 Task: Create a new resident record and set up a validation rule to ensure the Passport ID field is filled.
Action: Mouse moved to (217, 118)
Screenshot: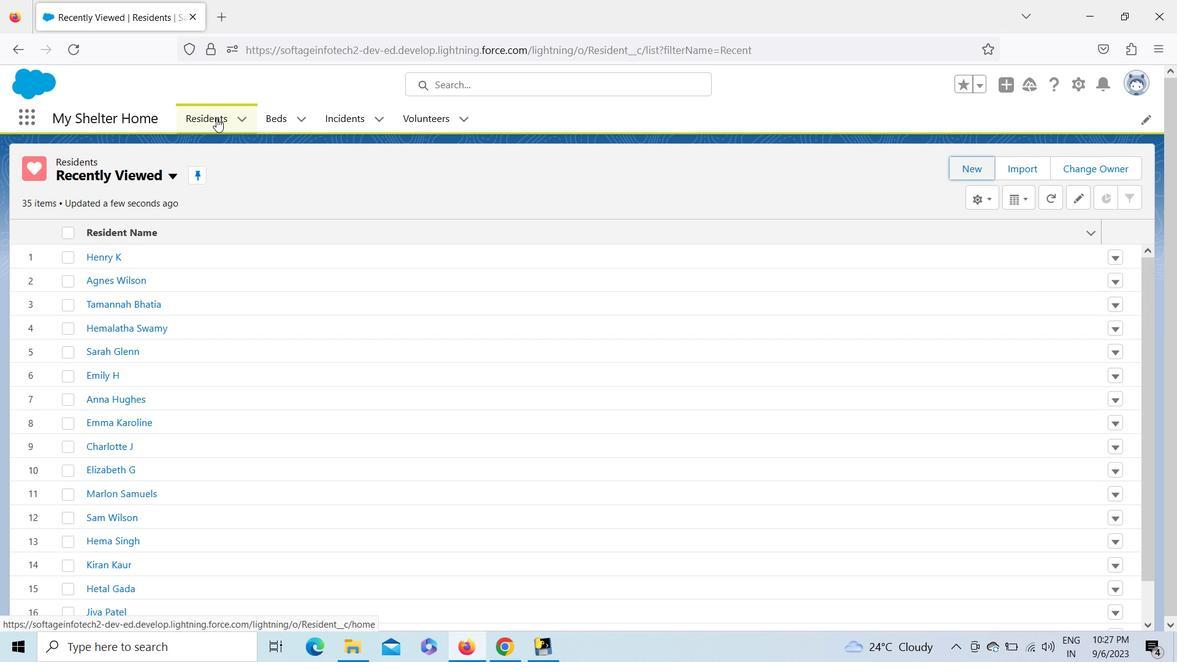 
Action: Mouse pressed left at (217, 118)
Screenshot: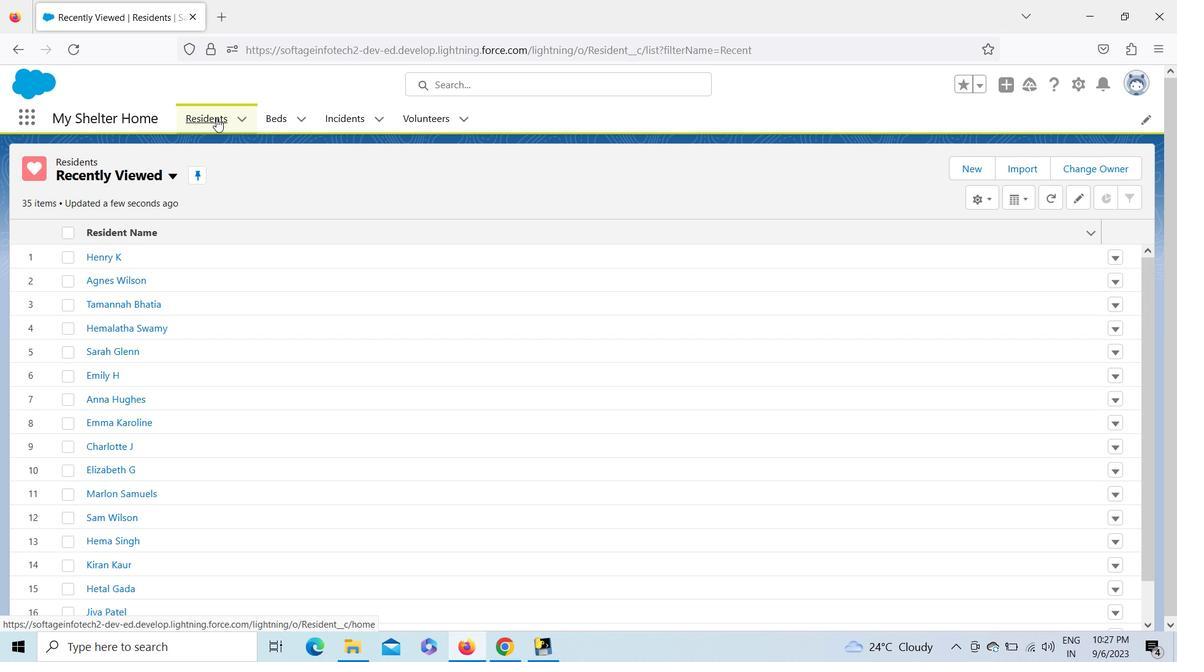 
Action: Mouse moved to (959, 168)
Screenshot: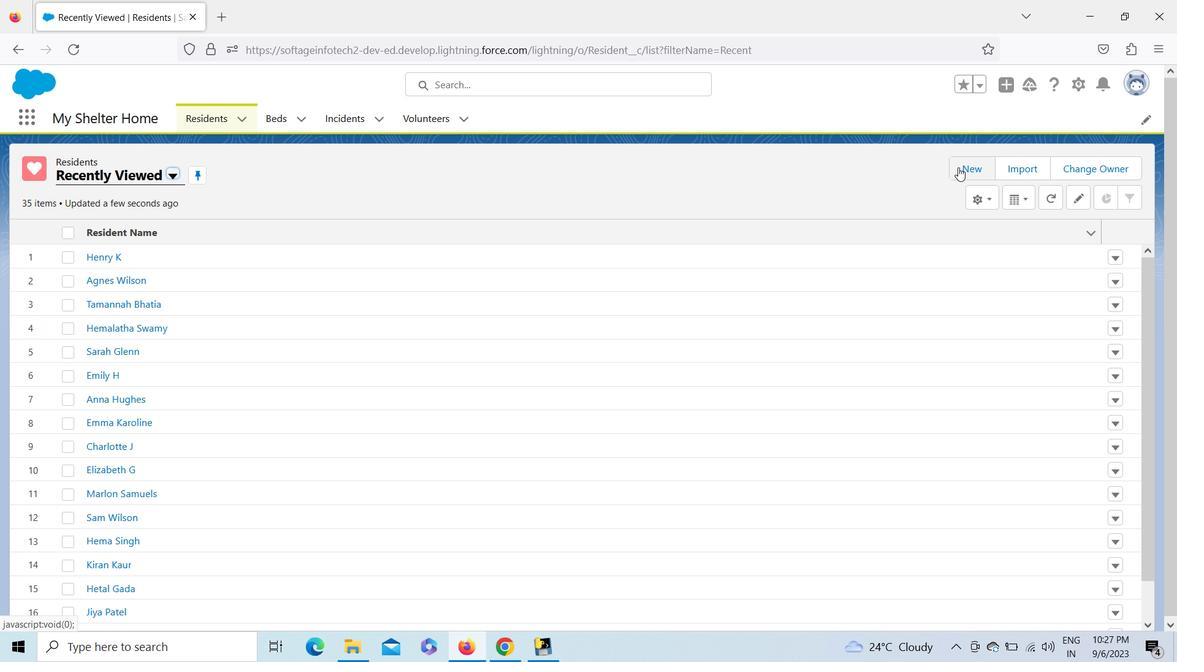 
Action: Mouse pressed left at (959, 168)
Screenshot: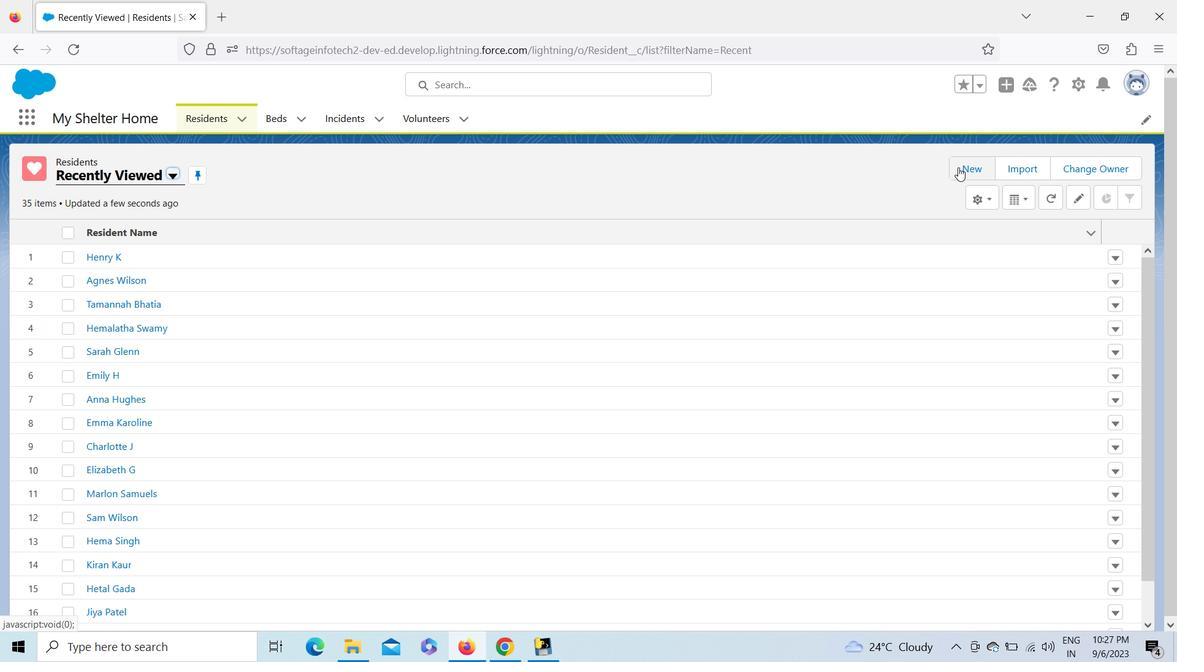 
Action: Mouse moved to (905, 85)
Screenshot: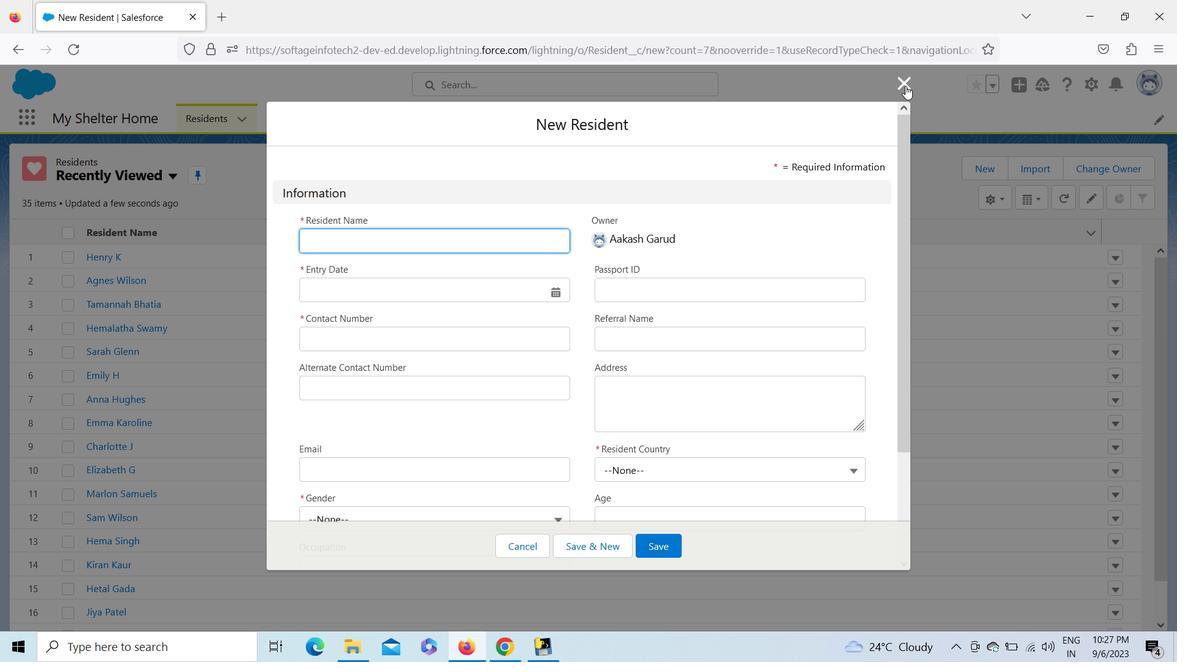 
Action: Mouse pressed left at (905, 85)
Screenshot: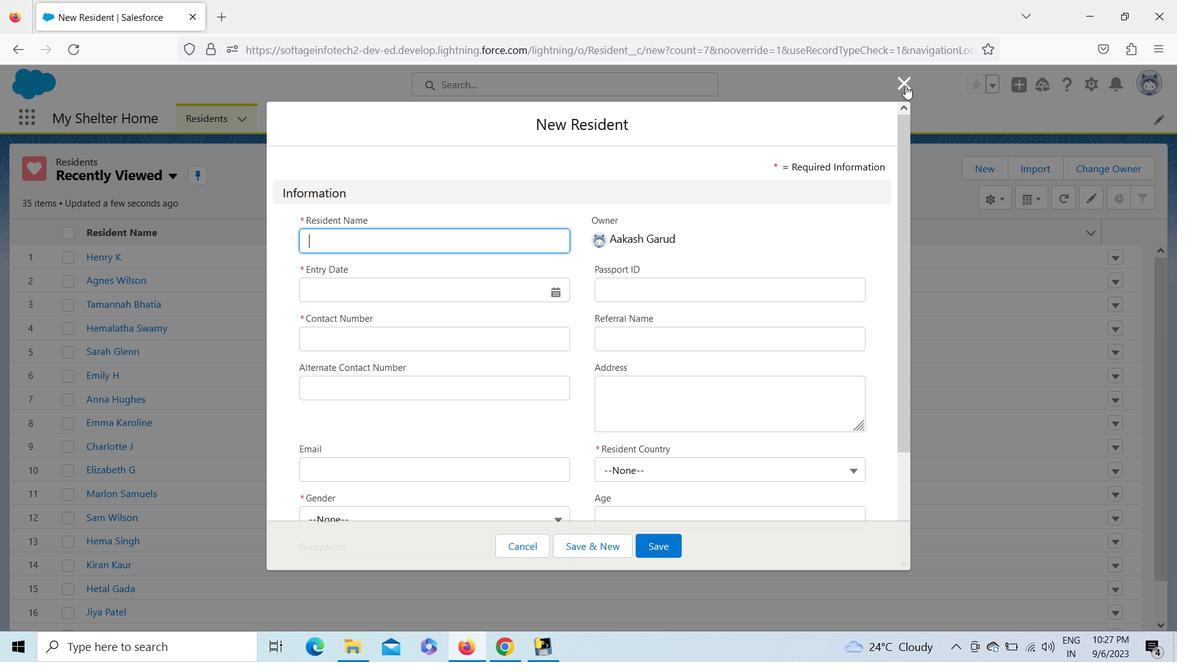 
Action: Mouse moved to (1080, 80)
Screenshot: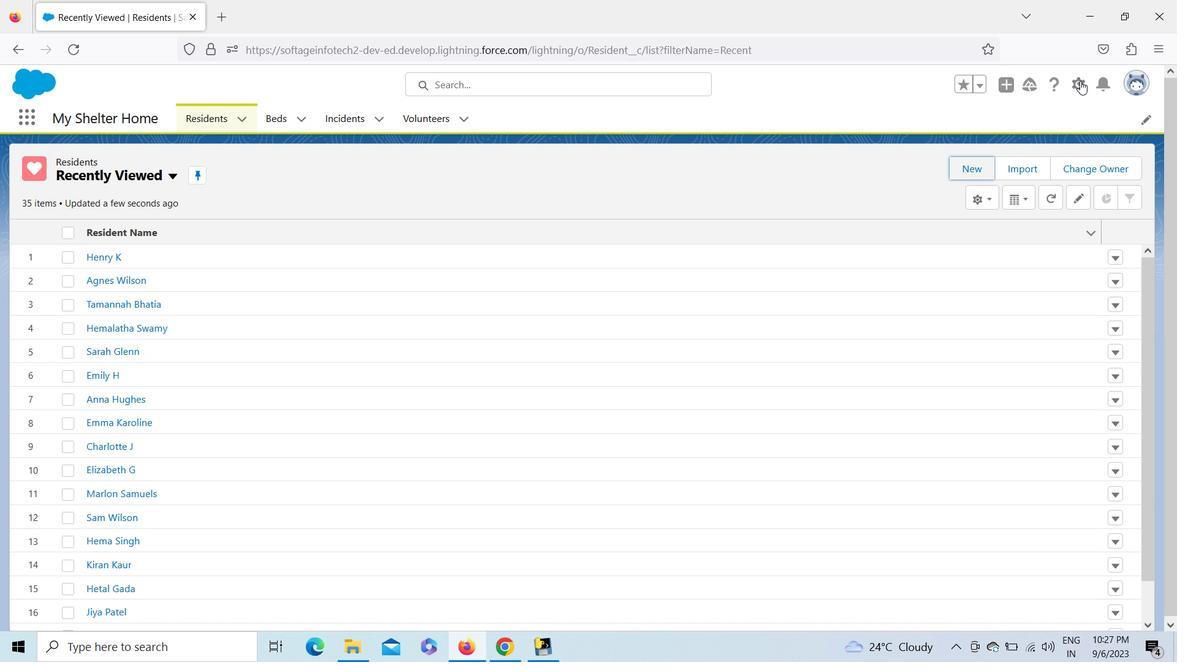 
Action: Mouse pressed left at (1080, 80)
Screenshot: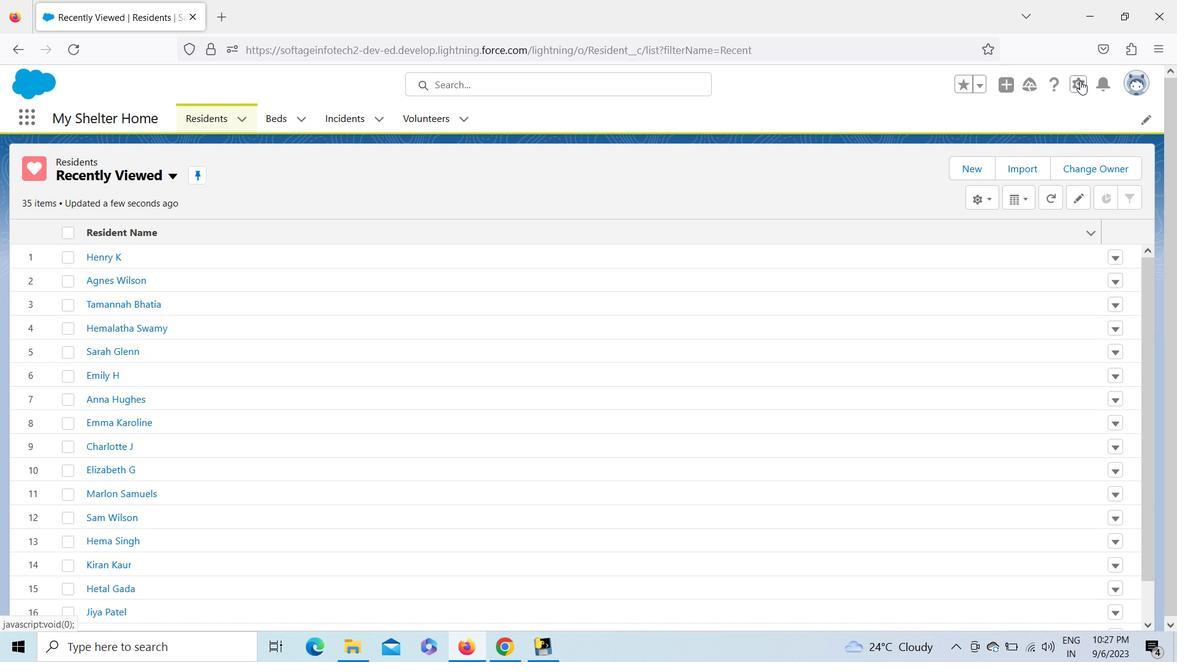 
Action: Mouse moved to (1016, 142)
Screenshot: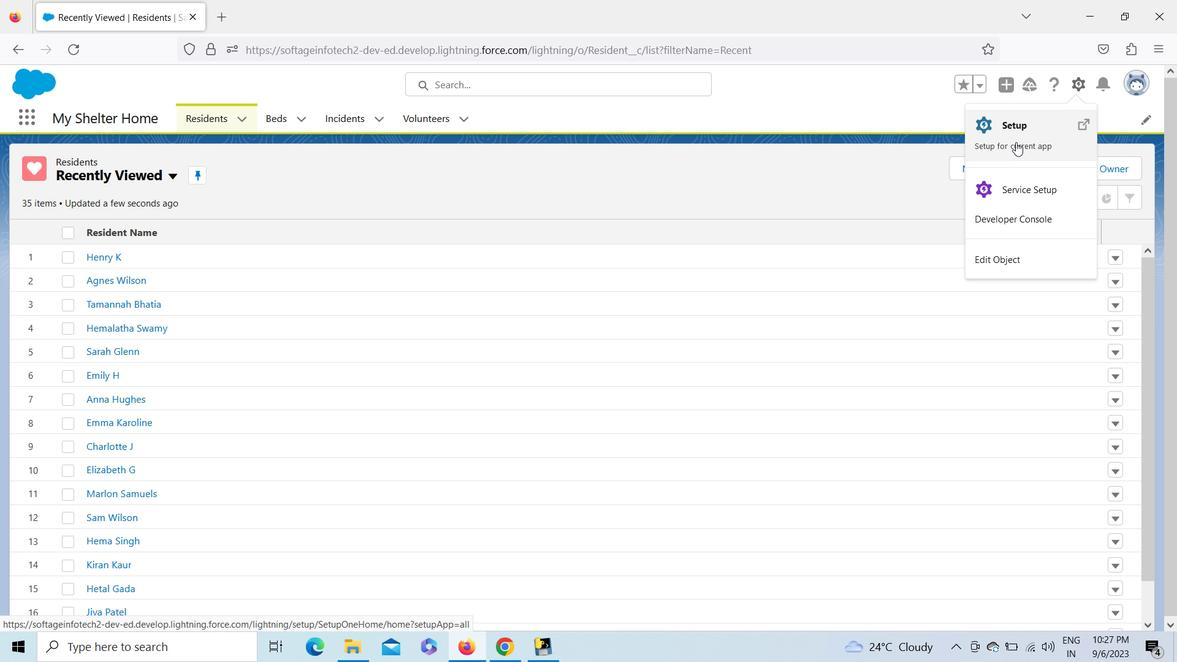 
Action: Mouse pressed left at (1016, 142)
Screenshot: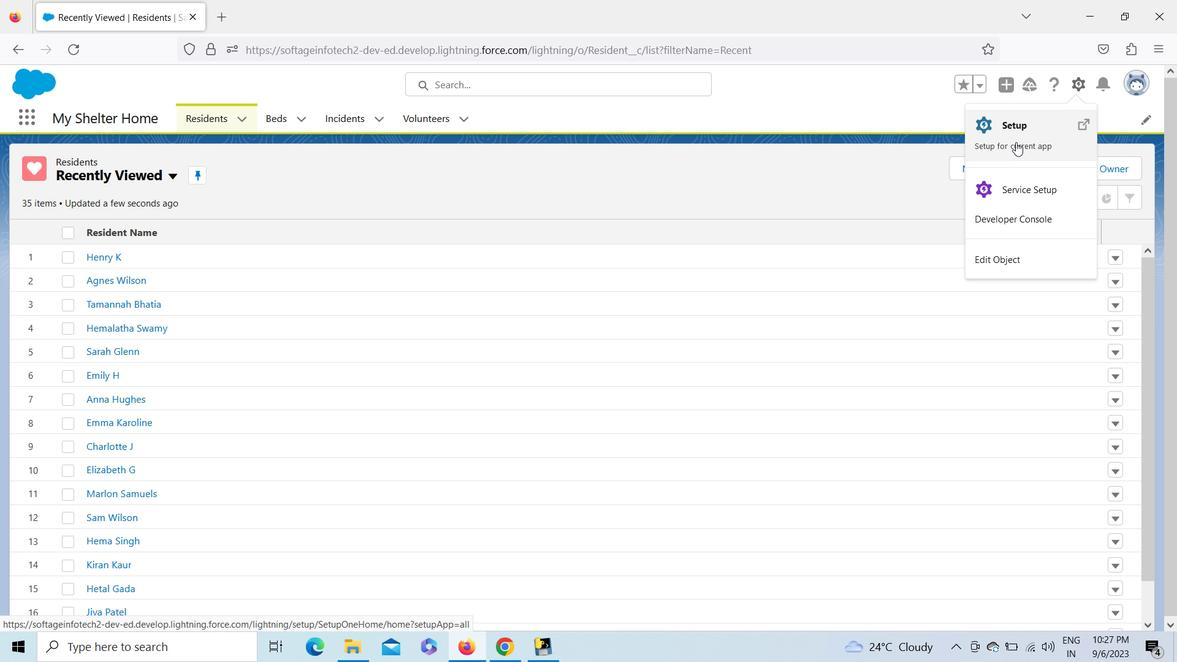 
Action: Mouse moved to (199, 110)
Screenshot: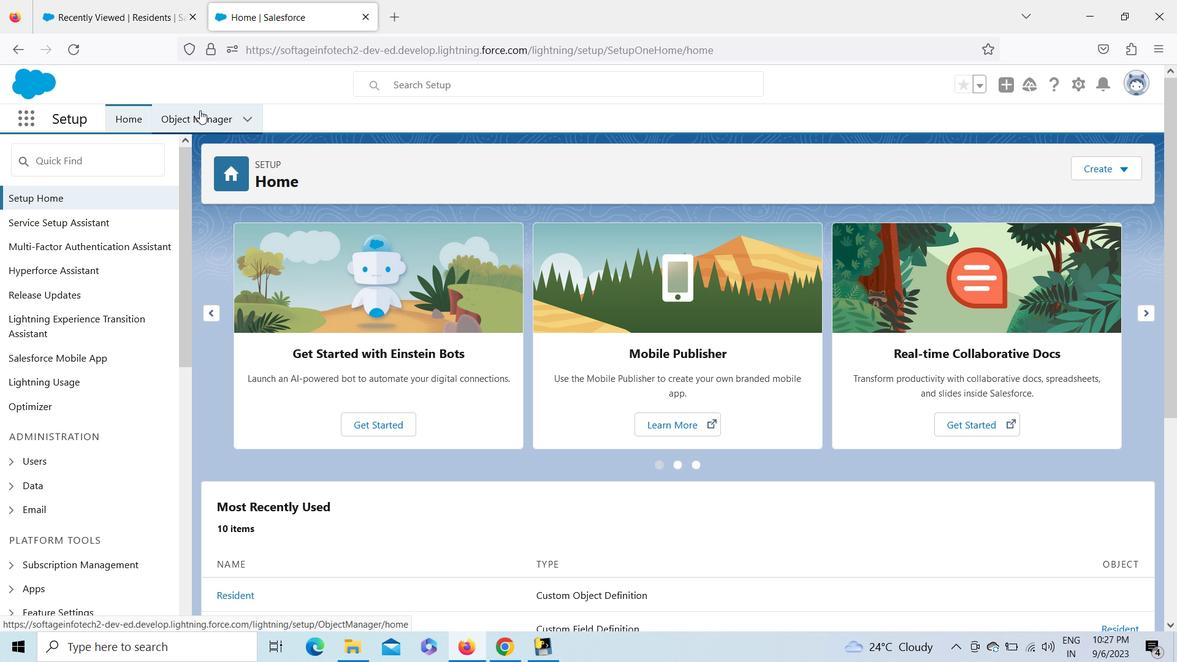 
Action: Mouse pressed left at (199, 110)
Screenshot: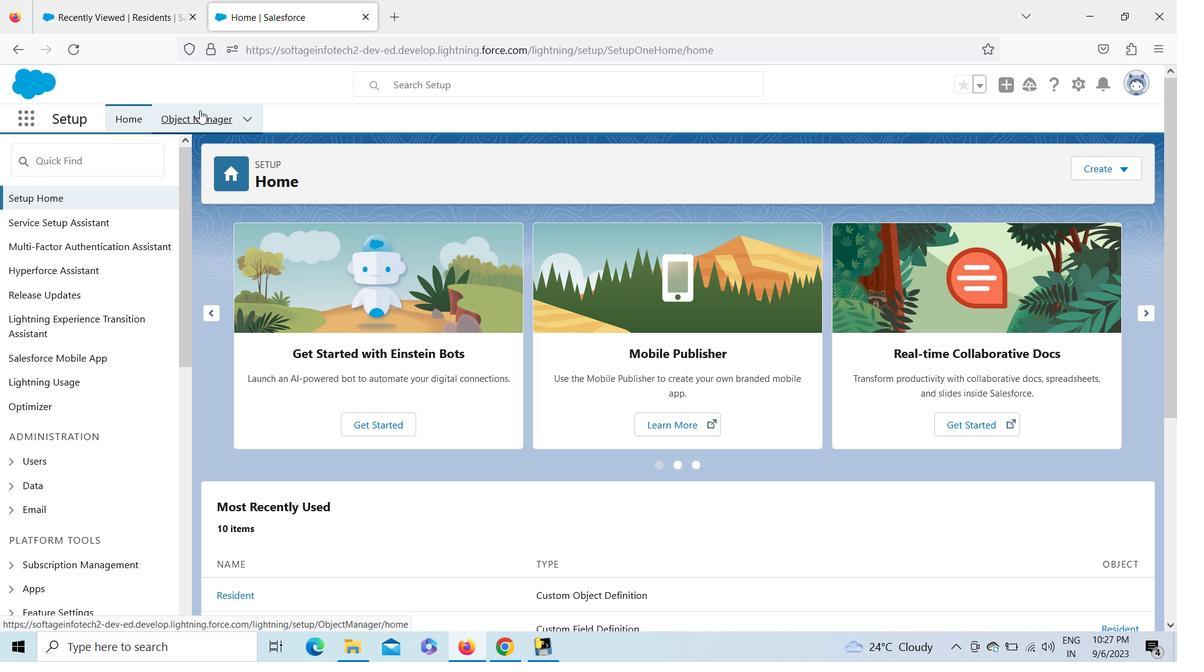 
Action: Mouse moved to (868, 166)
Screenshot: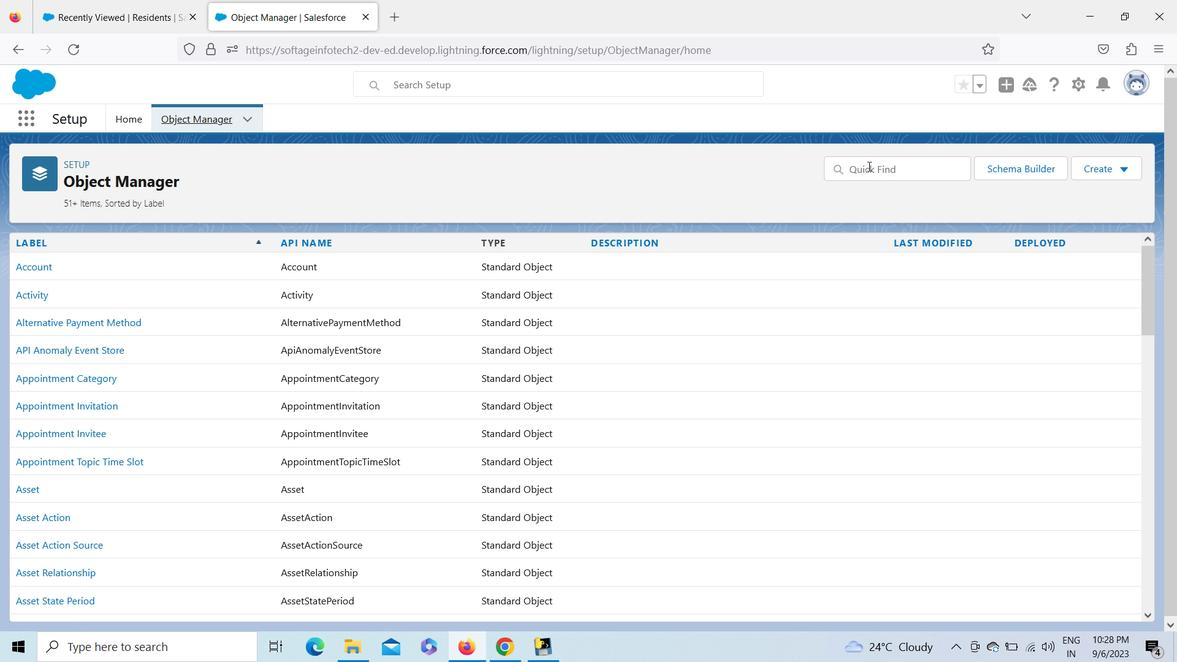 
Action: Mouse pressed left at (868, 166)
Screenshot: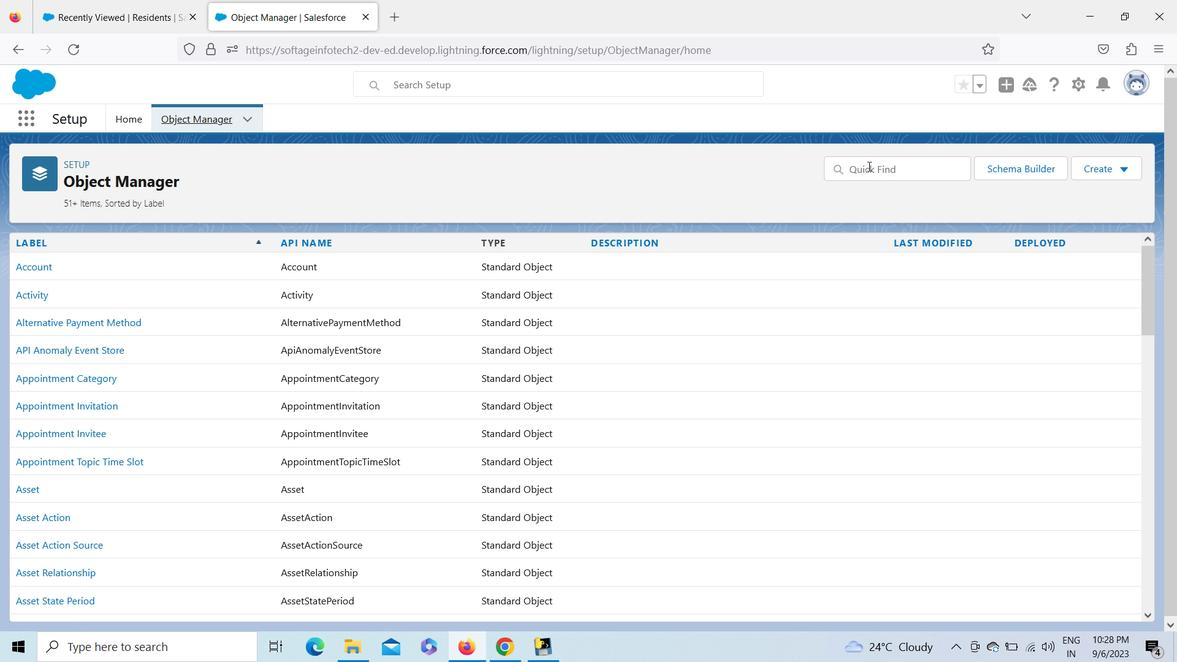 
Action: Key pressed <Key.shift>Res
Screenshot: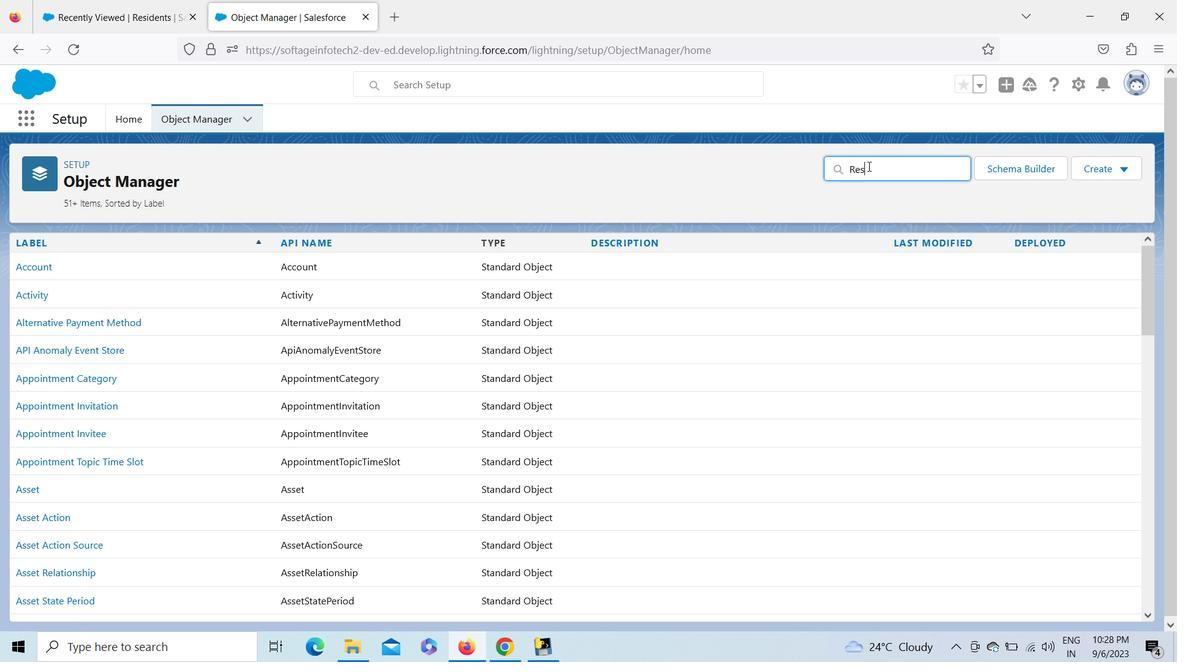 
Action: Mouse moved to (53, 322)
Screenshot: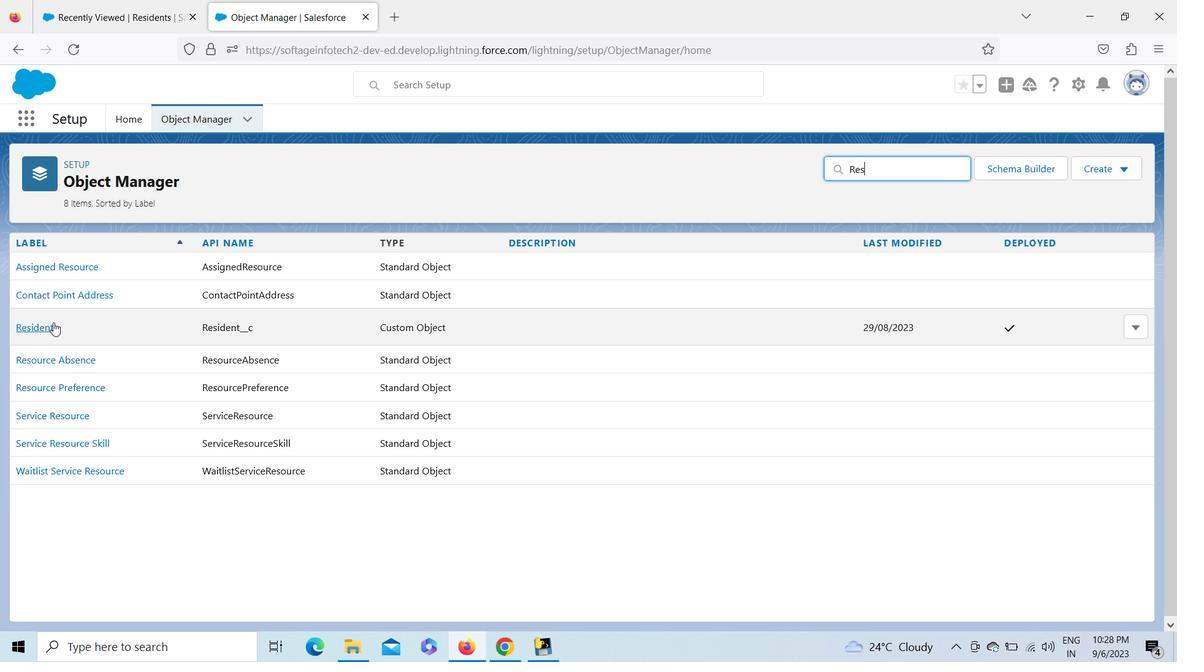 
Action: Mouse pressed left at (53, 322)
Screenshot: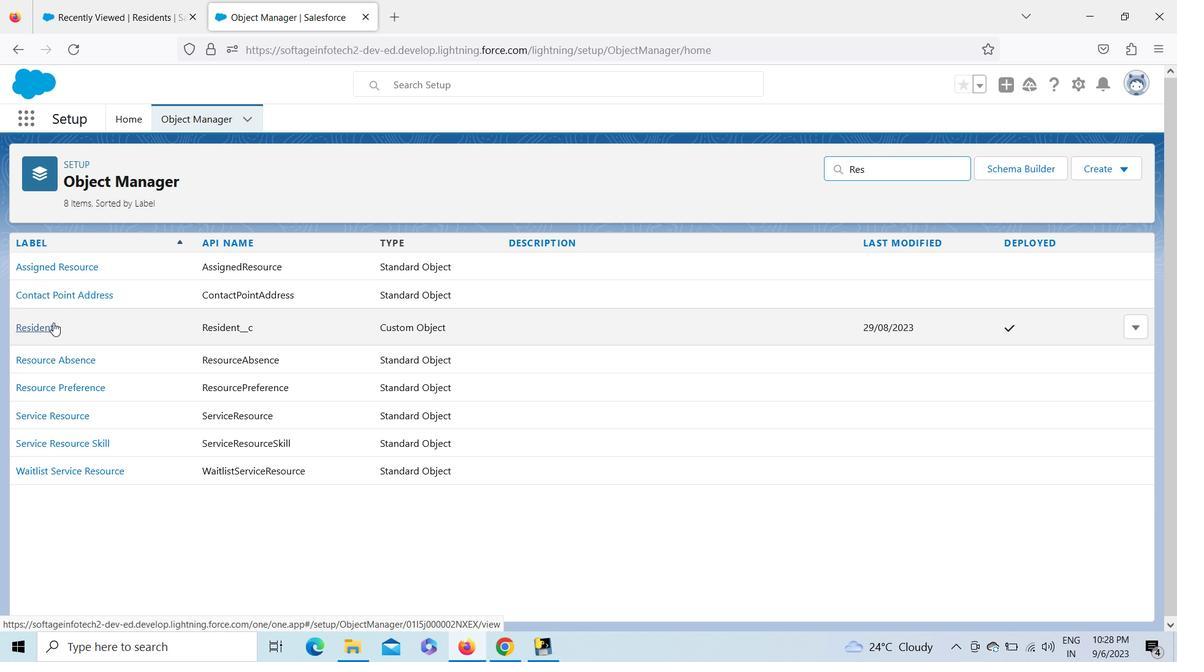 
Action: Mouse moved to (182, 596)
Screenshot: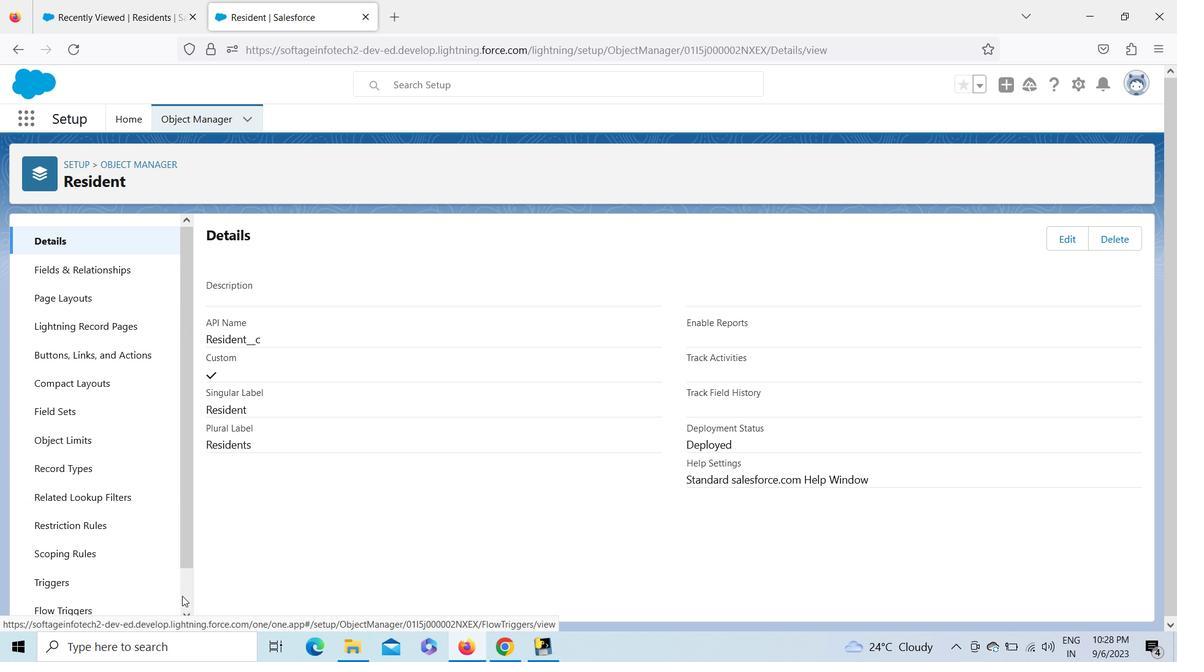
Action: Mouse pressed left at (182, 596)
Screenshot: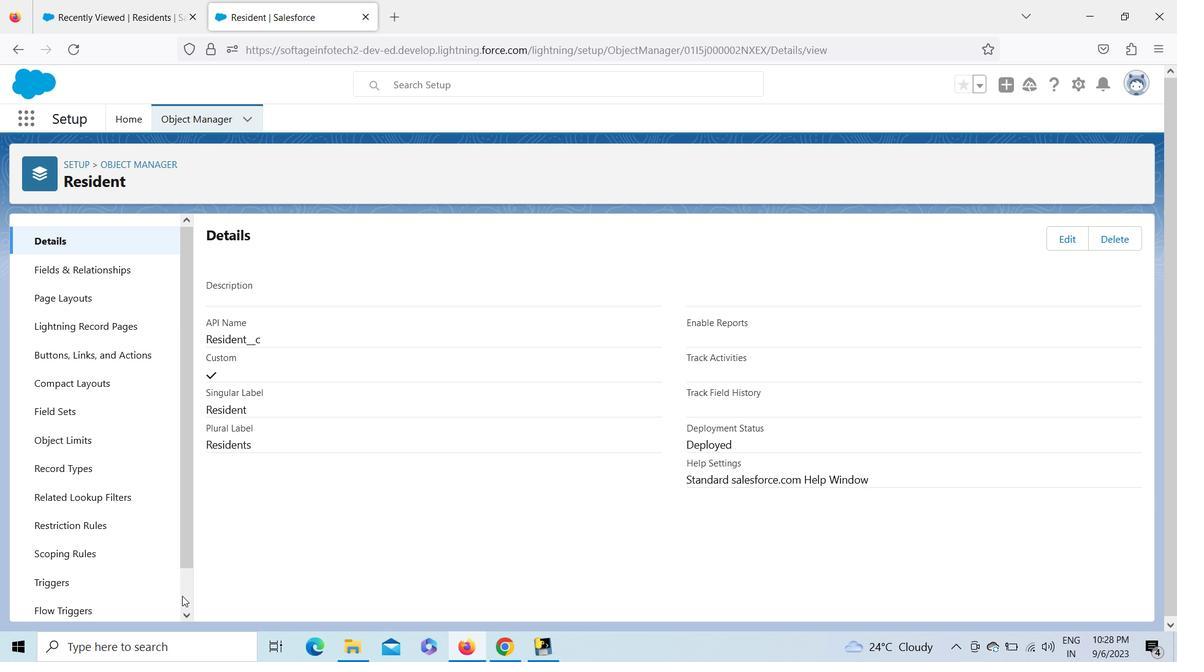 
Action: Mouse moved to (140, 596)
Screenshot: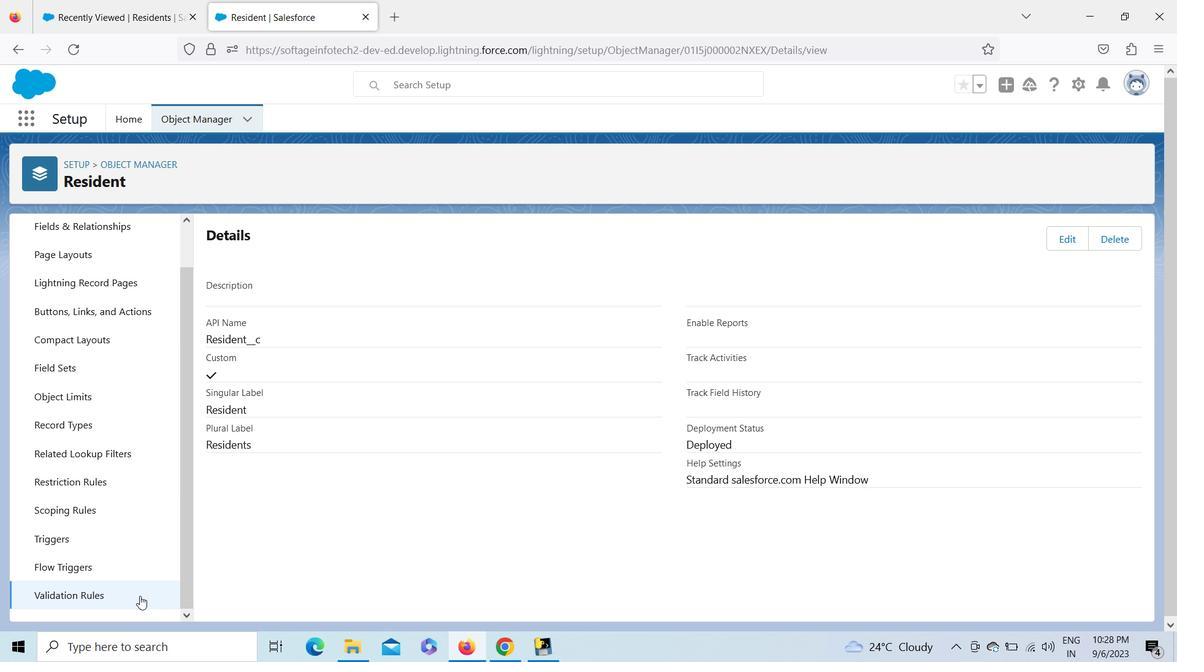 
Action: Mouse pressed left at (140, 596)
Screenshot: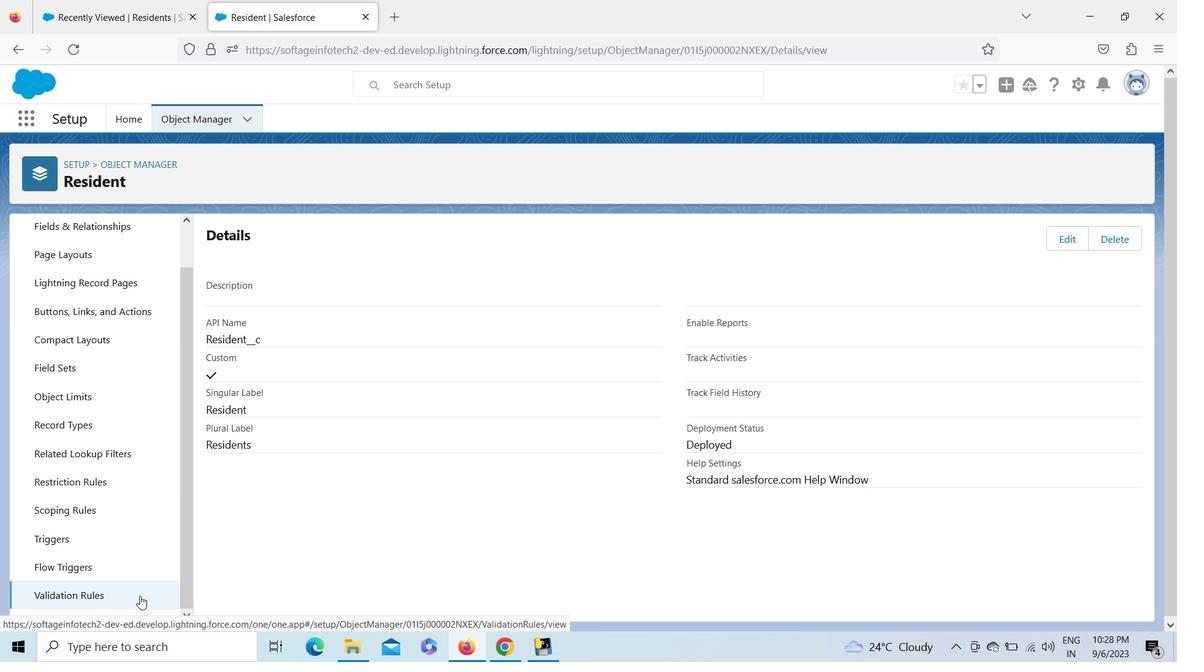 
Action: Mouse moved to (1119, 244)
Screenshot: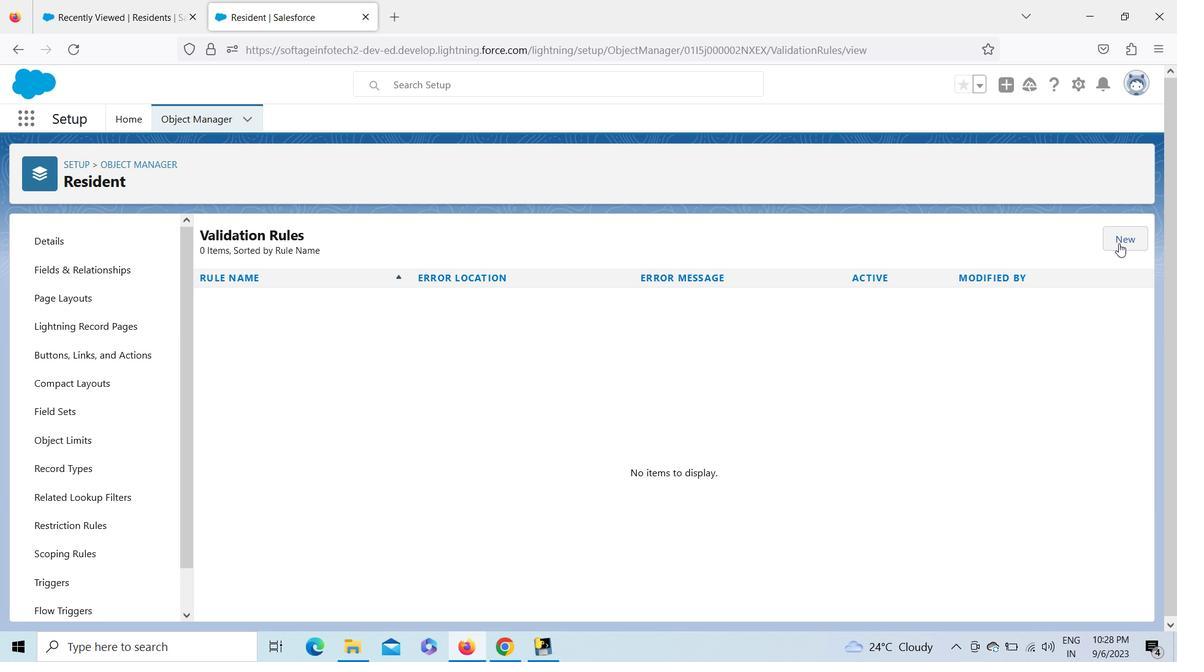 
Action: Mouse pressed left at (1119, 244)
Screenshot: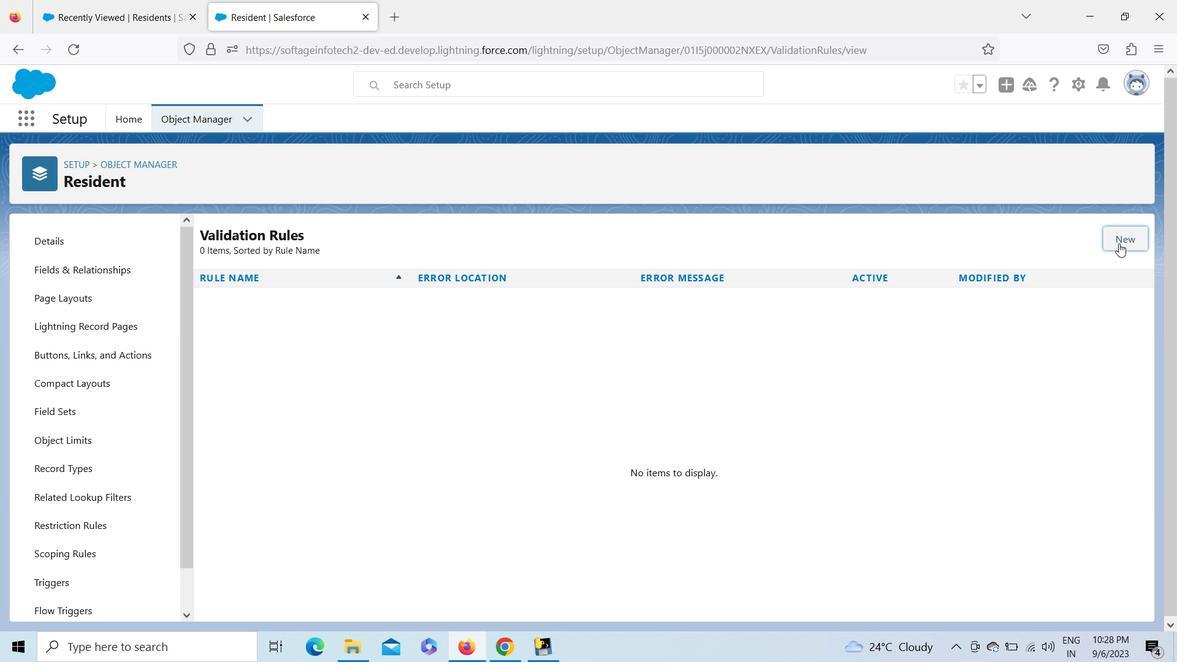 
Action: Mouse moved to (479, 338)
Screenshot: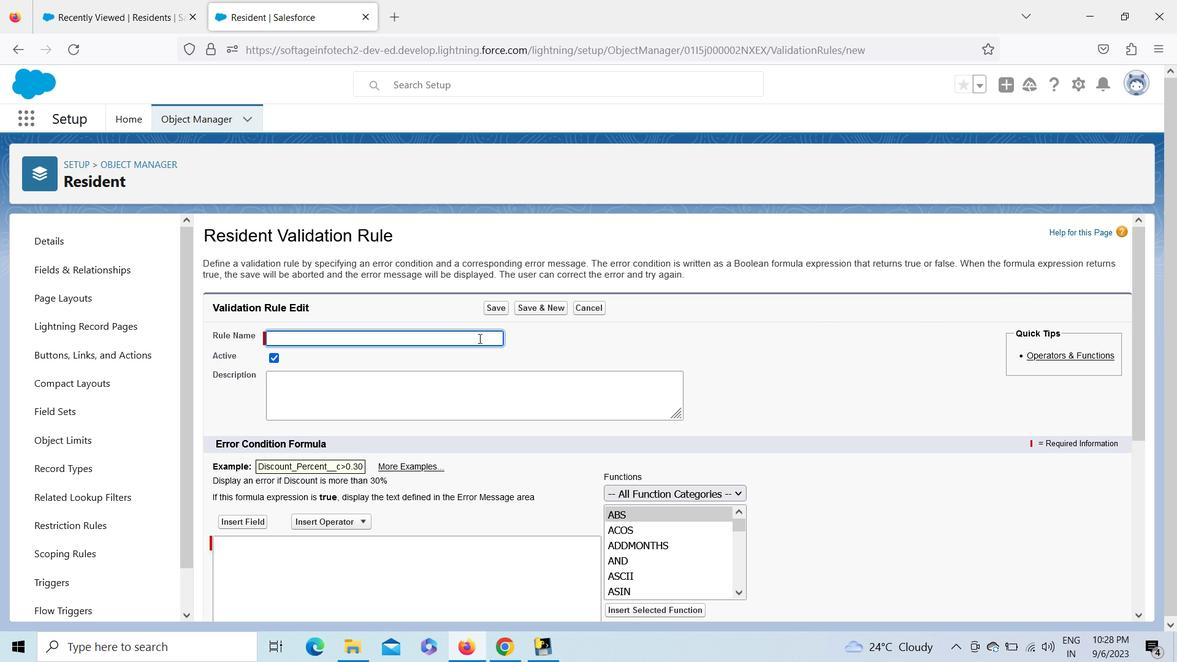 
Action: Mouse pressed left at (479, 338)
Screenshot: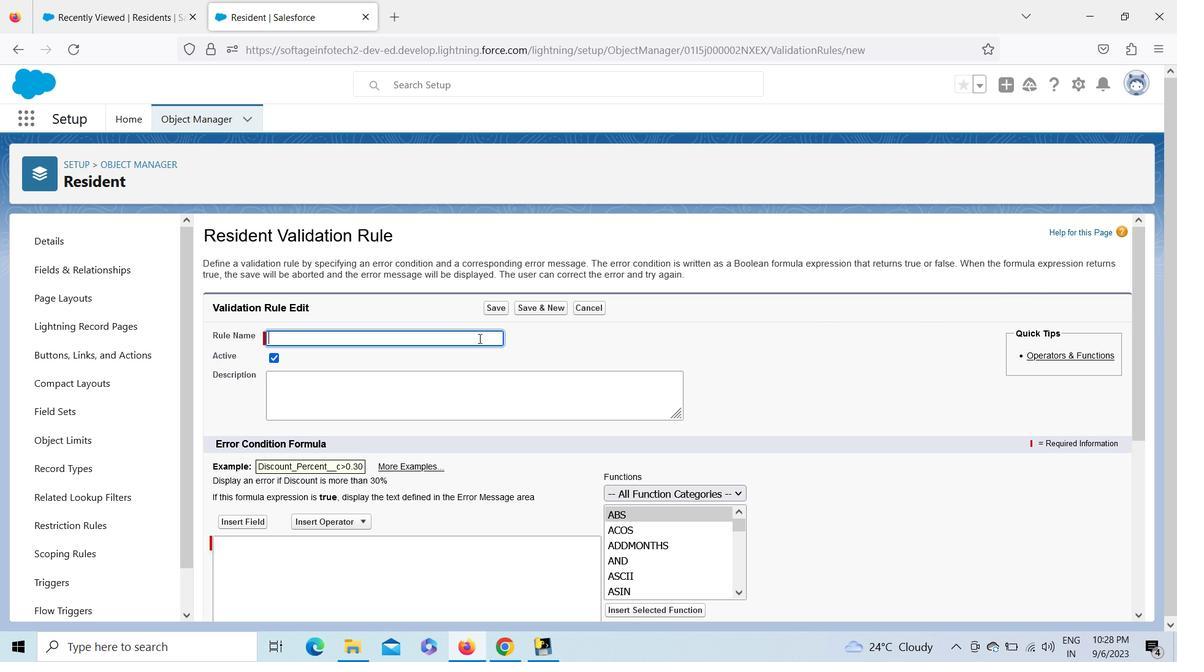 
Action: Key pressed <Key.shift>Passport<Key.space><Key.shift>I<Key.shift>D<Key.space><Key.shift>Shu<Key.backspace>ould<Key.space>be<Key.space><Key.shift>Filled
Screenshot: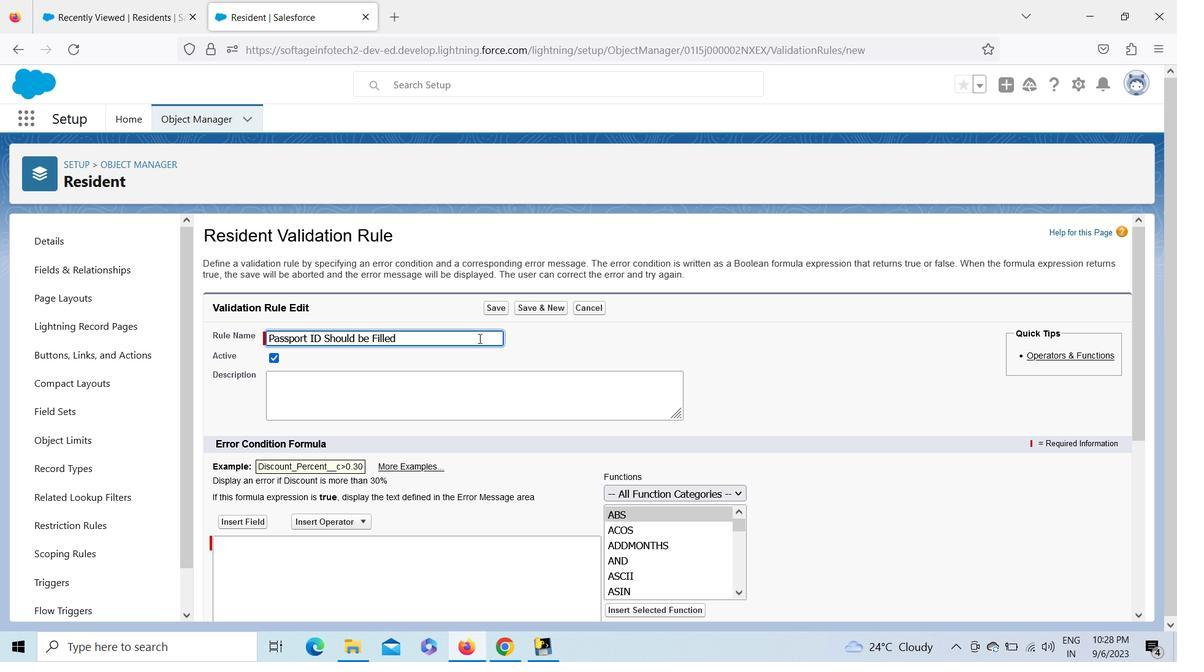 
Action: Mouse moved to (396, 402)
Screenshot: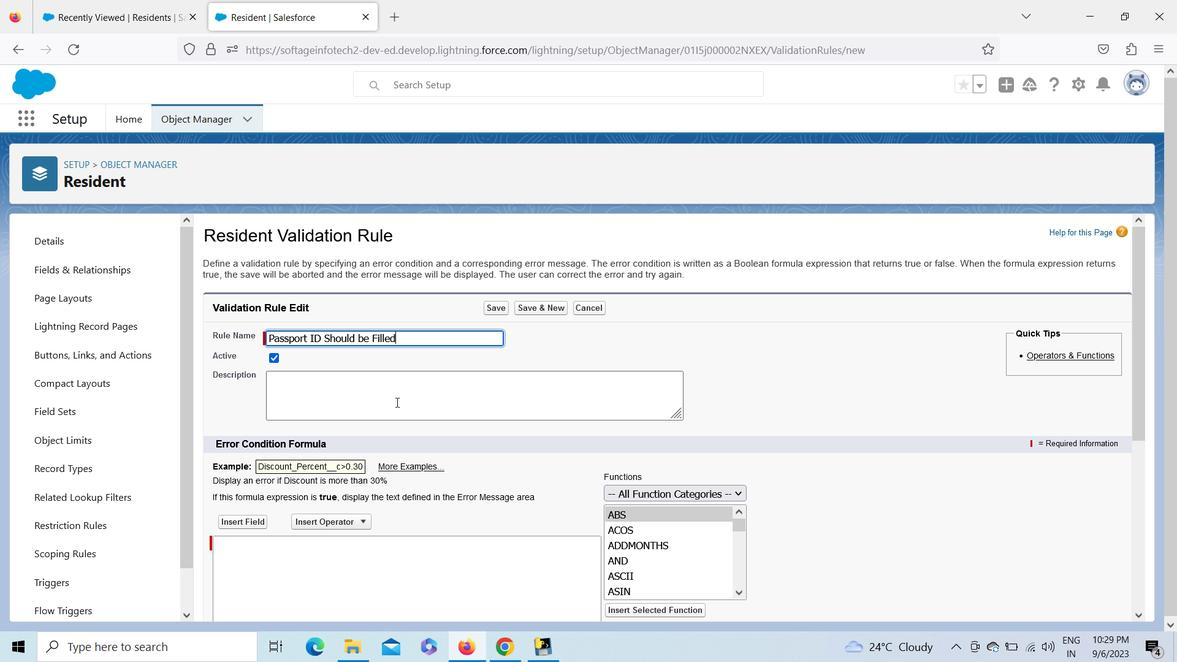 
Action: Mouse pressed left at (396, 402)
Screenshot: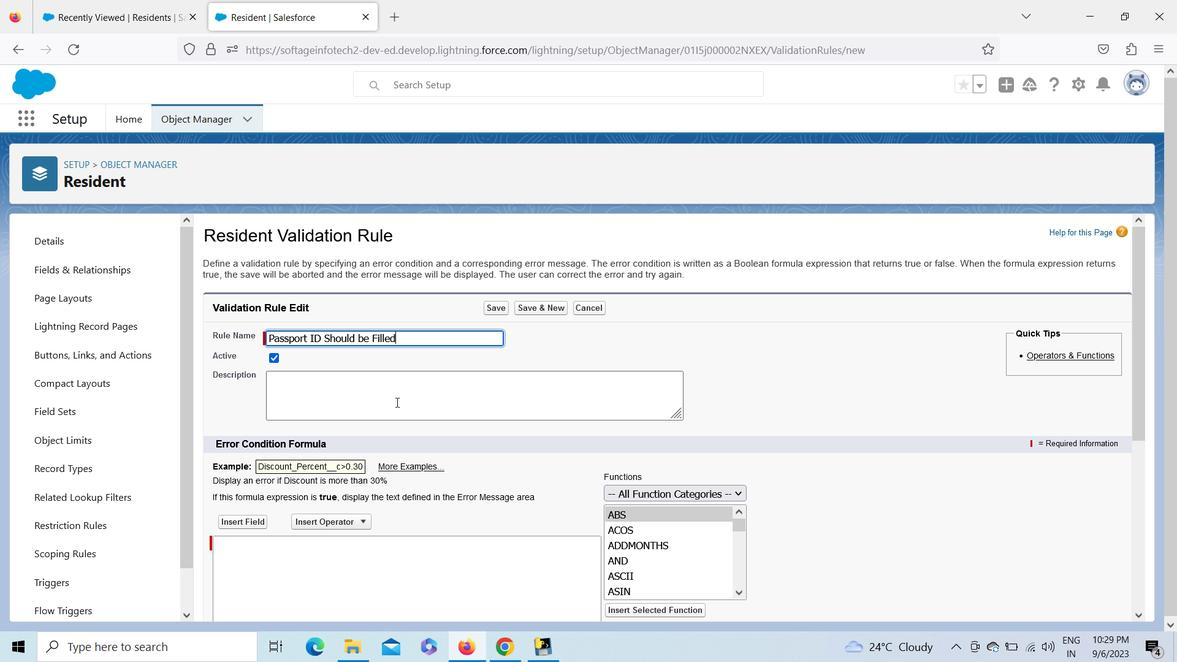 
Action: Key pressed <Key.shift><Key.shift><Key.shift><Key.shift><Key.shift><Key.shift><Key.shift><Key.shift><Key.shift>Passport<Key.space><Key.shift>Id<Key.space><Key.shift>Provided<Key.space>by<Key.space><Key.shift>Resident<Key.space>upon<Key.space>coming<Key.space>to<Key.space>our<Key.space>shelter<Key.space>home<Key.space>should<Key.space>be<Key.space>filled<Key.space>up<Key.space>as<Key.space>a<Key.space>record,
Screenshot: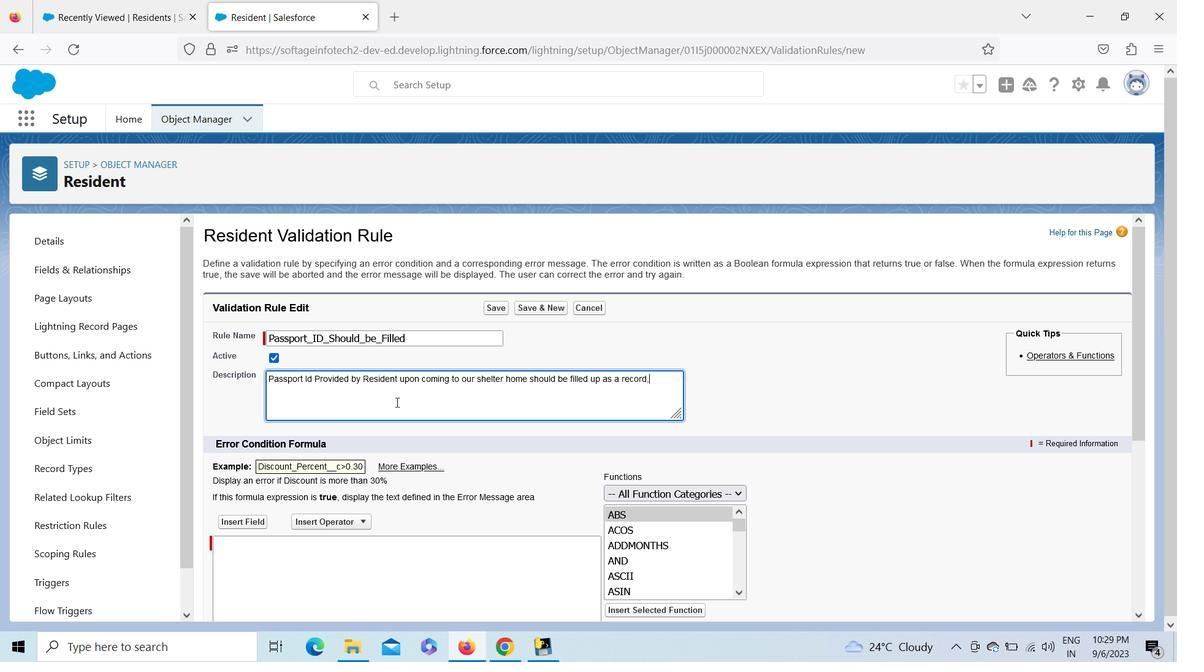 
Action: Mouse moved to (257, 520)
Screenshot: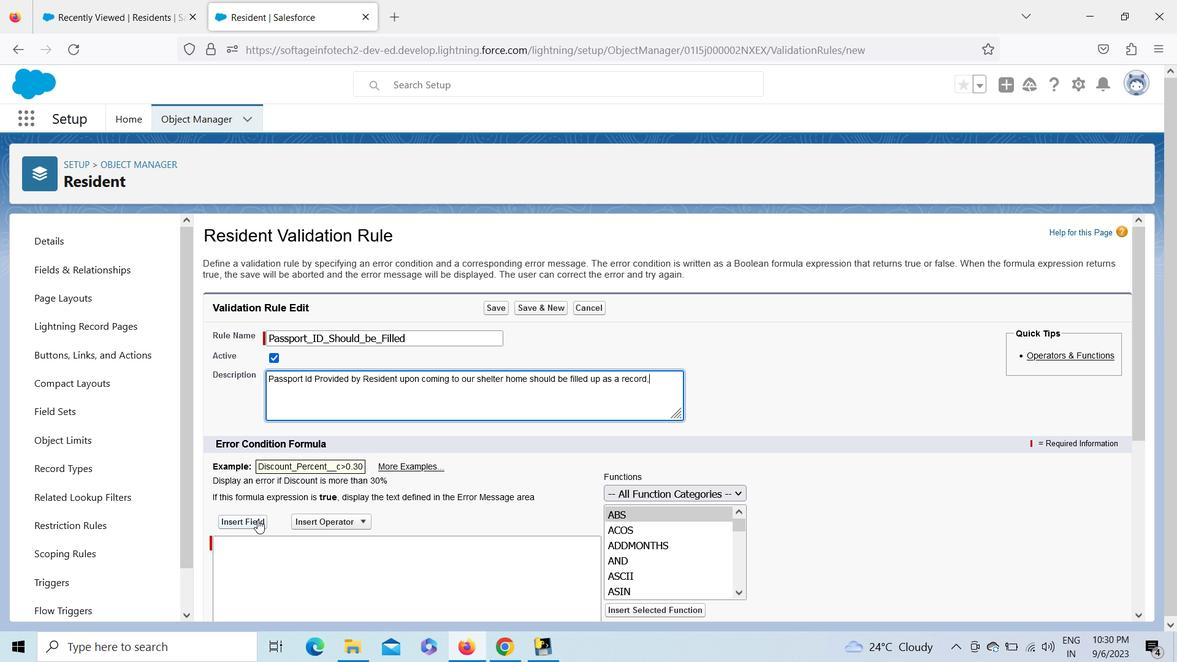 
Action: Mouse pressed left at (257, 520)
Screenshot: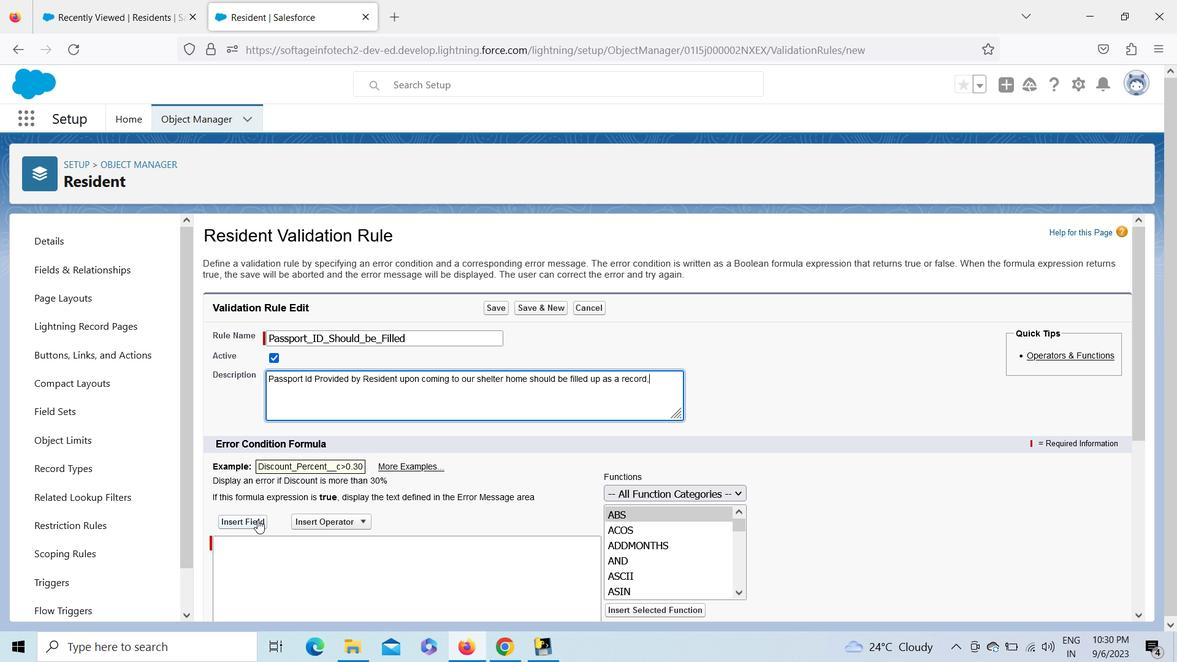 
Action: Mouse moved to (620, 381)
Screenshot: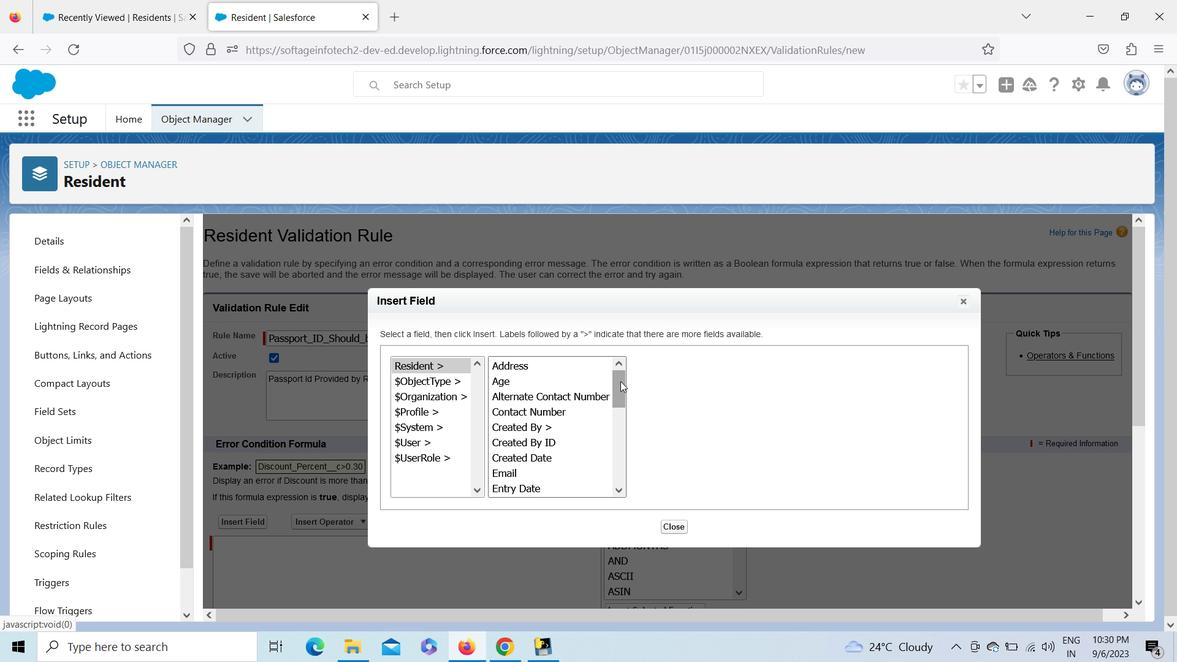 
Action: Mouse pressed left at (620, 381)
Screenshot: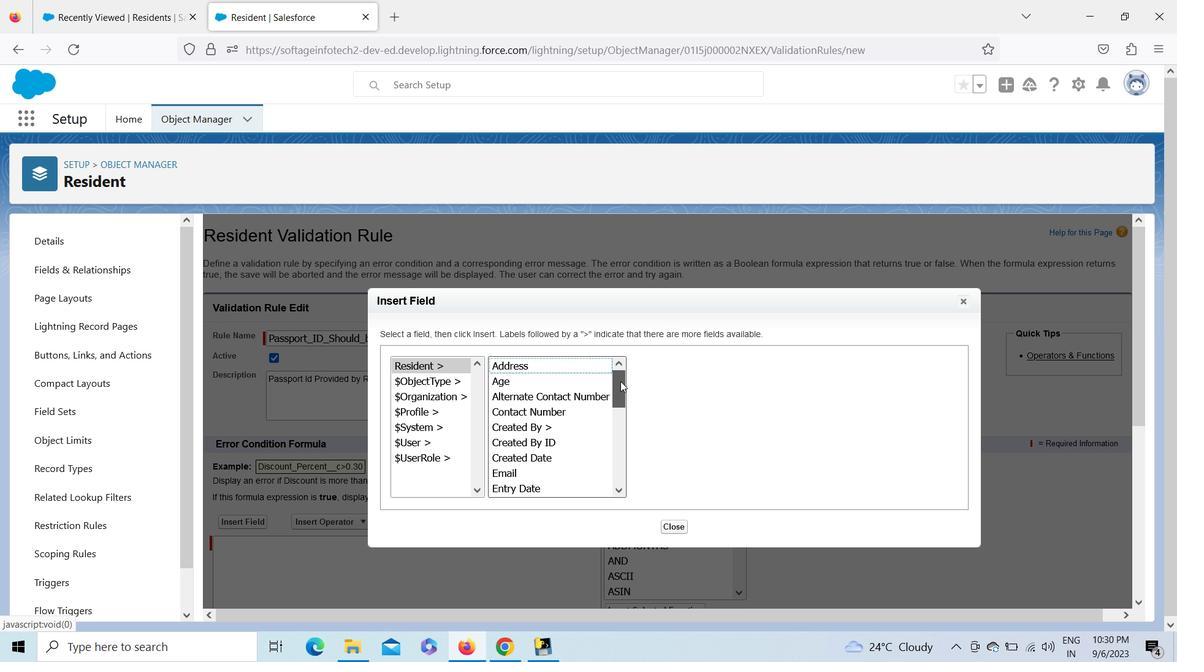 
Action: Mouse moved to (539, 426)
Screenshot: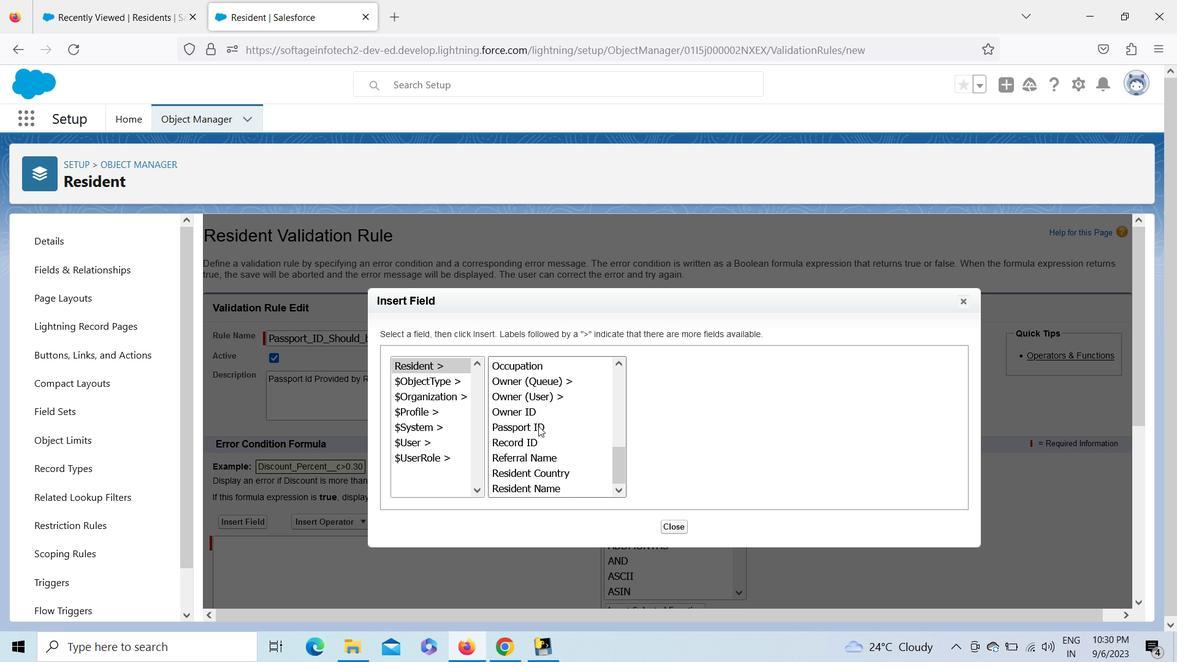 
Action: Mouse pressed left at (539, 426)
Screenshot: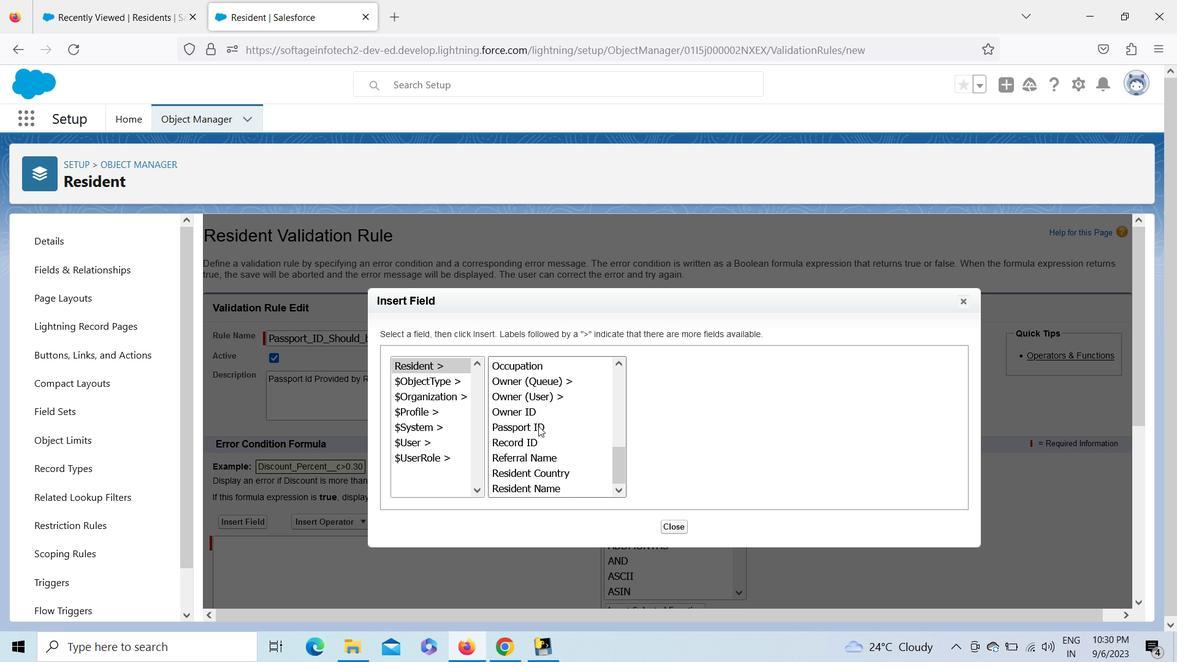 
Action: Mouse moved to (688, 459)
Screenshot: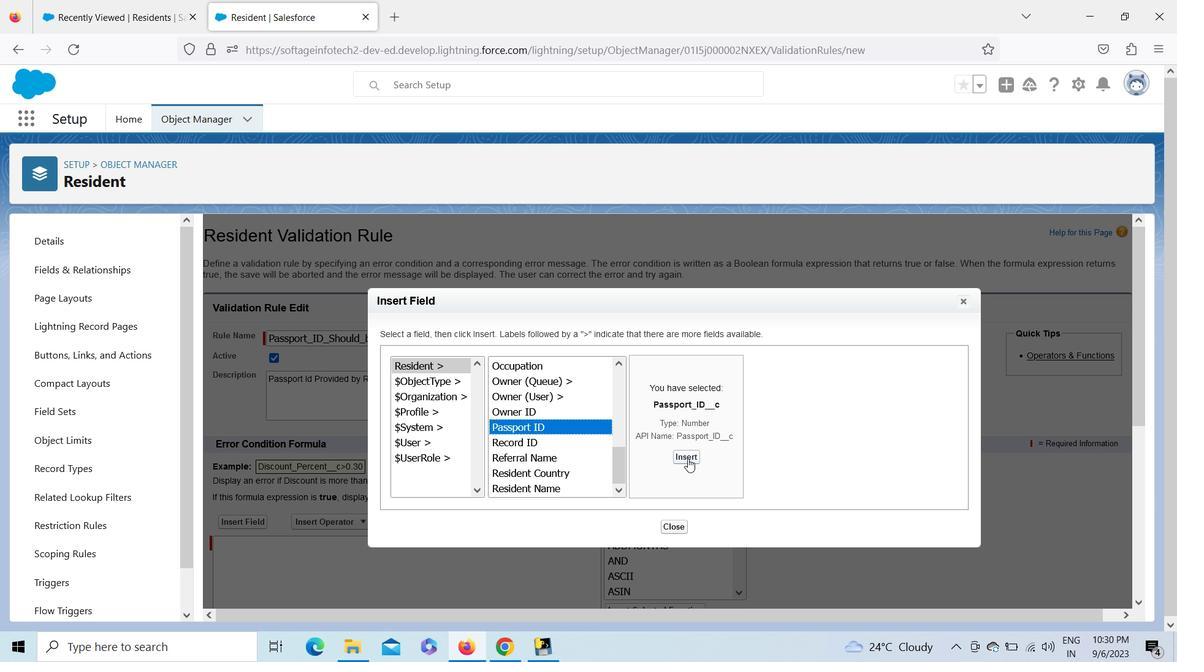 
Action: Mouse pressed left at (688, 459)
Screenshot: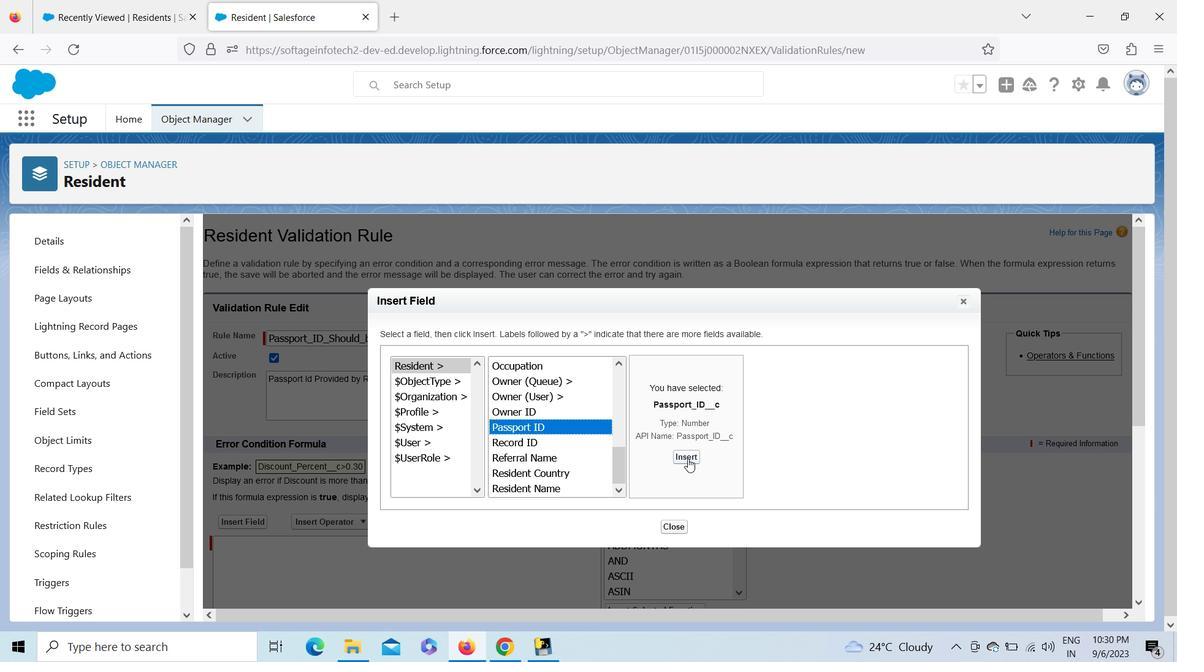 
Action: Mouse moved to (337, 518)
Screenshot: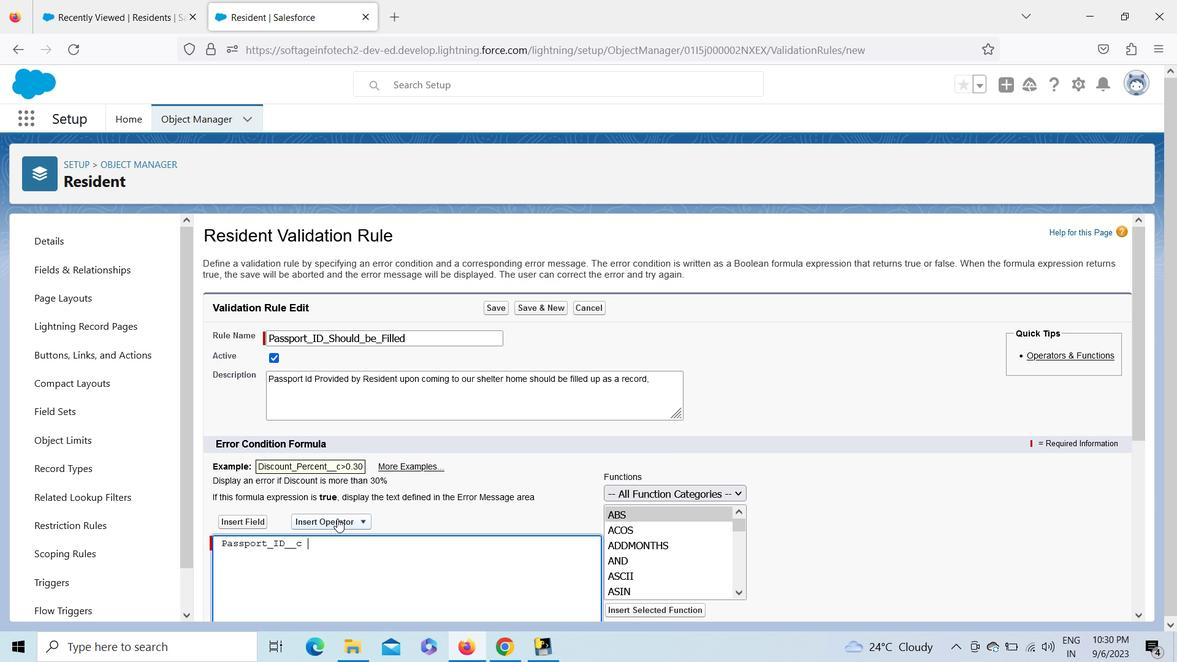 
Action: Mouse pressed left at (337, 518)
Screenshot: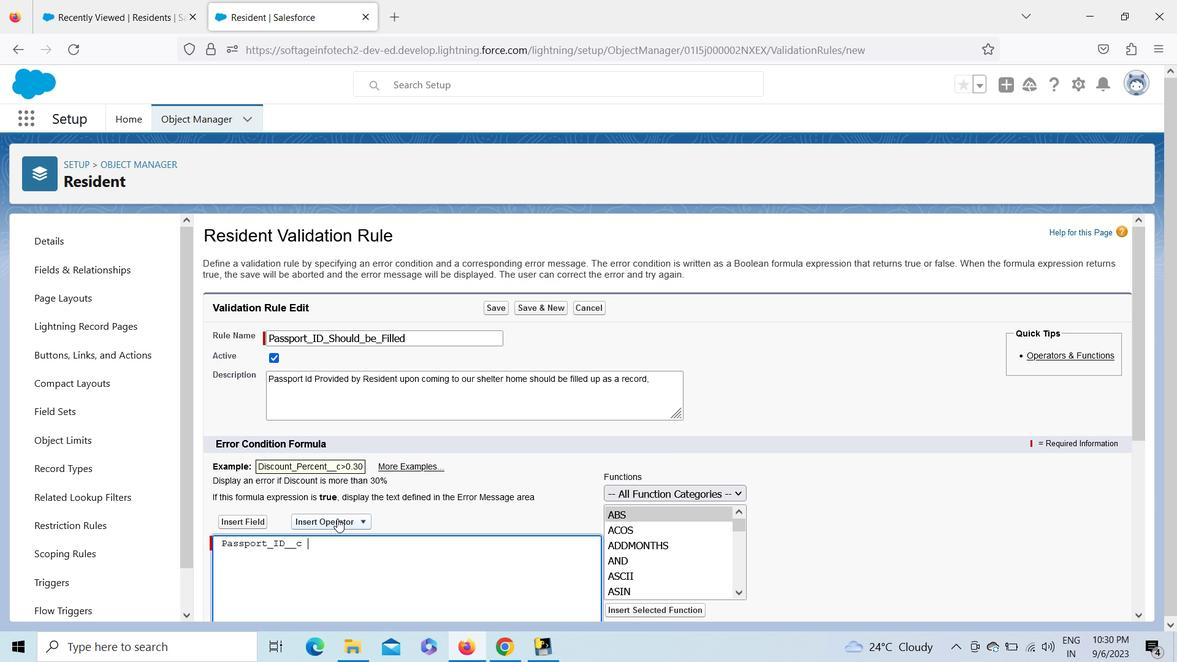 
Action: Mouse moved to (1139, 612)
Screenshot: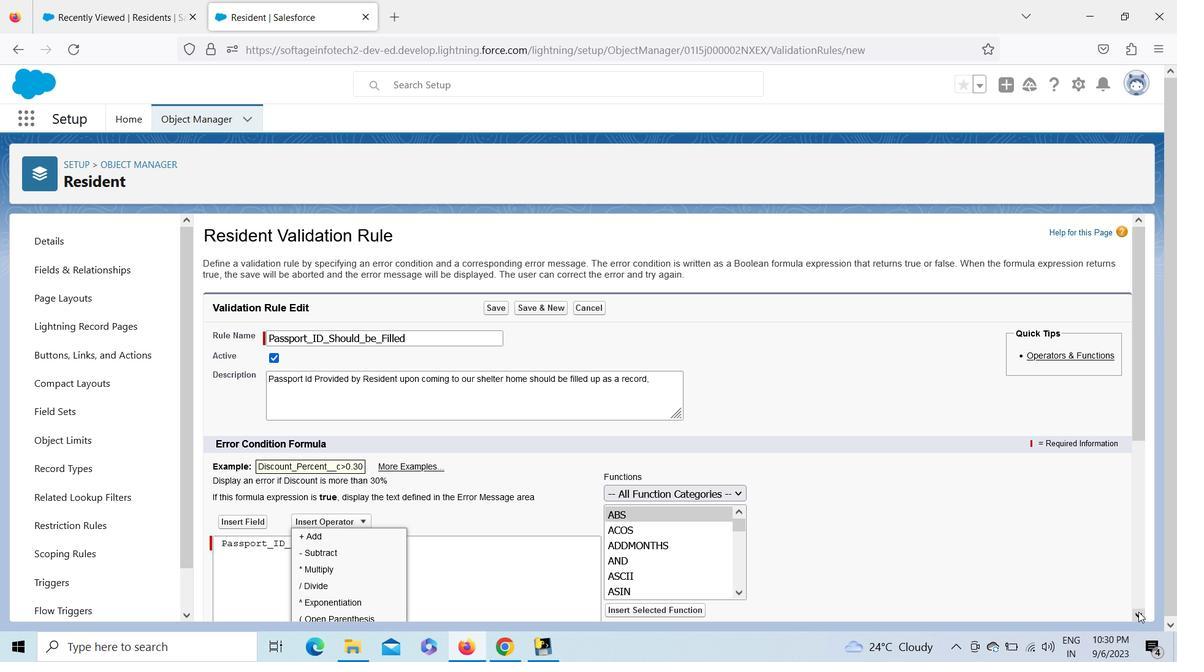 
Action: Mouse pressed left at (1139, 612)
Screenshot: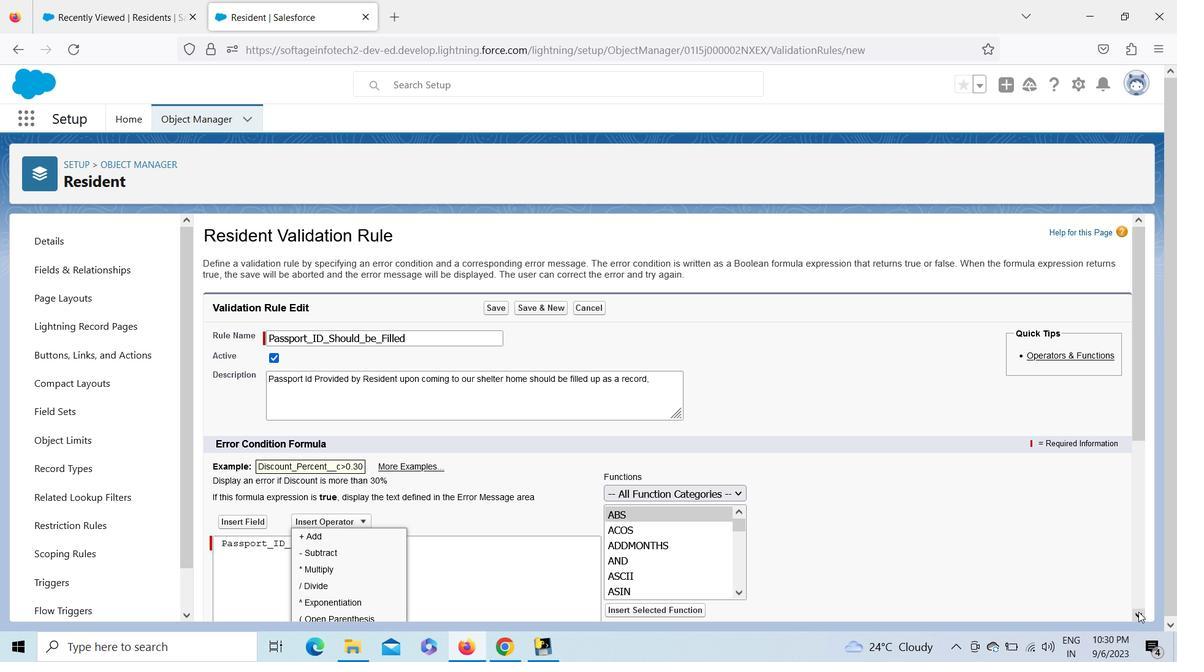 
Action: Mouse pressed left at (1139, 612)
Screenshot: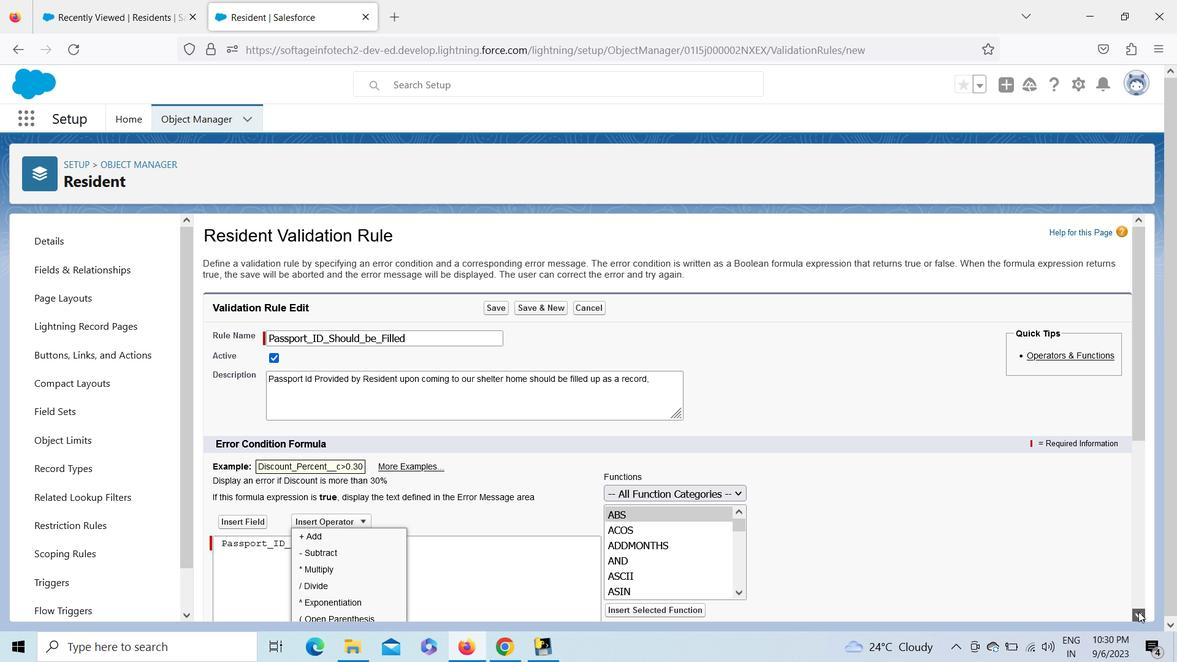 
Action: Mouse pressed left at (1139, 612)
Screenshot: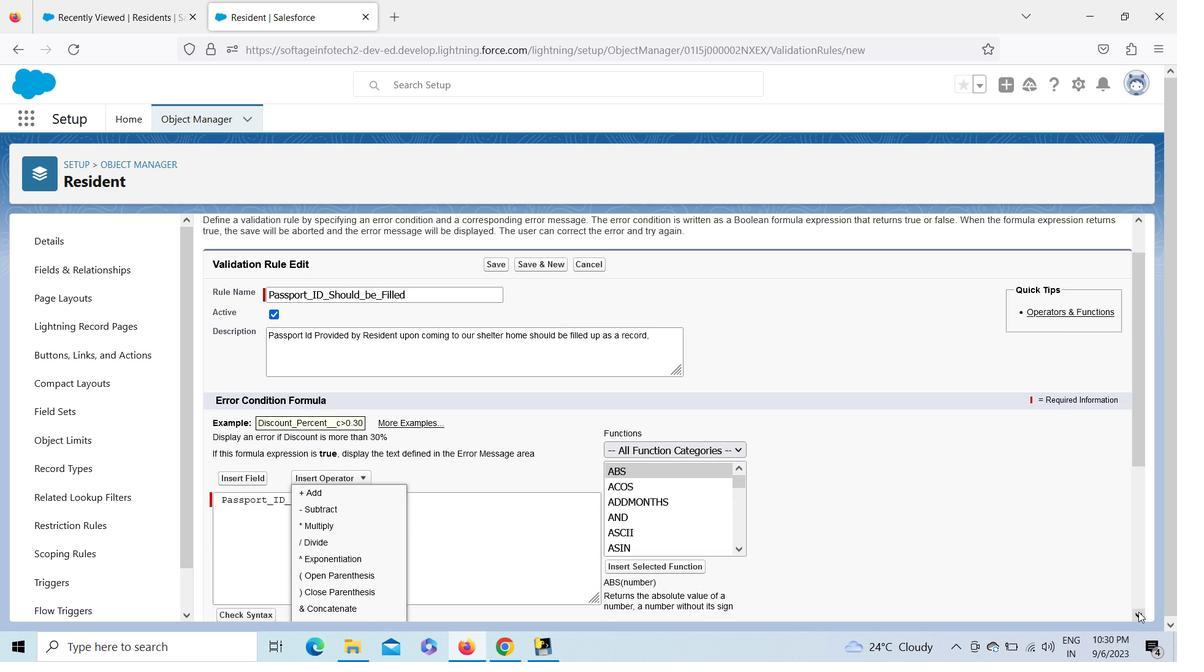 
Action: Mouse pressed left at (1139, 612)
Screenshot: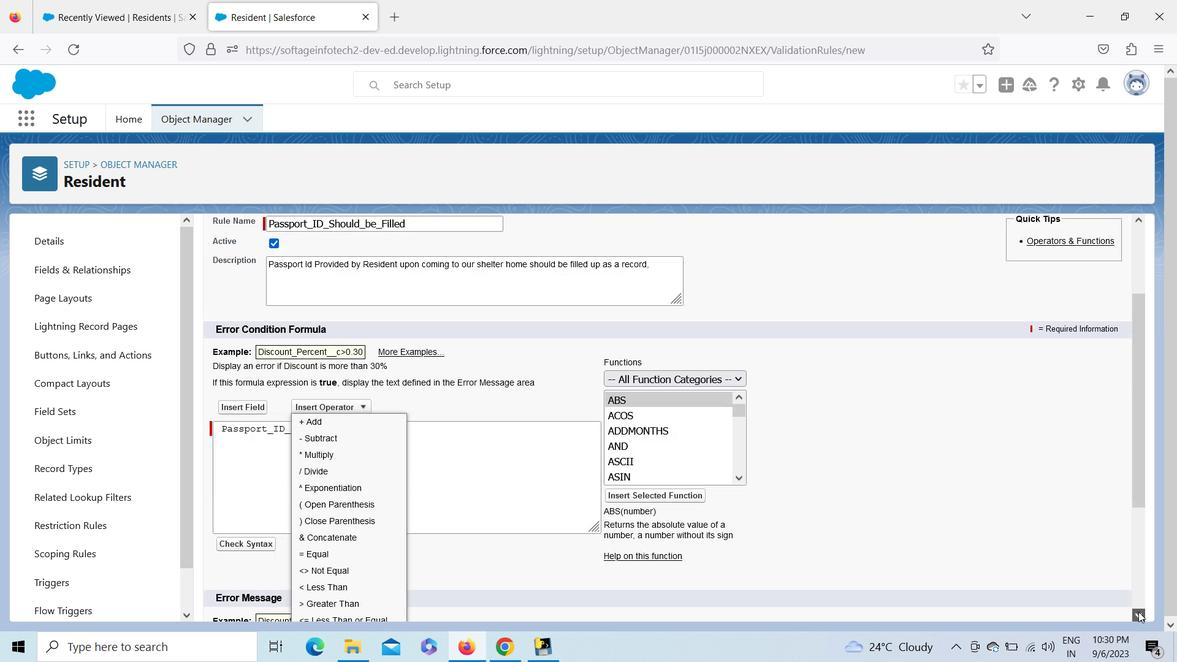 
Action: Mouse pressed left at (1139, 612)
Screenshot: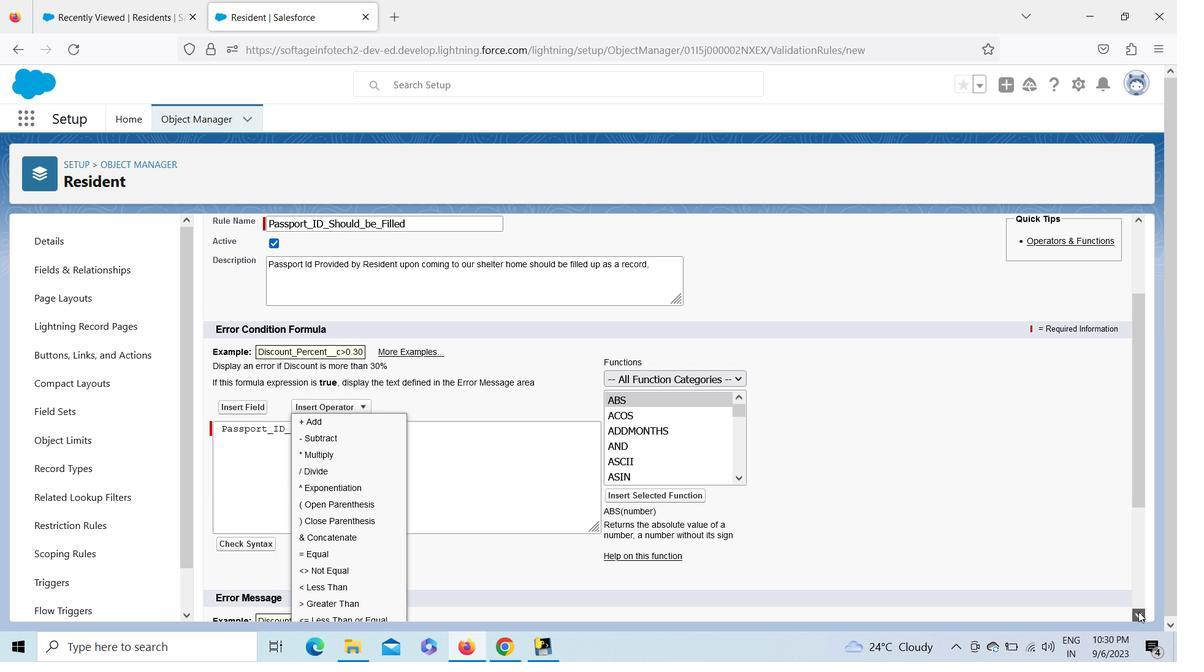 
Action: Mouse pressed left at (1139, 612)
Screenshot: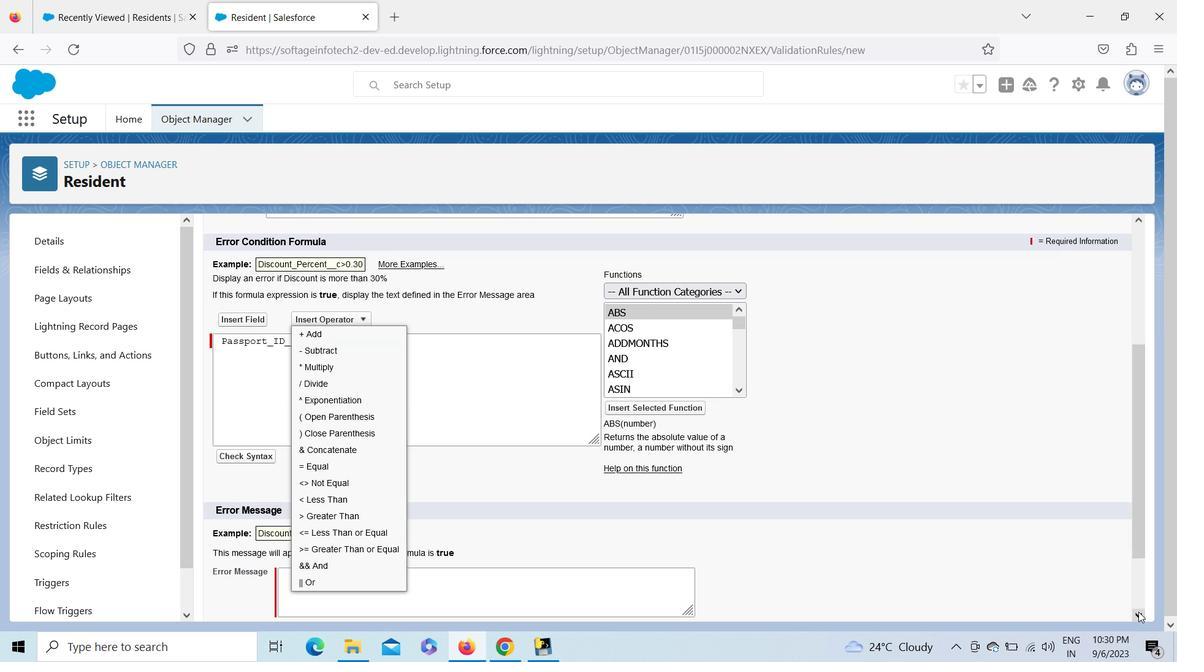 
Action: Mouse pressed left at (1139, 612)
Screenshot: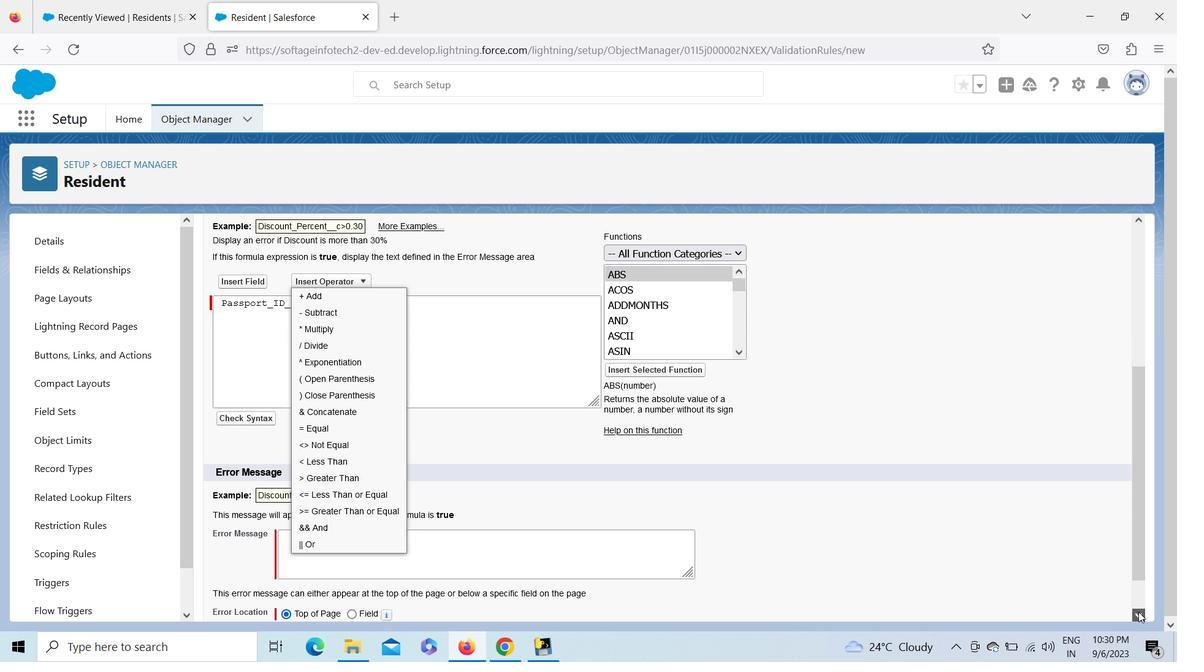 
Action: Mouse pressed left at (1139, 612)
Screenshot: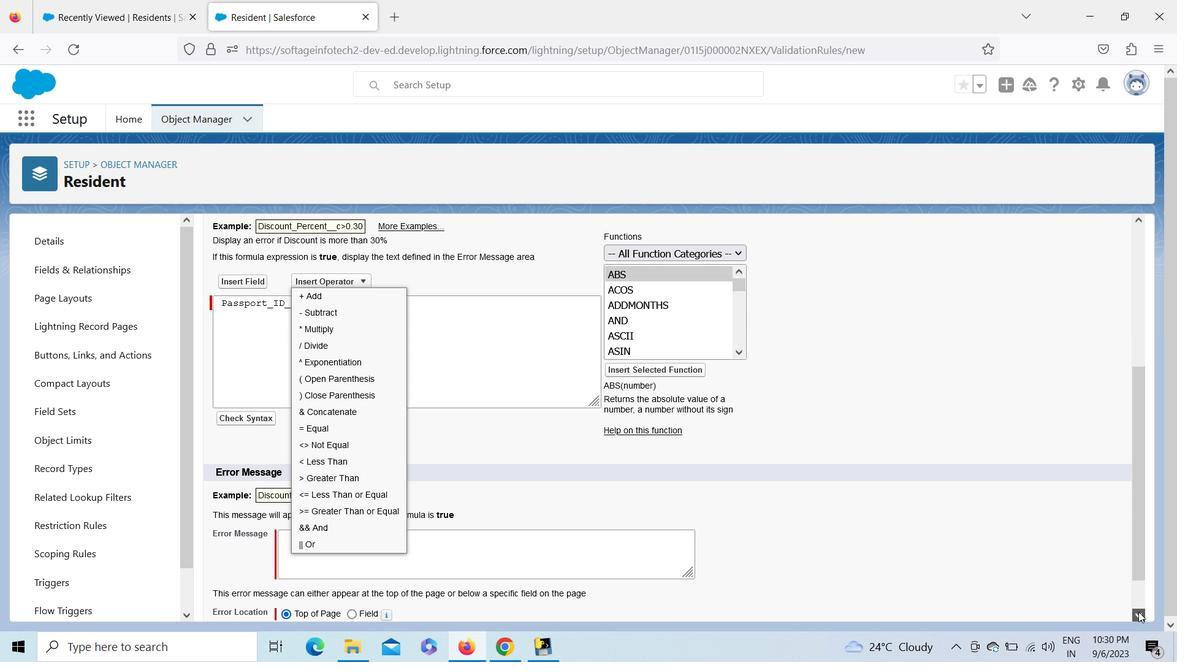 
Action: Mouse moved to (351, 376)
Screenshot: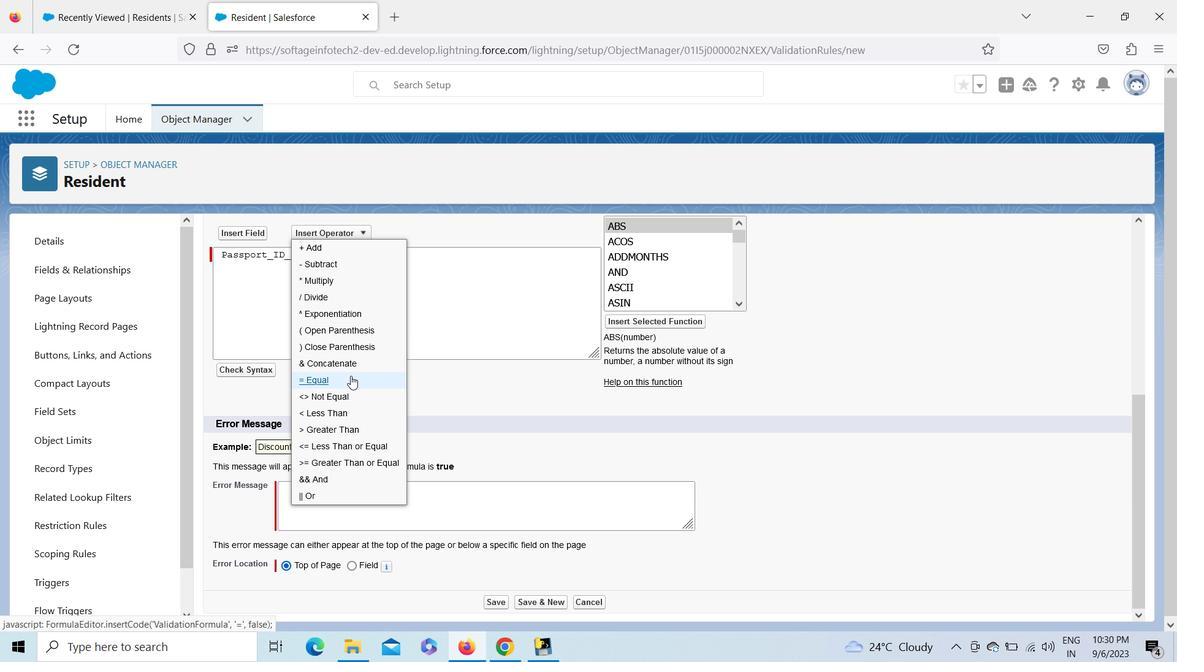 
Action: Mouse pressed left at (351, 376)
Screenshot: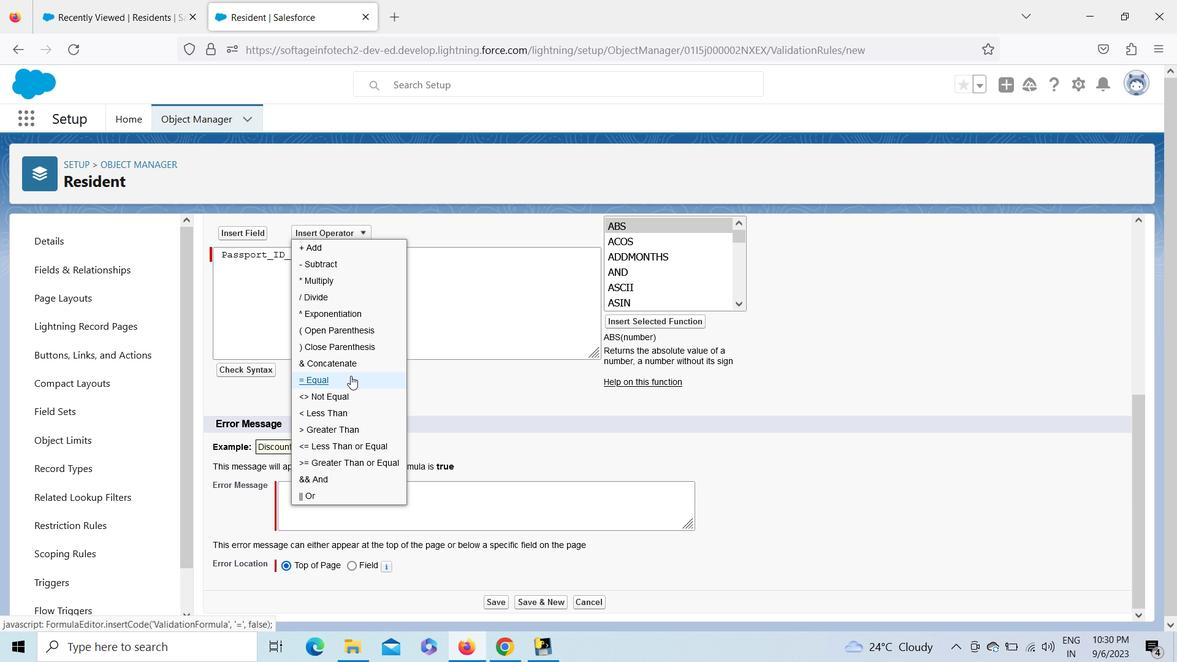 
Action: Mouse moved to (506, 295)
Screenshot: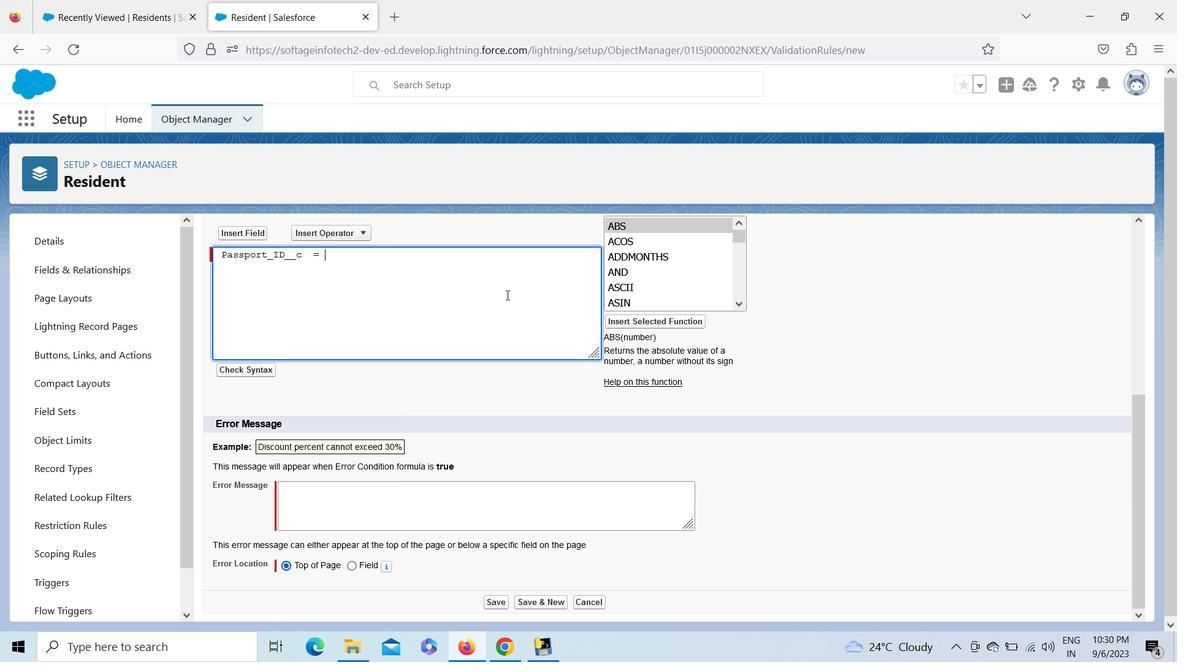 
Action: Key pressed <Key.shift><Key.shift><Key.shift><Key.shift><Key.shift><Key.shift><Key.shift><Key.shift><Key.shift><Key.shift><Key.shift><Key.shift><Key.shift><Key.shift><Key.shift><Key.shift><Key.shift><Key.shift><Key.shift><Key.shift><Key.shift><Key.shift><Key.shift><Key.shift><Key.shift><Key.shift>Filled<Key.space>up
Screenshot: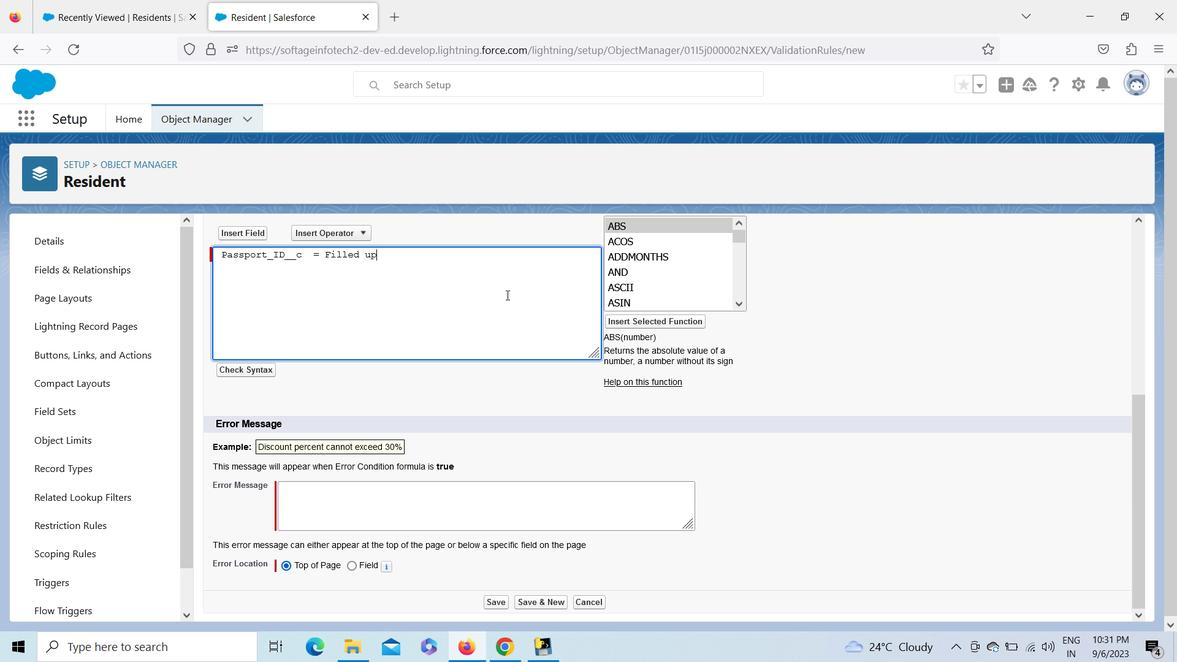 
Action: Mouse moved to (247, 369)
Screenshot: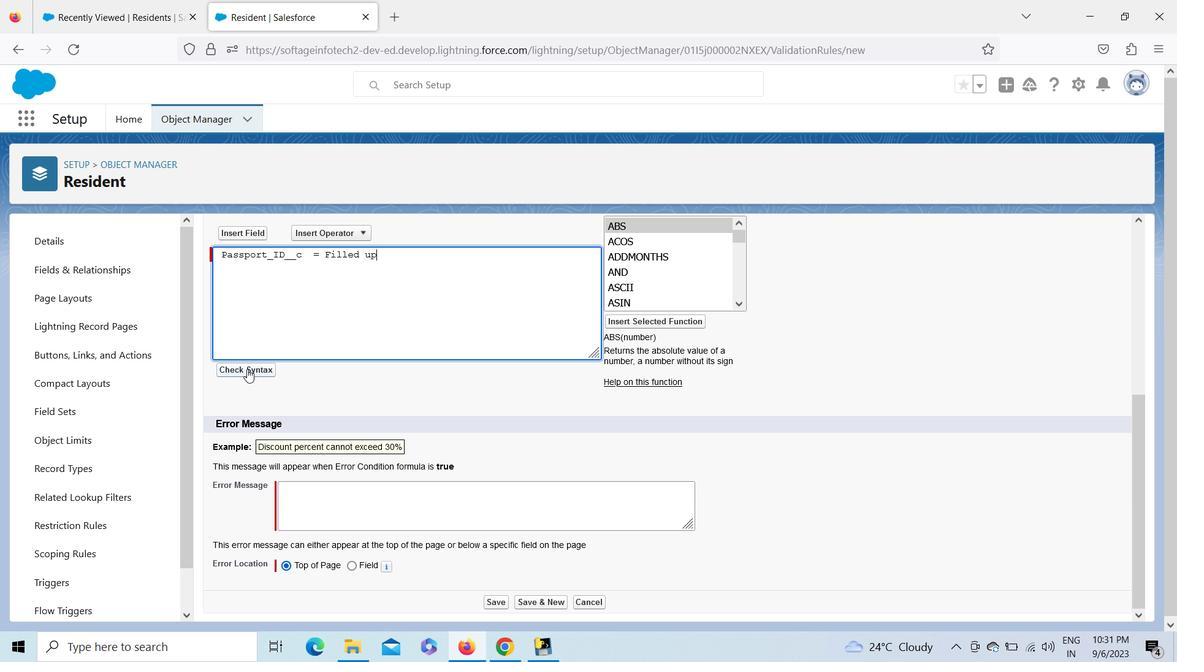 
Action: Mouse pressed left at (247, 369)
Screenshot: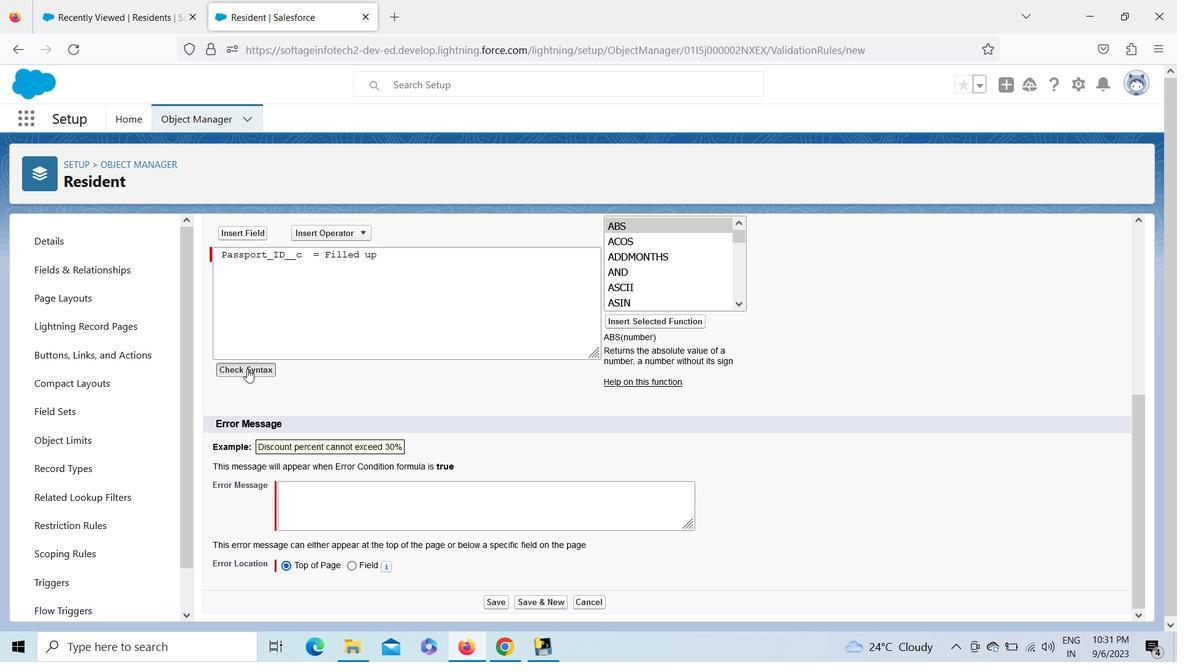 
Action: Mouse moved to (1141, 612)
Screenshot: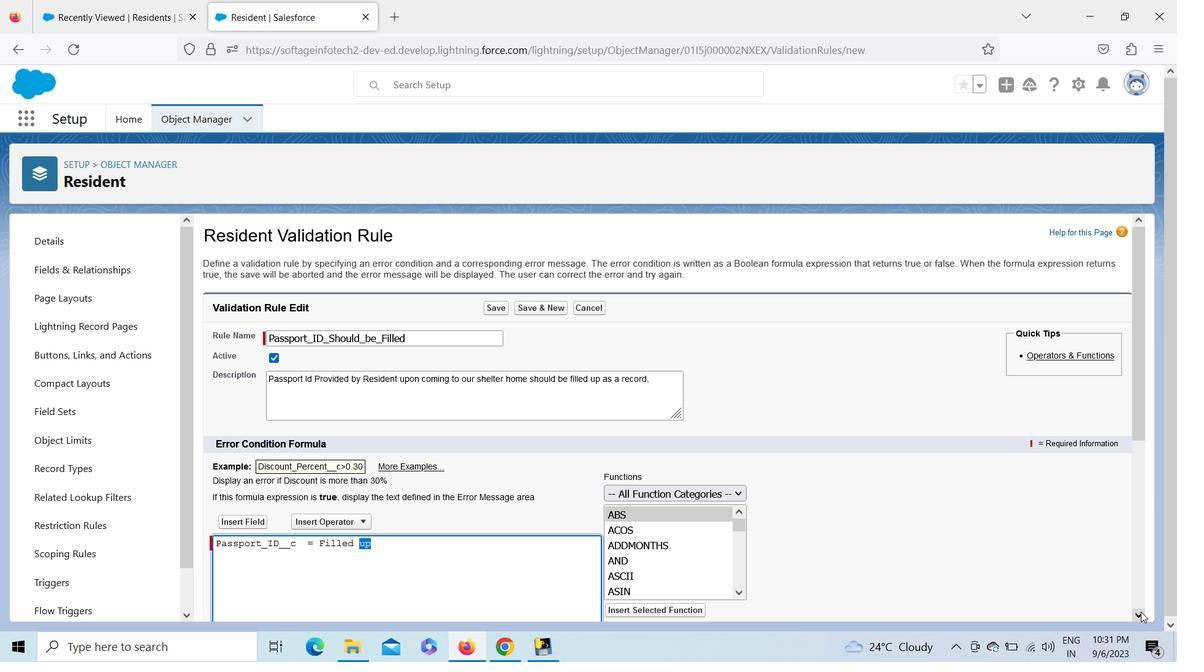 
Action: Mouse pressed left at (1141, 612)
Screenshot: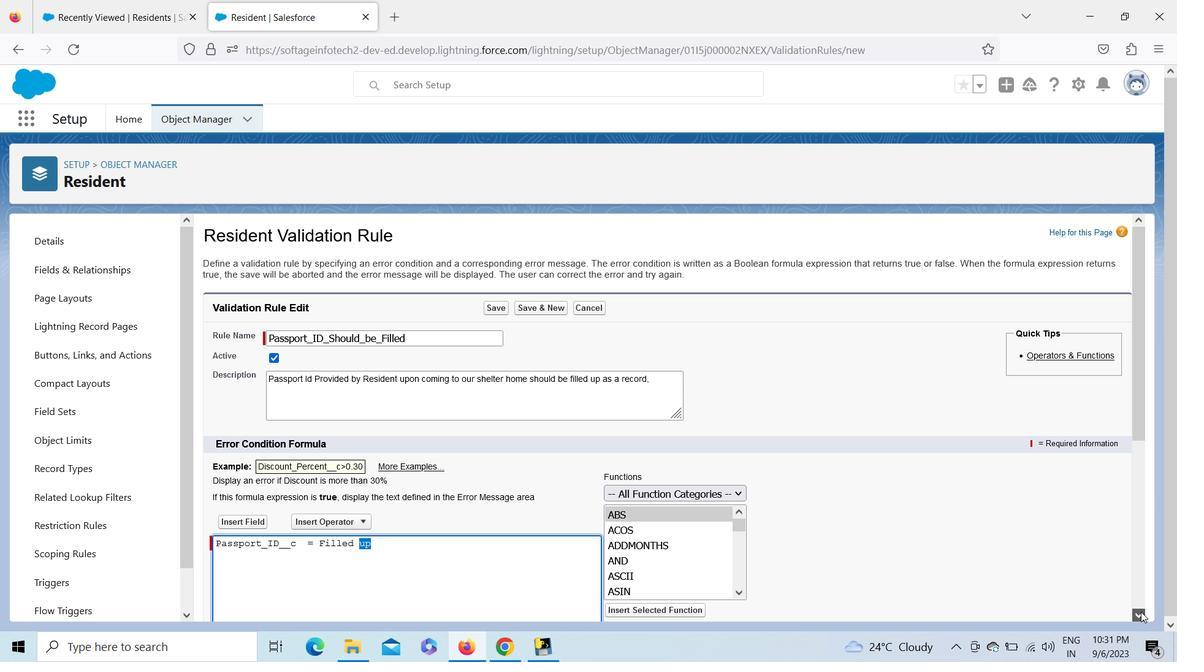 
Action: Mouse pressed left at (1141, 612)
Screenshot: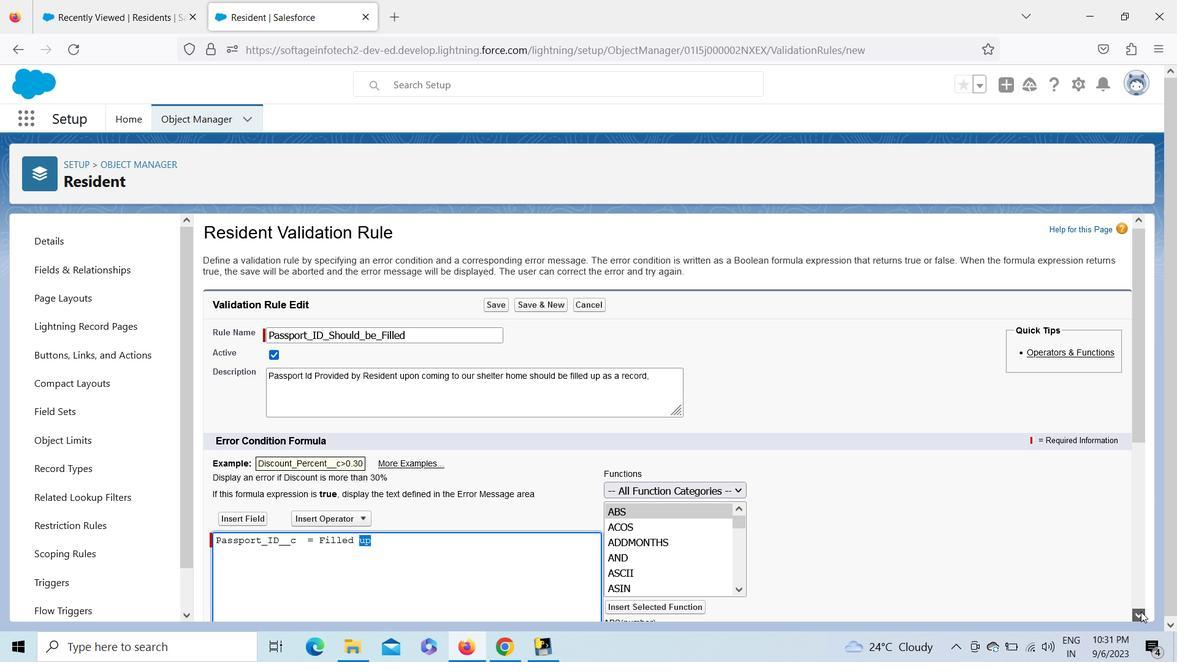 
Action: Mouse pressed left at (1141, 612)
Screenshot: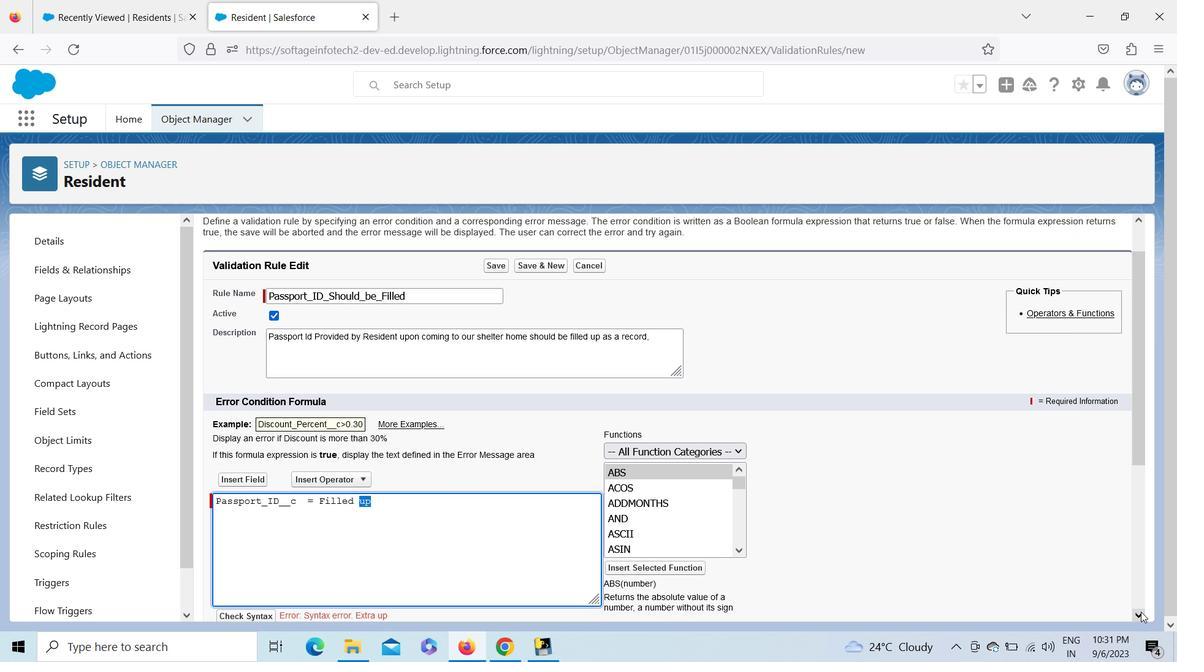
Action: Mouse pressed left at (1141, 612)
Screenshot: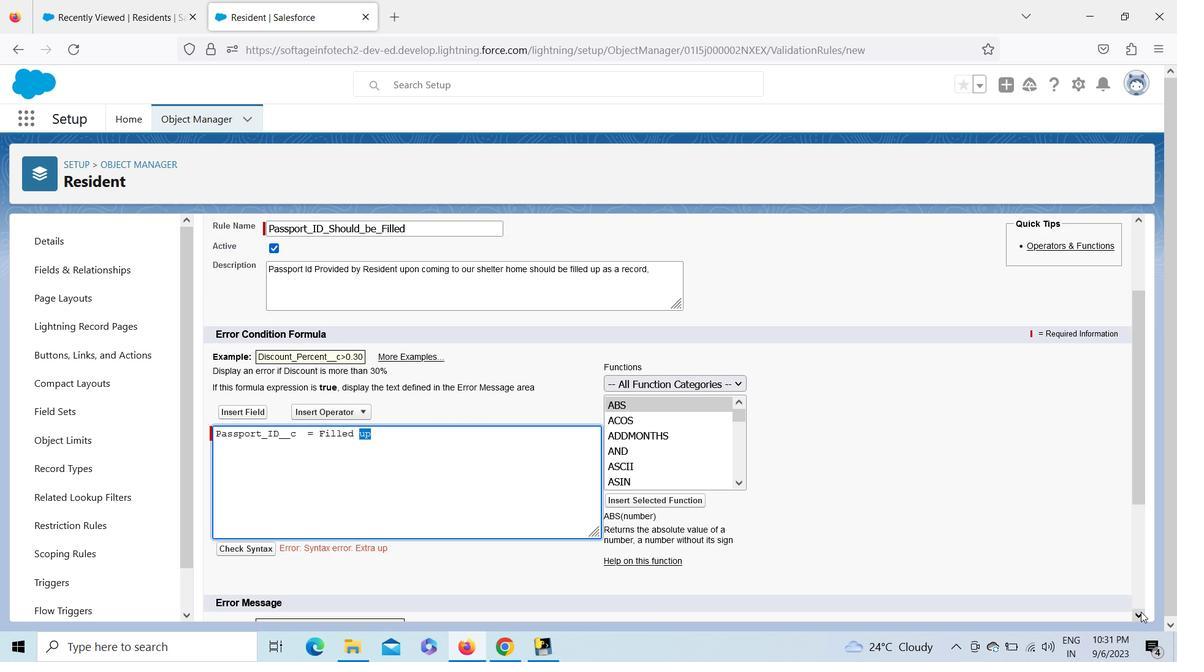 
Action: Mouse pressed left at (1141, 612)
Screenshot: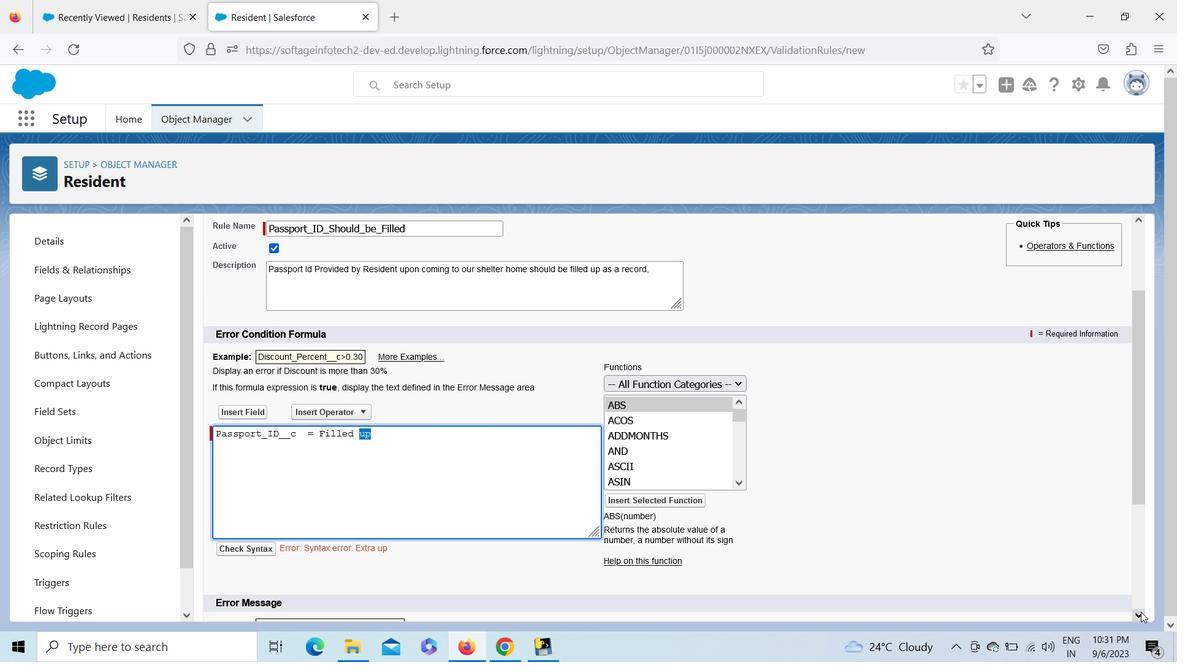 
Action: Mouse moved to (499, 375)
Screenshot: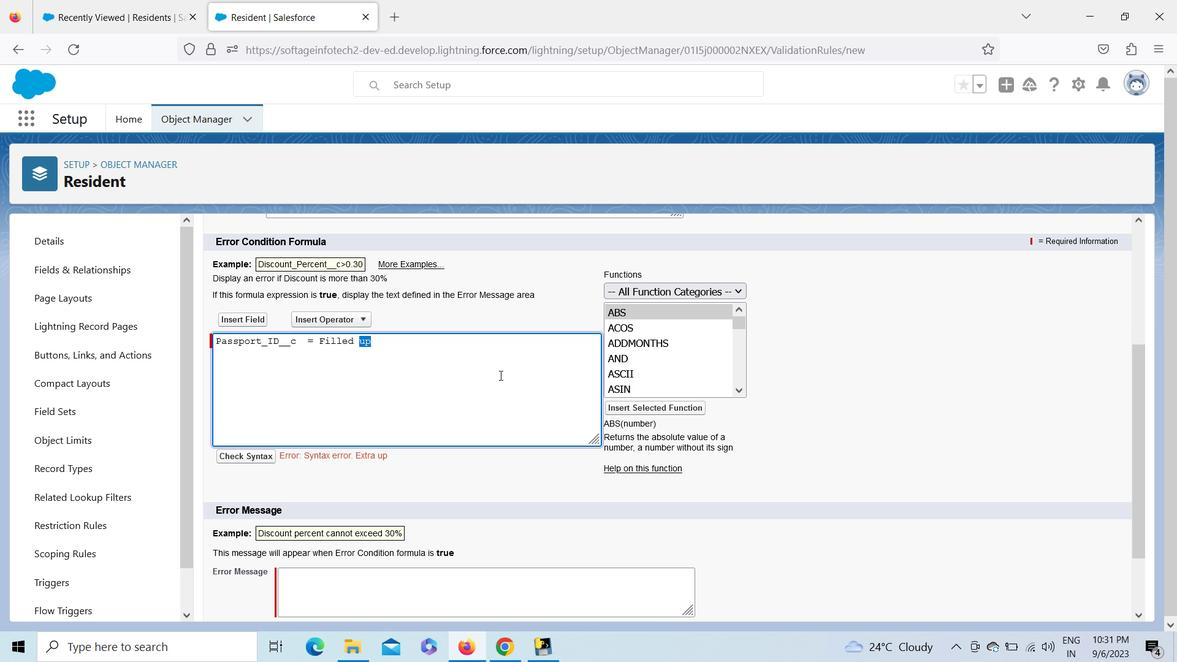 
Action: Key pressed <Key.backspace><Key.backspace>
Screenshot: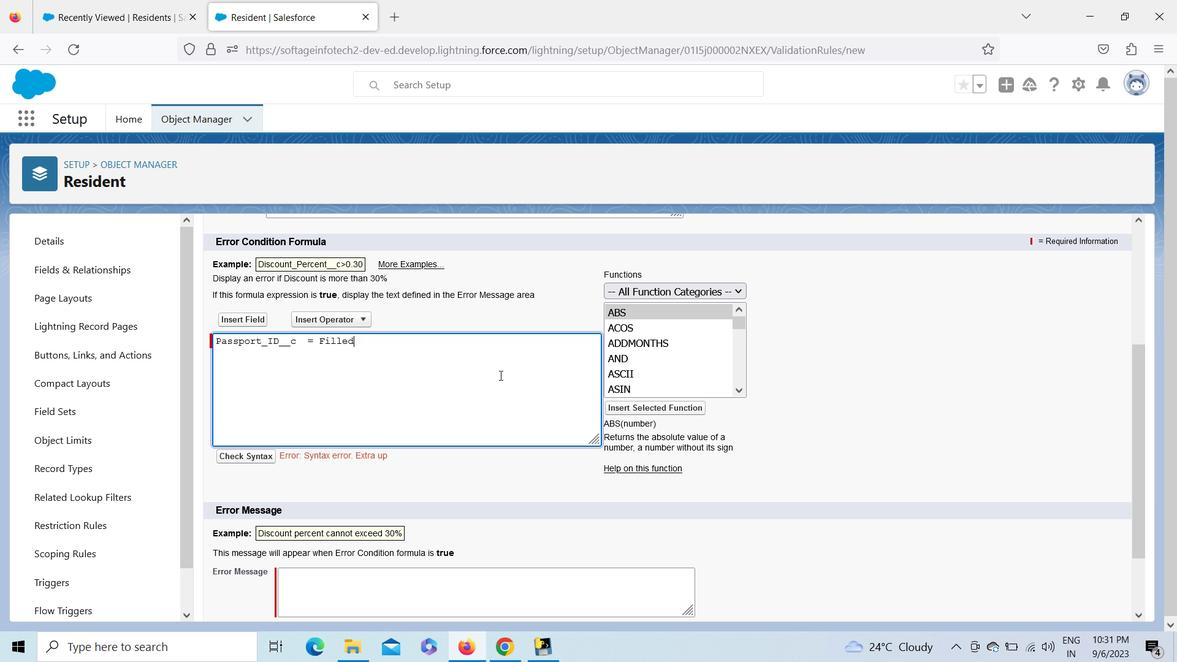 
Action: Mouse moved to (251, 455)
Screenshot: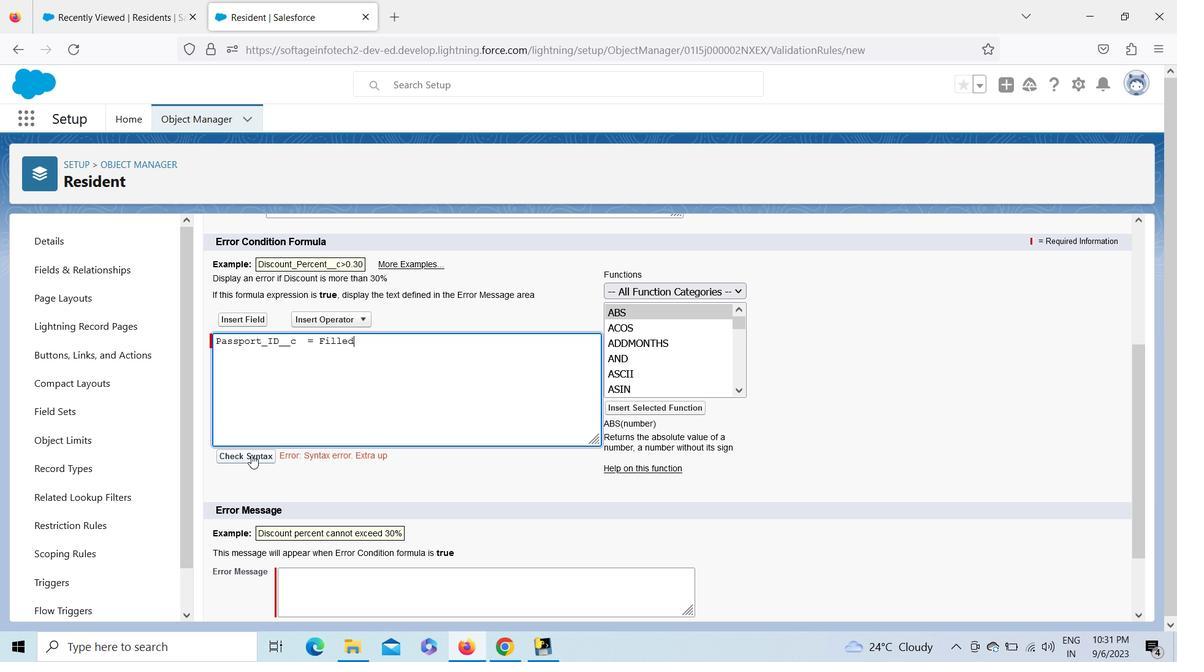 
Action: Mouse pressed left at (251, 455)
Screenshot: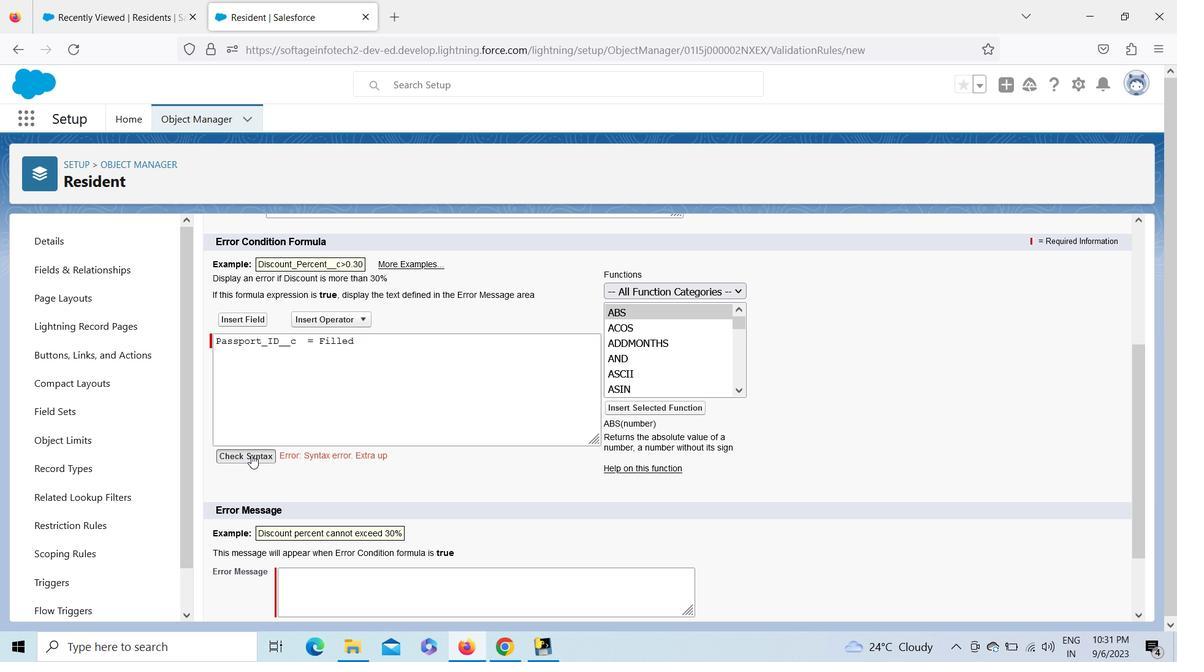 
Action: Mouse moved to (1140, 615)
Screenshot: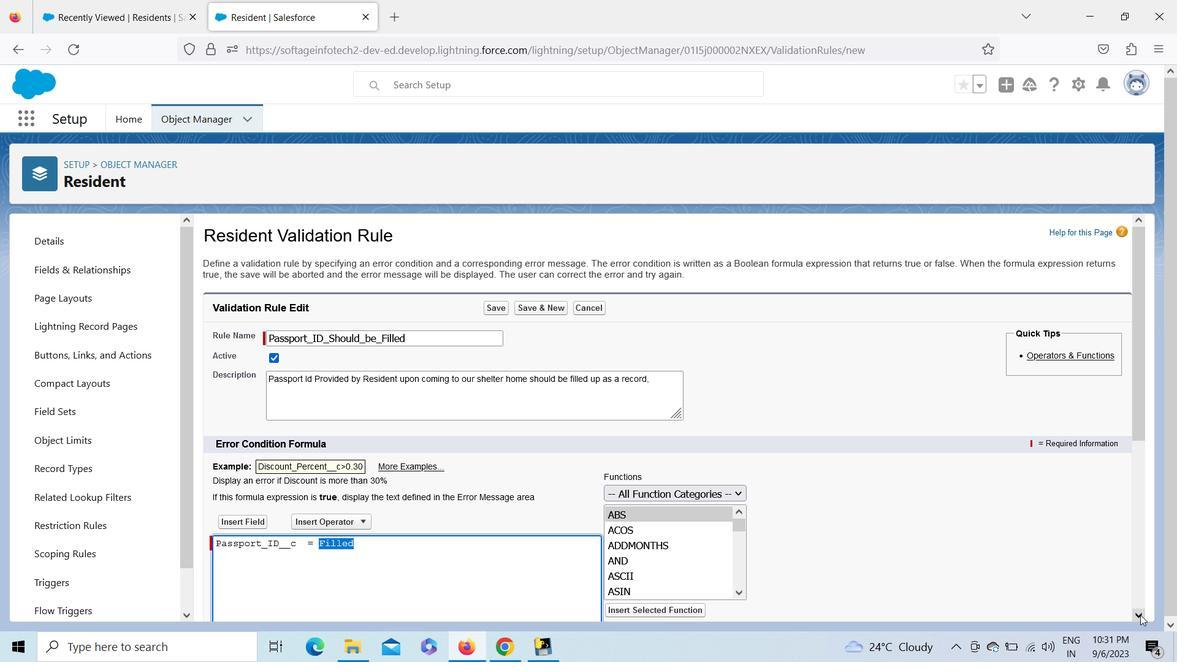 
Action: Mouse pressed left at (1140, 615)
Screenshot: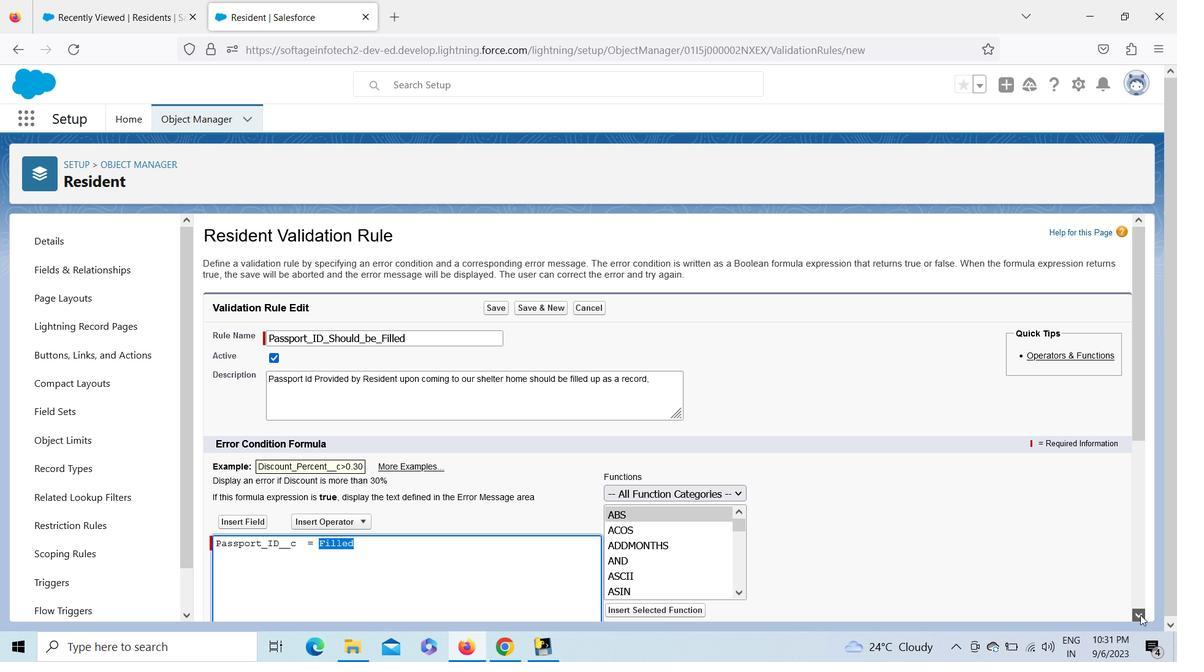 
Action: Mouse pressed left at (1140, 615)
Screenshot: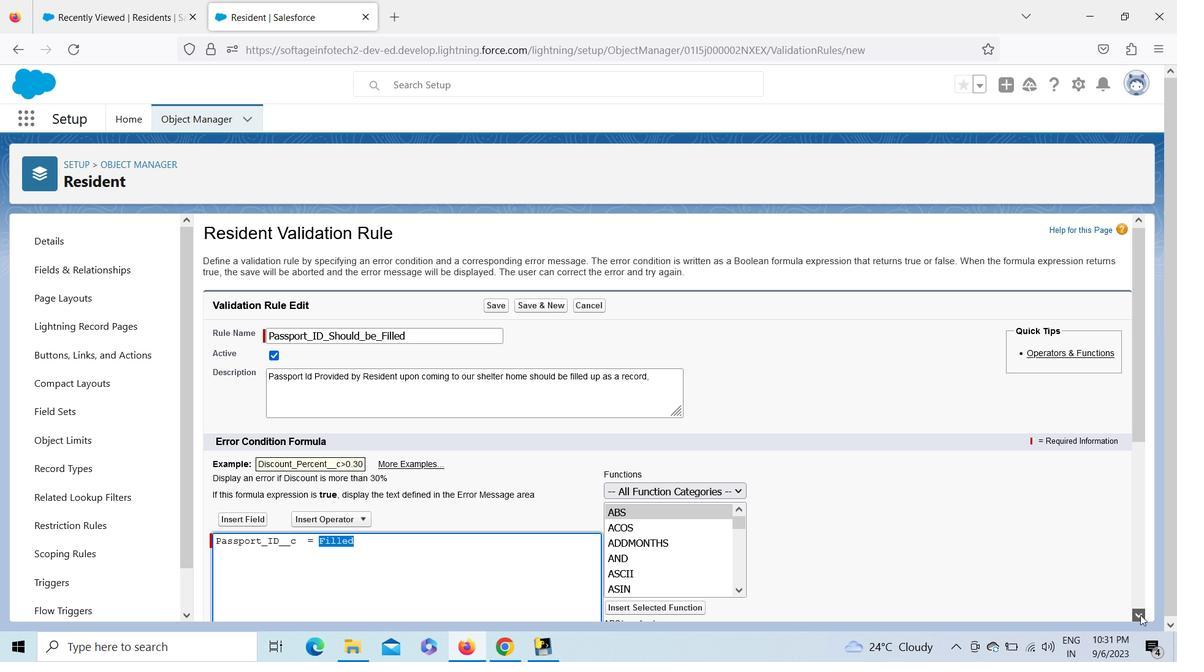 
Action: Mouse pressed left at (1140, 615)
Screenshot: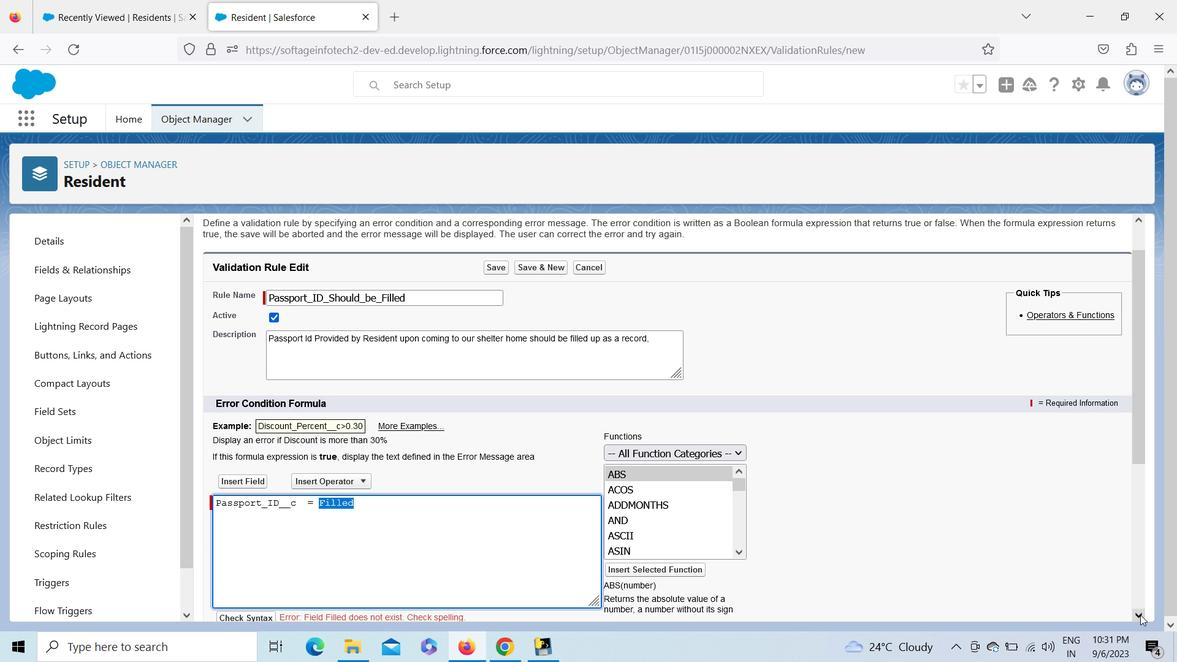 
Action: Mouse pressed left at (1140, 615)
Screenshot: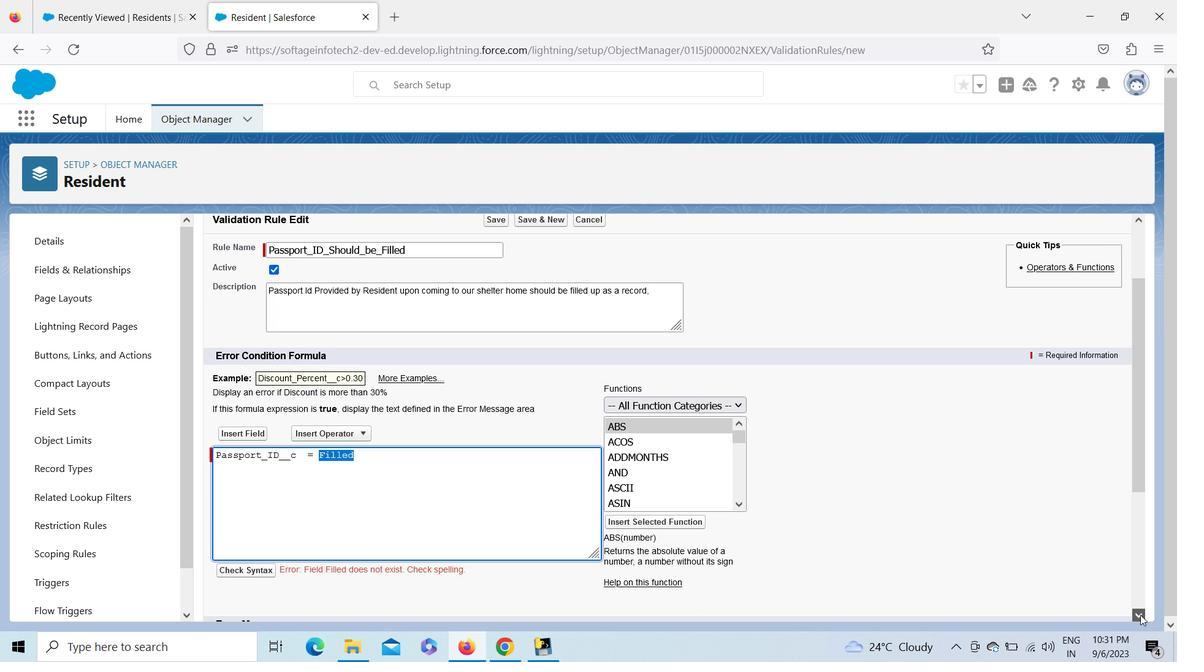 
Action: Mouse pressed left at (1140, 615)
Screenshot: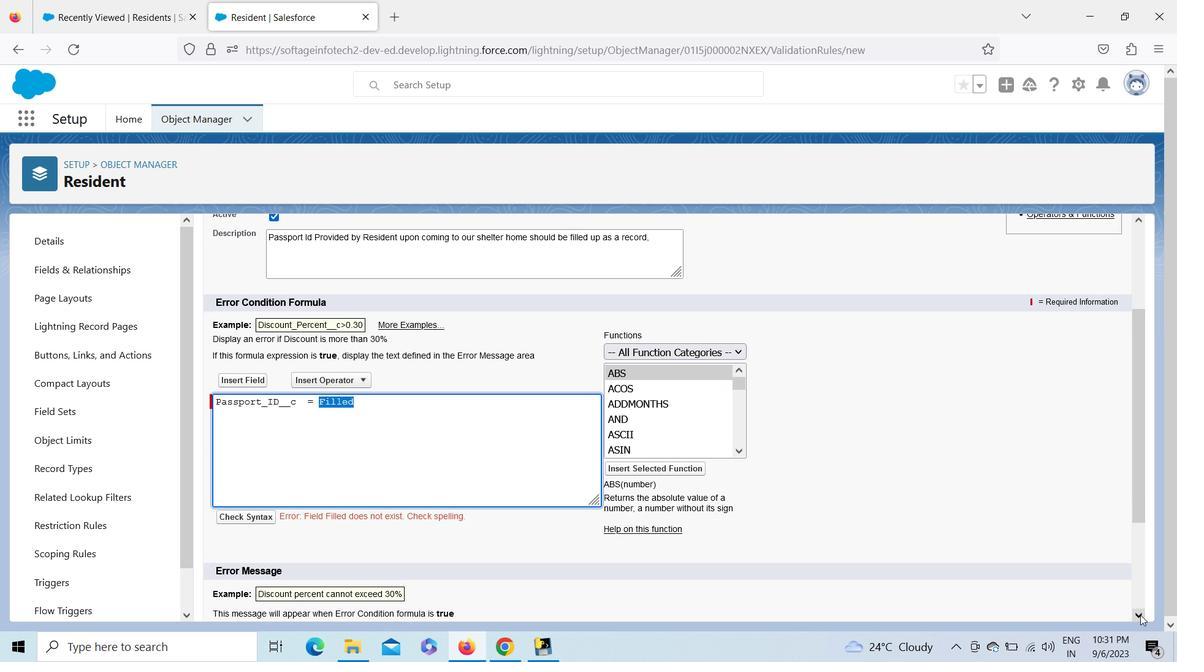 
Action: Mouse pressed left at (1140, 615)
Screenshot: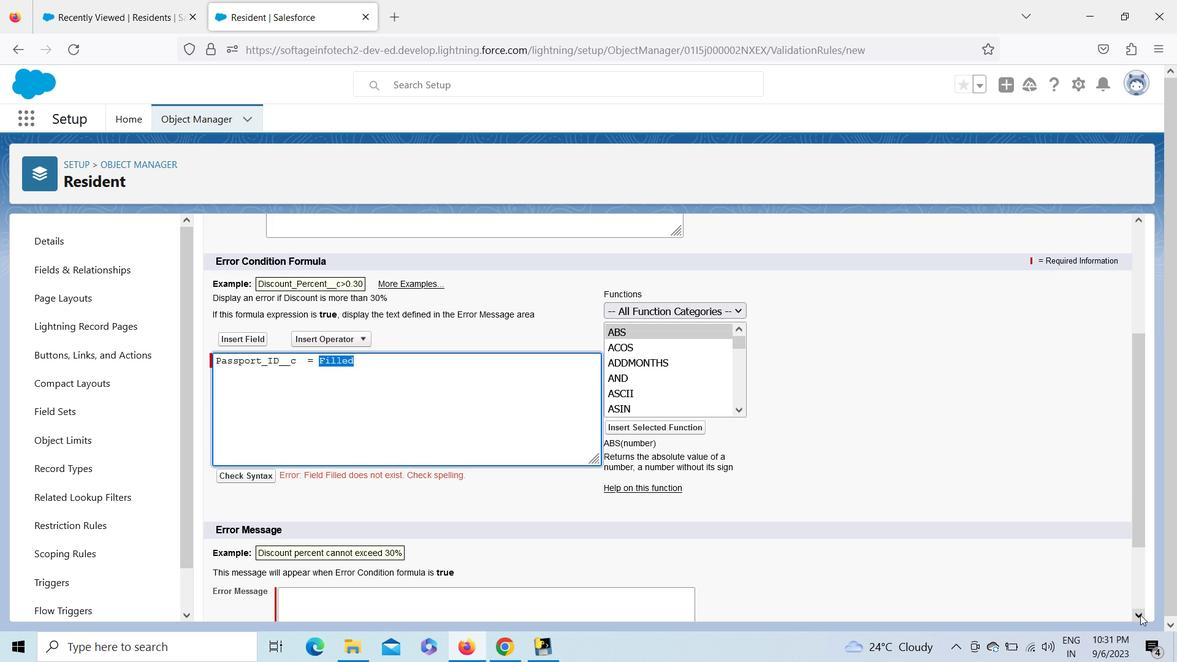 
Action: Mouse moved to (406, 311)
Screenshot: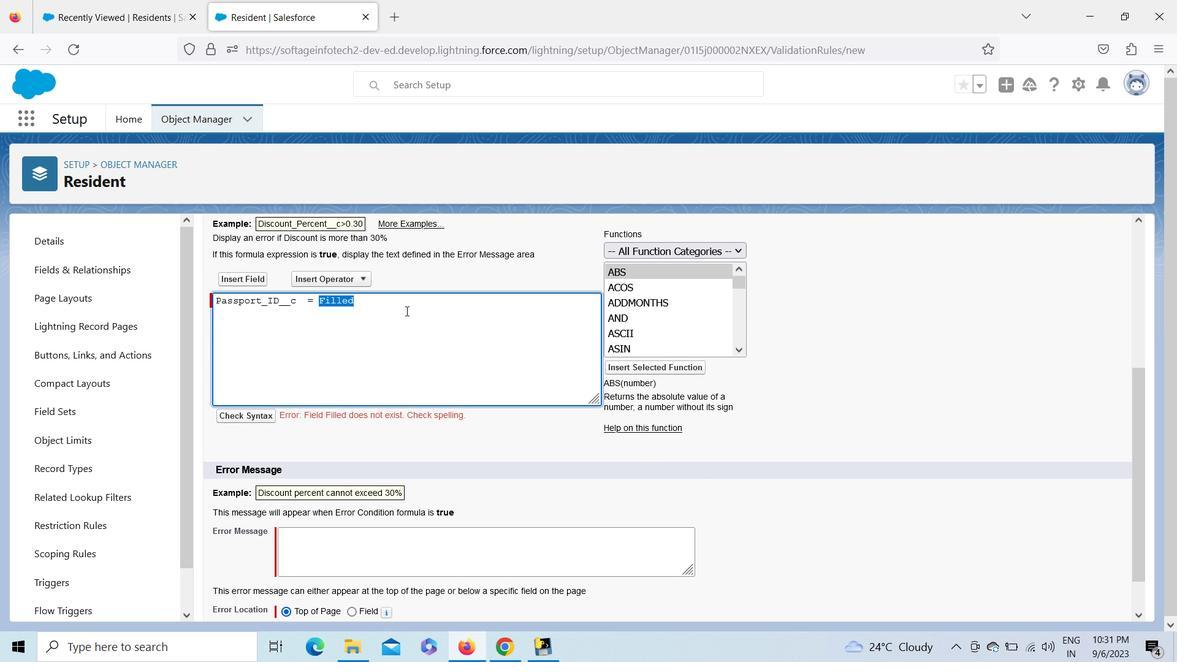 
Action: Key pressed <Key.backspace><Key.backspace><Key.backspace><Key.backspace><Key.backspace><Key.space>
Screenshot: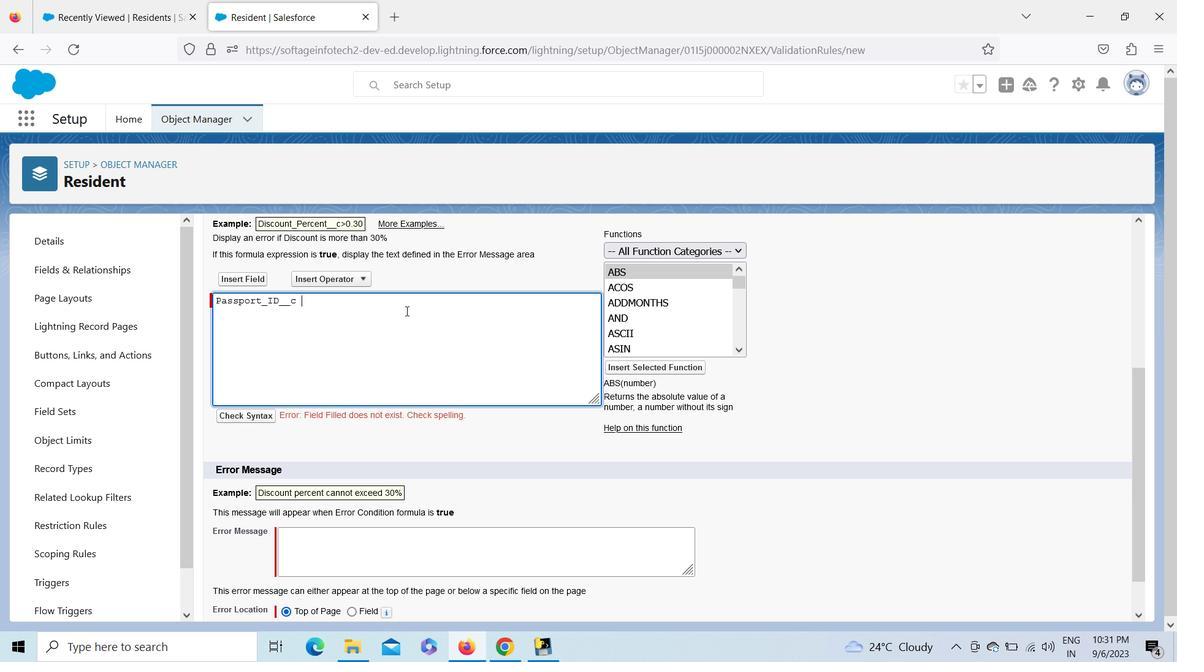 
Action: Mouse moved to (353, 274)
Screenshot: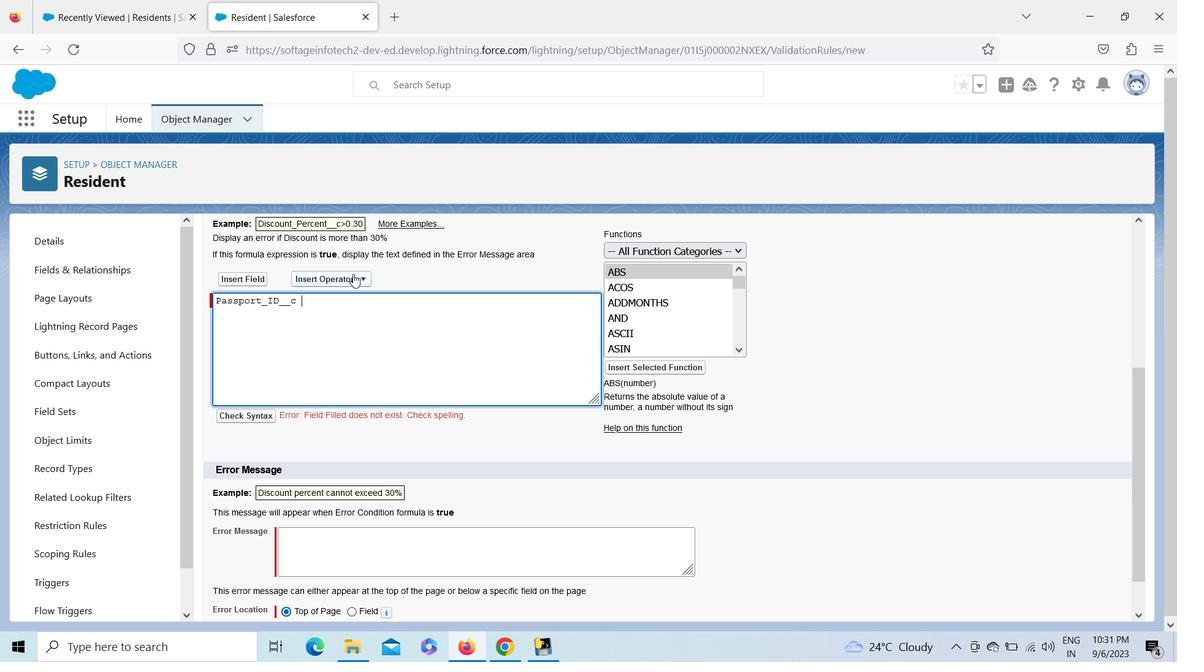 
Action: Mouse pressed left at (353, 274)
Screenshot: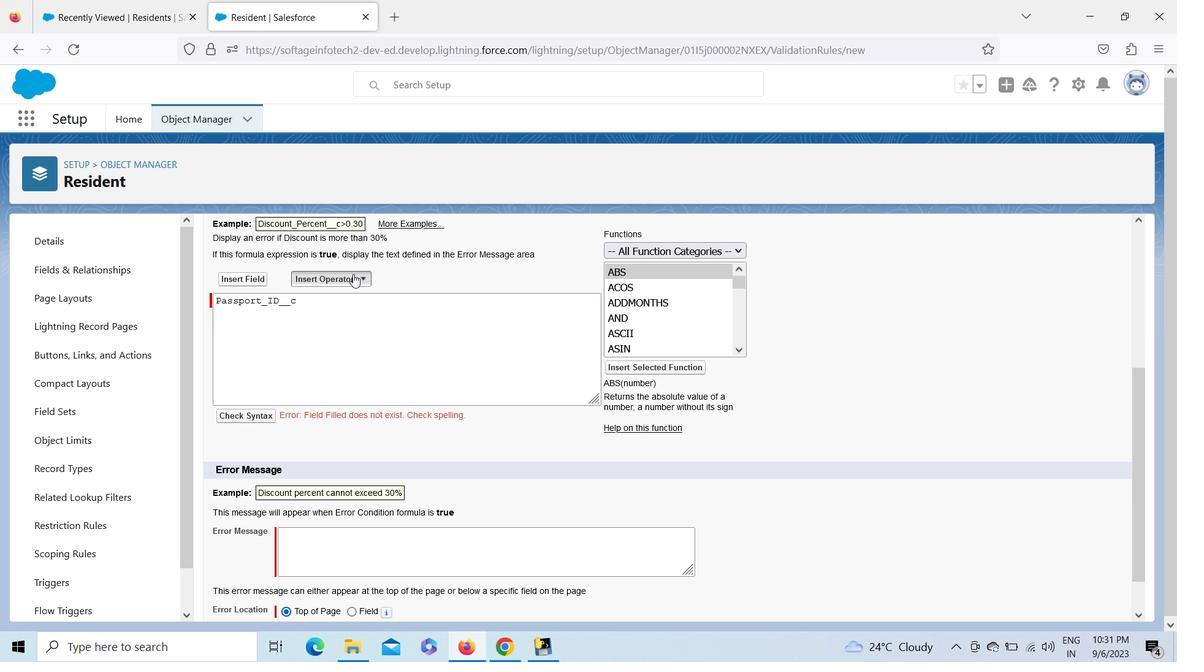 
Action: Mouse moved to (348, 472)
Screenshot: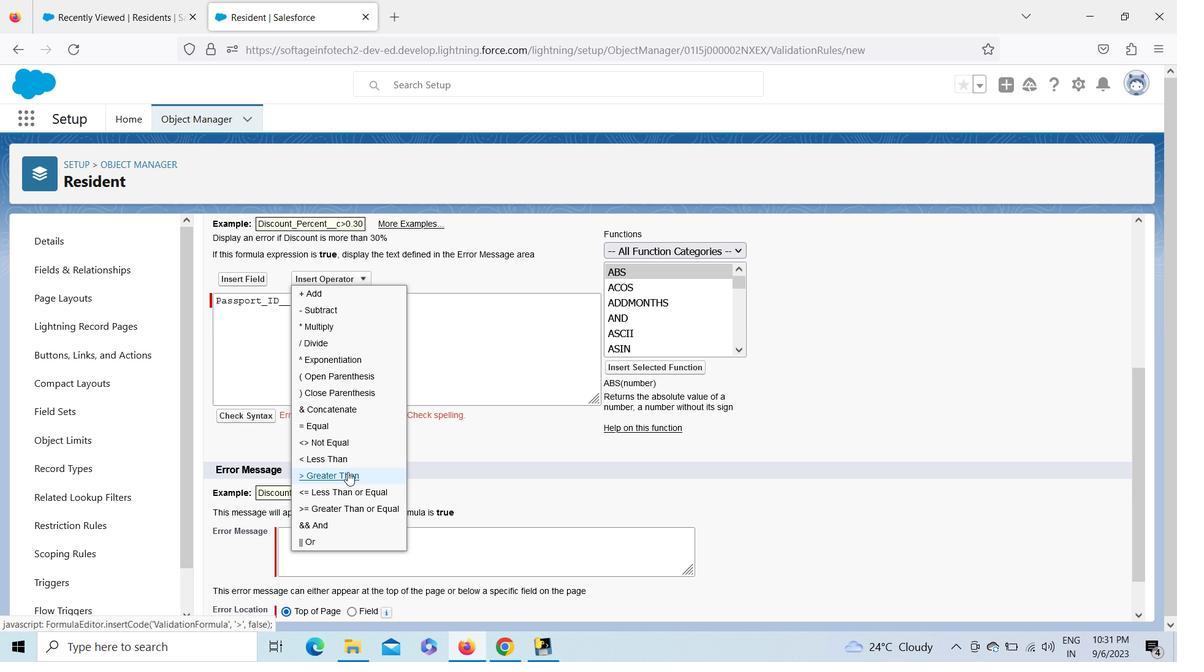 
Action: Mouse pressed left at (348, 472)
Screenshot: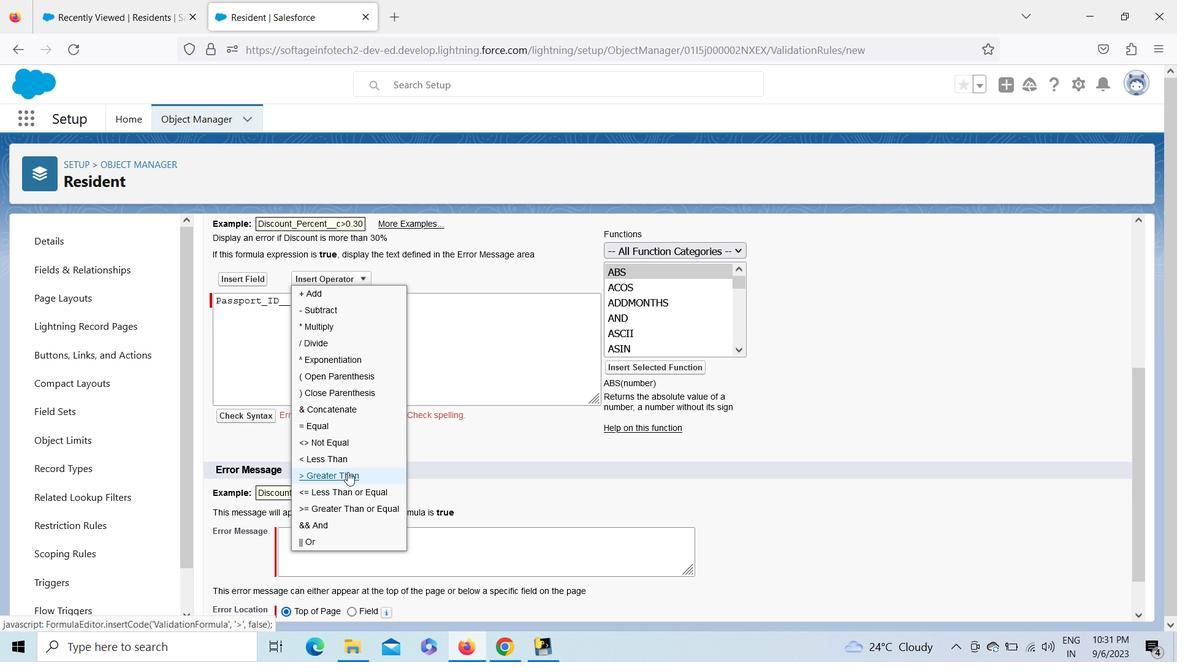 
Action: Key pressed <Key.shift><Key.shift><Key.shift><Key.shift><Key.shift><Key.shift><Key.shift><Key.shift><Key.shift><Key.shift><Key.shift><Key.shift><Key.shift><Key.shift><Key.shift><Key.shift><Key.shift><Key.shift><Key.shift><Key.shift><Key.shift><Key.shift><Key.shift><Key.shift><Key.shift><Key.shift><Key.shift><Key.shift>Zero
Screenshot: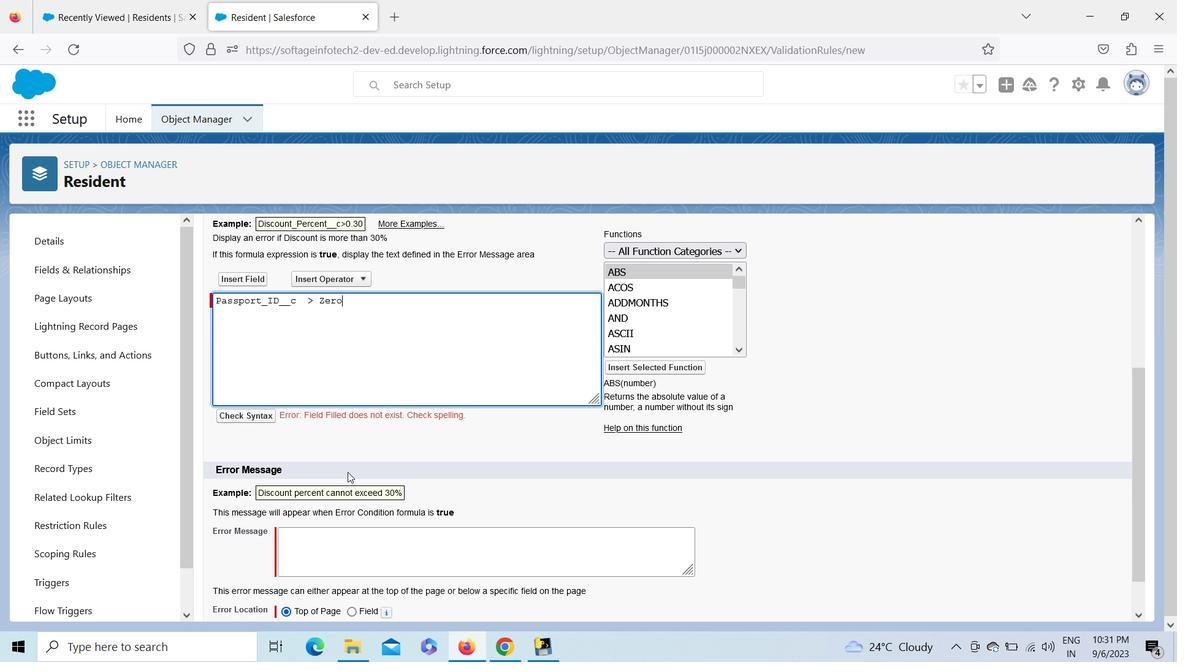 
Action: Mouse moved to (259, 415)
Screenshot: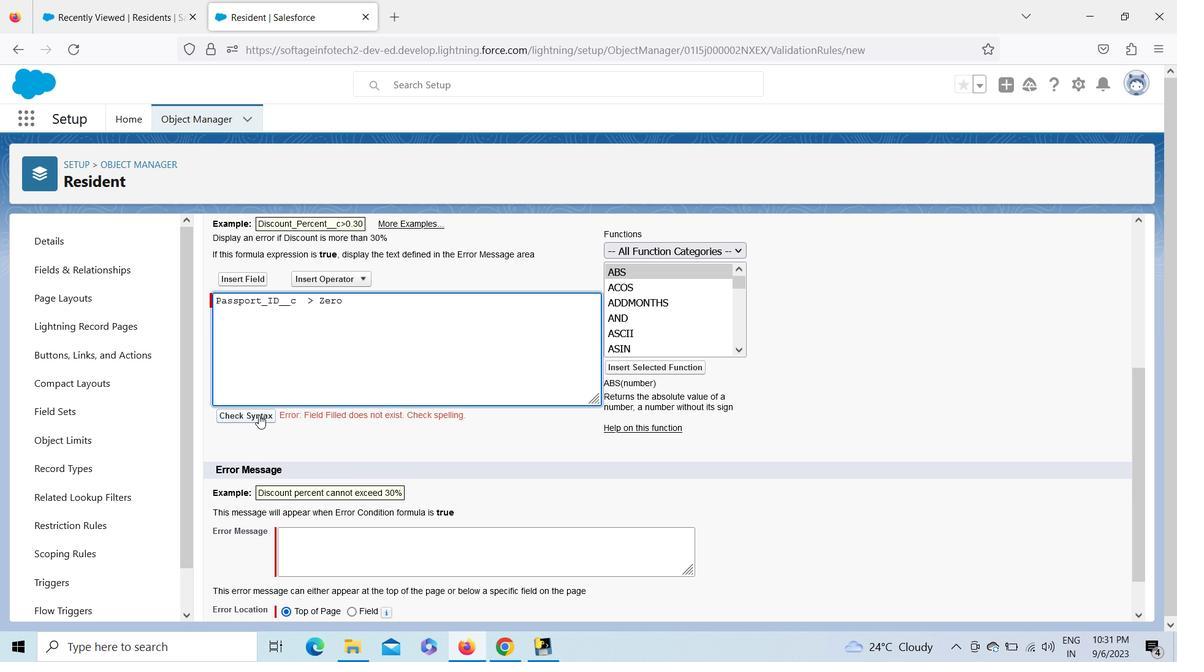 
Action: Mouse pressed left at (259, 415)
Screenshot: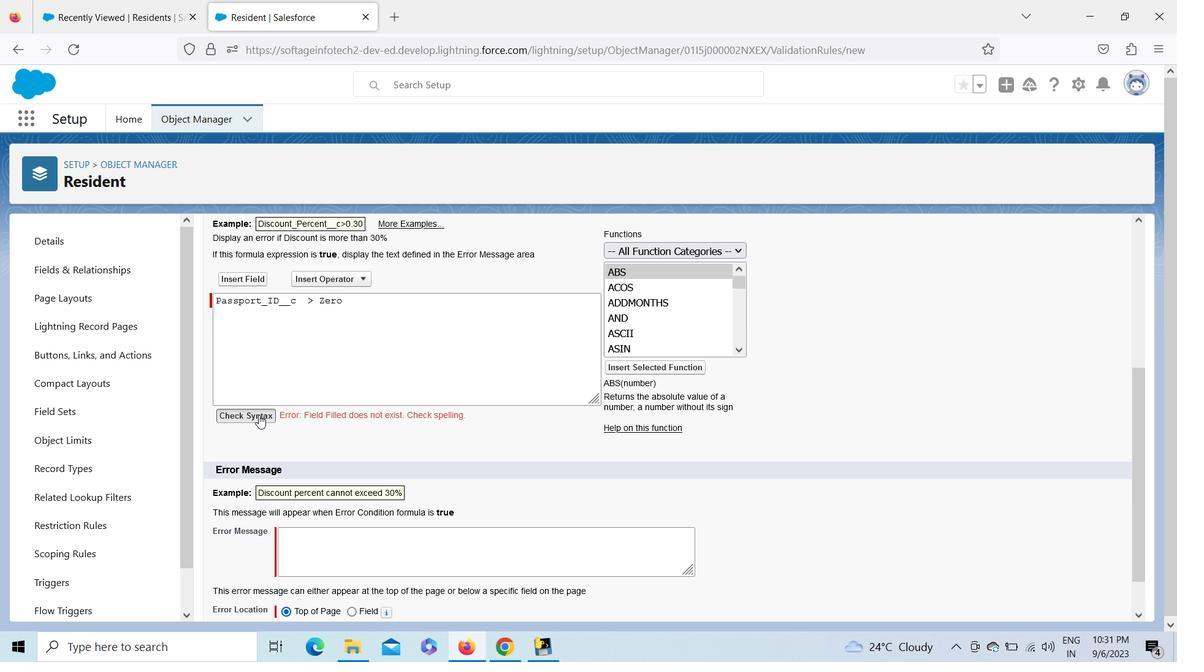 
Action: Mouse moved to (1139, 612)
Screenshot: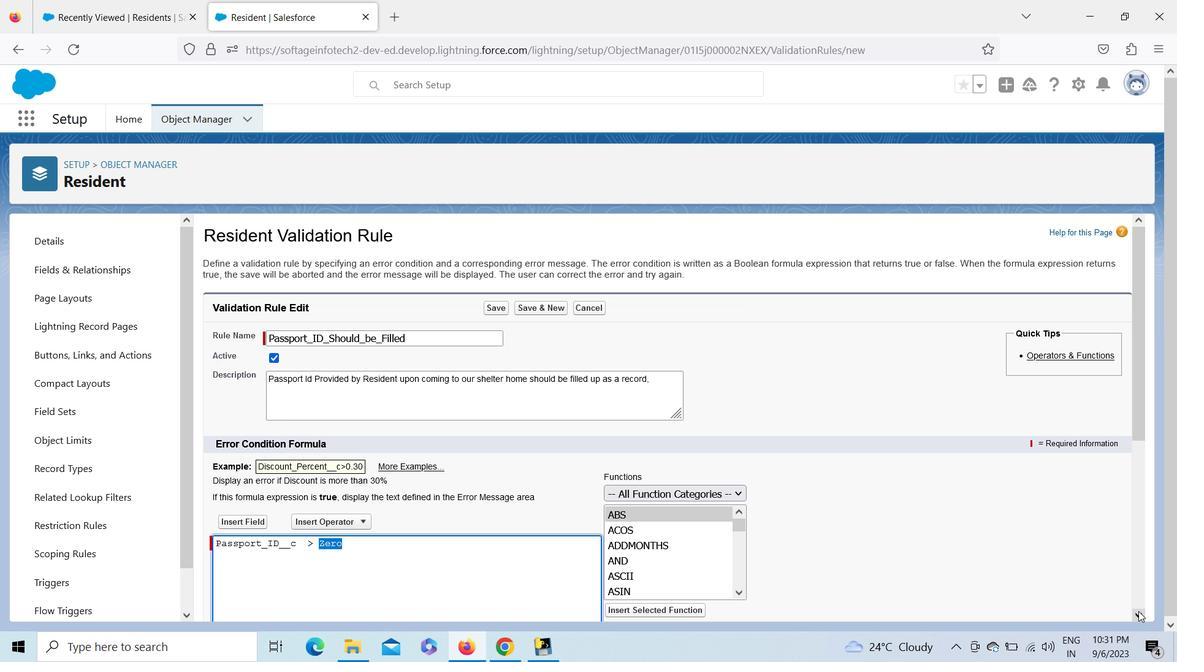 
Action: Mouse pressed left at (1139, 612)
Screenshot: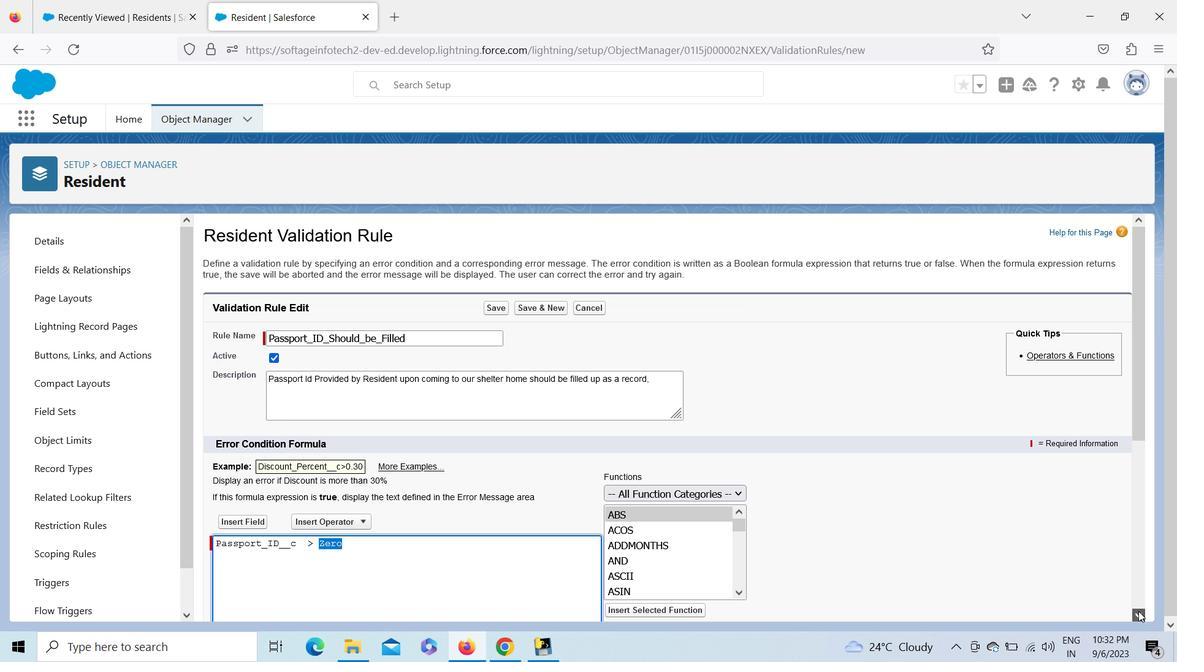
Action: Mouse pressed left at (1139, 612)
Screenshot: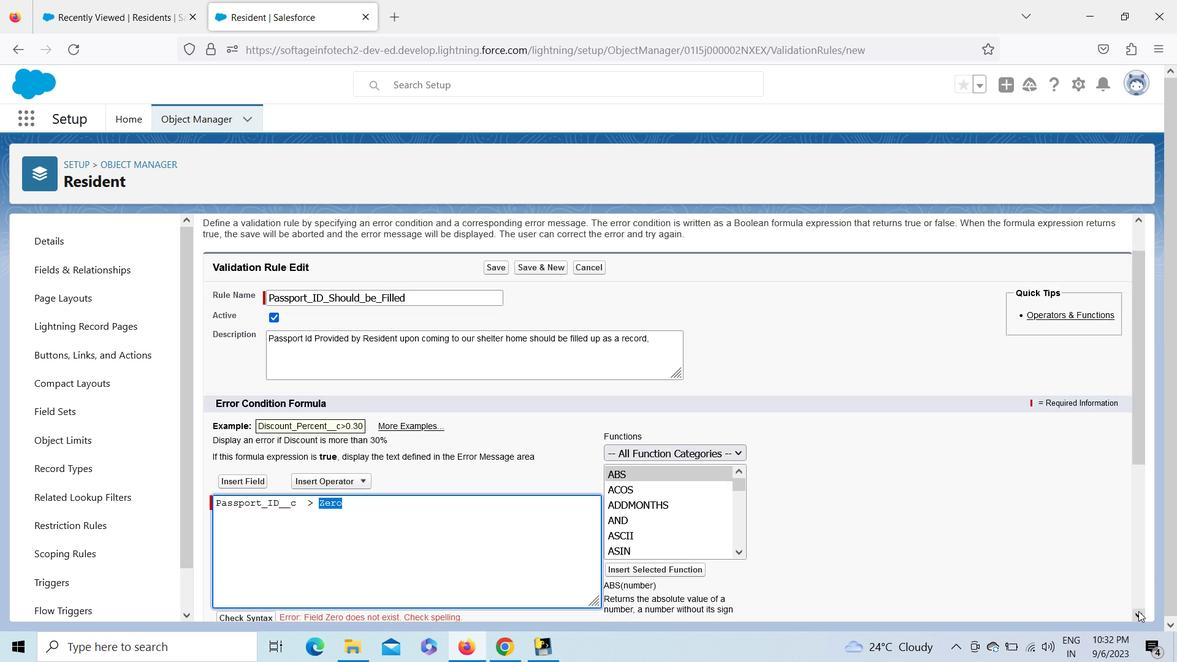 
Action: Mouse pressed left at (1139, 612)
Screenshot: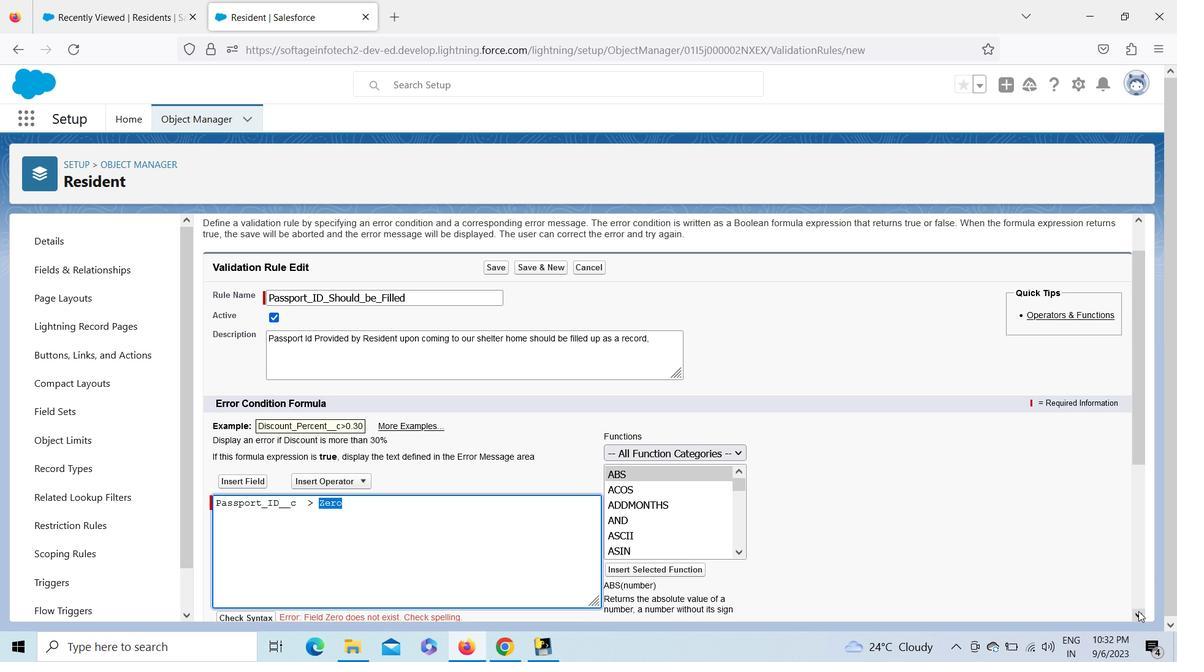 
Action: Mouse pressed left at (1139, 612)
Screenshot: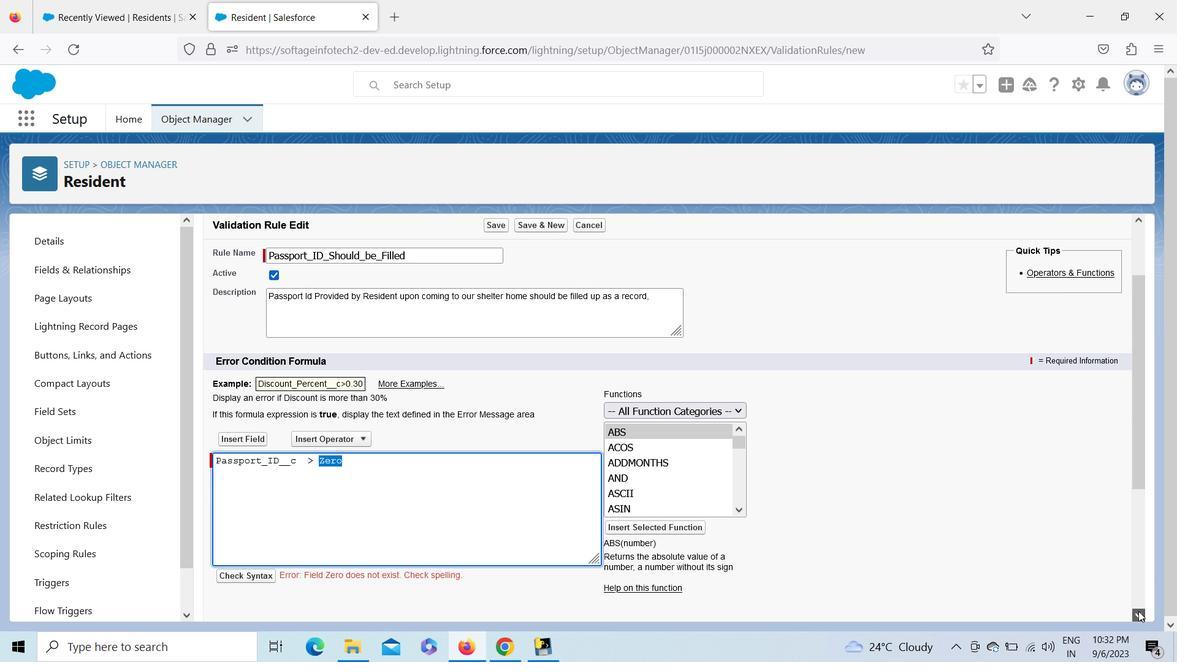 
Action: Mouse pressed left at (1139, 612)
Screenshot: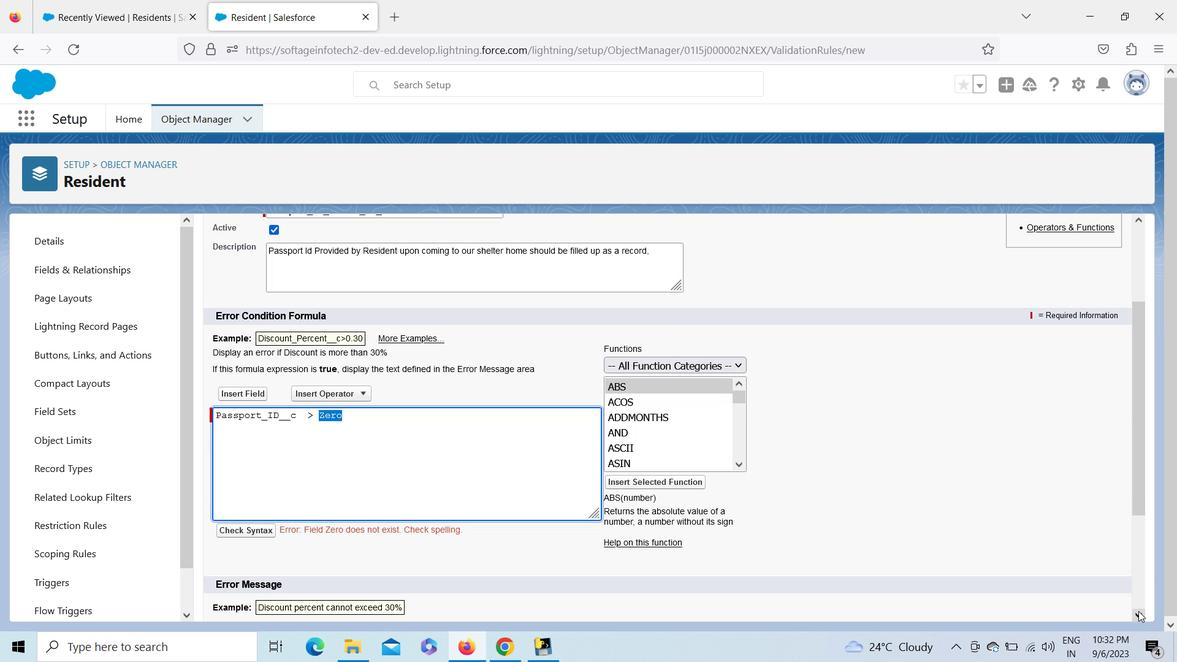 
Action: Mouse moved to (391, 369)
Screenshot: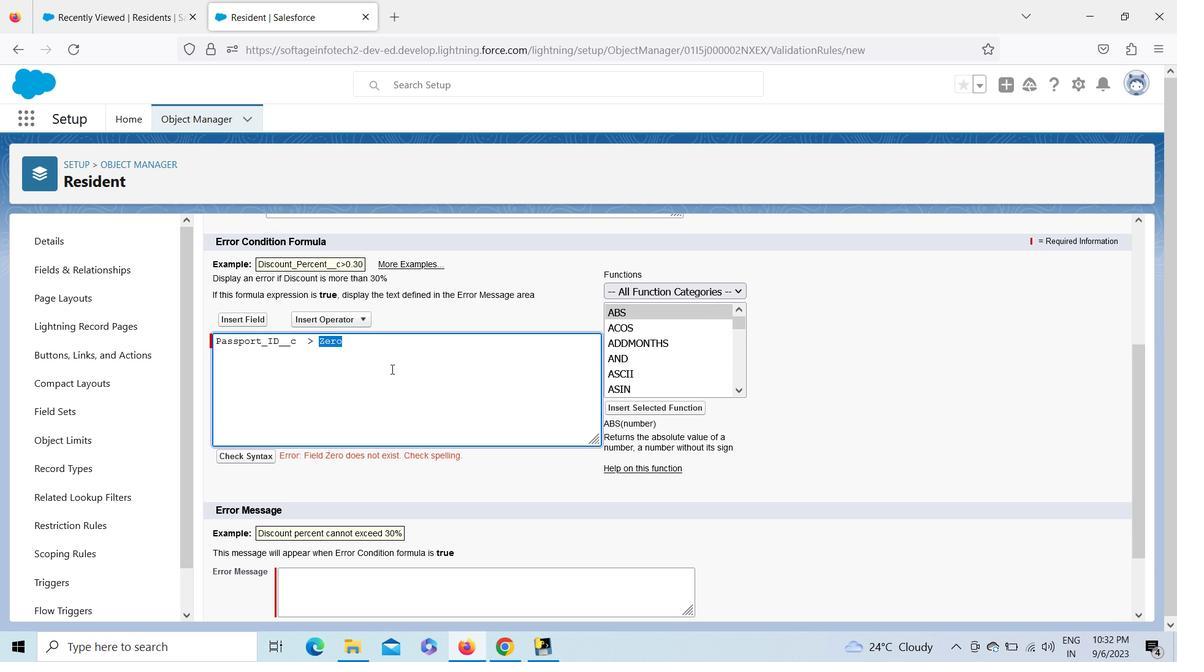 
Action: Key pressed <Key.backspace>0
Screenshot: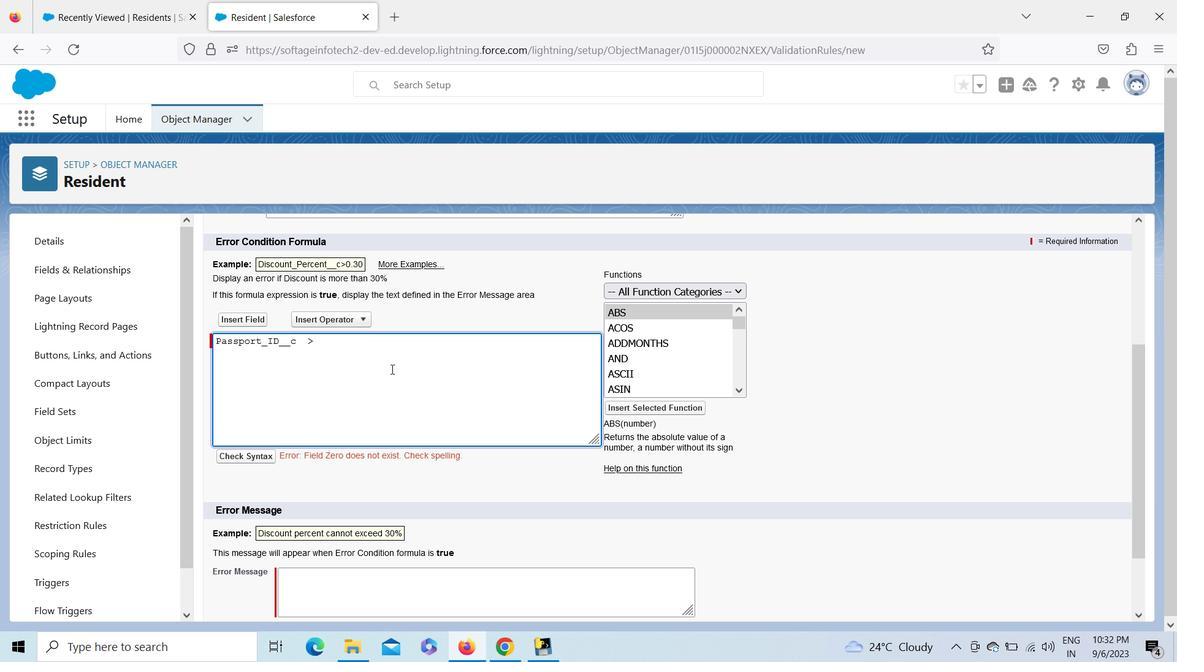 
Action: Mouse moved to (234, 460)
Screenshot: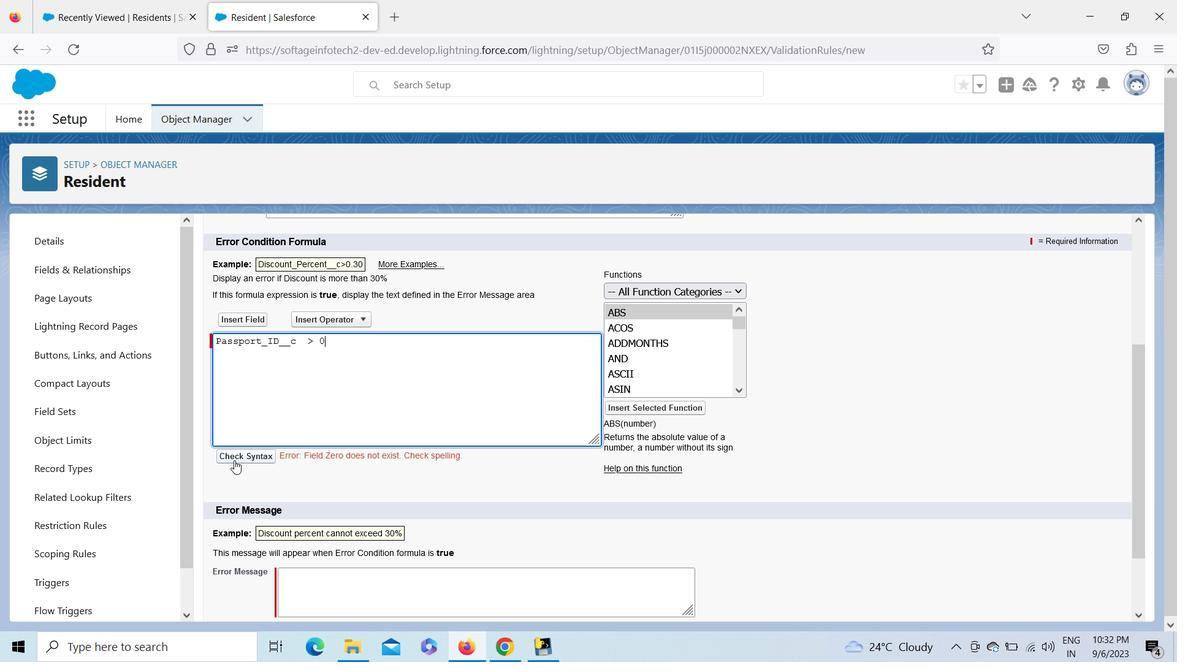 
Action: Mouse pressed left at (234, 460)
Screenshot: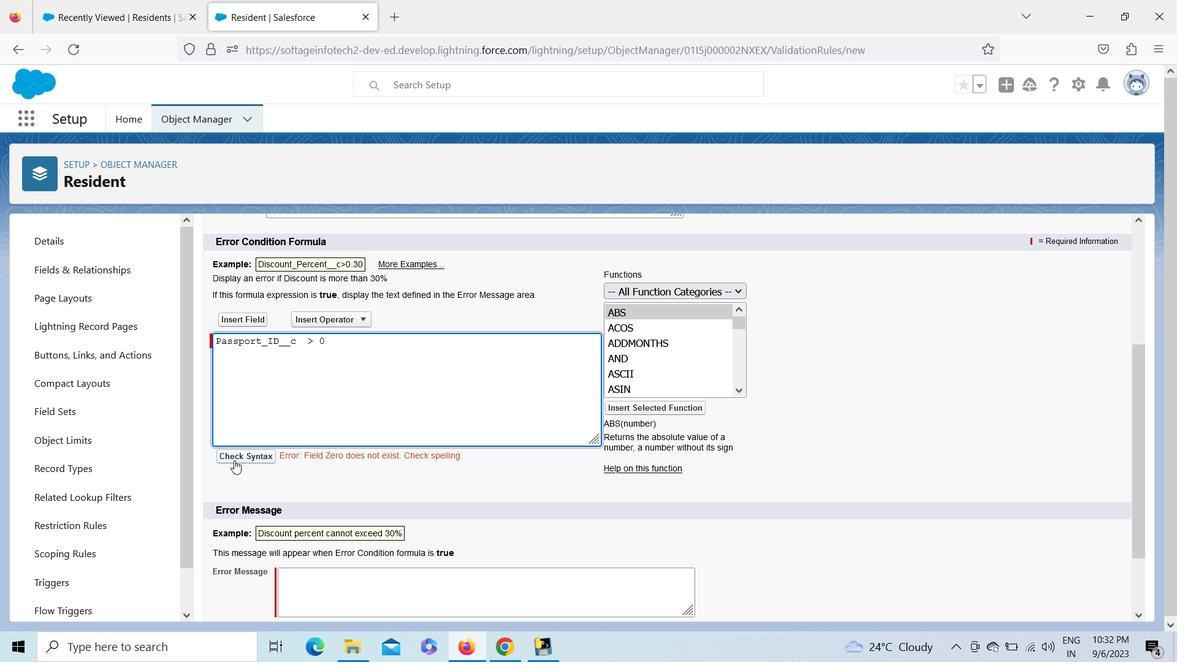 
Action: Mouse moved to (1137, 609)
Screenshot: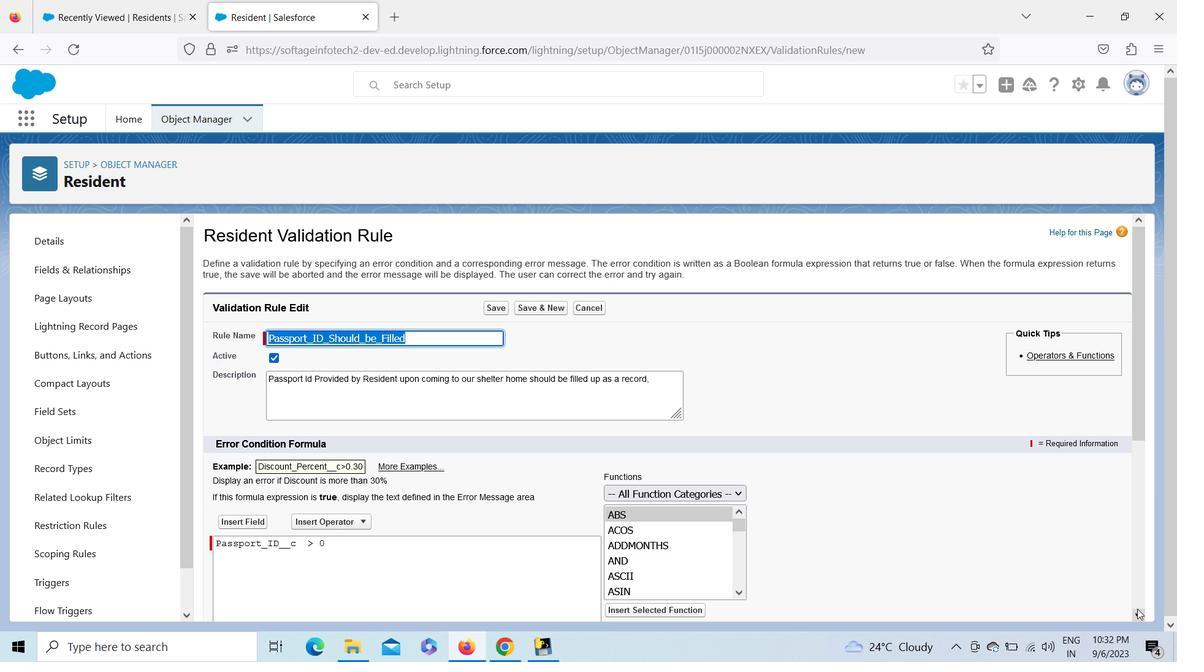 
Action: Mouse pressed left at (1137, 609)
Screenshot: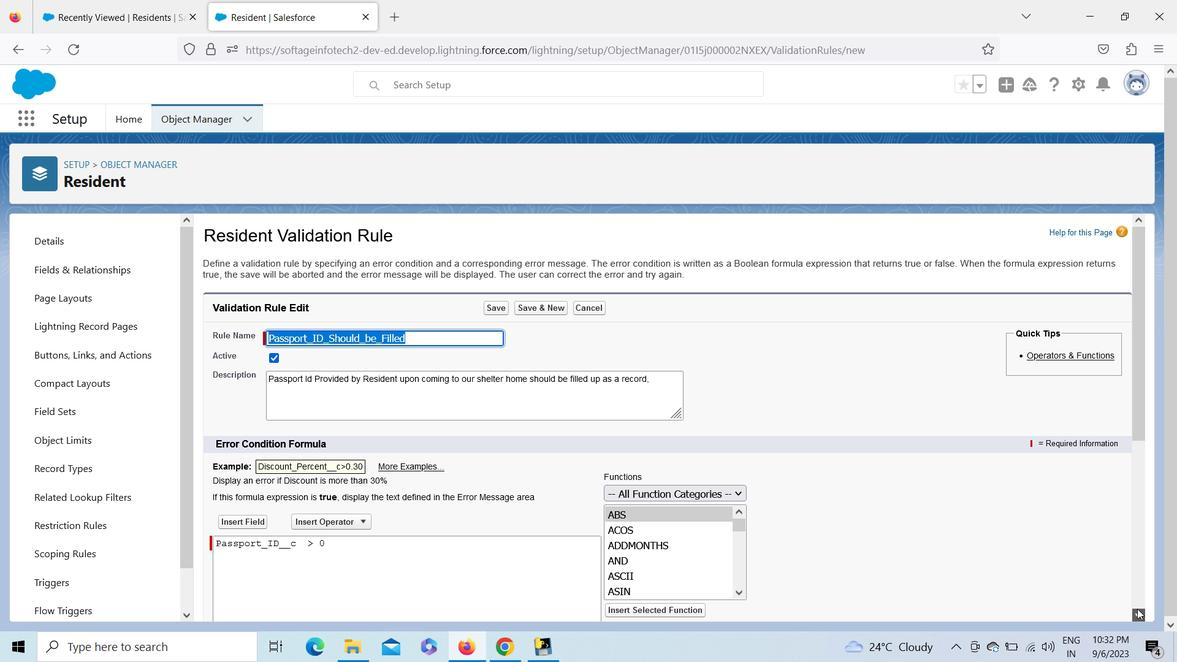 
Action: Mouse pressed left at (1137, 609)
Screenshot: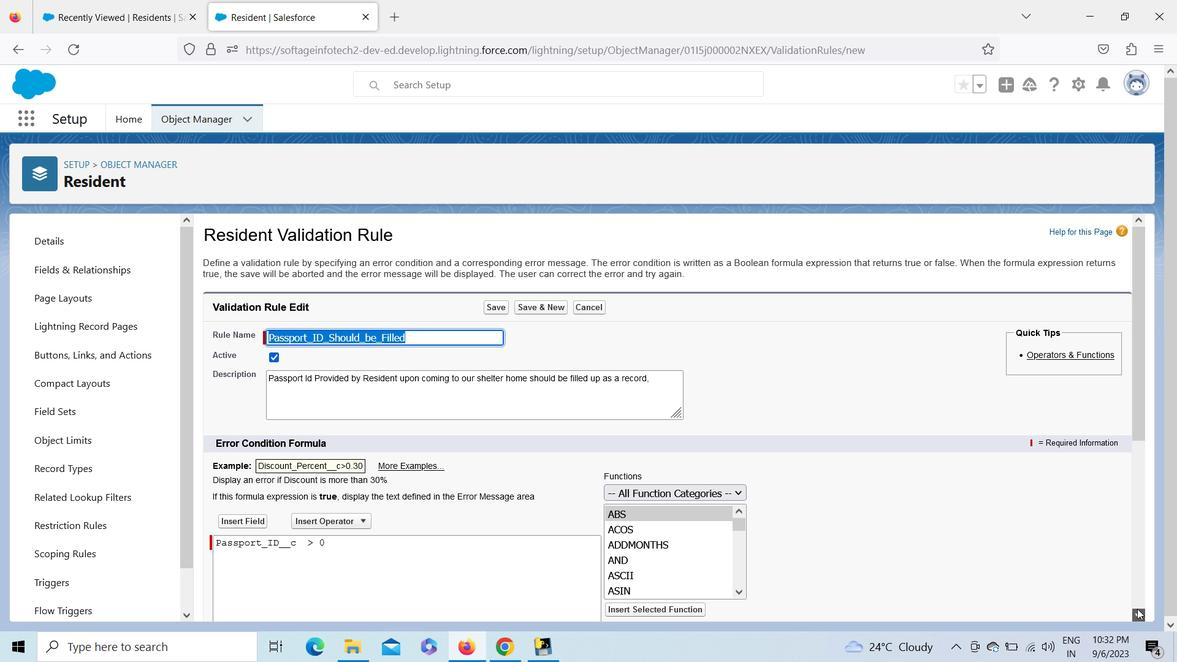 
Action: Mouse pressed left at (1137, 609)
Screenshot: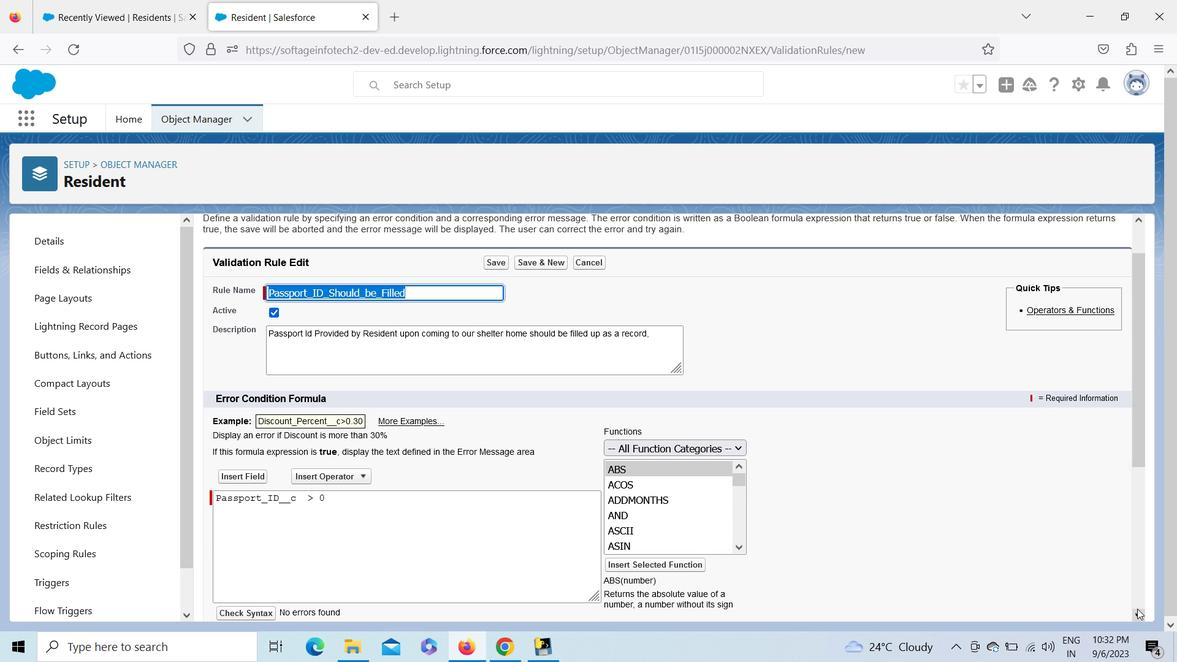 
Action: Mouse pressed left at (1137, 609)
Screenshot: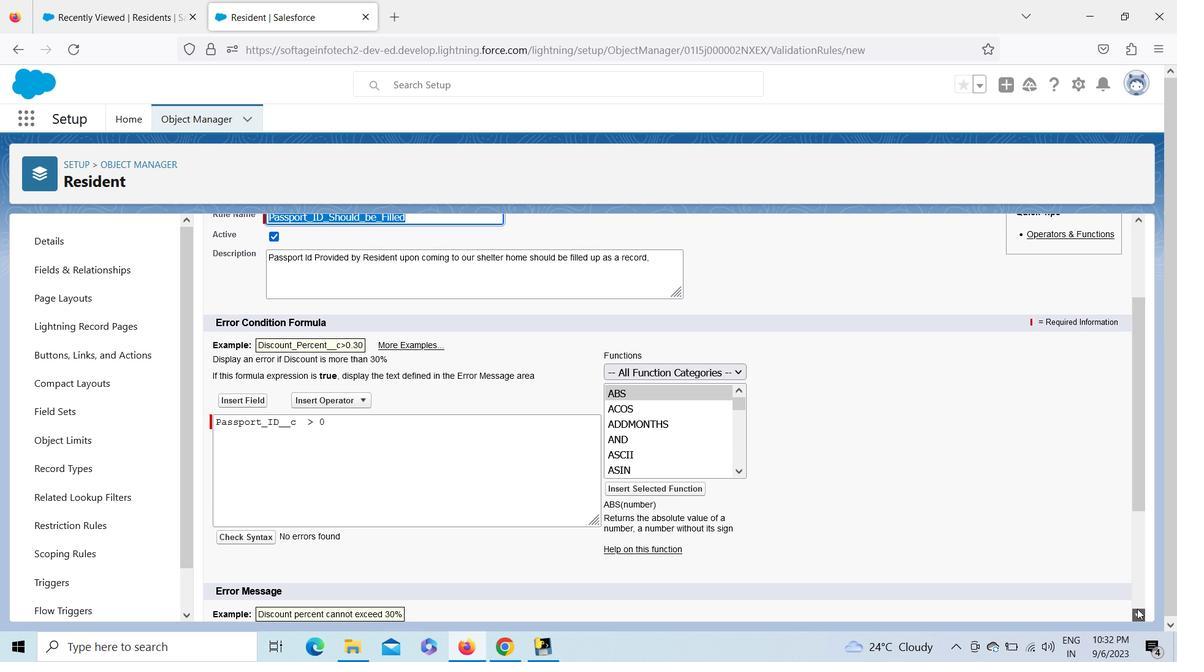
Action: Mouse pressed left at (1137, 609)
Screenshot: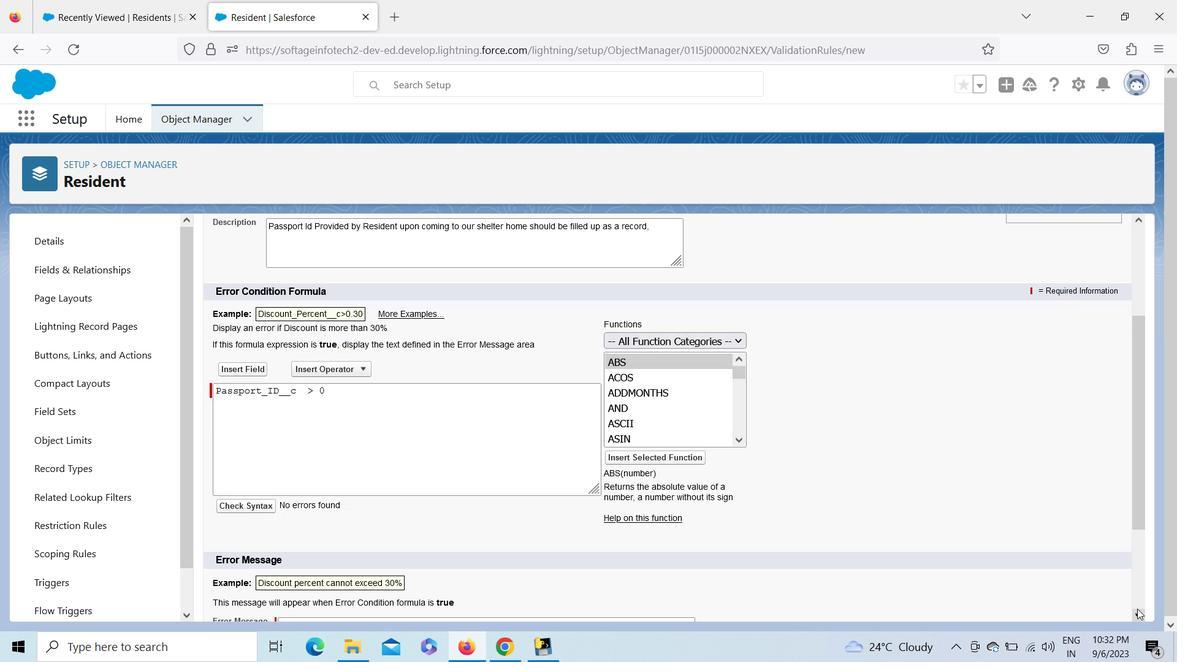 
Action: Mouse pressed left at (1137, 609)
Screenshot: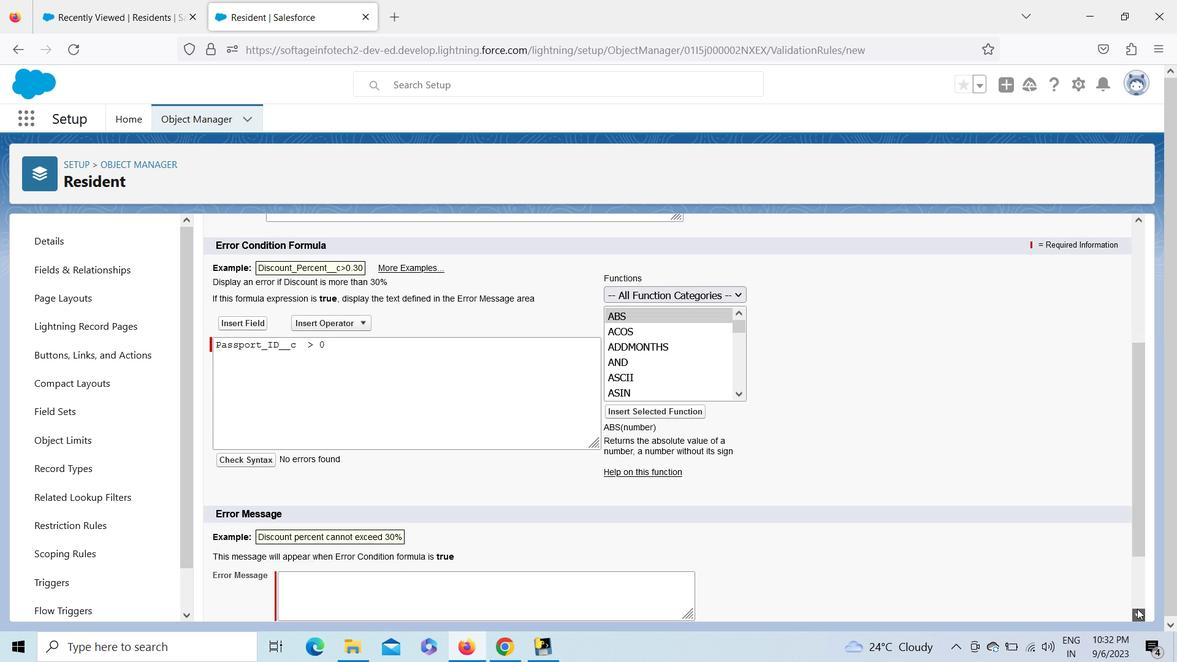 
Action: Mouse pressed left at (1137, 609)
Screenshot: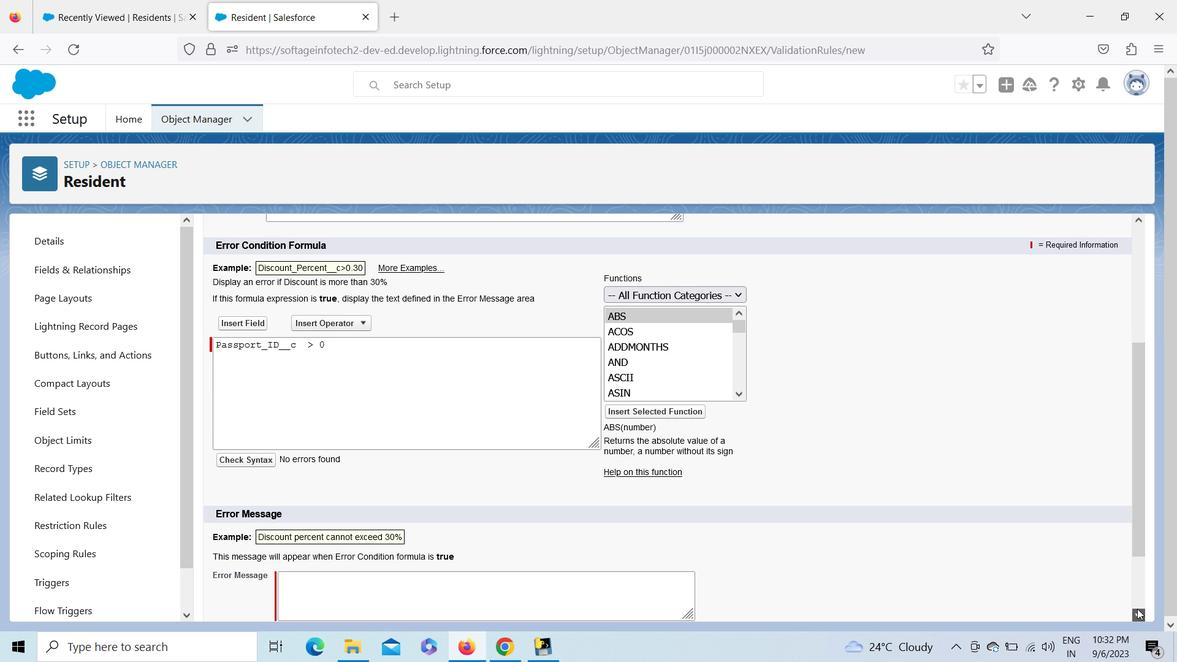 
Action: Mouse moved to (344, 493)
Screenshot: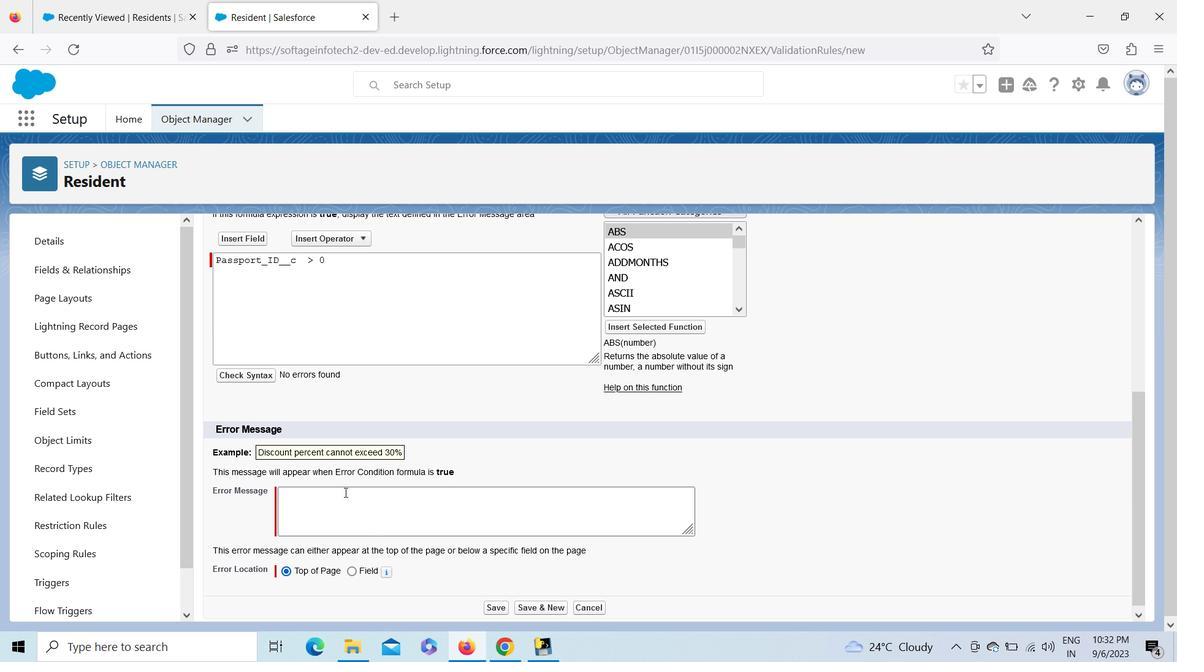 
Action: Mouse pressed left at (344, 493)
Screenshot: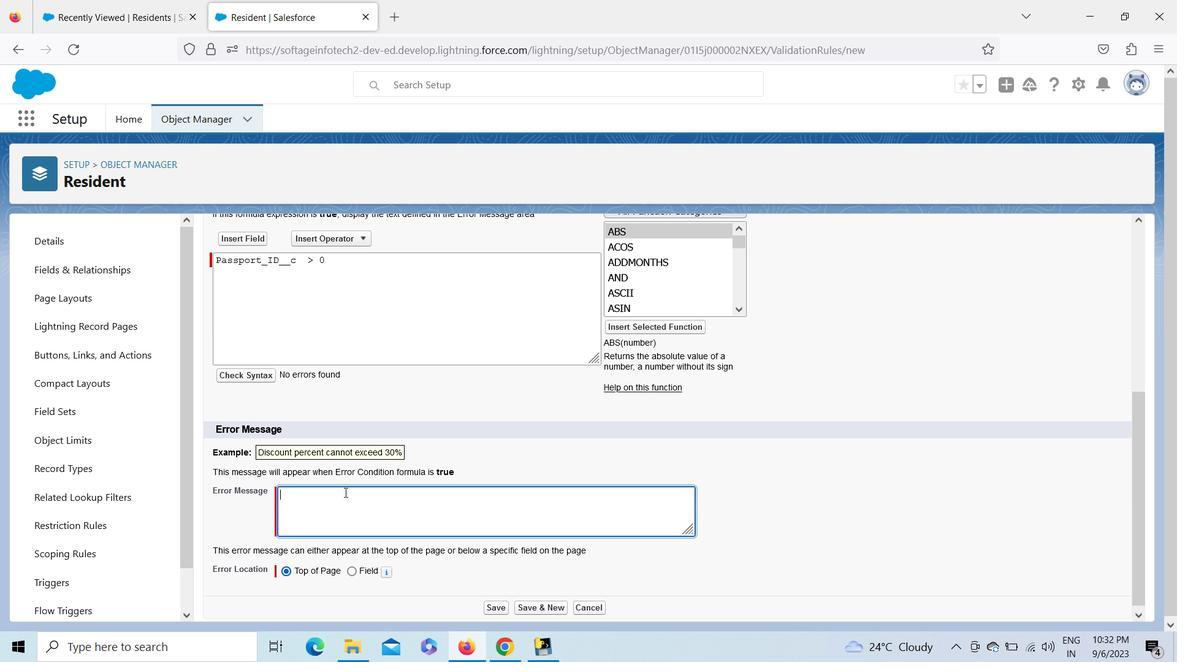 
Action: Key pressed <Key.shift><Key.shift><Key.shift><Key.shift><Key.shift>Please<Key.space><Key.shift>Fill<Key.space>up<Key.space>the<Key.space><Key.shift>Passport<Key.space><Key.shift>I<Key.shift>D<Key.space>field
Screenshot: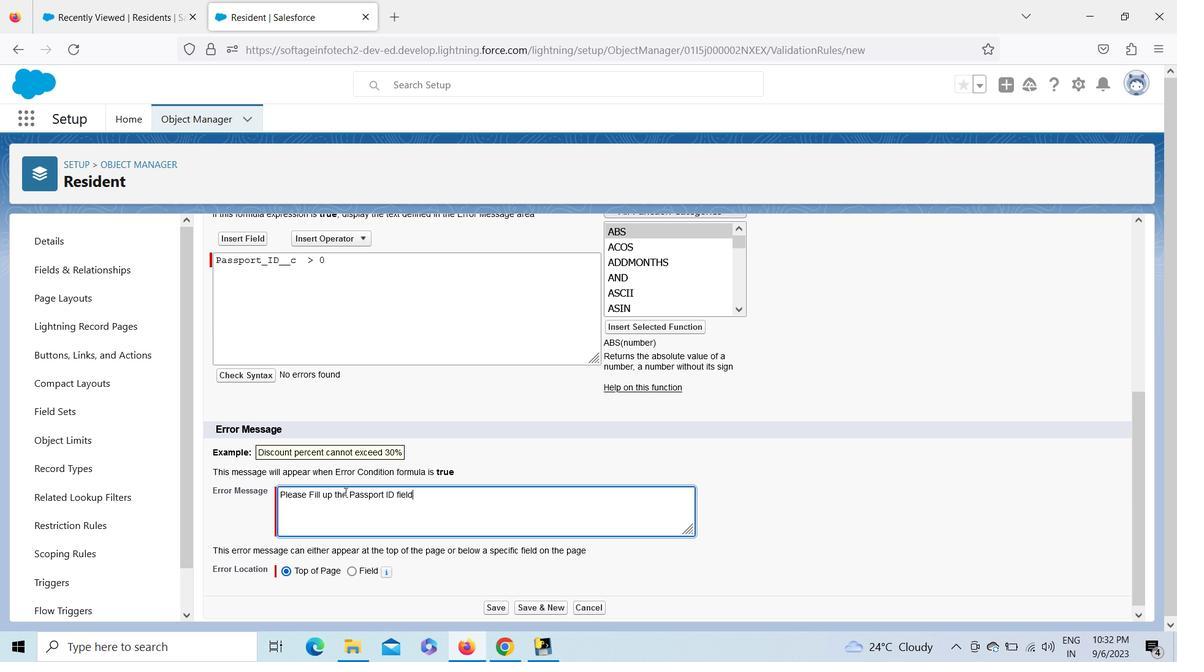 
Action: Mouse moved to (350, 572)
Screenshot: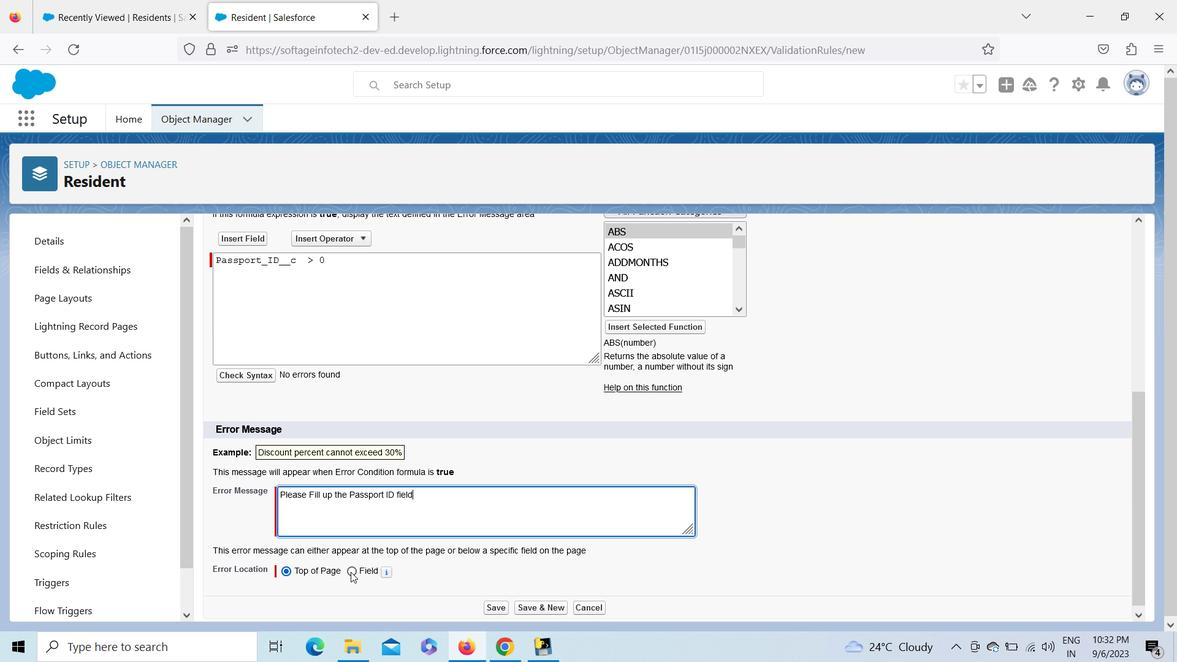 
Action: Mouse pressed left at (350, 572)
Screenshot: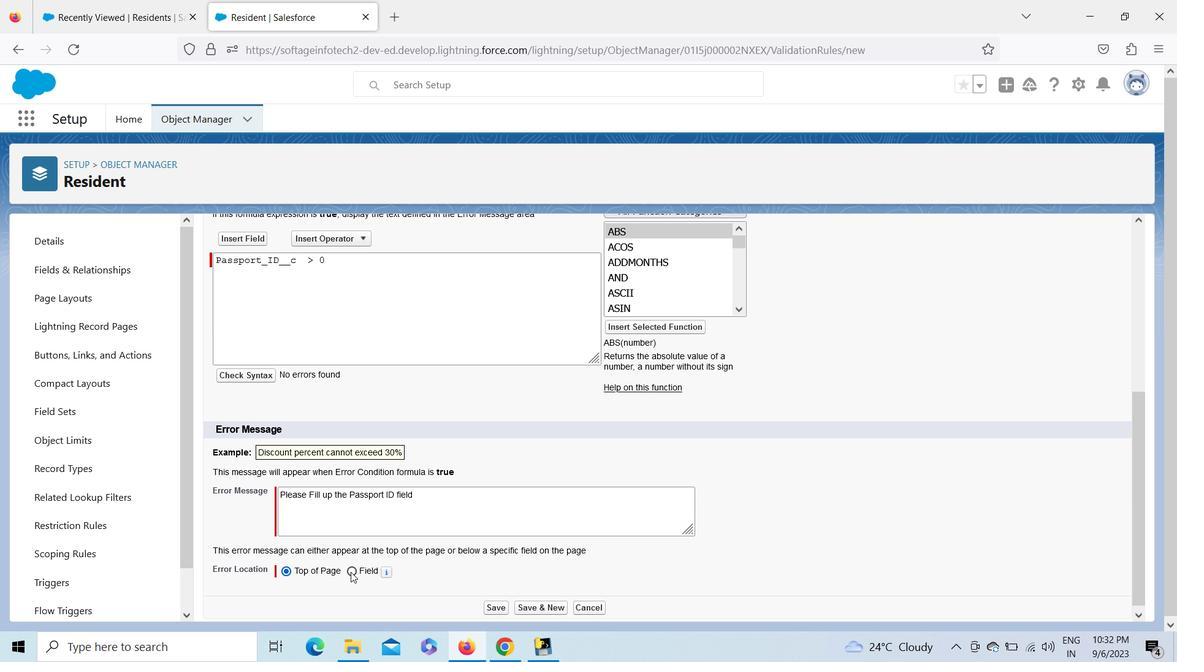 
Action: Mouse moved to (400, 572)
Screenshot: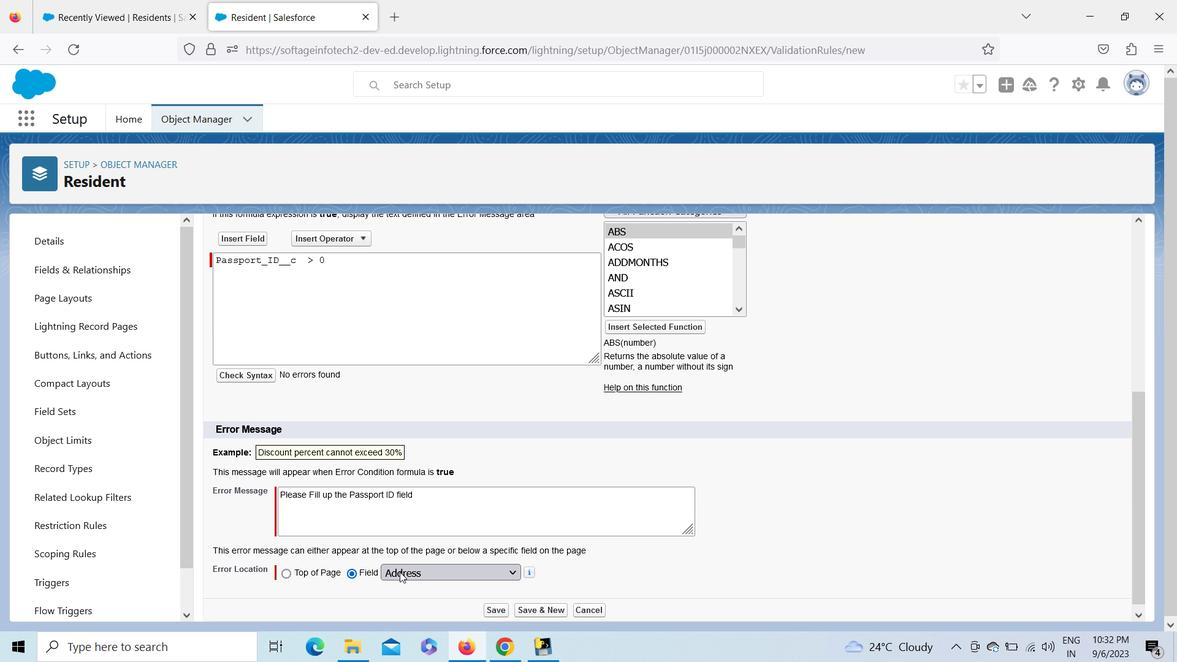 
Action: Mouse pressed left at (400, 572)
Screenshot: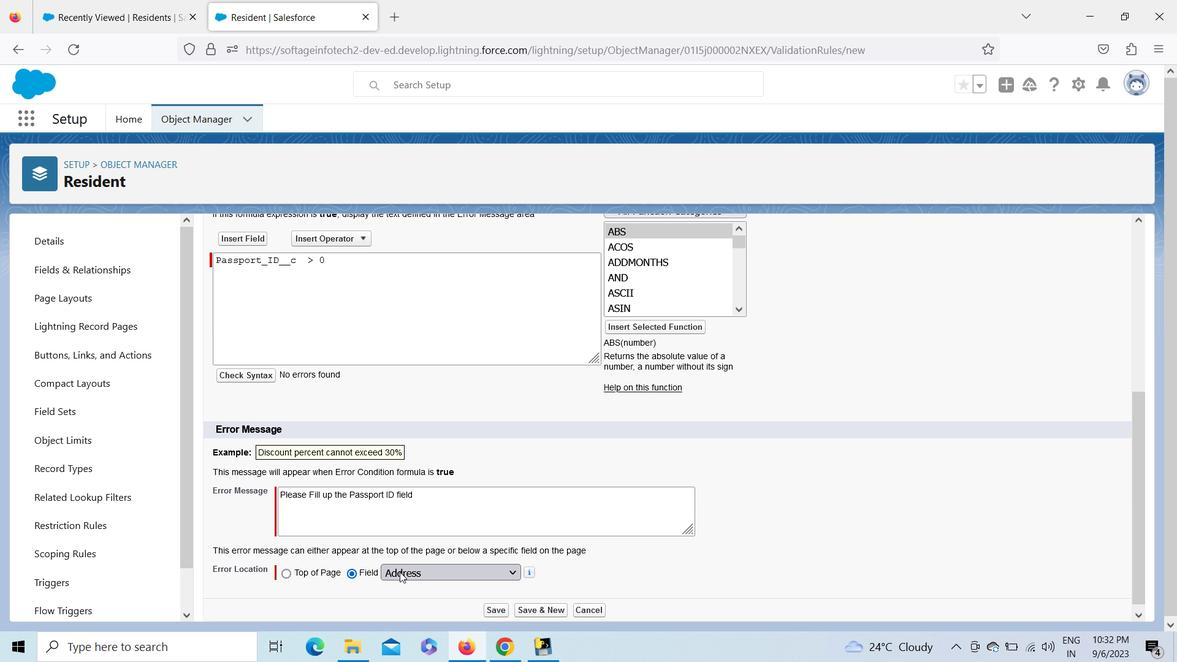 
Action: Mouse moved to (475, 500)
Screenshot: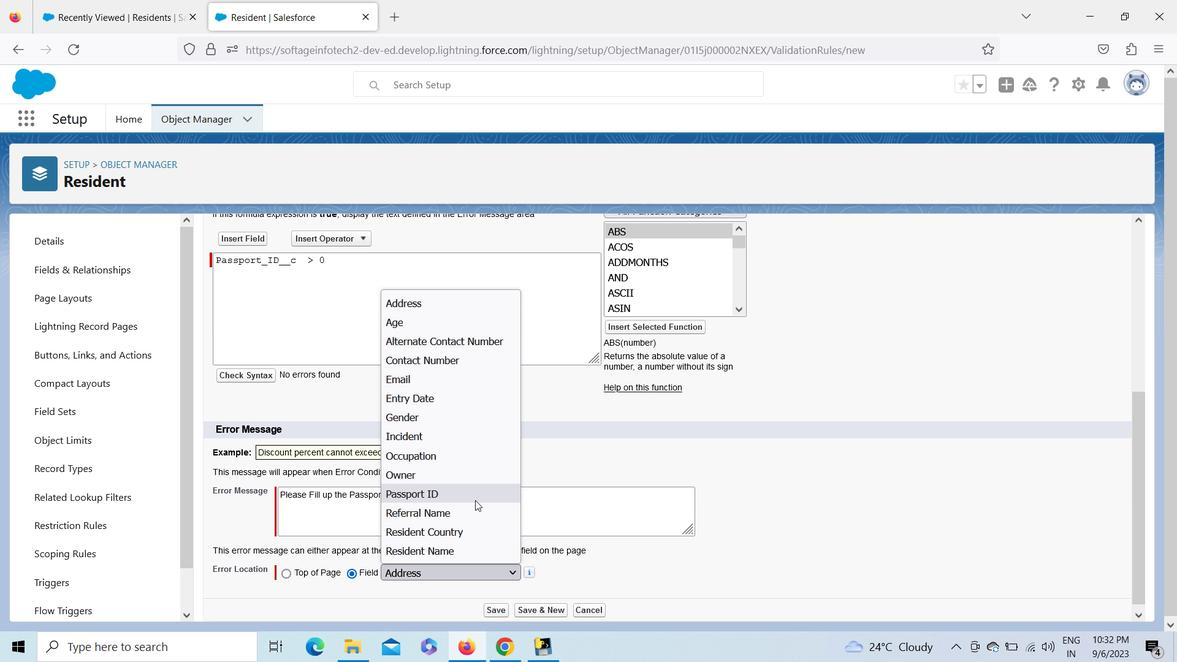 
Action: Mouse pressed left at (475, 500)
Screenshot: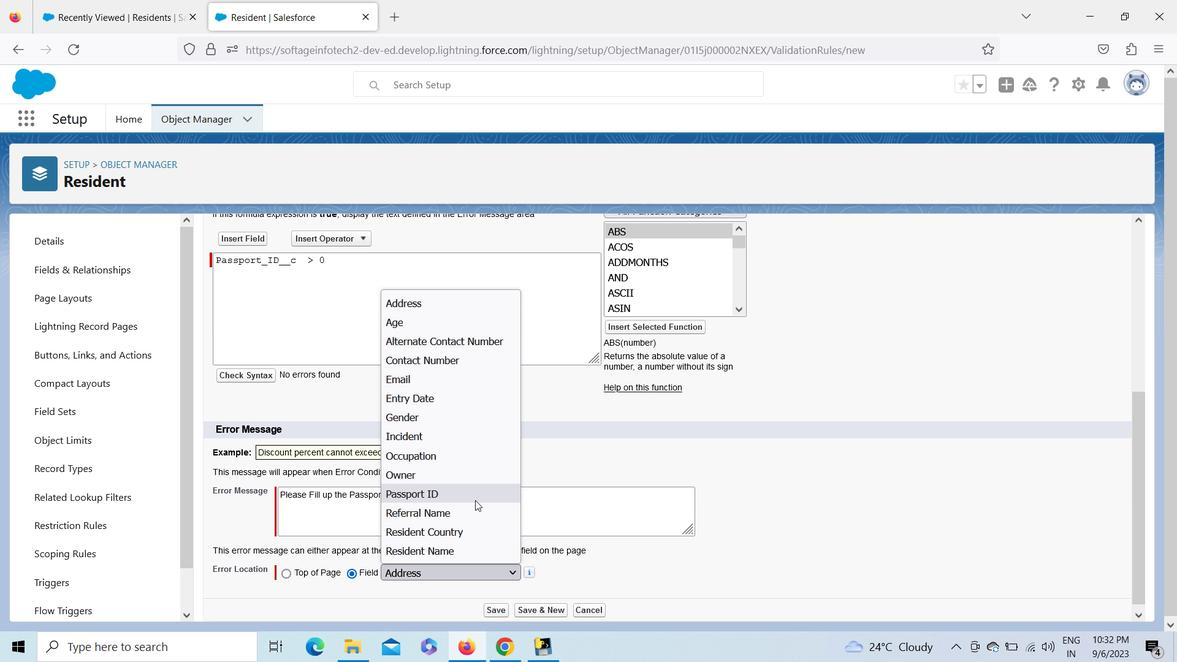 
Action: Mouse moved to (505, 612)
Screenshot: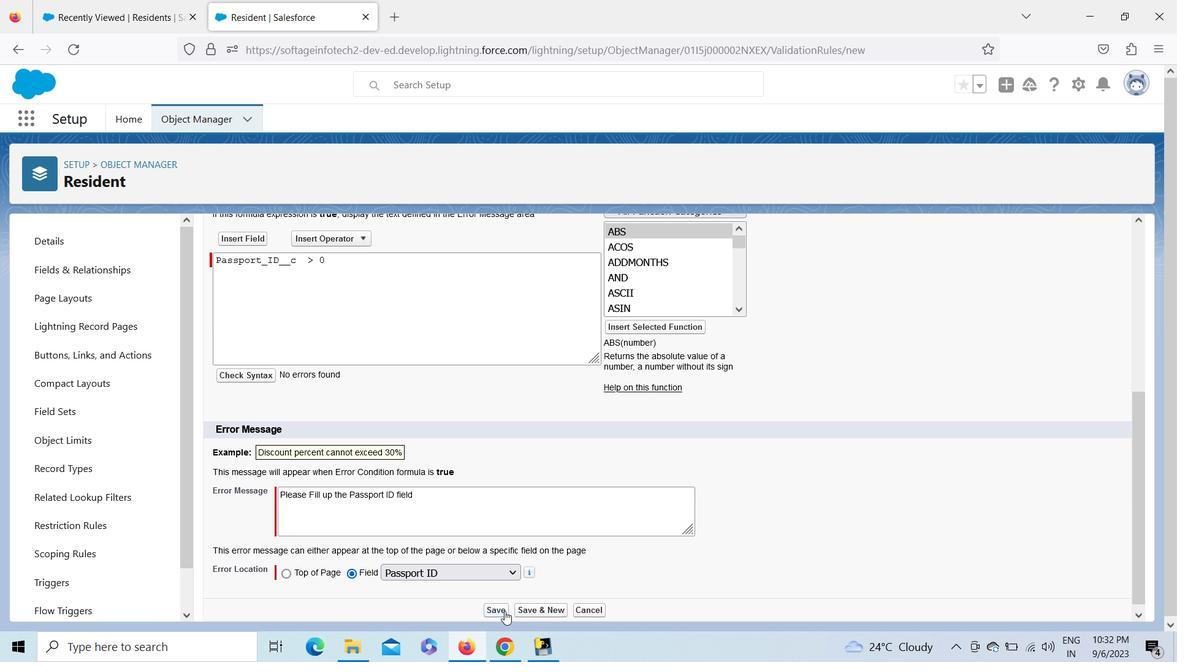 
Action: Mouse pressed left at (505, 612)
Screenshot: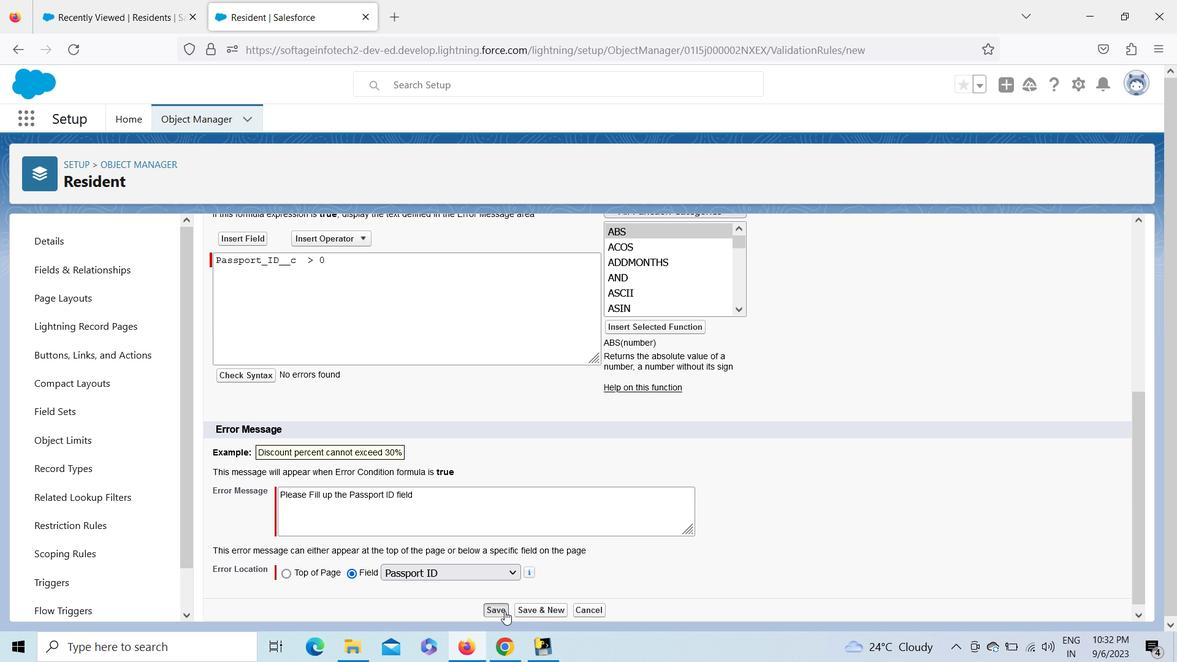 
Action: Mouse moved to (134, 11)
Screenshot: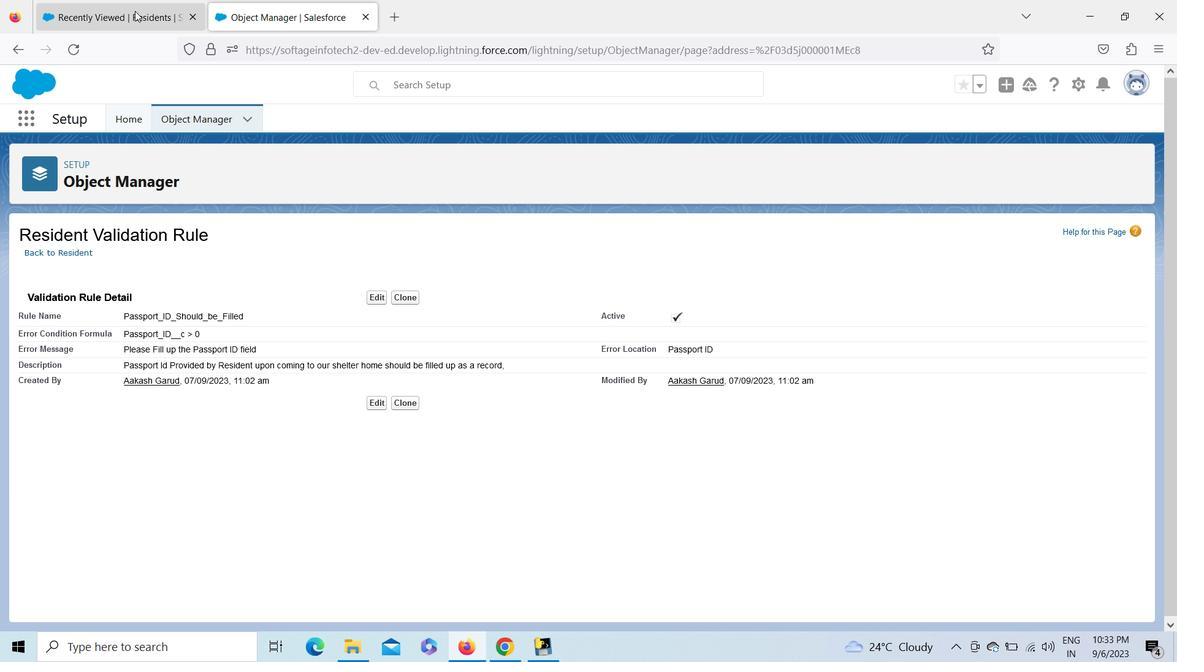 
Action: Mouse pressed left at (134, 11)
Screenshot: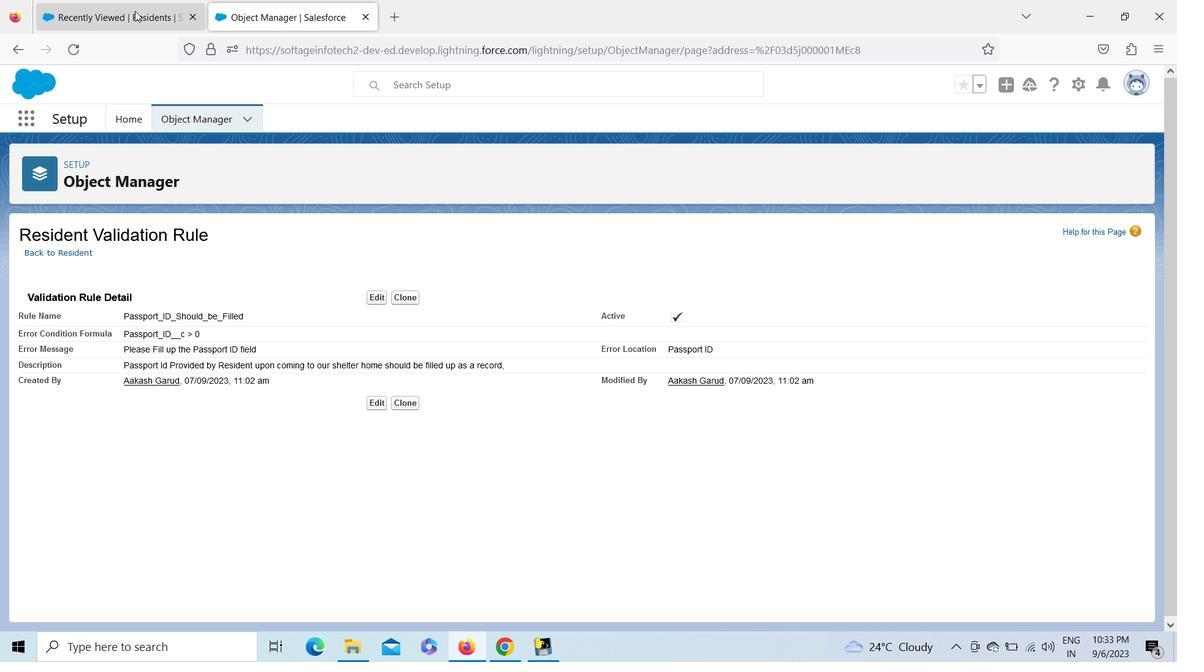 
Action: Mouse moved to (83, 48)
Screenshot: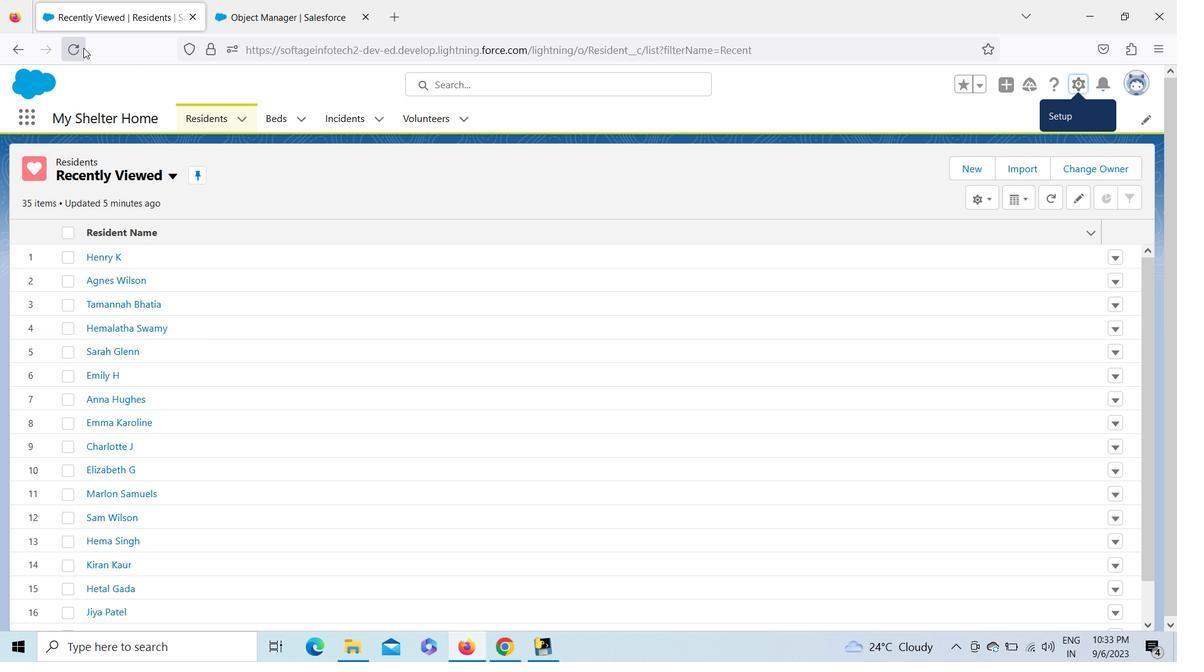 
Action: Mouse pressed left at (83, 48)
Screenshot: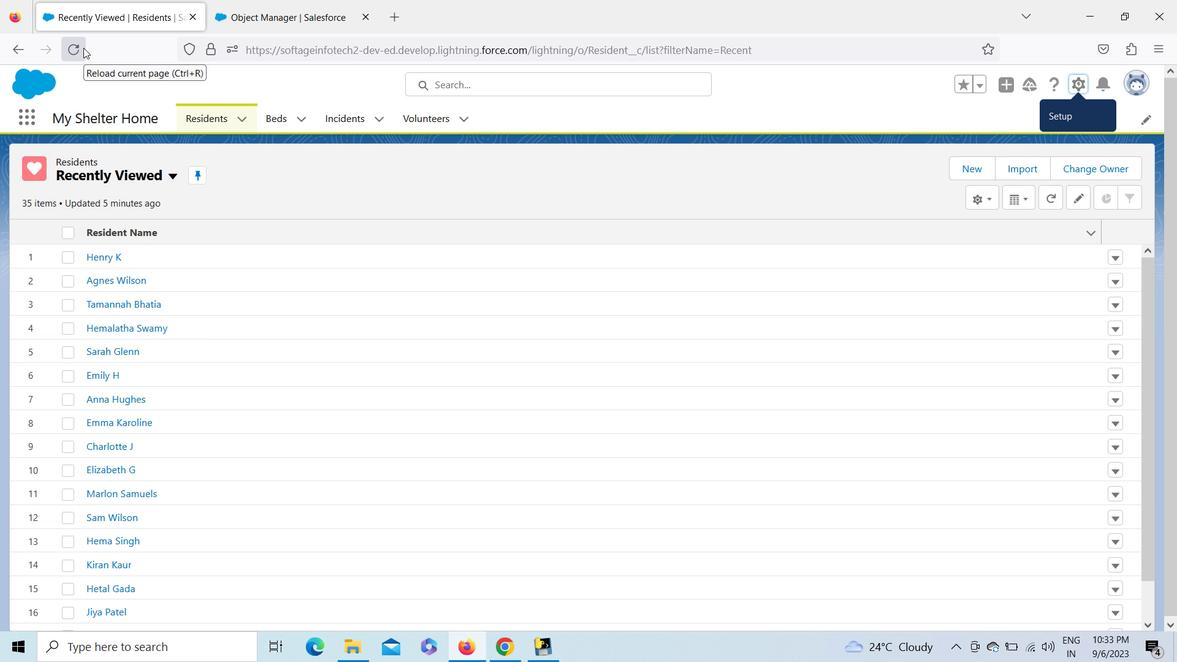 
Action: Mouse moved to (959, 163)
Screenshot: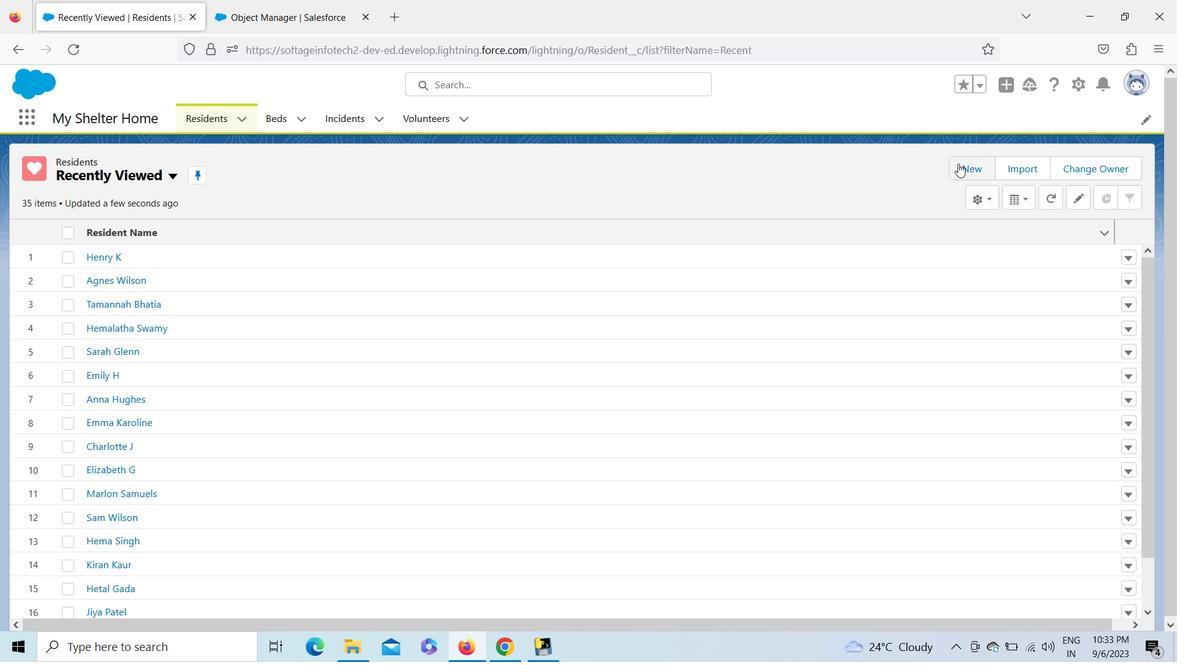 
Action: Mouse pressed left at (959, 163)
Screenshot: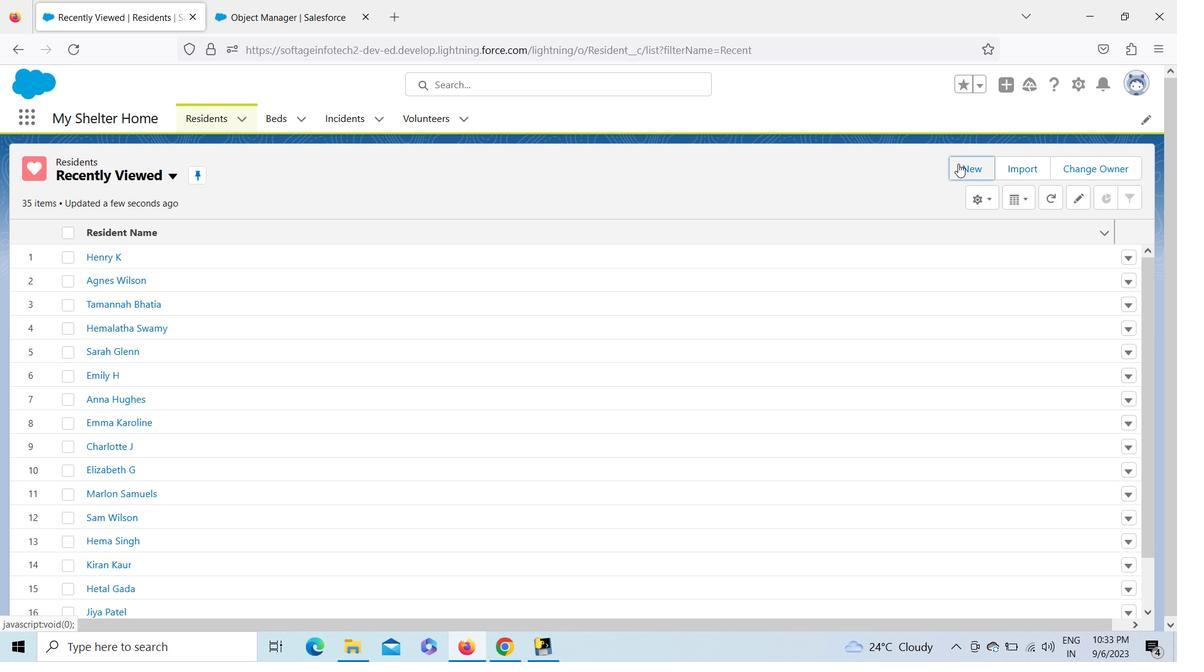 
Action: Mouse moved to (904, 80)
Screenshot: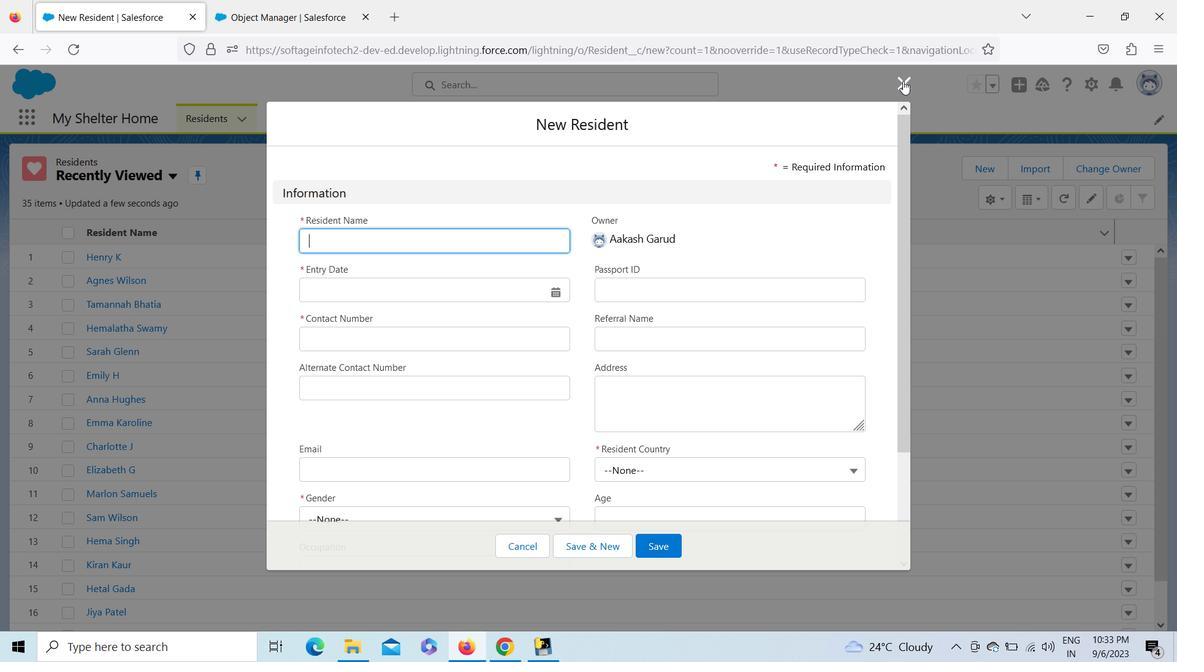 
Action: Mouse pressed left at (904, 80)
Screenshot: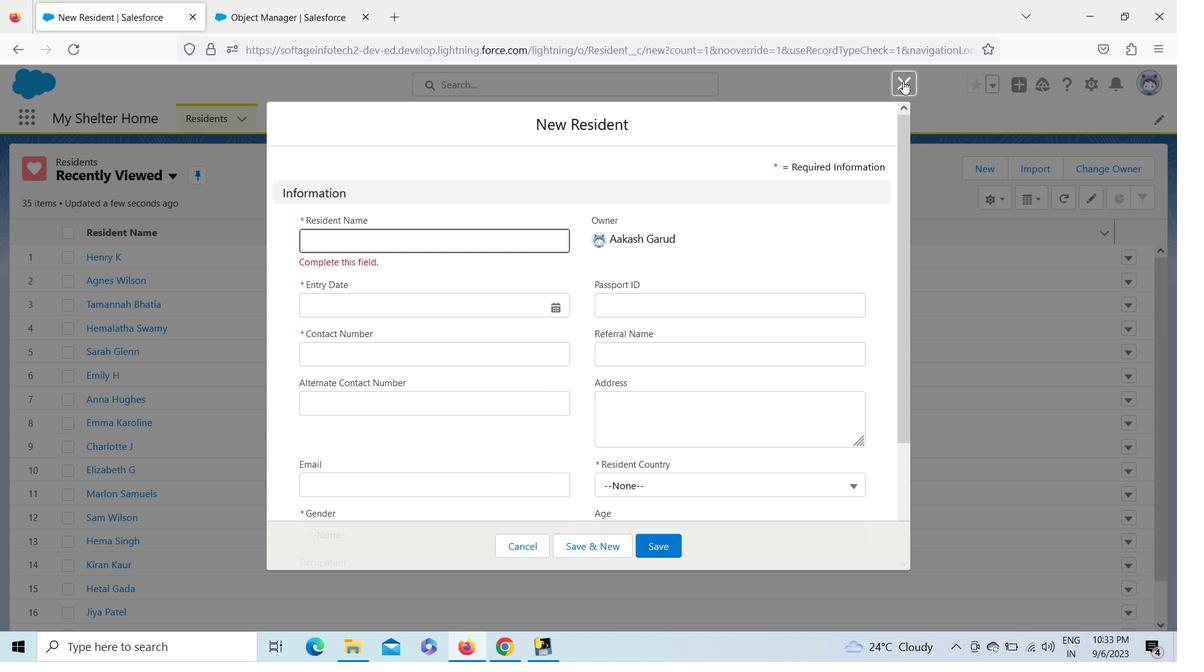 
Action: Mouse moved to (90, 258)
Screenshot: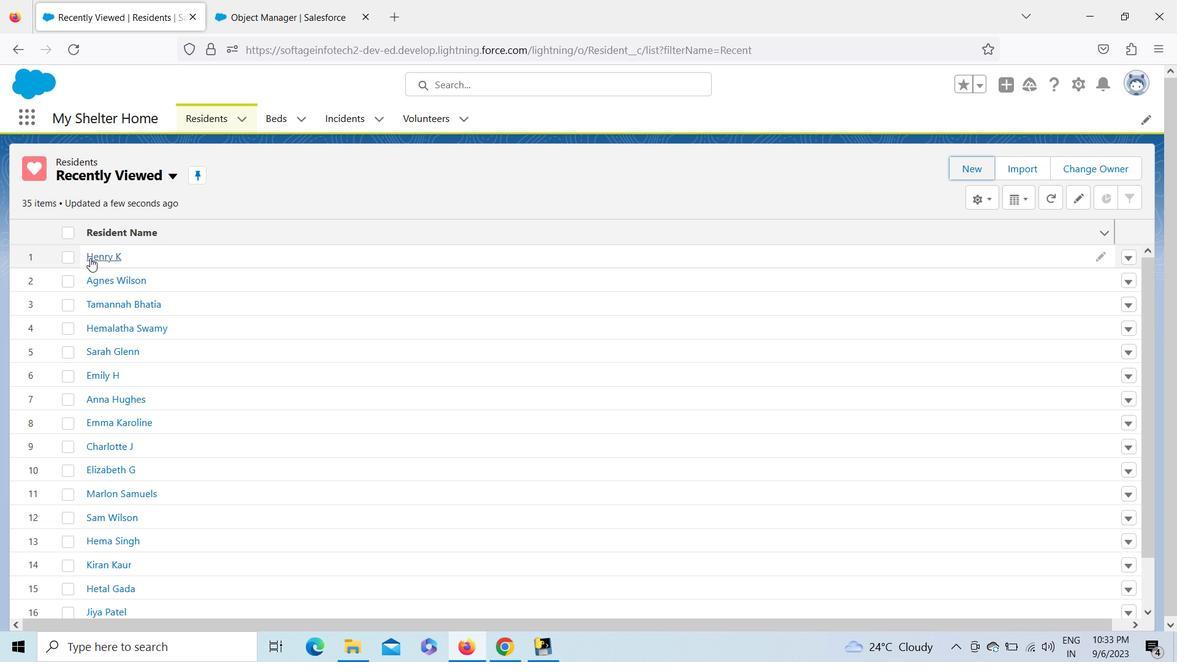 
Action: Mouse pressed left at (90, 258)
Screenshot: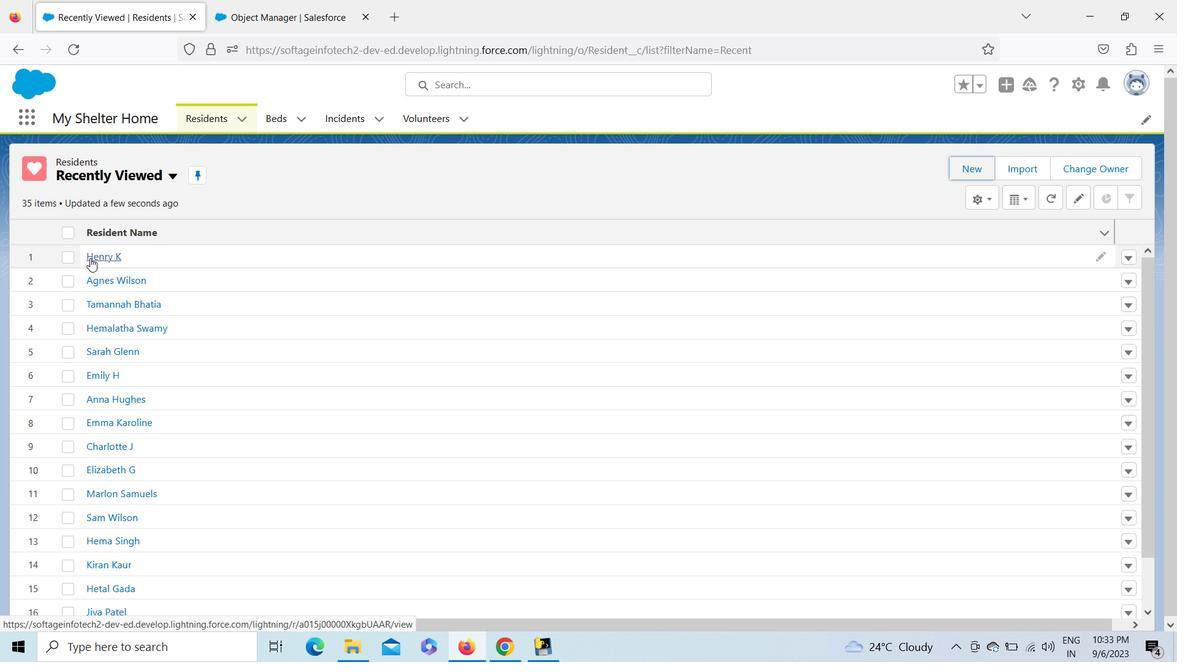 
Action: Mouse moved to (996, 169)
Screenshot: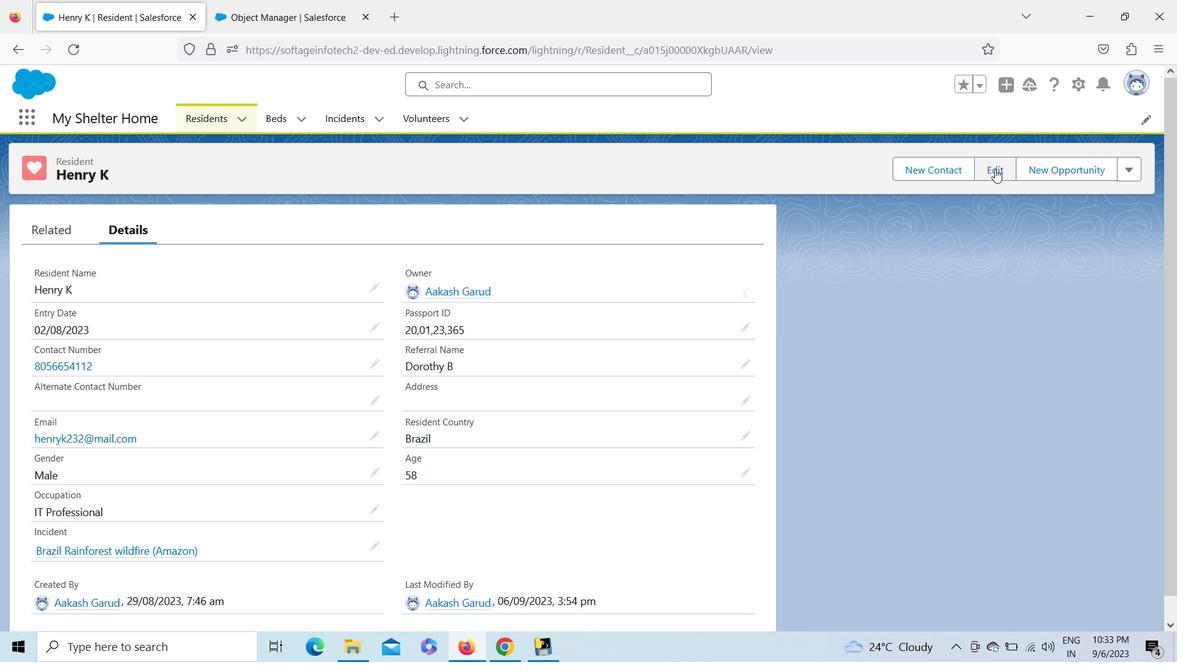 
Action: Mouse pressed left at (996, 169)
Screenshot: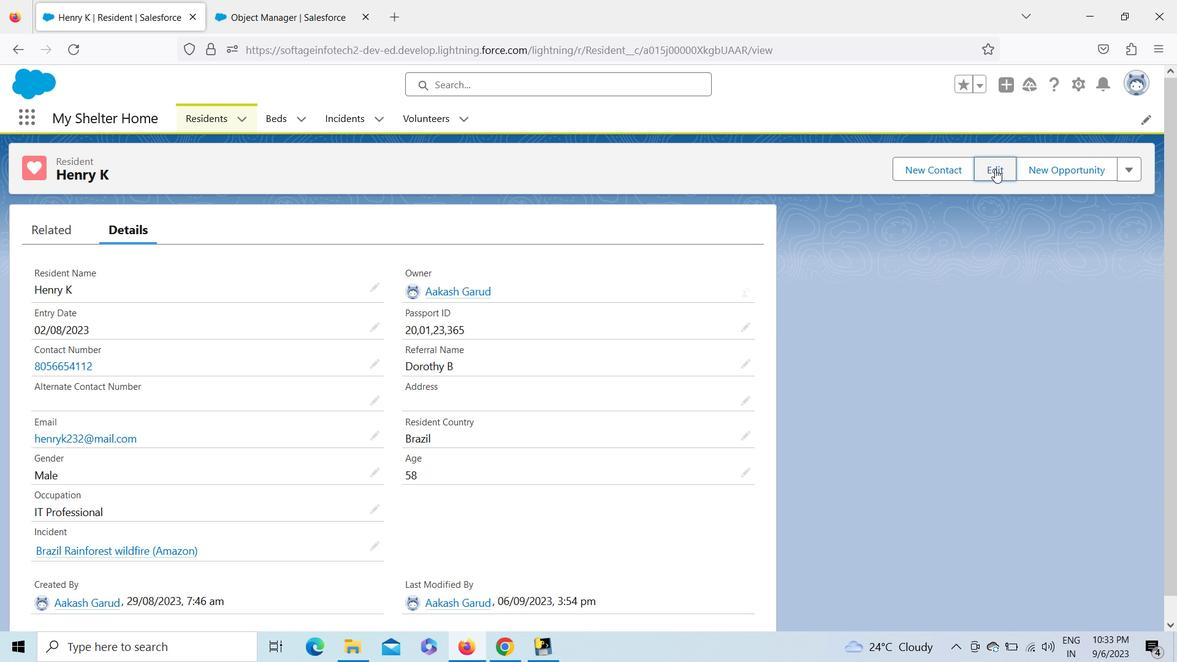 
Action: Mouse moved to (806, 263)
Screenshot: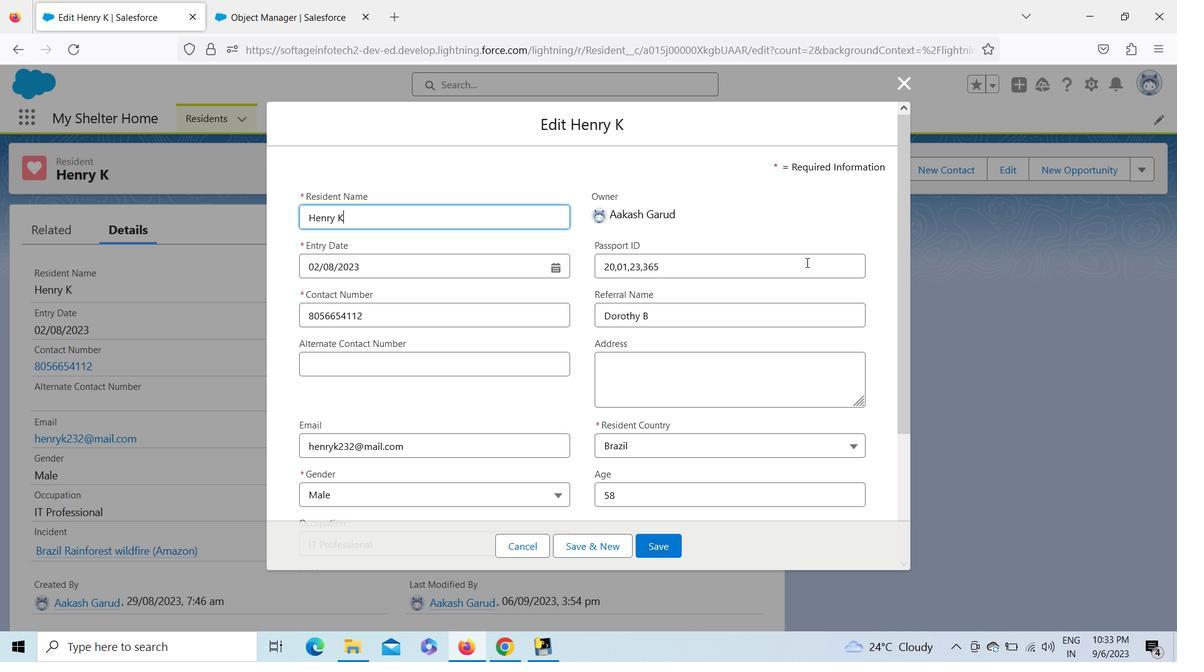 
Action: Mouse pressed left at (806, 263)
Screenshot: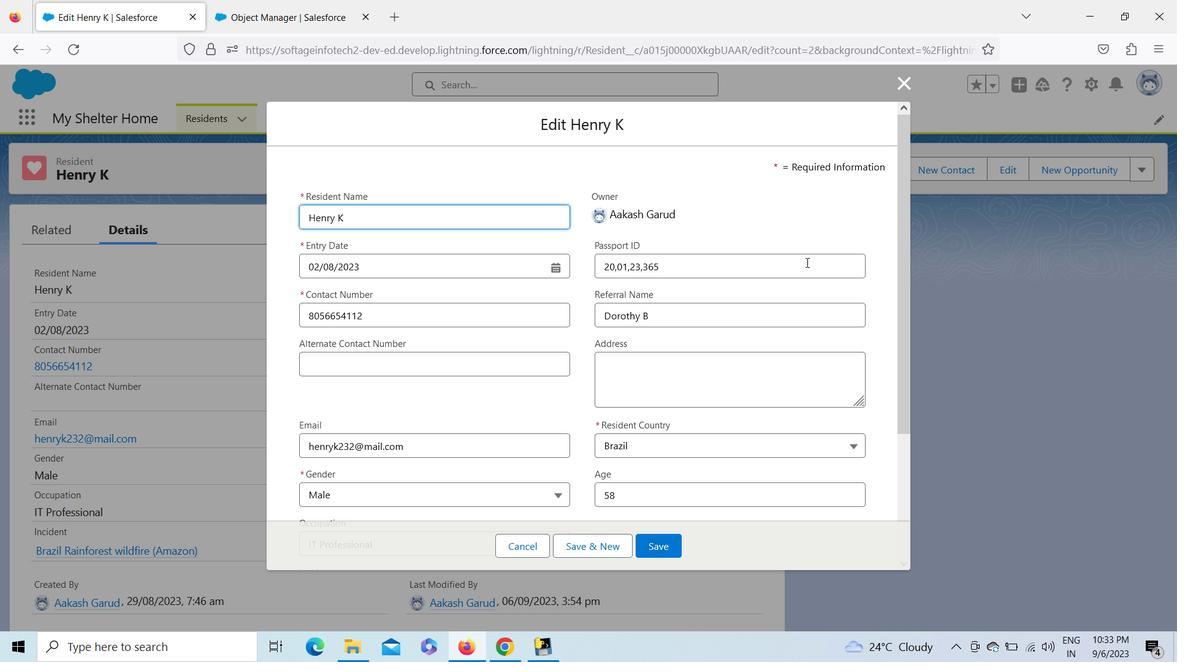 
Action: Mouse pressed left at (806, 263)
Screenshot: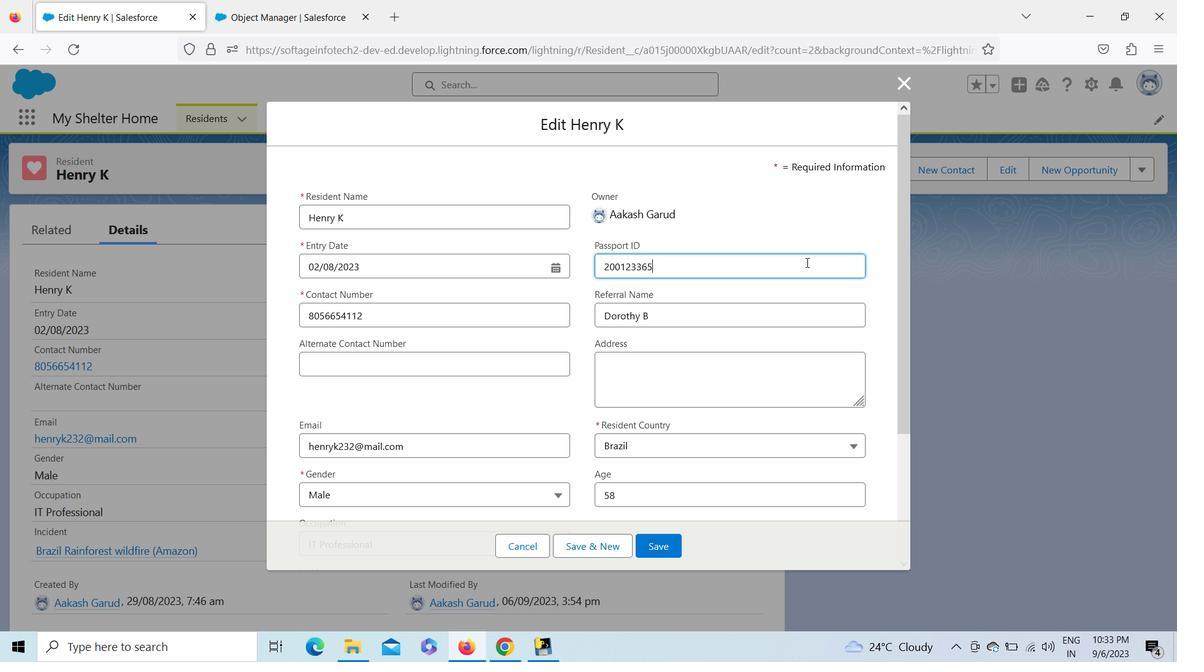 
Action: Mouse pressed left at (806, 263)
Screenshot: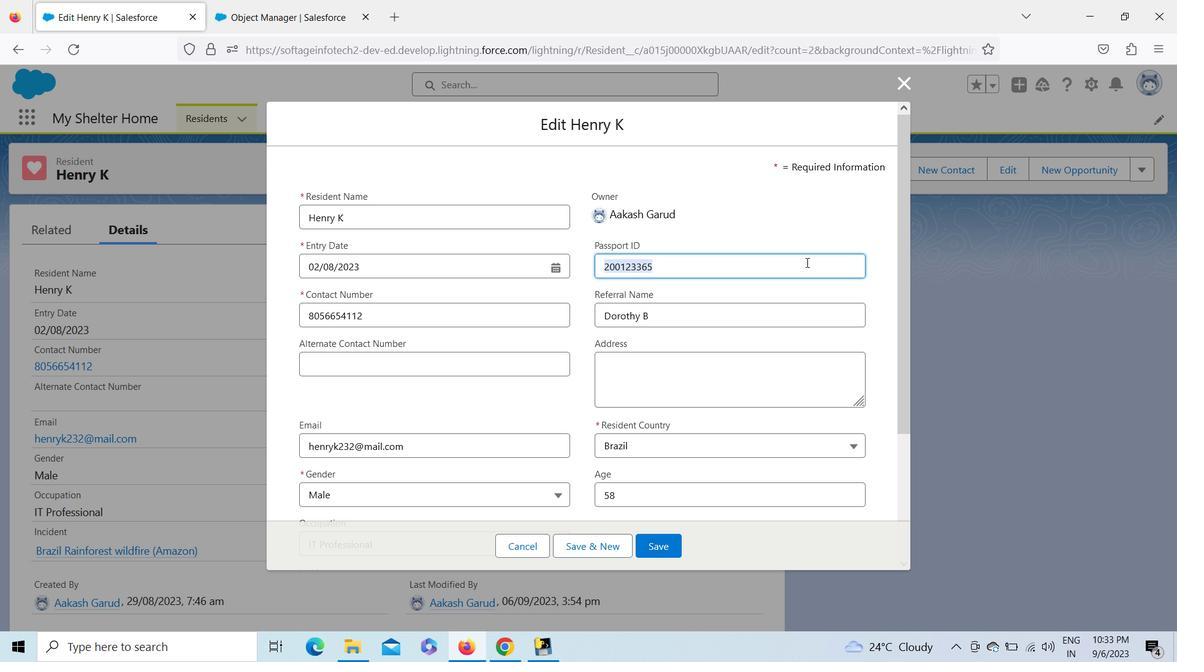 
Action: Key pressed <Key.backspace>
Screenshot: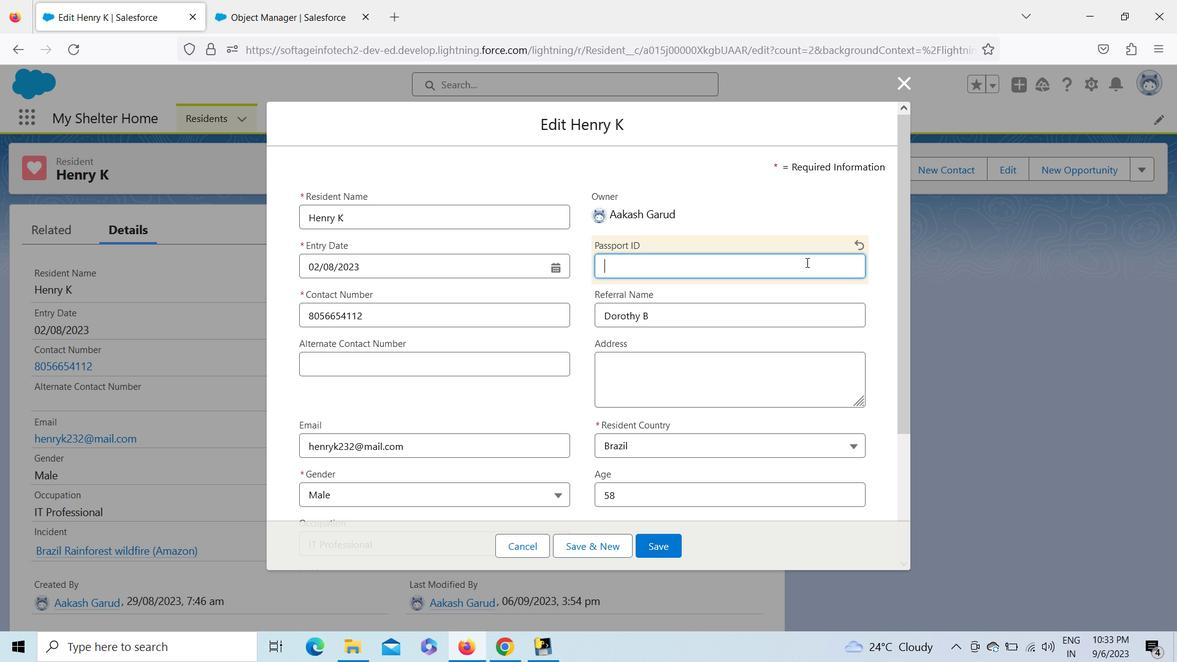 
Action: Mouse moved to (650, 543)
Screenshot: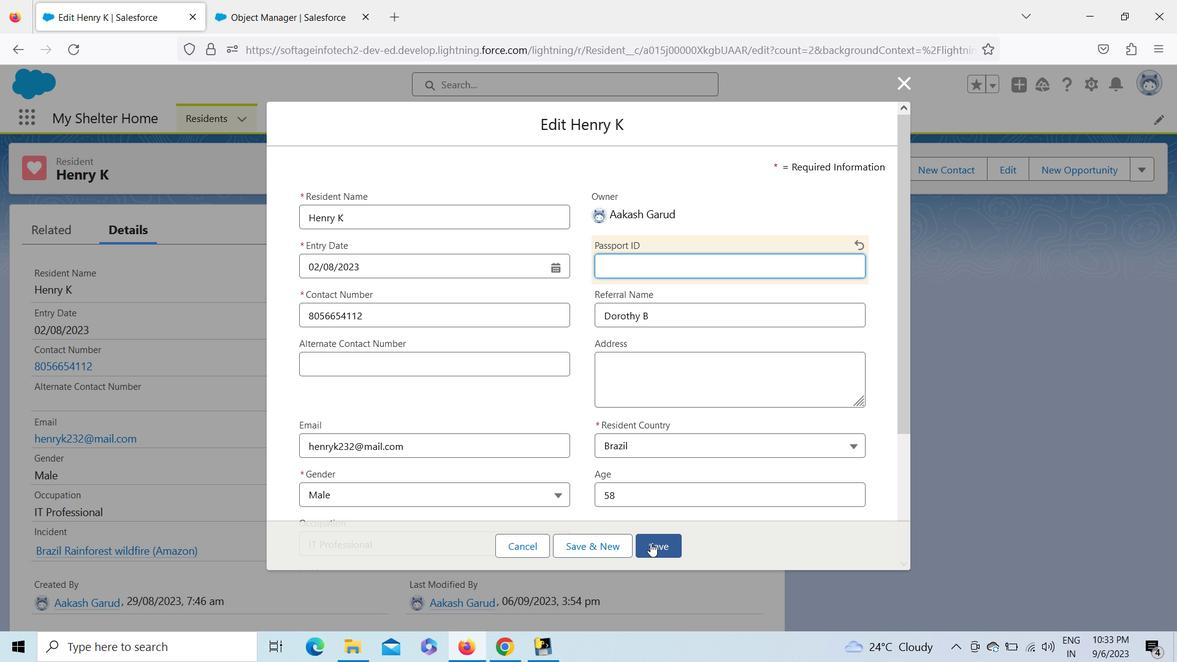 
Action: Mouse pressed left at (650, 543)
Screenshot: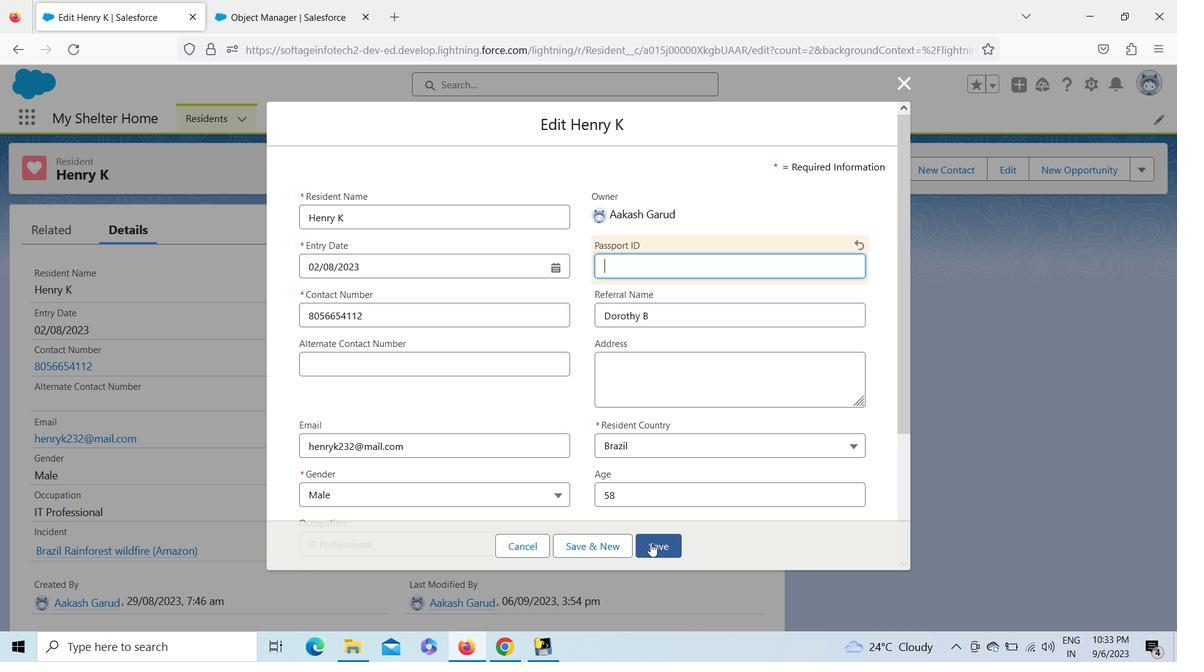 
Action: Mouse moved to (277, 3)
Screenshot: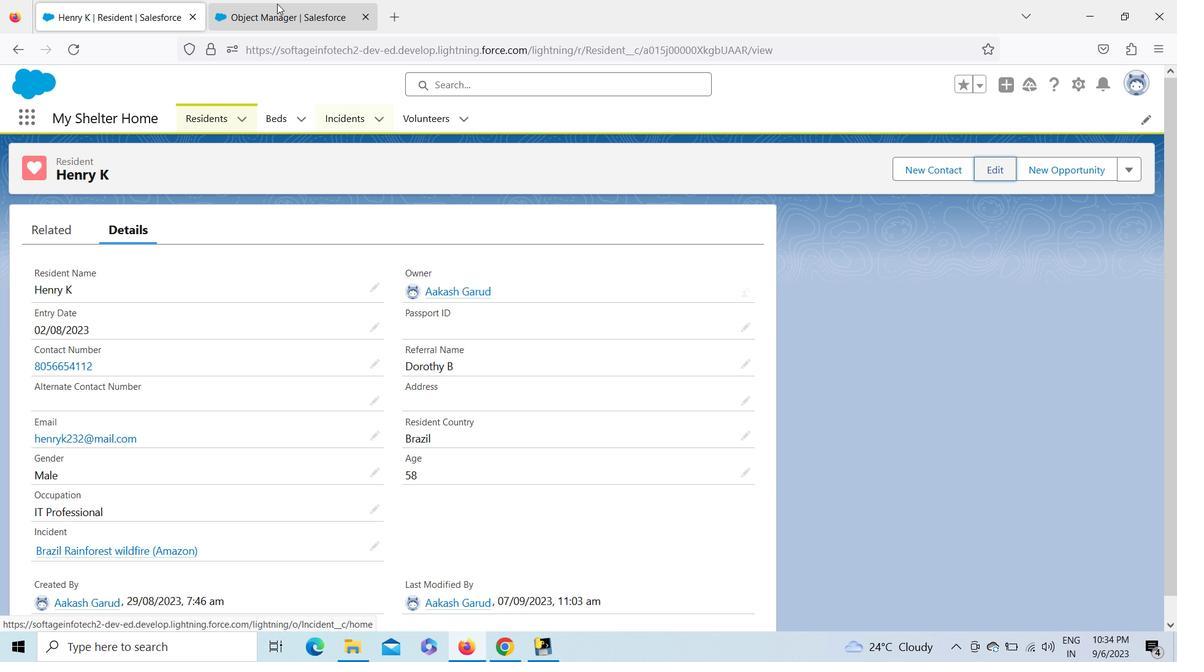 
Action: Mouse pressed left at (277, 3)
Screenshot: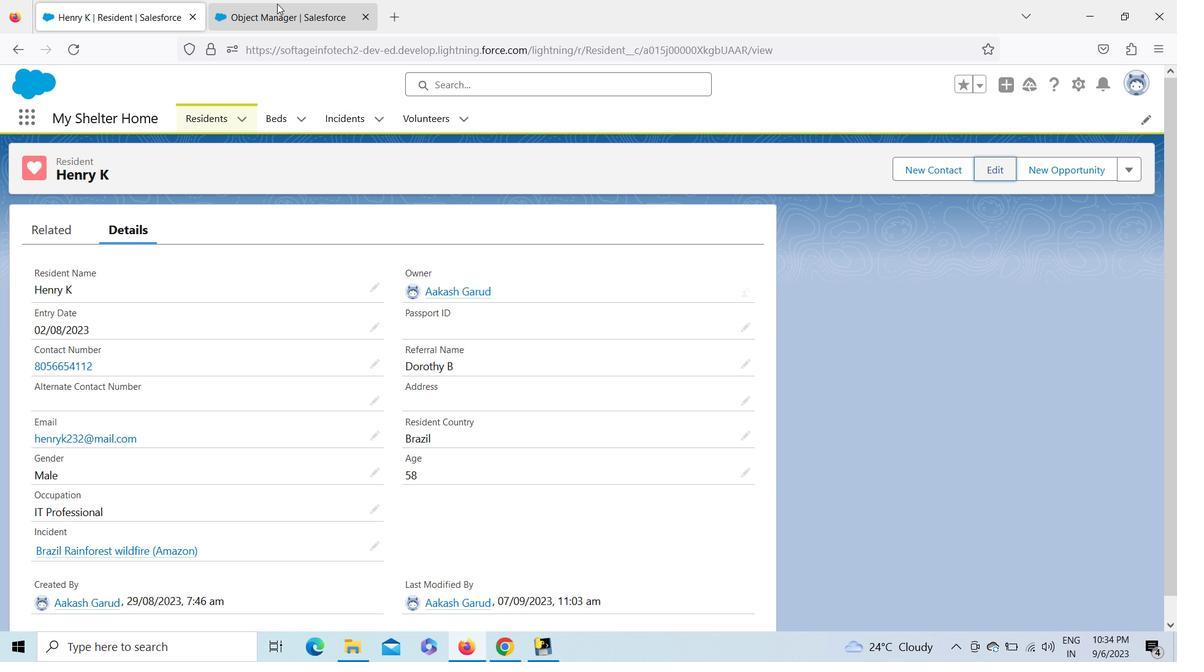 
Action: Mouse moved to (366, 296)
Screenshot: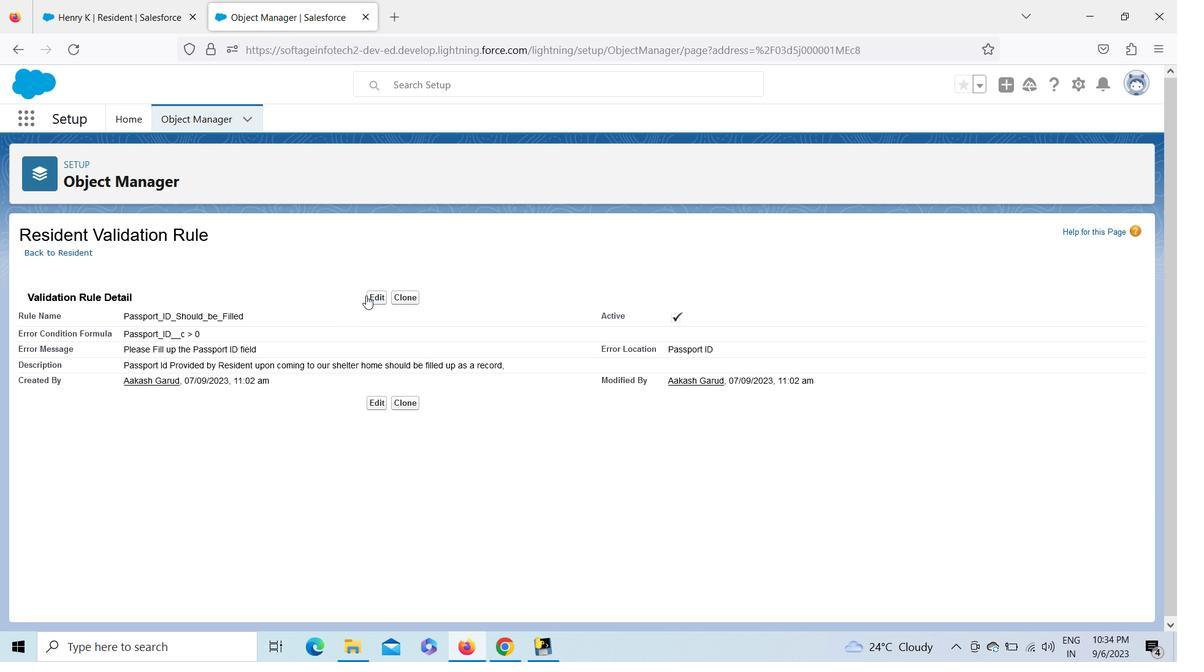
Action: Mouse pressed left at (366, 296)
Screenshot: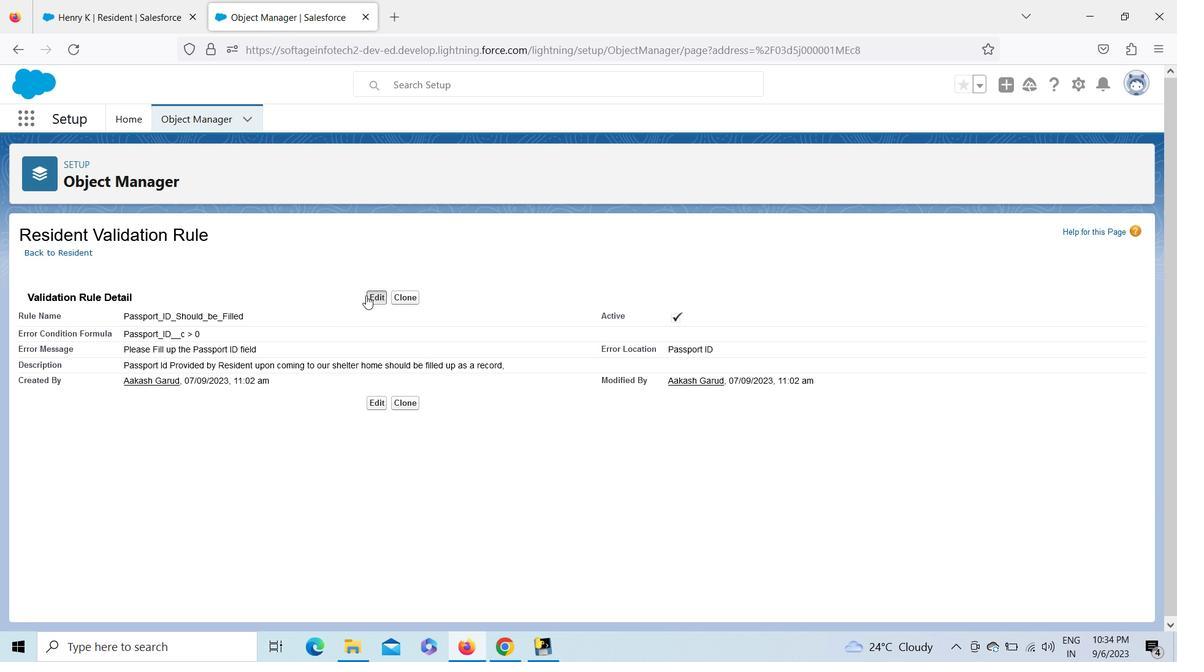 
Action: Mouse moved to (339, 543)
Screenshot: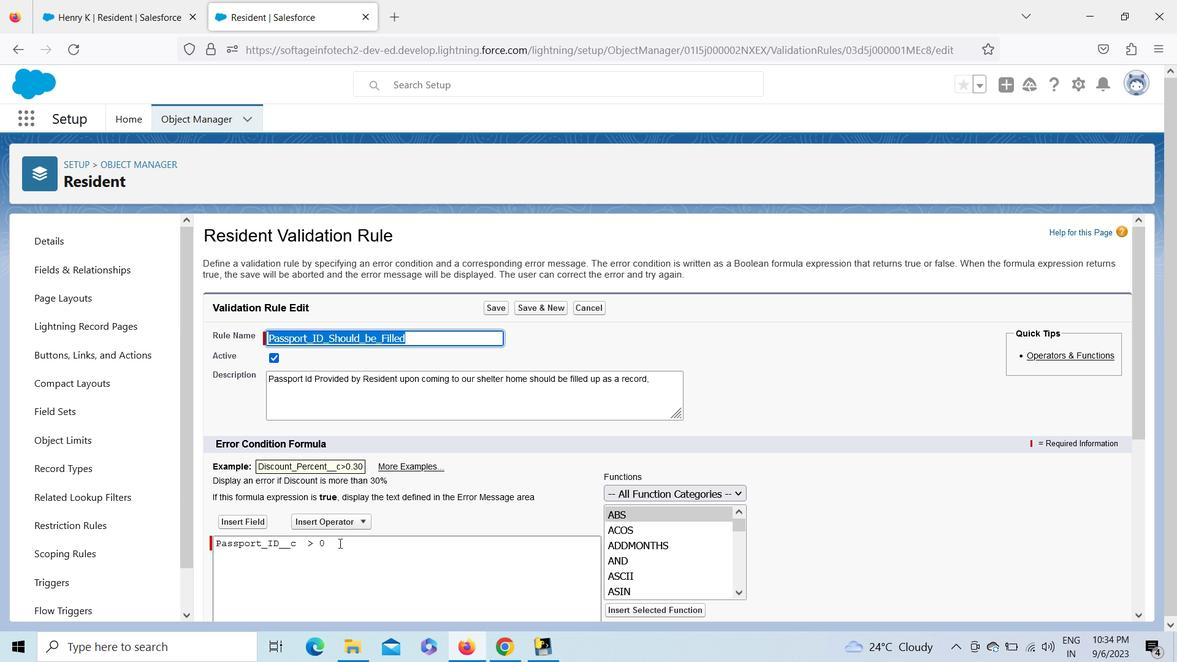 
Action: Mouse pressed left at (339, 543)
Screenshot: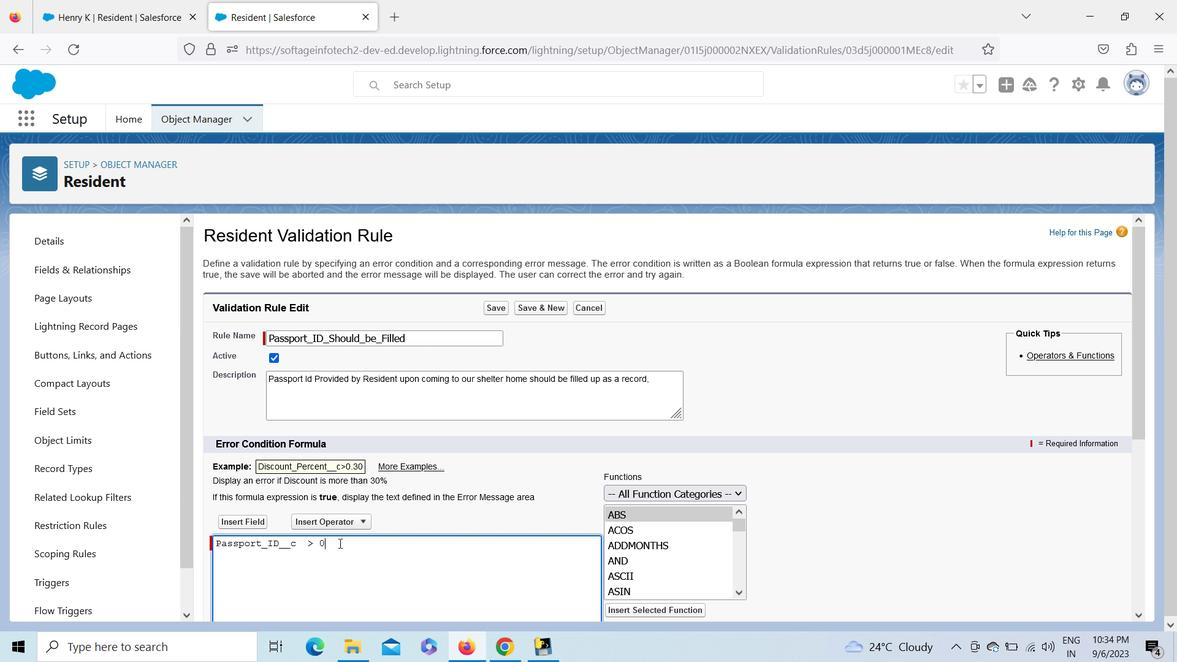 
Action: Key pressed <Key.backspace><Key.backspace><Key.backspace><Key.backspace><Key.backspace>
Screenshot: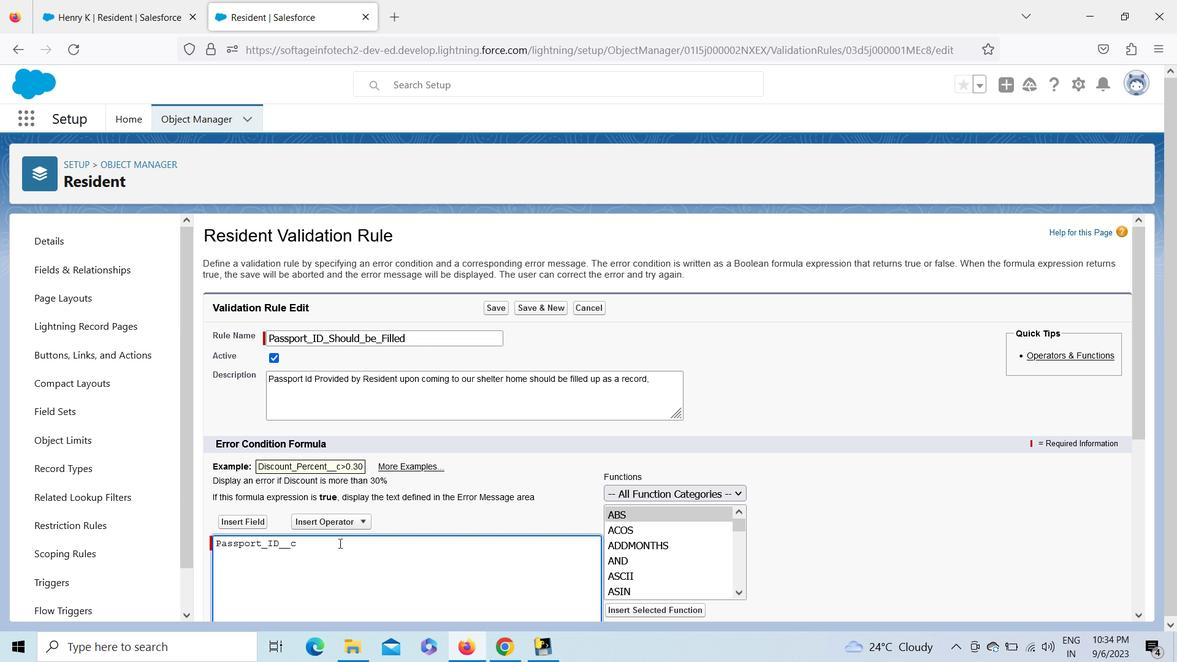 
Action: Mouse moved to (332, 517)
Screenshot: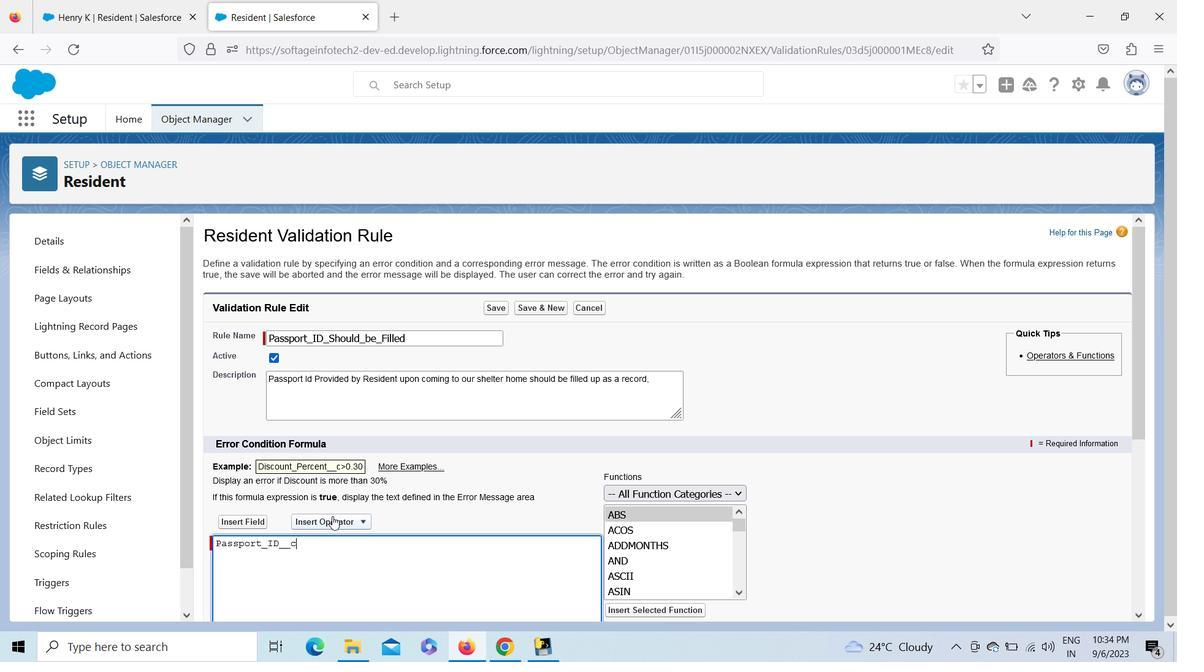 
Action: Mouse pressed left at (332, 517)
Screenshot: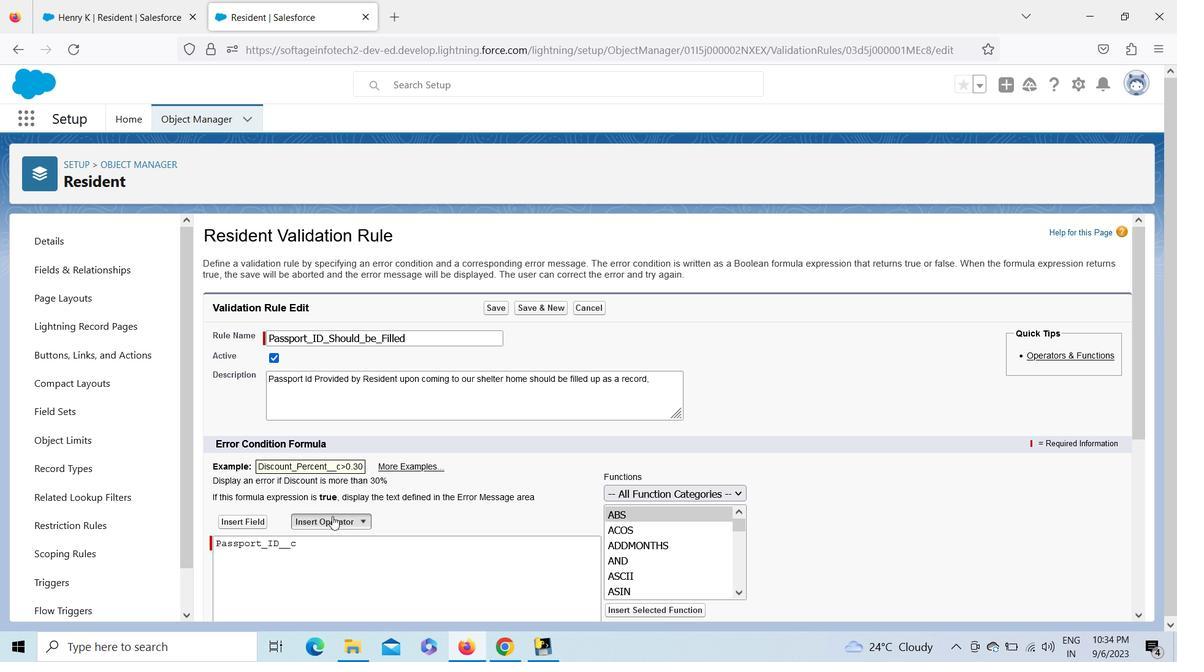 
Action: Mouse pressed left at (332, 517)
Screenshot: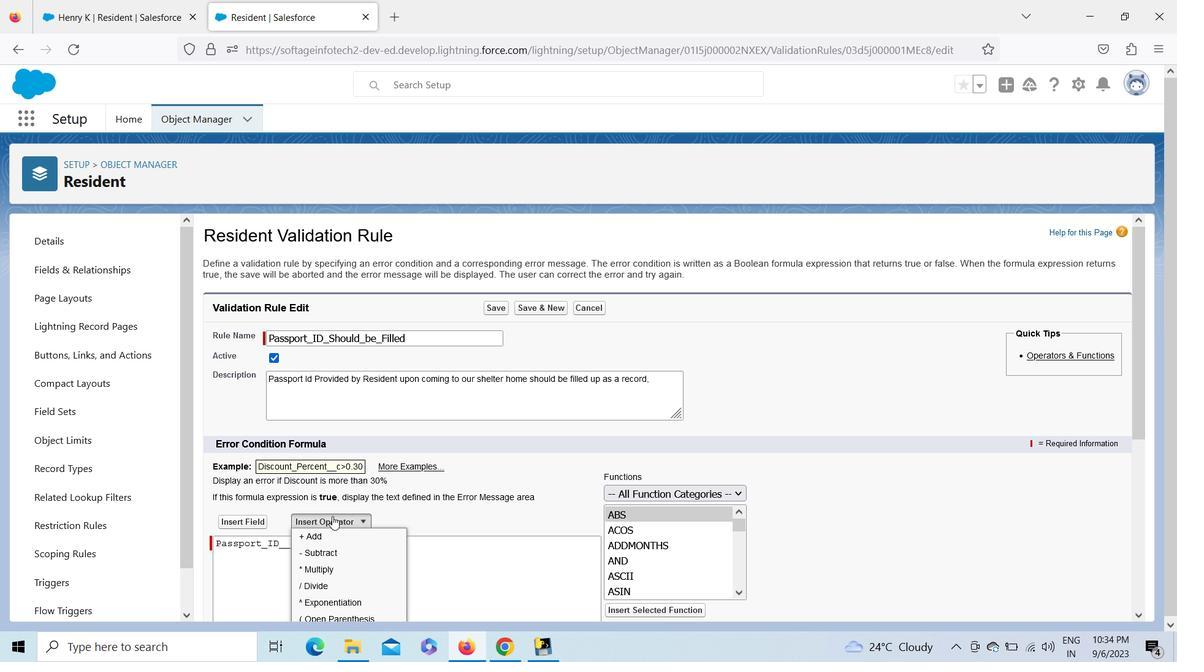 
Action: Mouse moved to (742, 588)
Screenshot: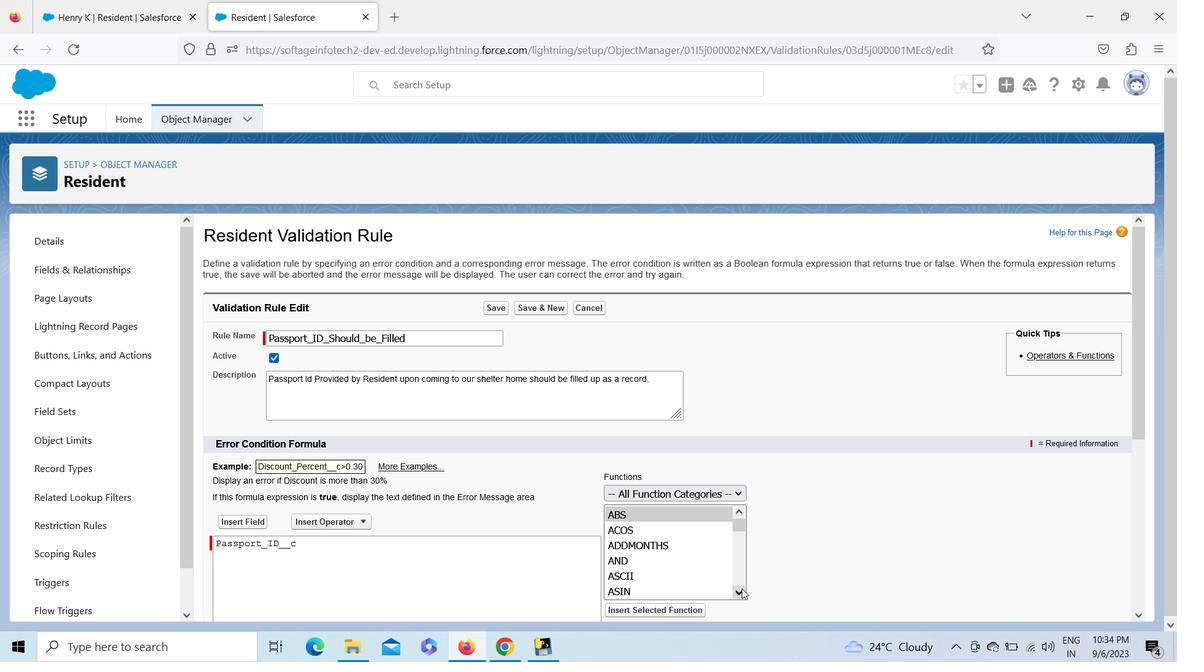 
Action: Mouse pressed left at (742, 588)
Screenshot: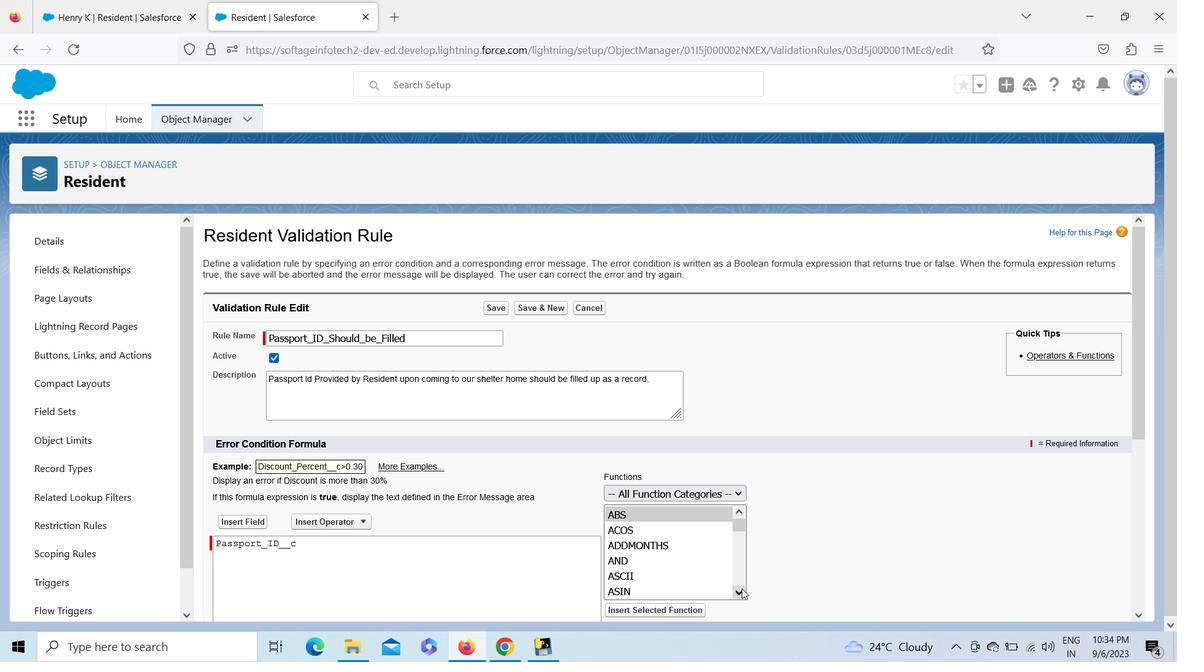 
Action: Mouse pressed left at (742, 588)
Screenshot: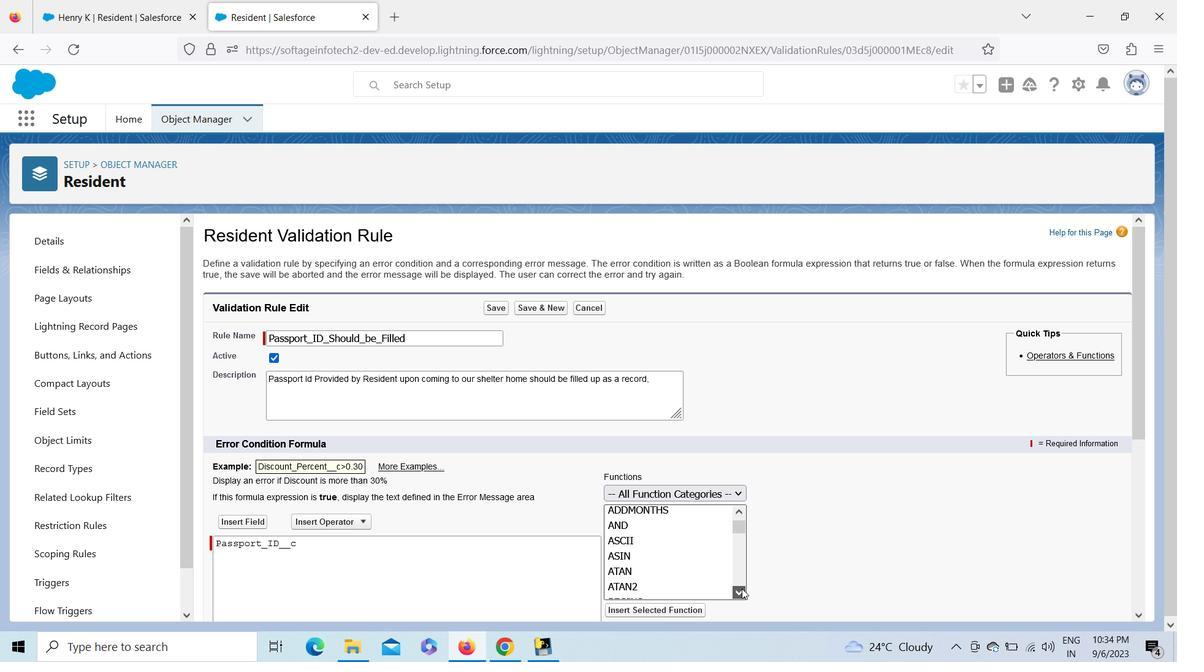 
Action: Mouse pressed left at (742, 588)
Screenshot: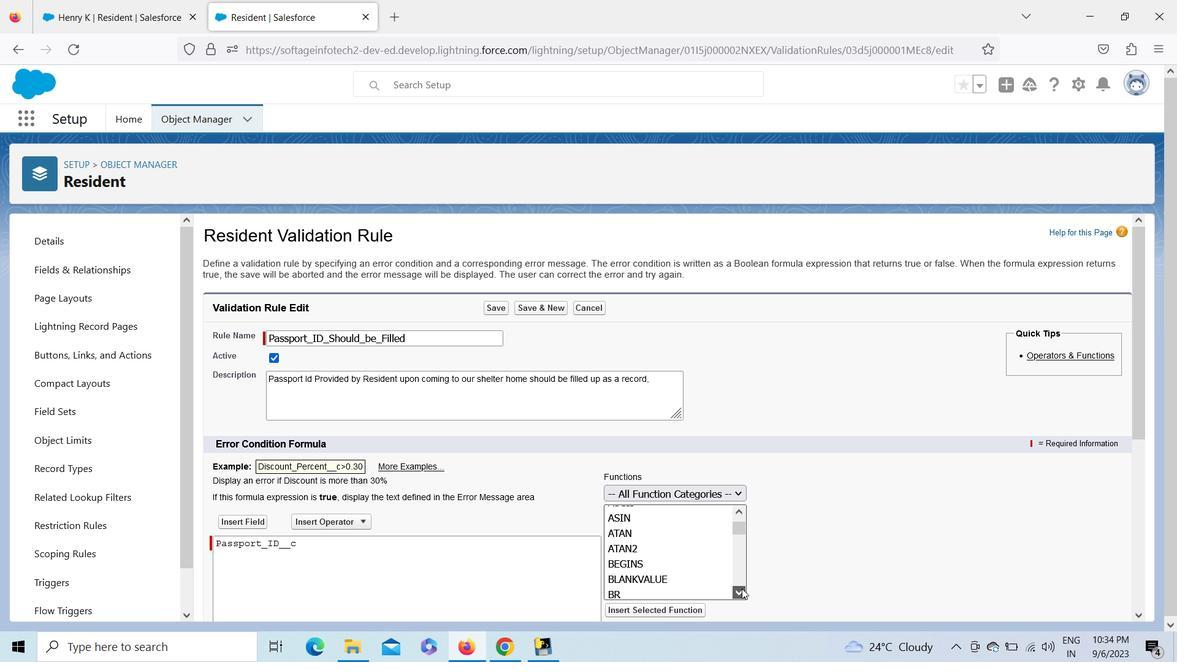 
Action: Mouse pressed left at (742, 588)
Screenshot: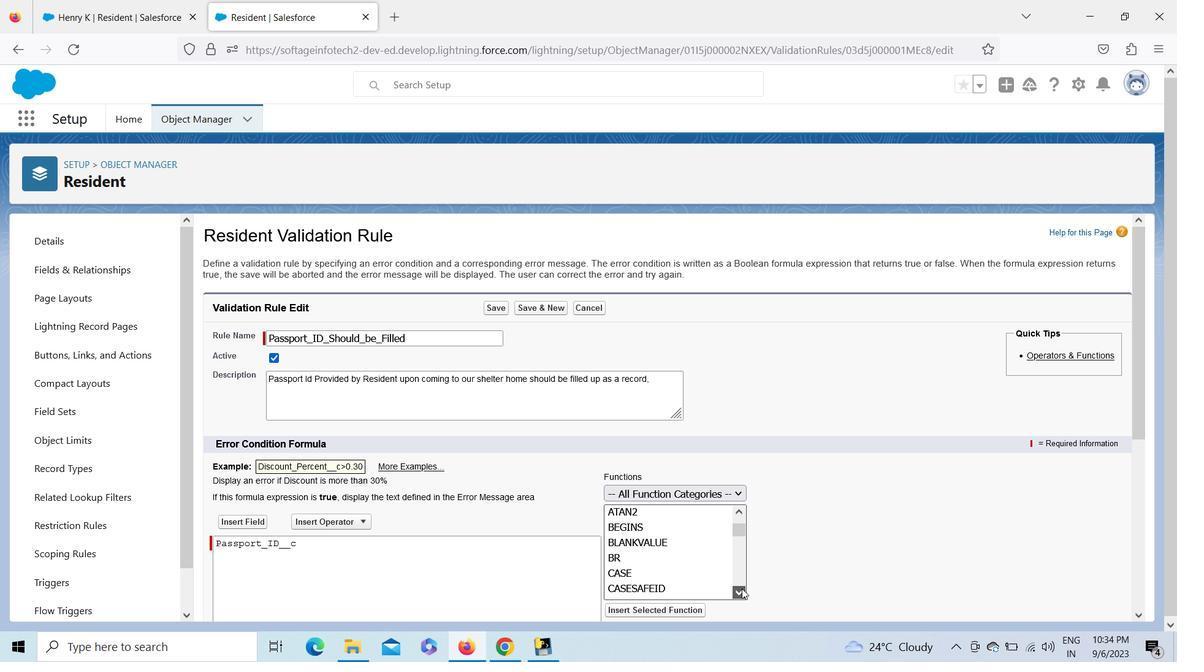 
Action: Mouse pressed left at (742, 588)
Screenshot: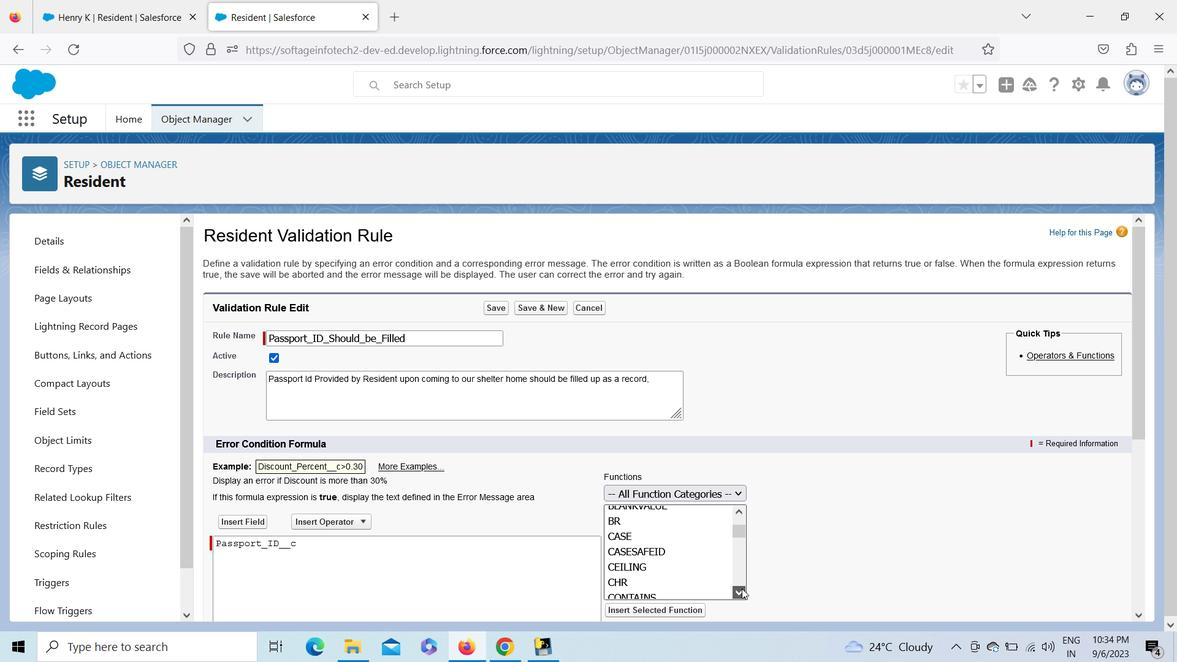 
Action: Mouse pressed left at (742, 588)
Screenshot: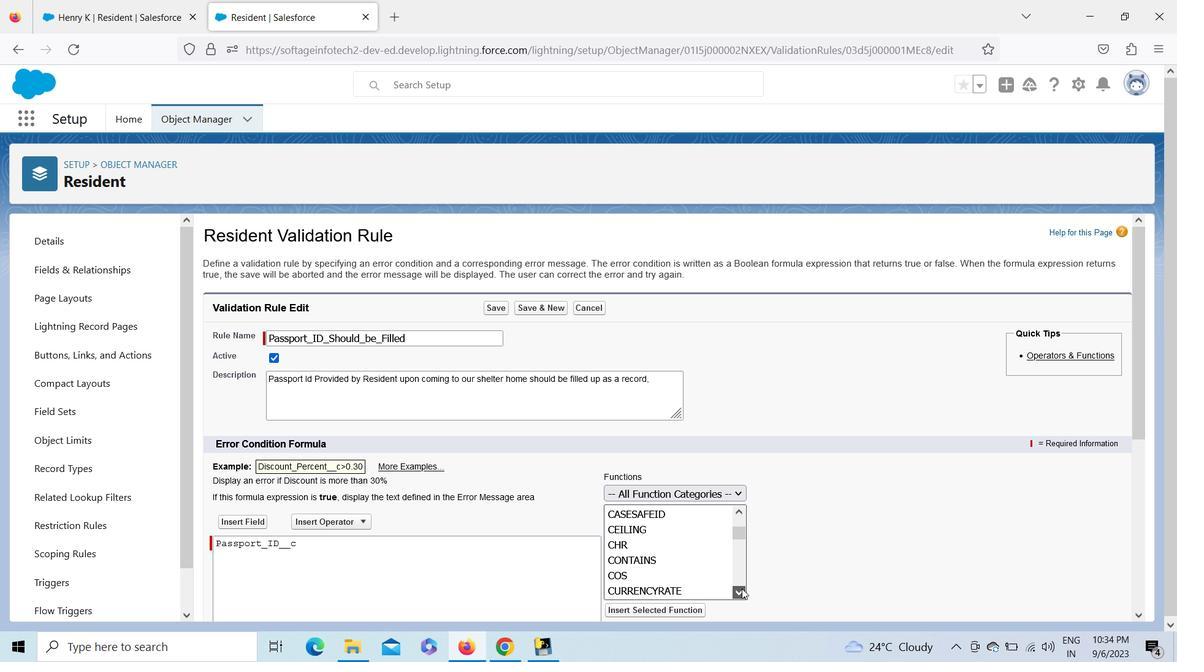 
Action: Mouse pressed left at (742, 588)
Screenshot: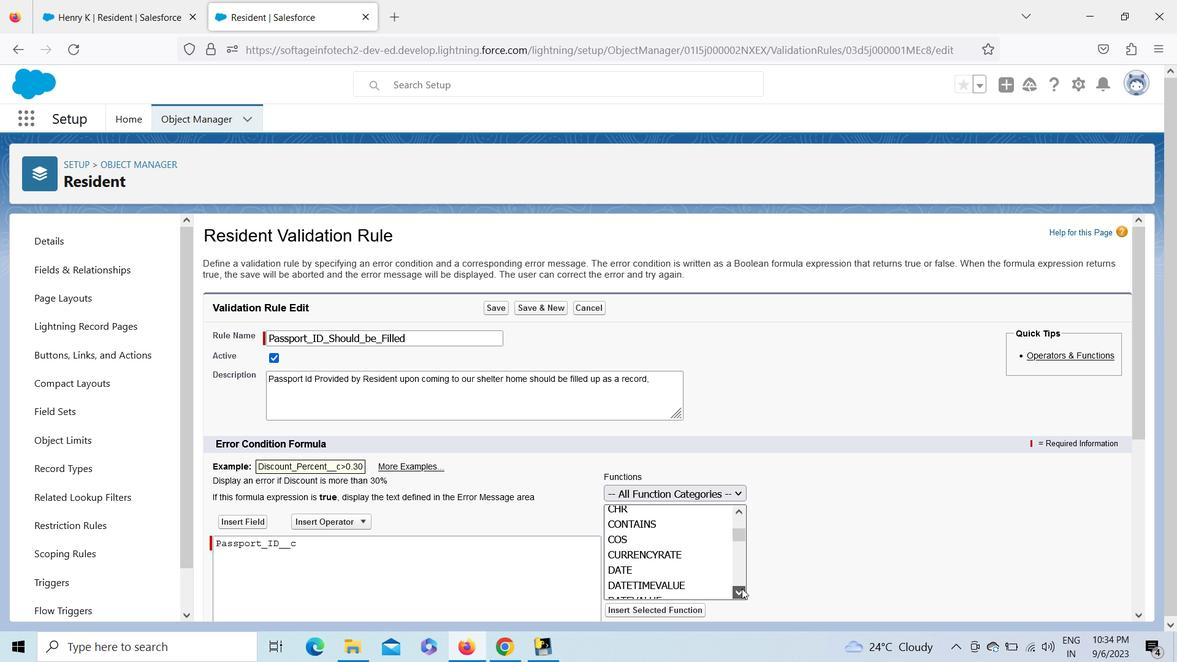 
Action: Mouse pressed left at (742, 588)
Screenshot: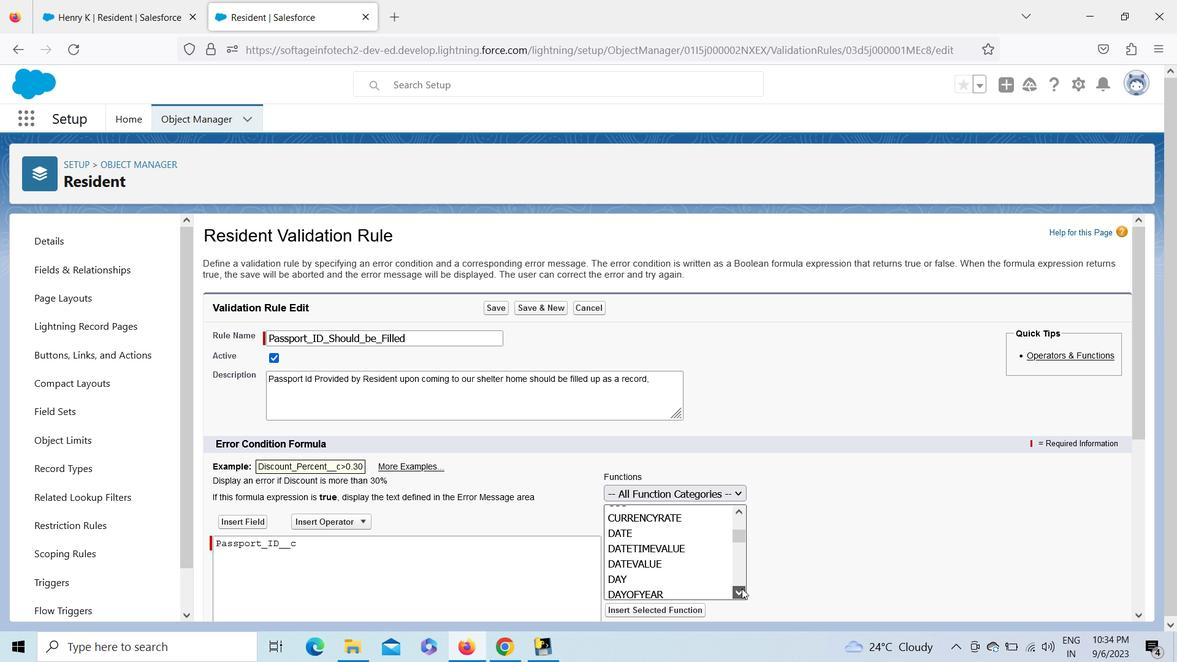 
Action: Mouse pressed left at (742, 588)
Screenshot: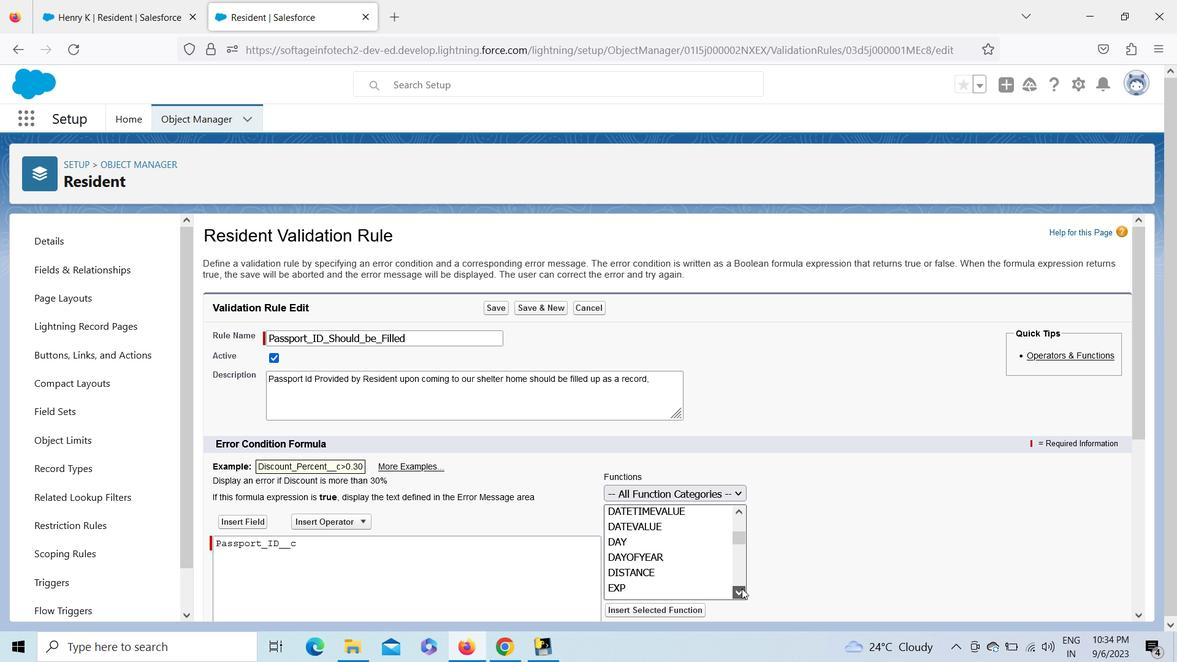 
Action: Mouse pressed left at (742, 588)
Screenshot: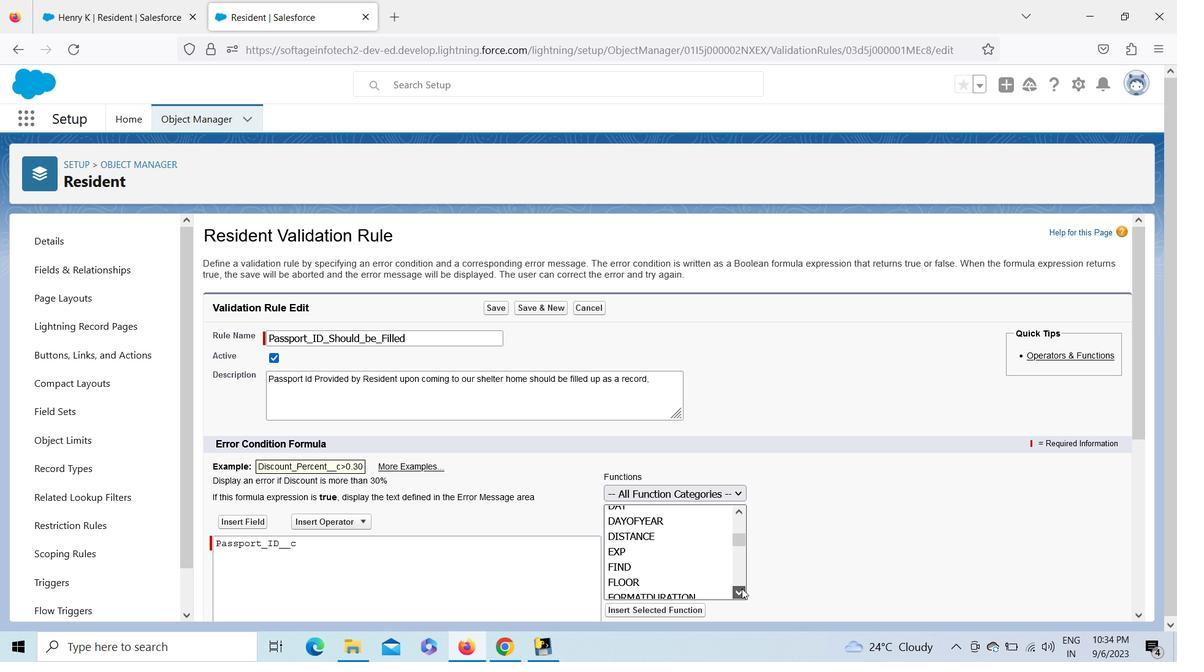 
Action: Mouse pressed left at (742, 588)
Screenshot: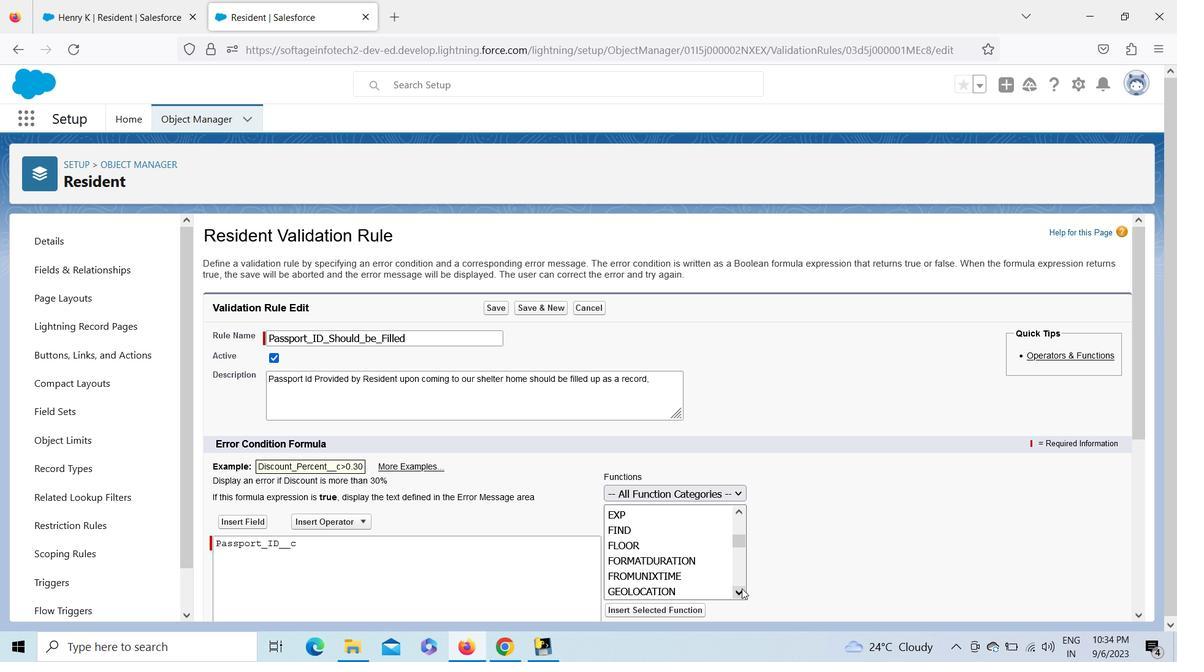 
Action: Mouse pressed left at (742, 588)
Screenshot: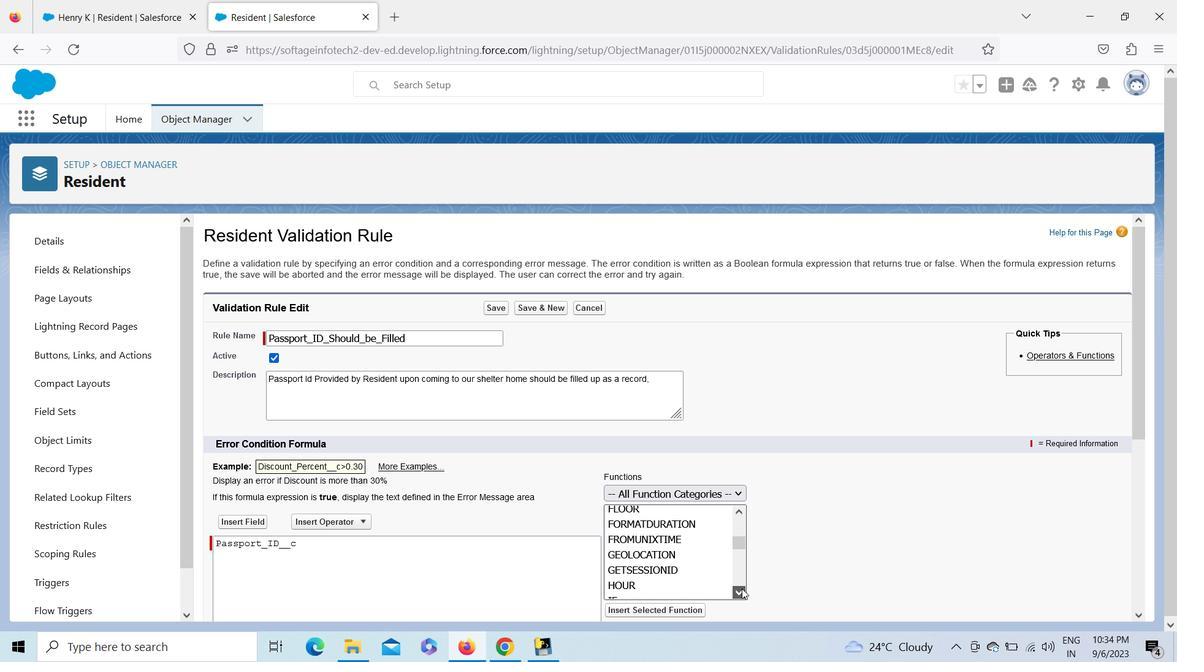 
Action: Mouse pressed left at (742, 588)
Screenshot: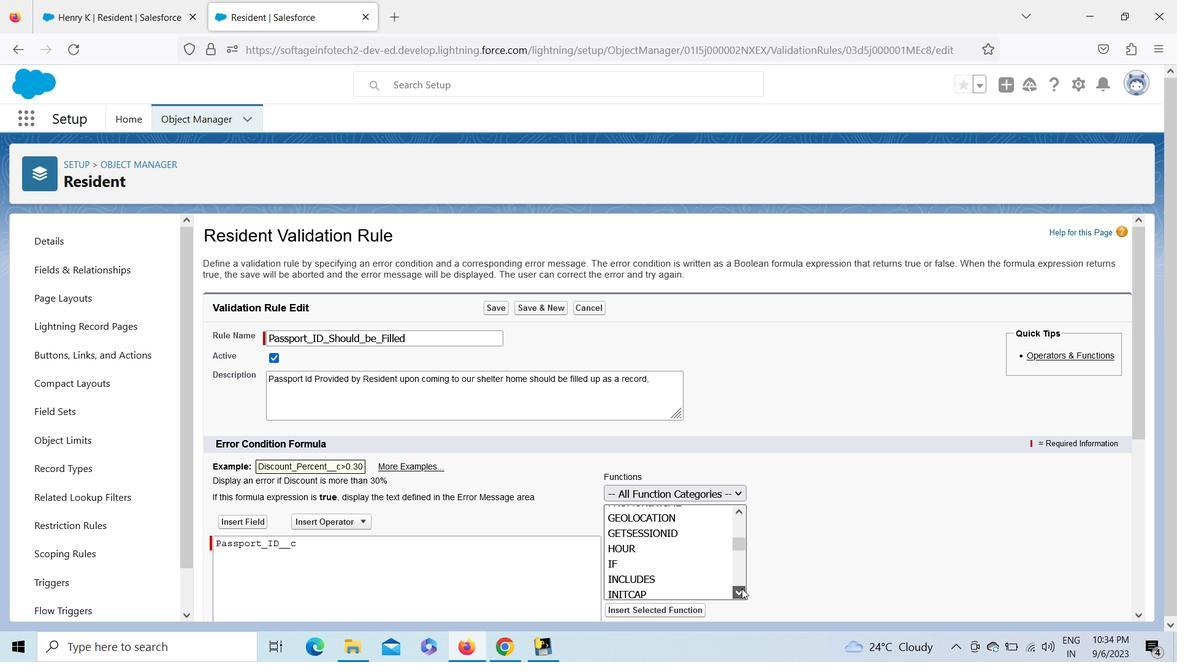 
Action: Mouse moved to (638, 576)
Screenshot: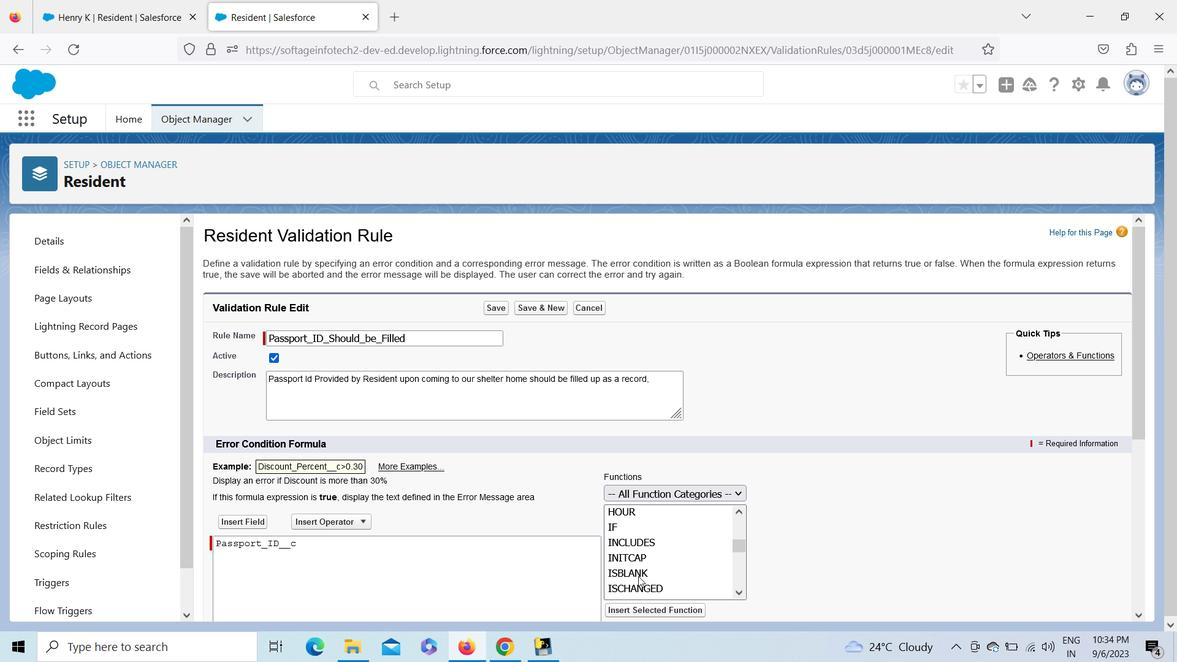 
Action: Mouse pressed left at (638, 576)
Screenshot: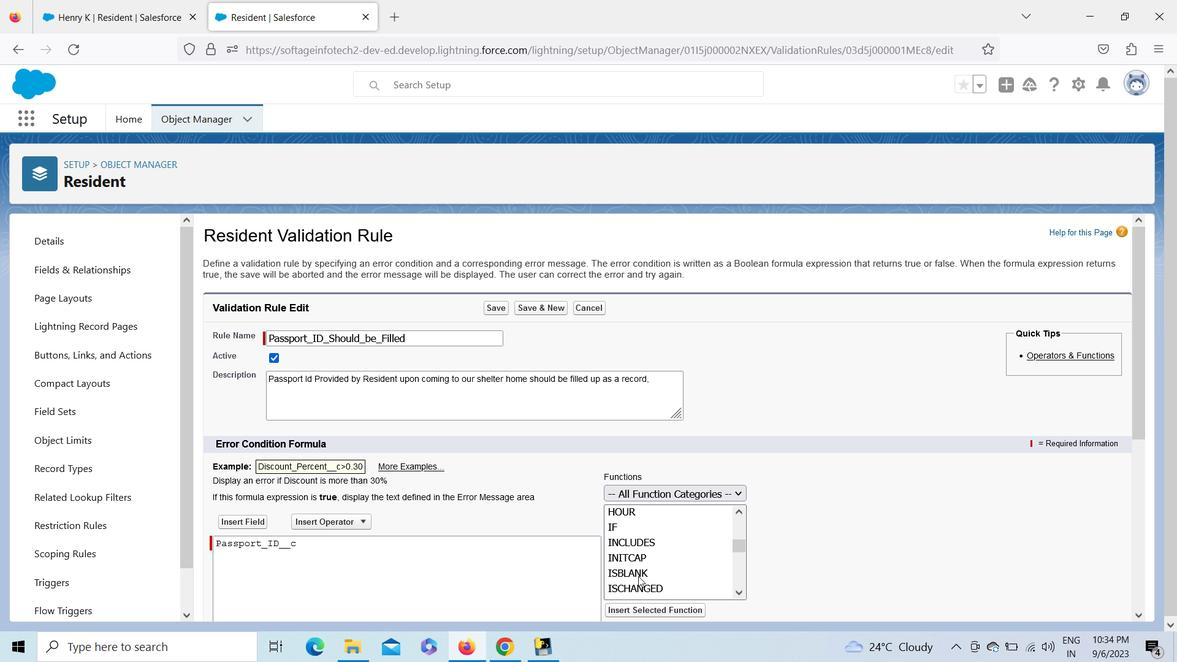 
Action: Mouse moved to (636, 605)
Screenshot: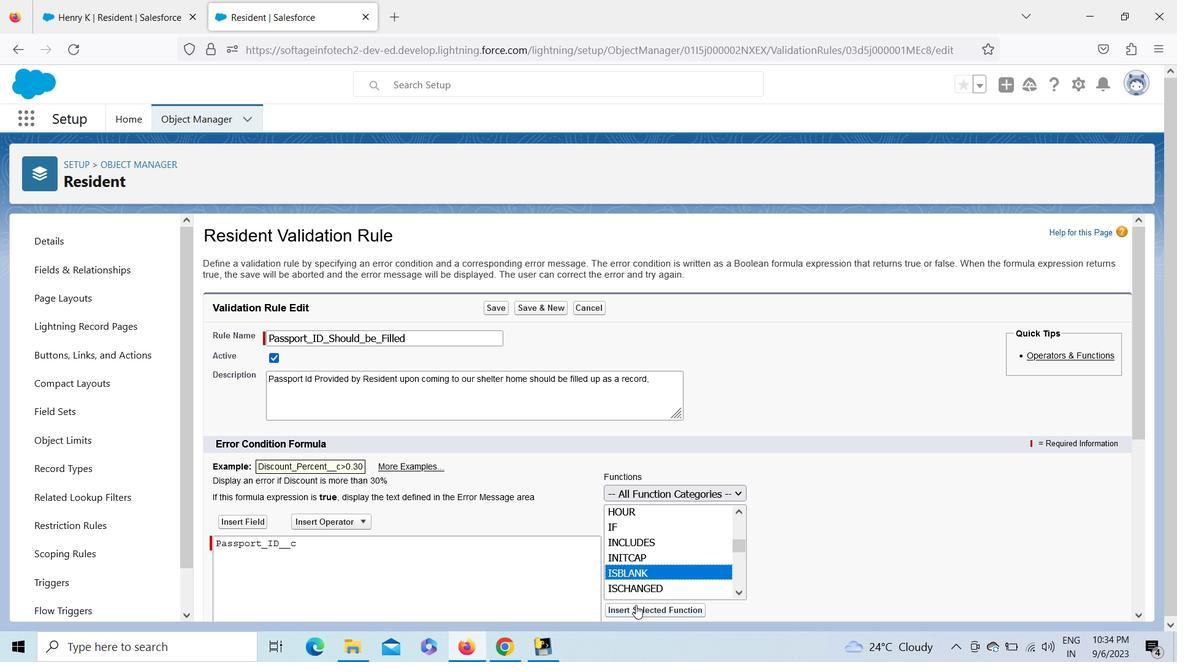 
Action: Mouse pressed left at (636, 605)
Screenshot: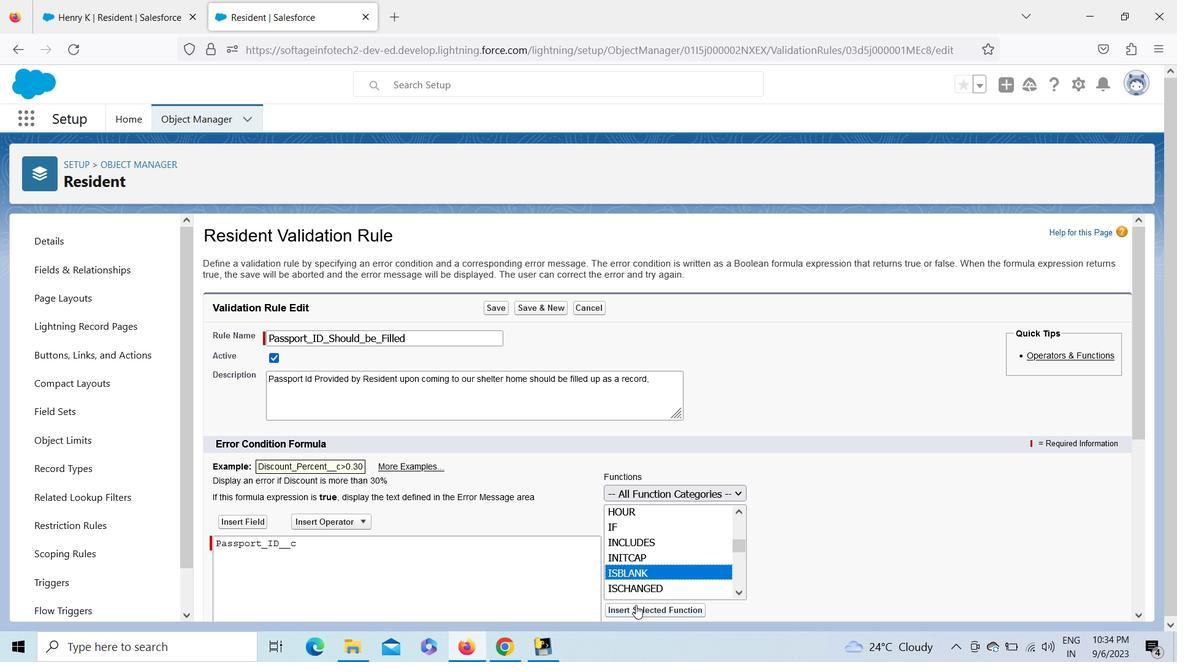 
Action: Mouse moved to (406, 545)
Screenshot: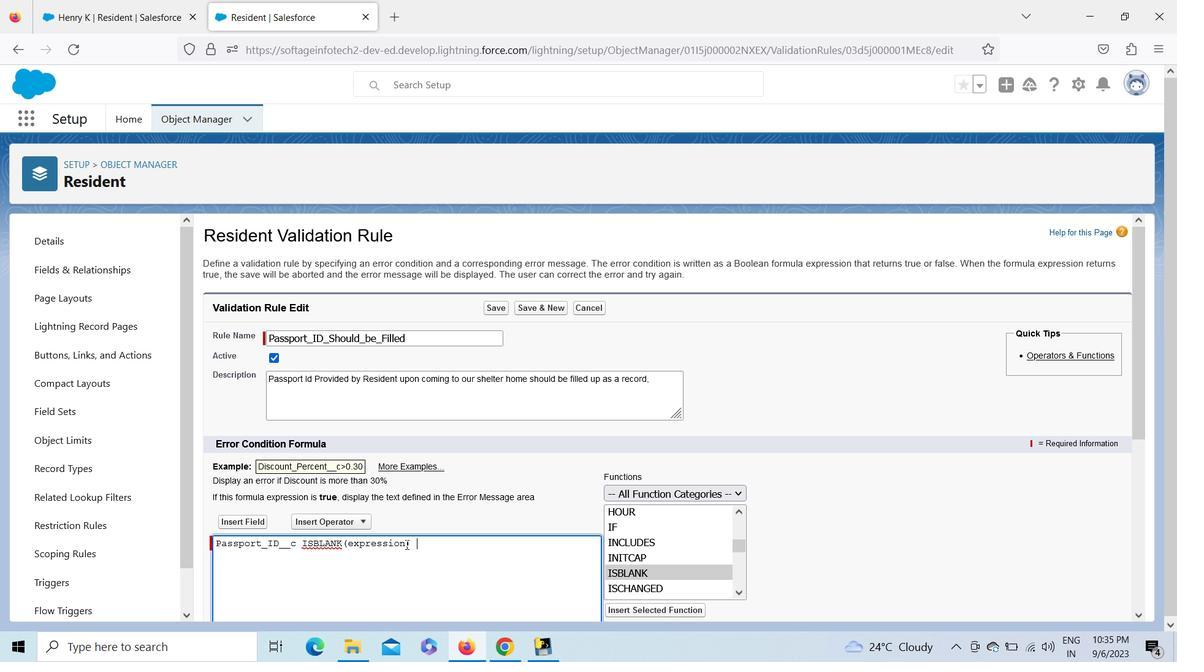 
Action: Mouse pressed left at (406, 545)
Screenshot: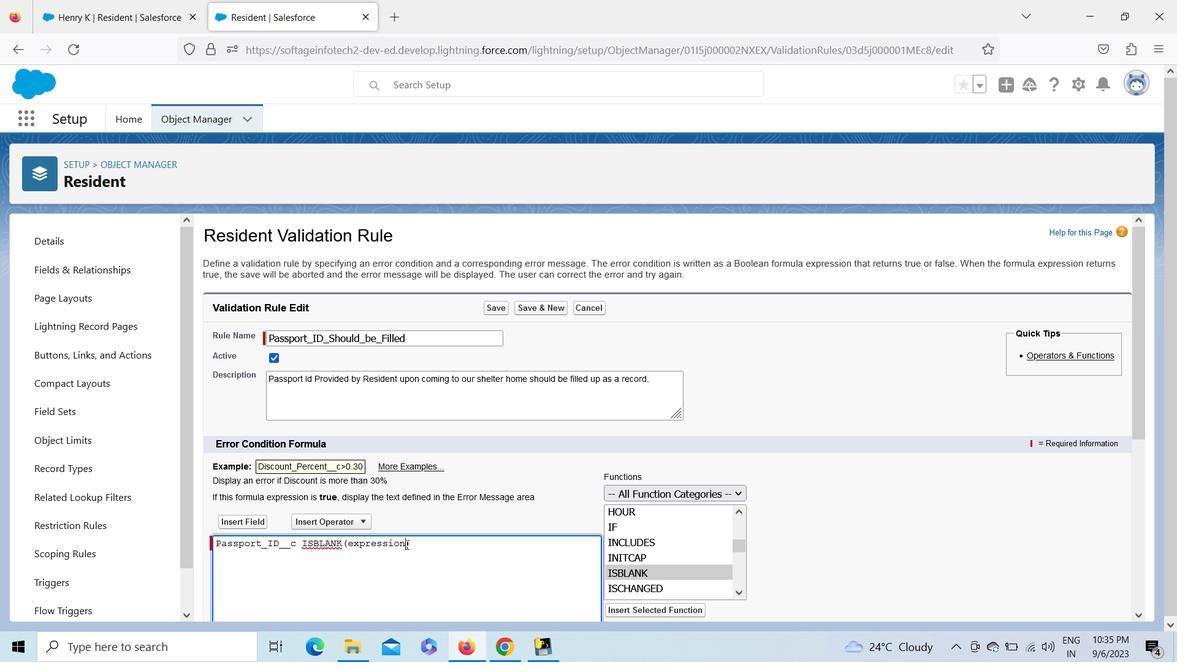 
Action: Mouse moved to (426, 545)
Screenshot: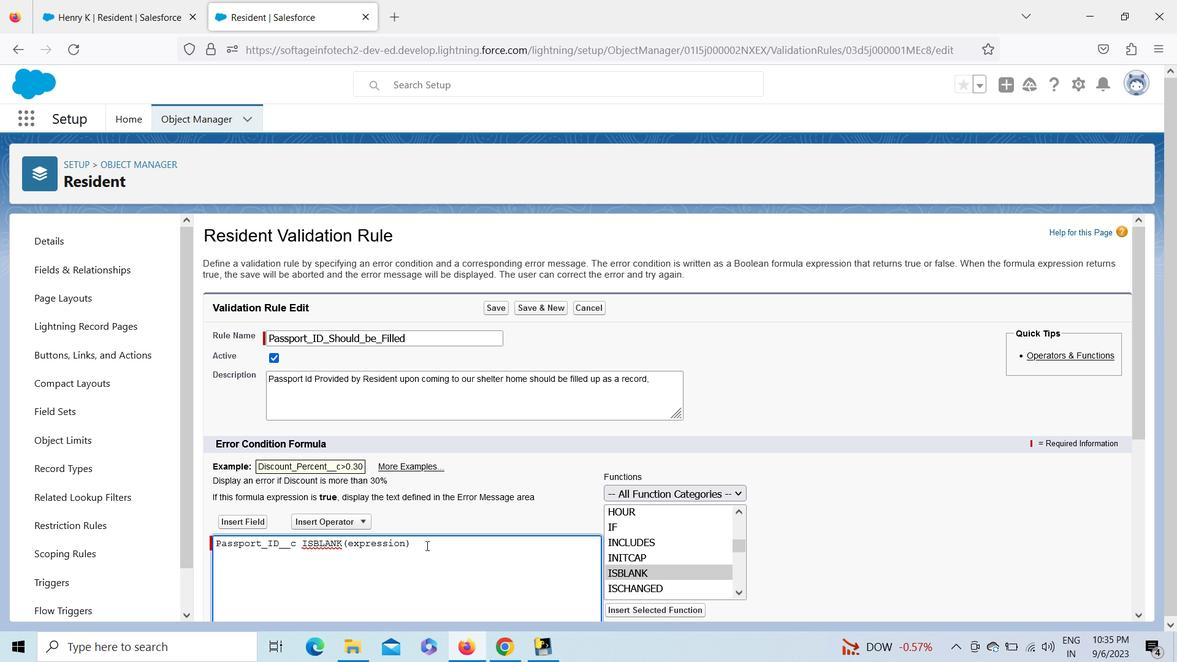 
Action: Mouse pressed left at (426, 545)
Screenshot: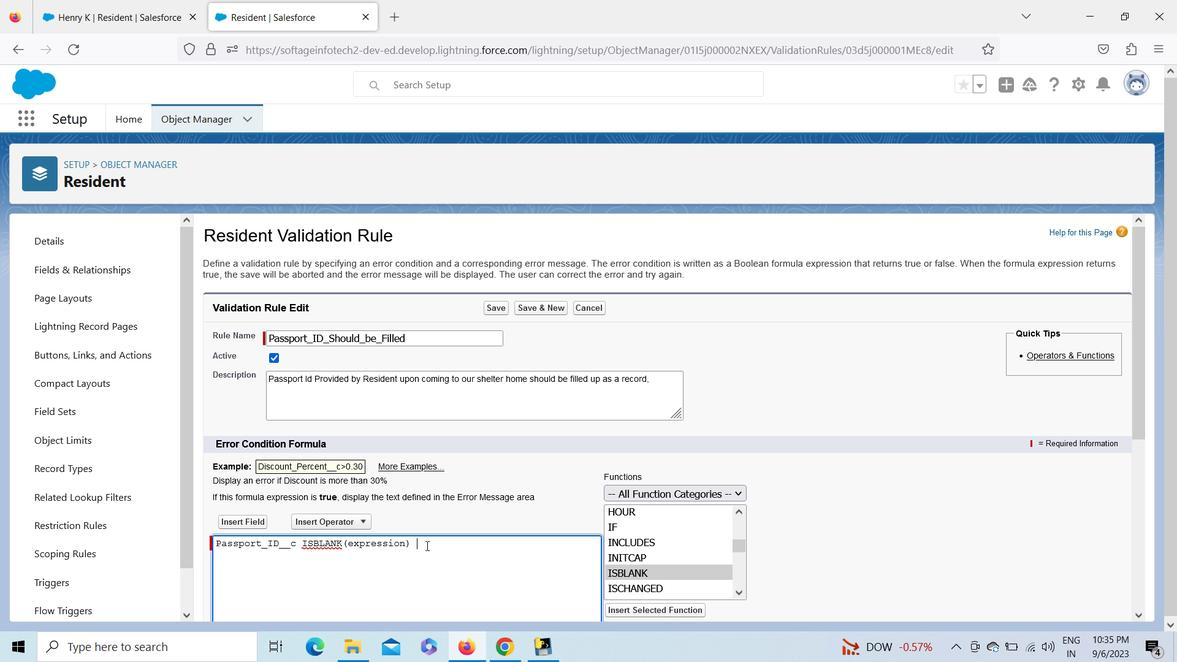 
Action: Key pressed <Key.backspace><Key.backspace><Key.backspace><Key.backspace><Key.backspace><Key.backspace><Key.backspace><Key.backspace><Key.backspace><Key.backspace><Key.backspace><Key.backspace><Key.backspace>
Screenshot: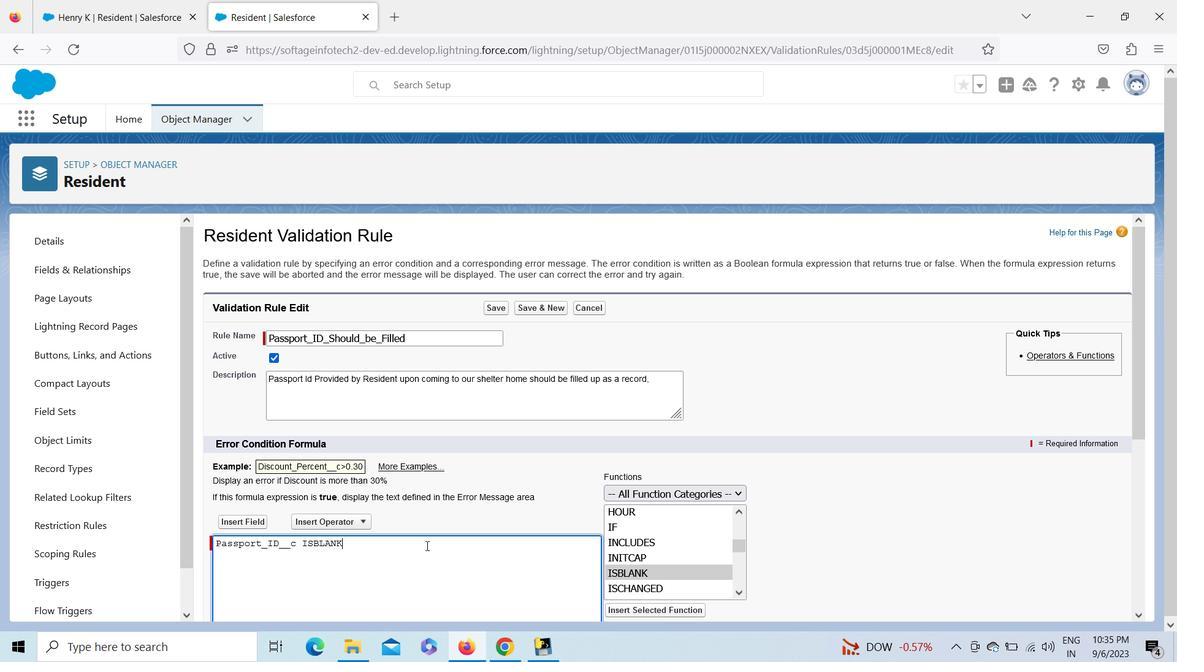 
Action: Mouse moved to (1134, 613)
Screenshot: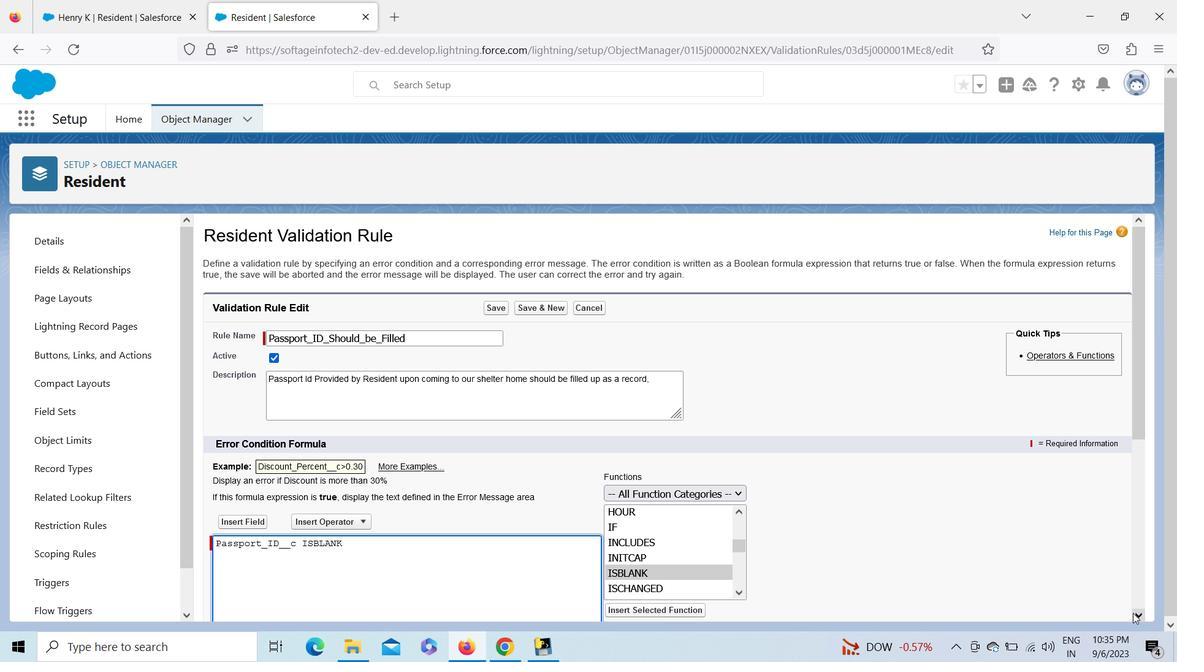 
Action: Mouse pressed left at (1134, 613)
Screenshot: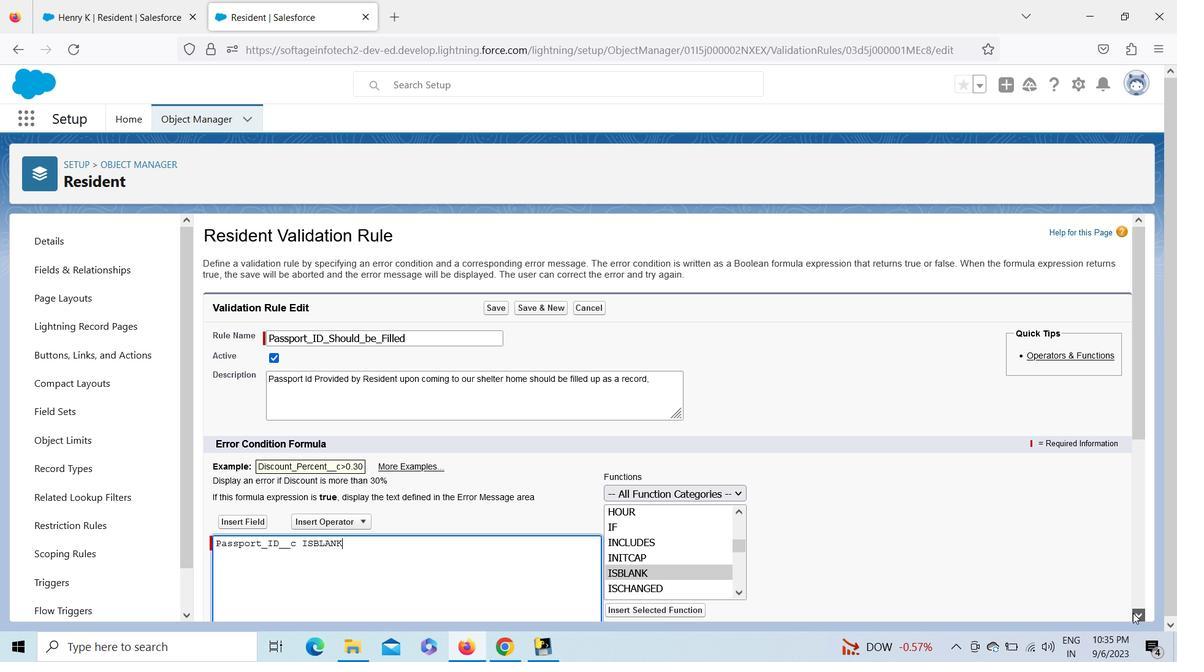 
Action: Mouse pressed left at (1134, 613)
Screenshot: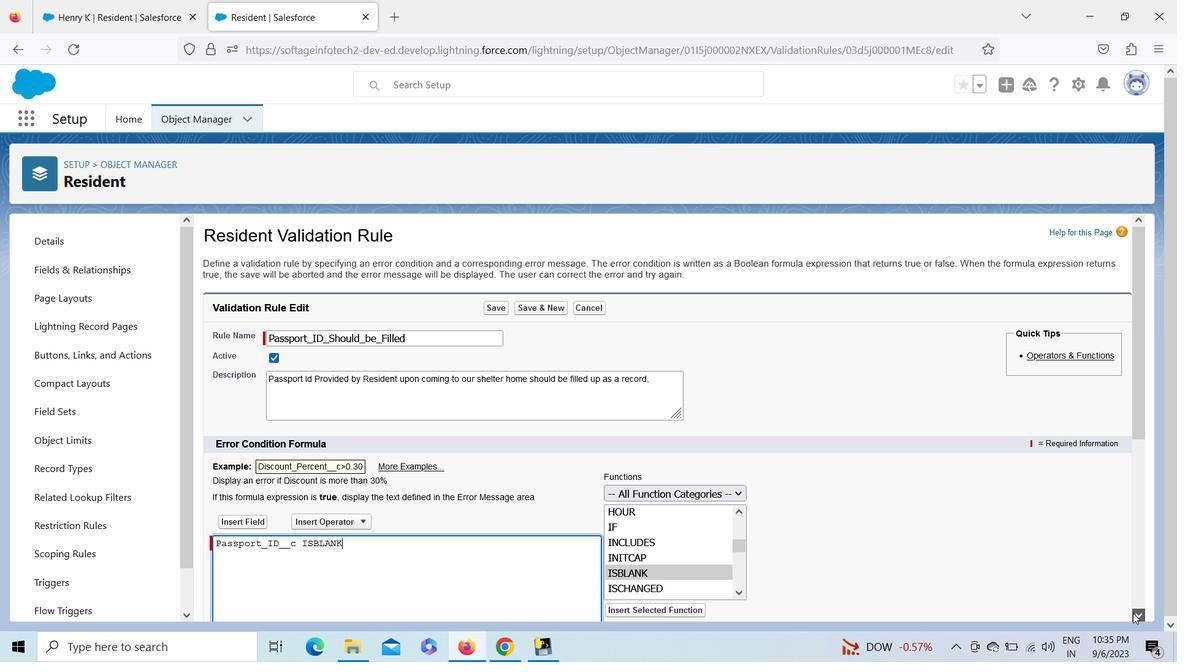 
Action: Mouse pressed left at (1134, 613)
Screenshot: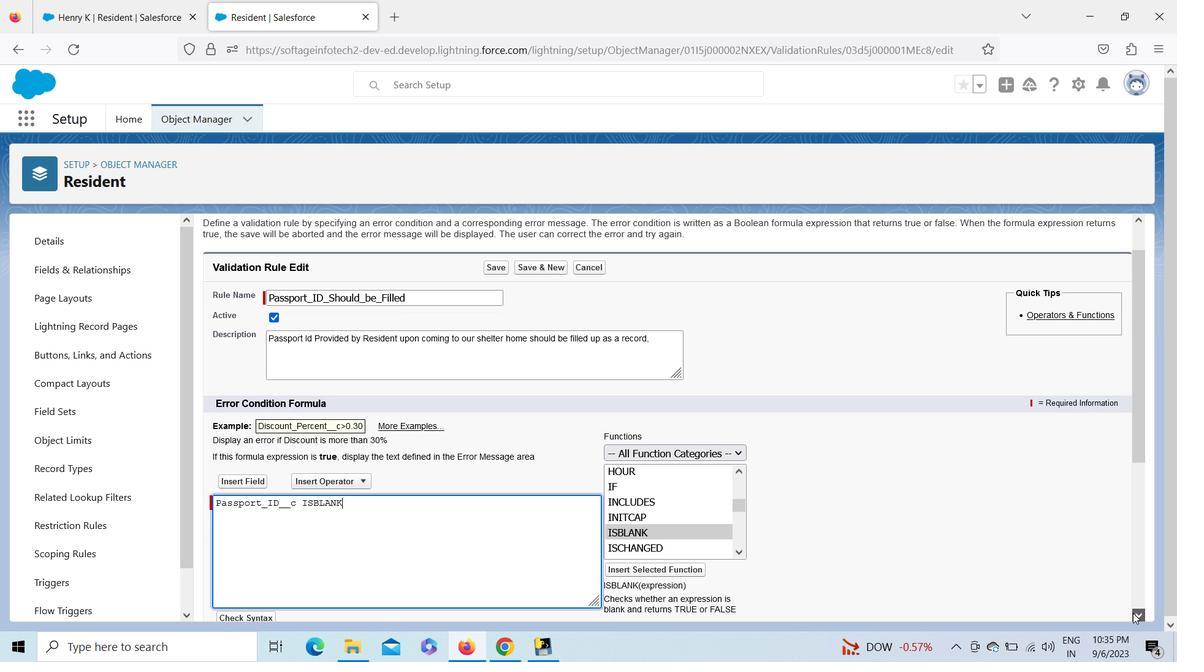 
Action: Mouse pressed left at (1134, 613)
Screenshot: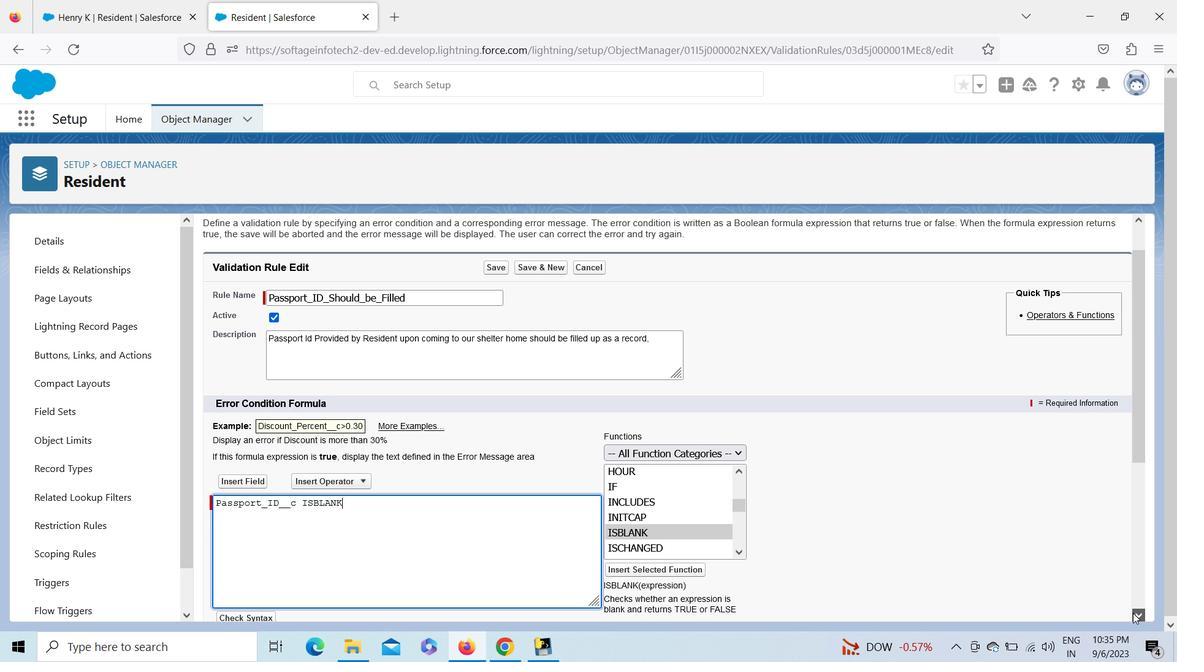 
Action: Mouse pressed left at (1134, 613)
Screenshot: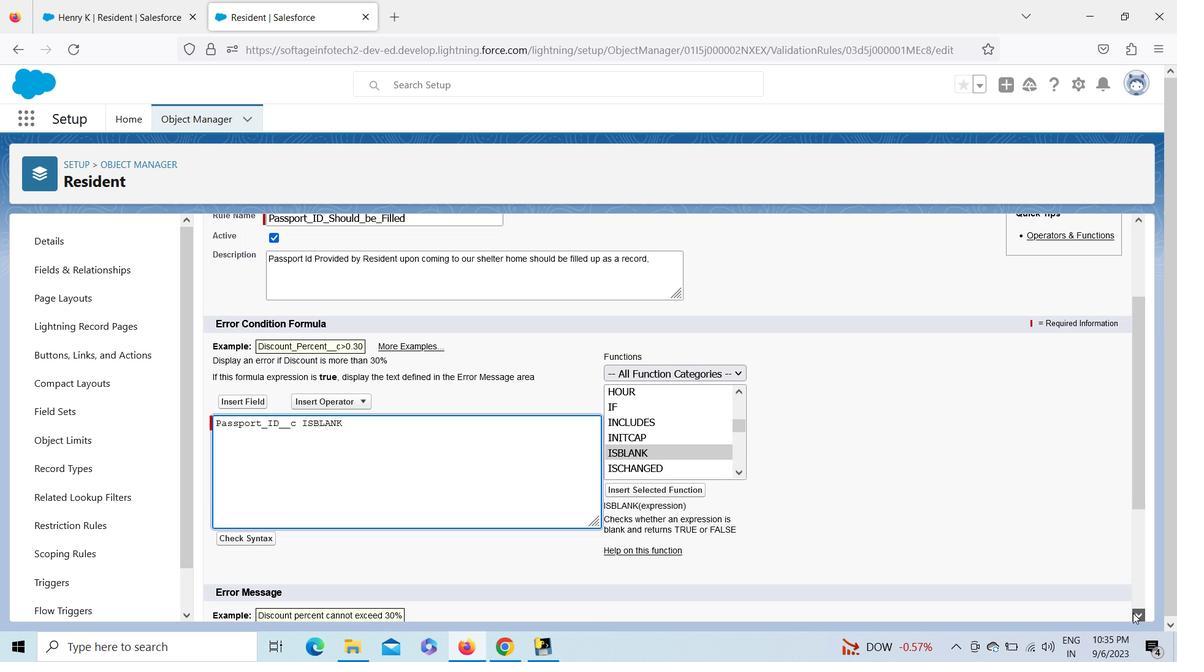 
Action: Mouse pressed left at (1134, 613)
Screenshot: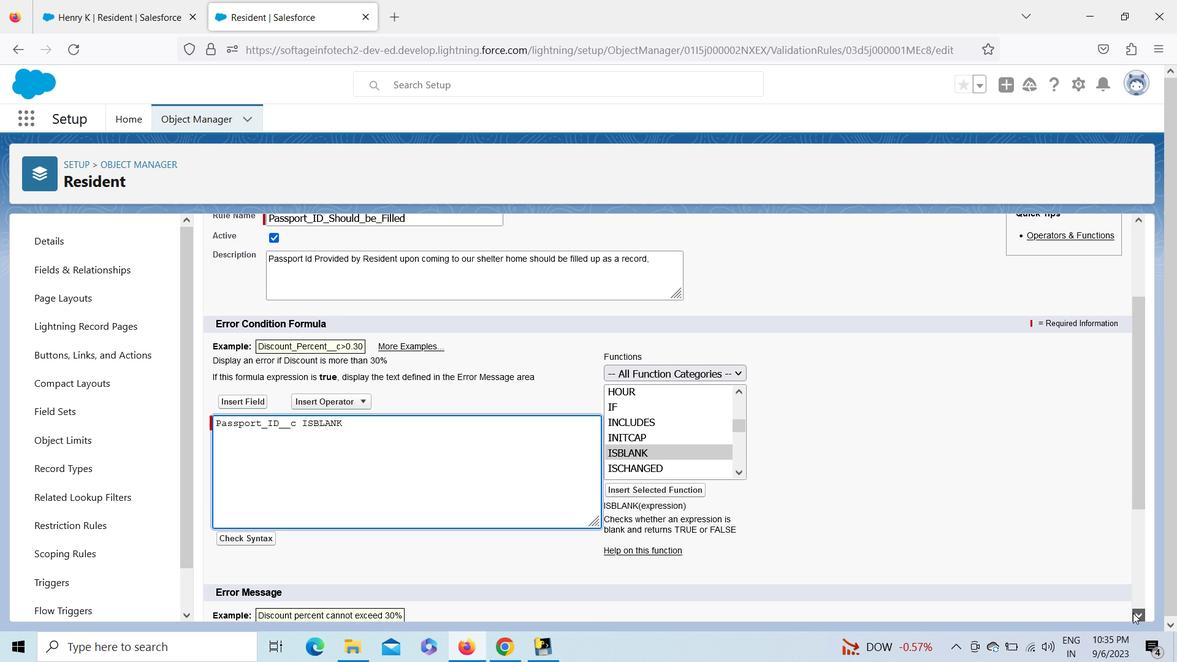 
Action: Mouse pressed left at (1134, 613)
Screenshot: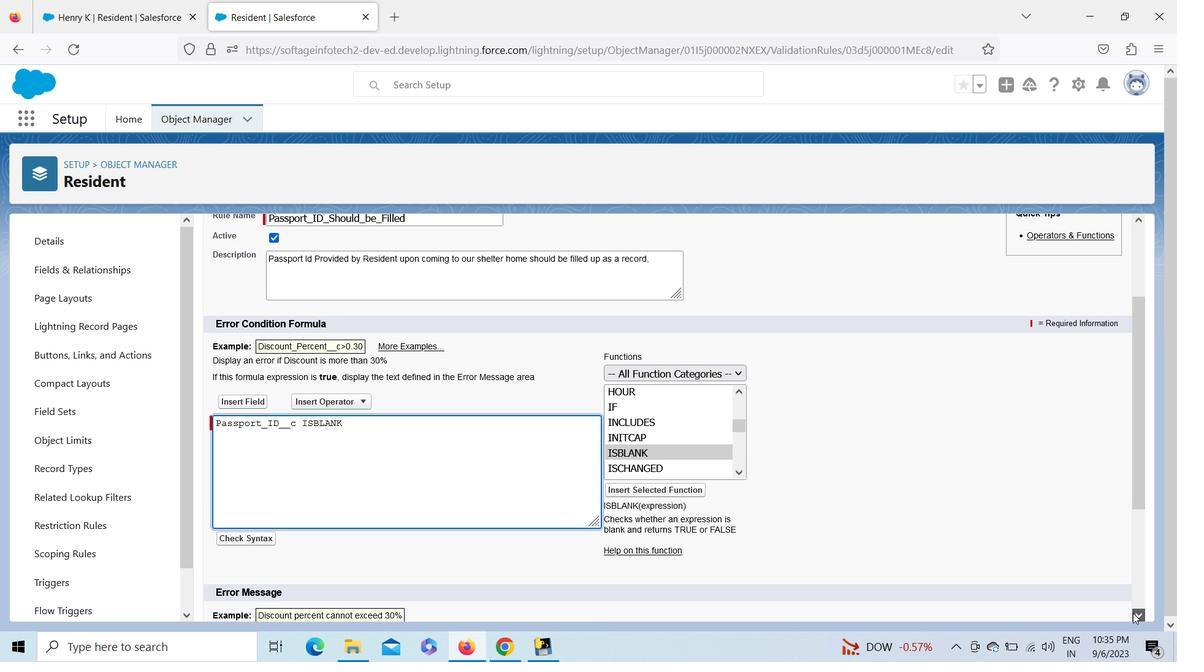 
Action: Mouse moved to (245, 369)
Screenshot: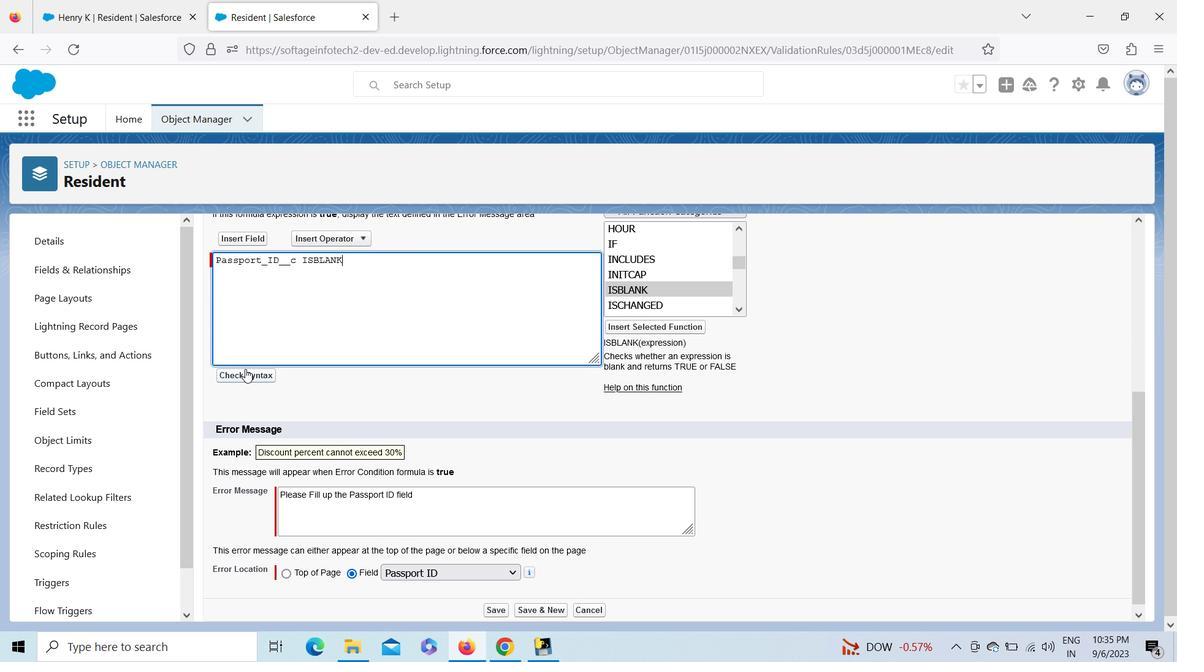 
Action: Mouse pressed left at (245, 369)
Screenshot: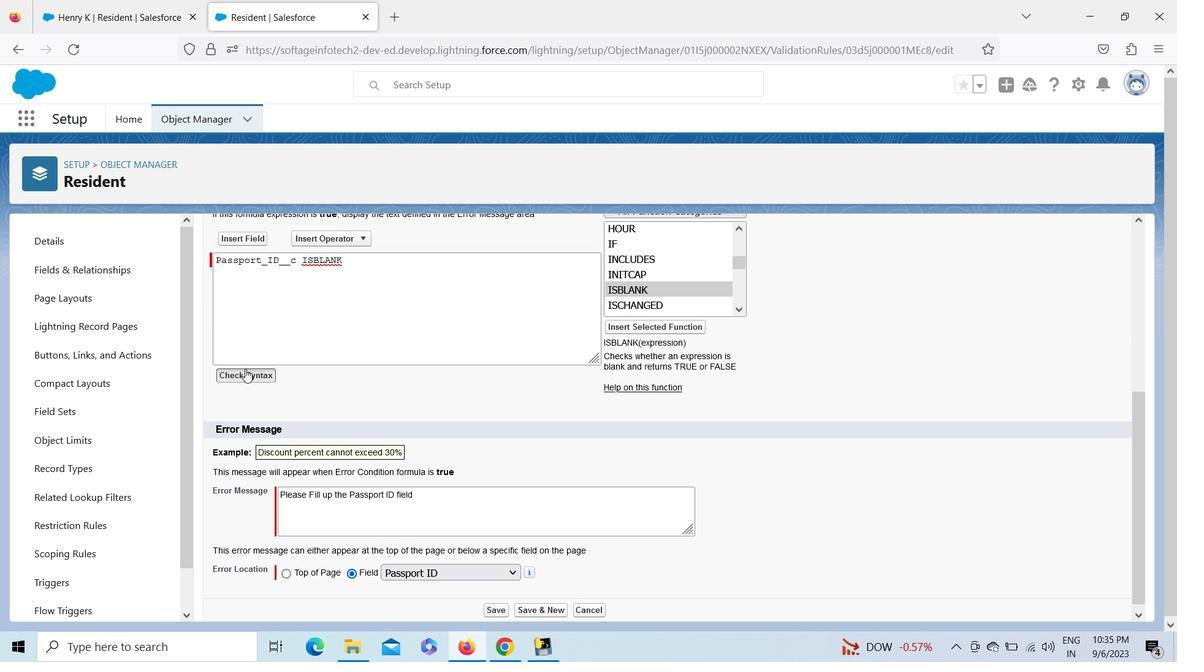
Action: Mouse moved to (1137, 618)
Screenshot: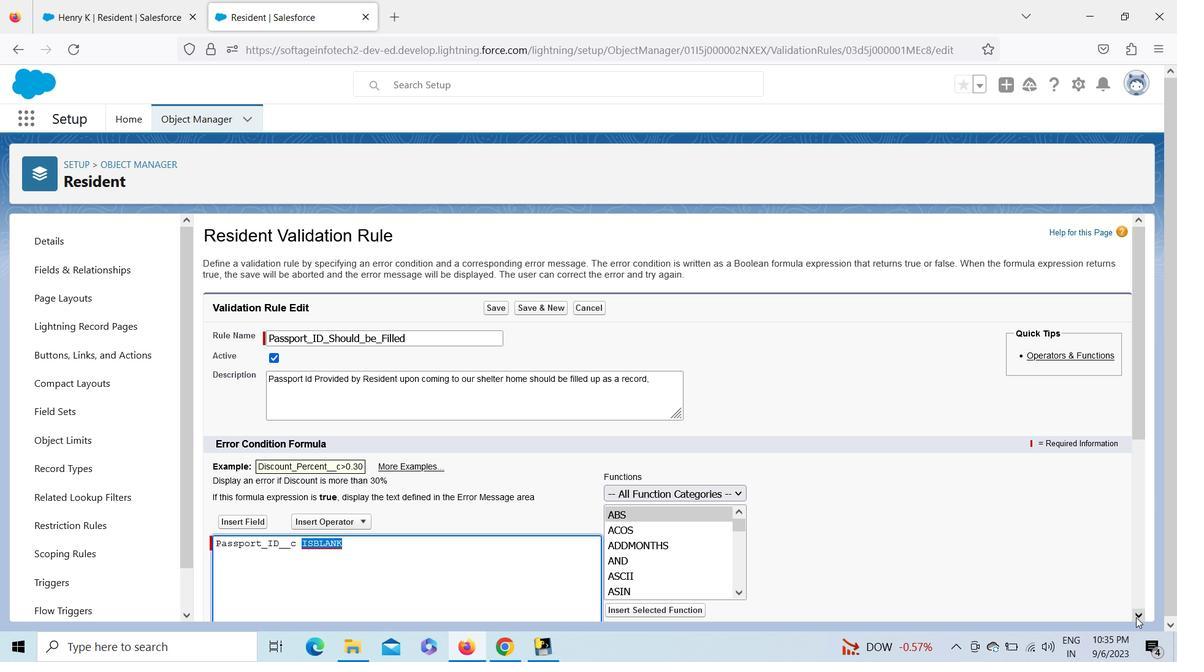 
Action: Mouse pressed left at (1137, 618)
Screenshot: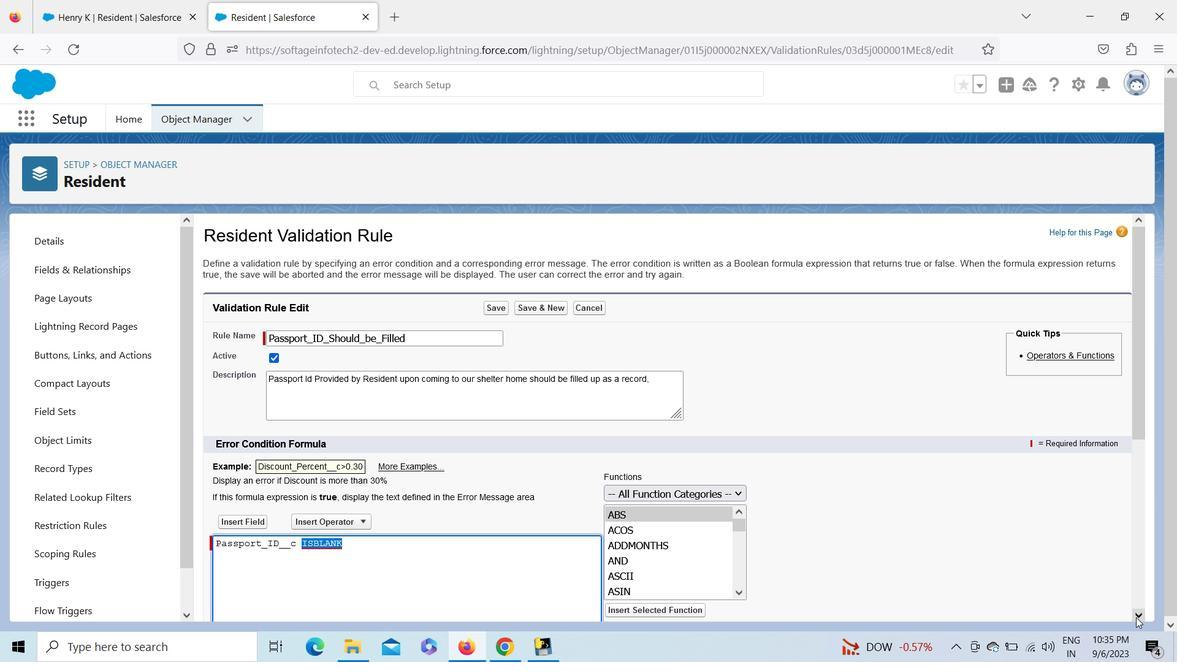 
Action: Mouse pressed left at (1137, 618)
Screenshot: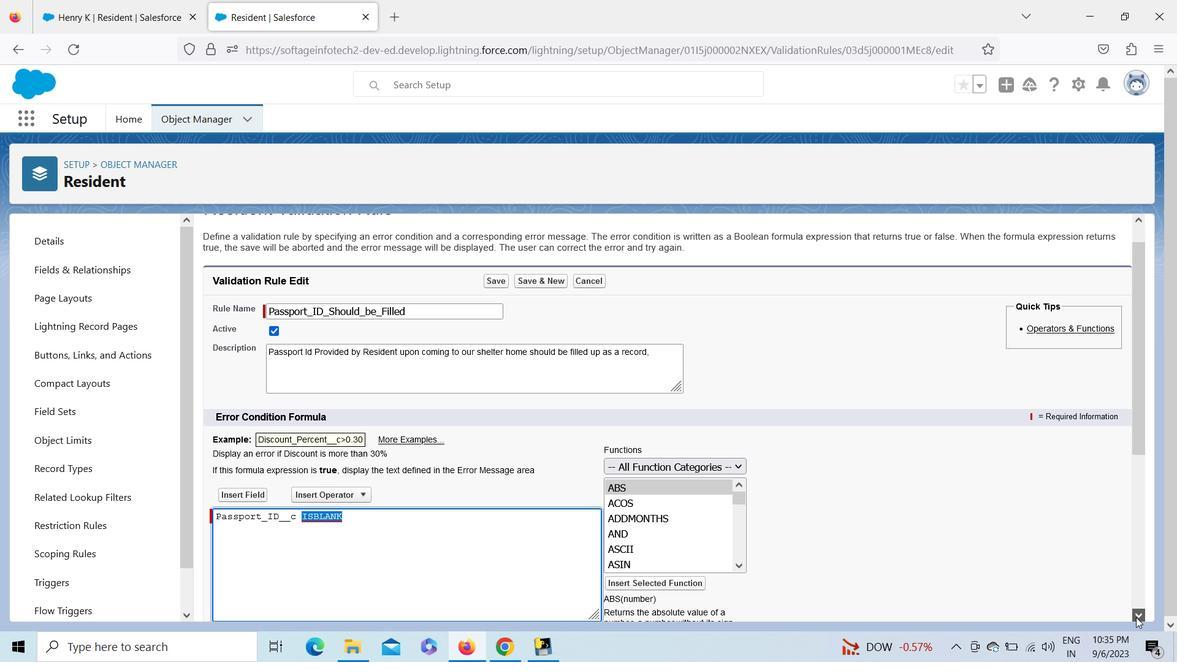 
Action: Mouse pressed left at (1137, 618)
Screenshot: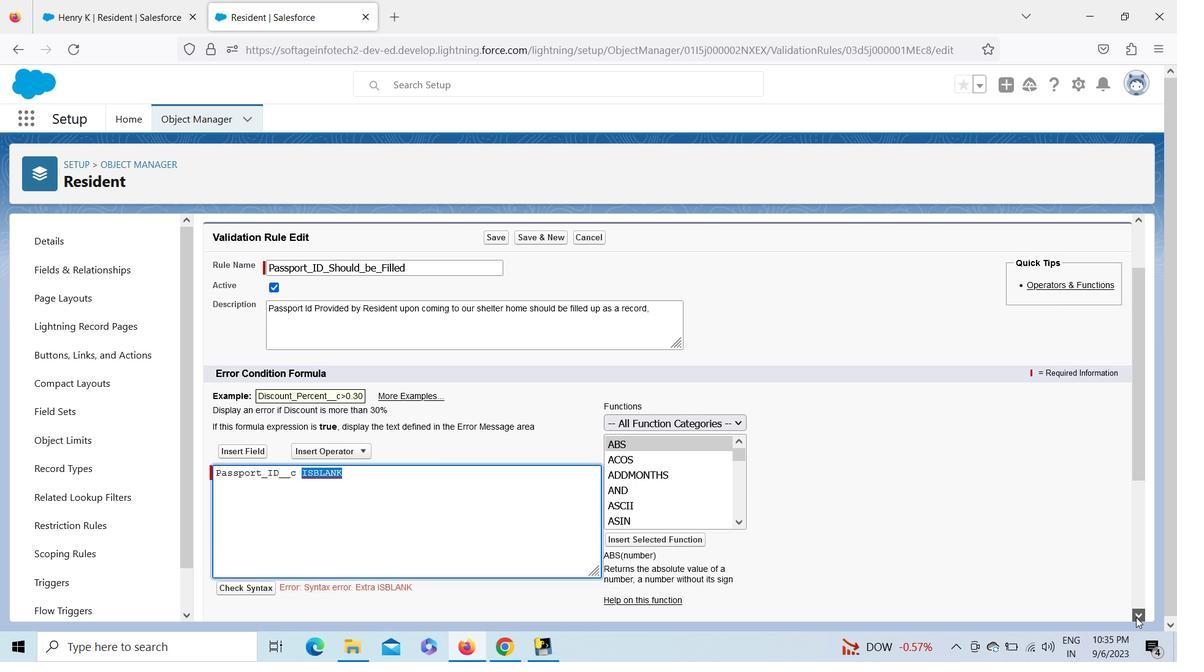 
Action: Mouse pressed left at (1137, 618)
Screenshot: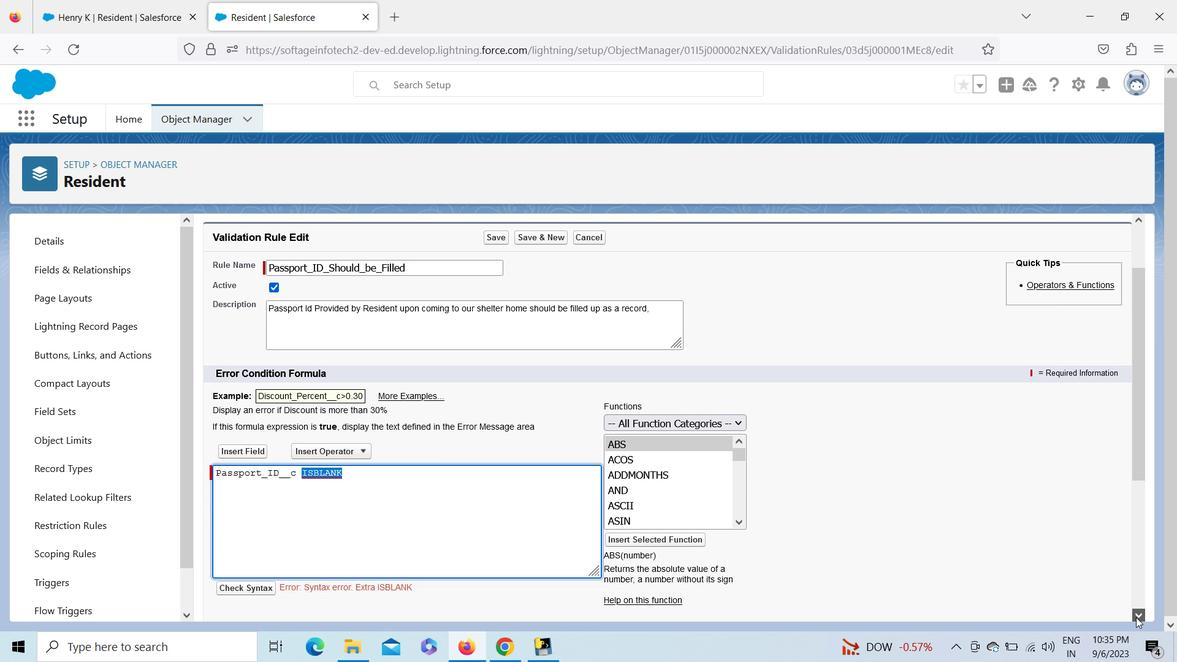 
Action: Mouse pressed left at (1137, 618)
Screenshot: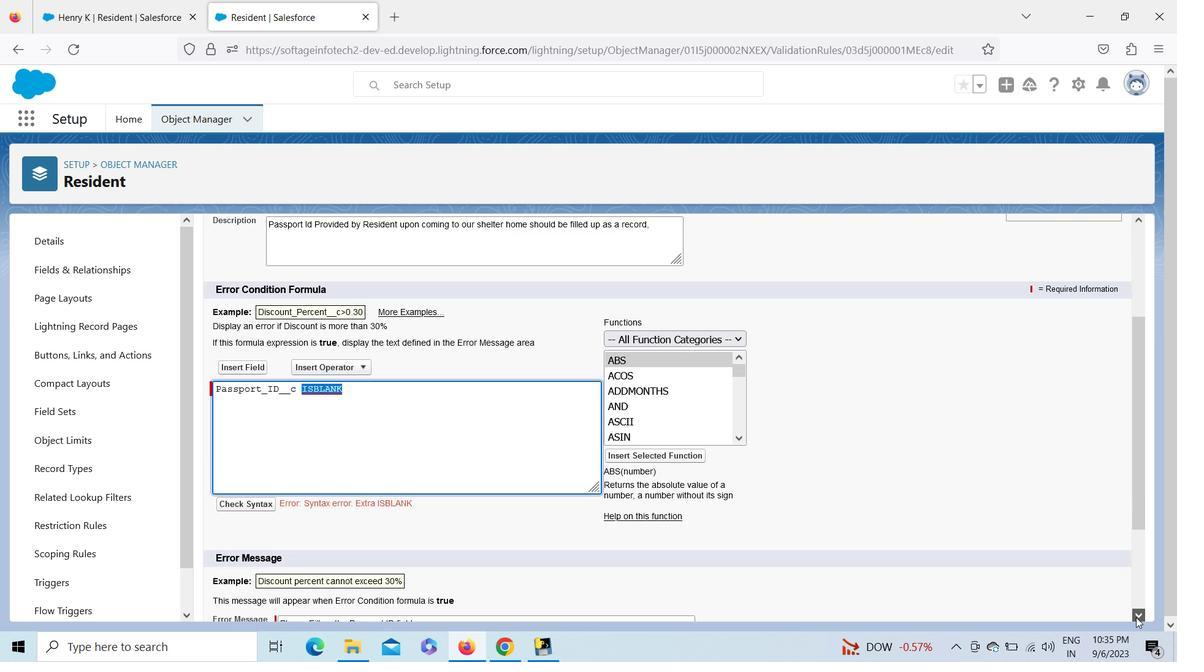 
Action: Mouse moved to (415, 341)
Screenshot: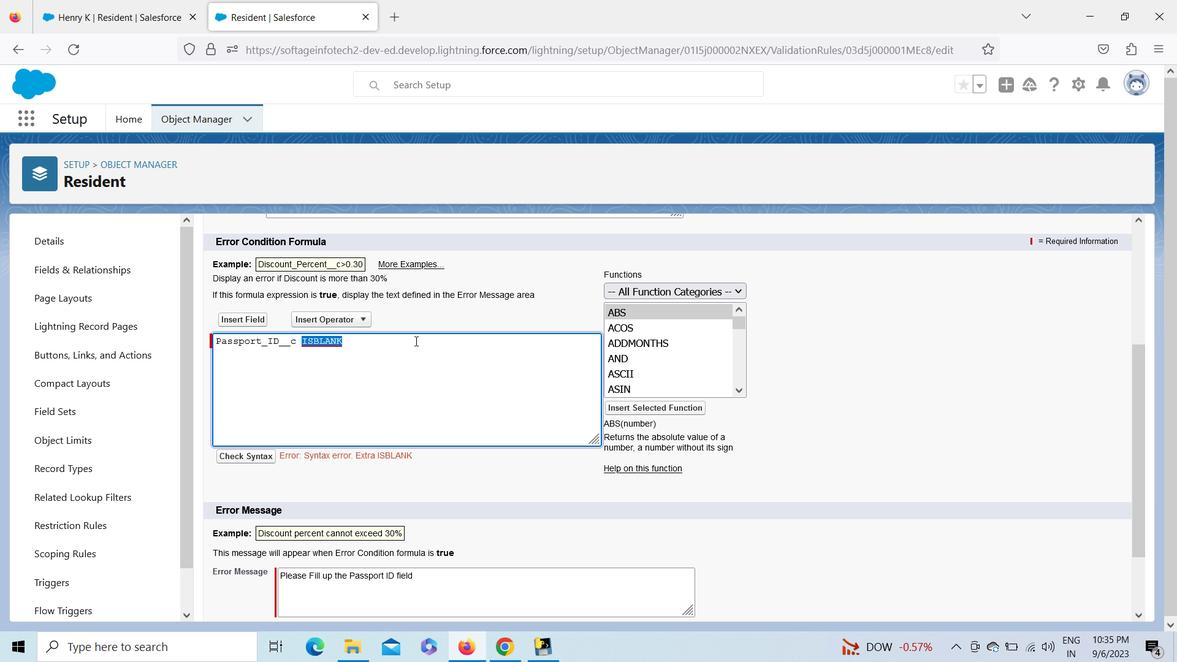 
Action: Mouse pressed left at (415, 341)
Screenshot: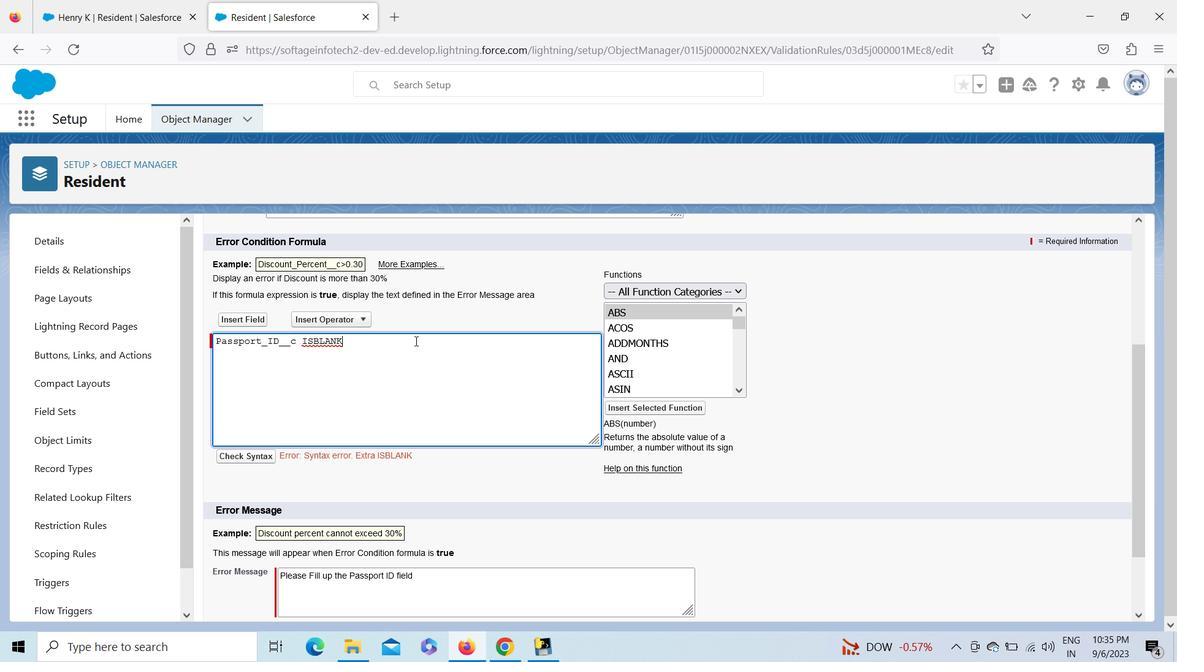 
Action: Mouse moved to (371, 337)
Screenshot: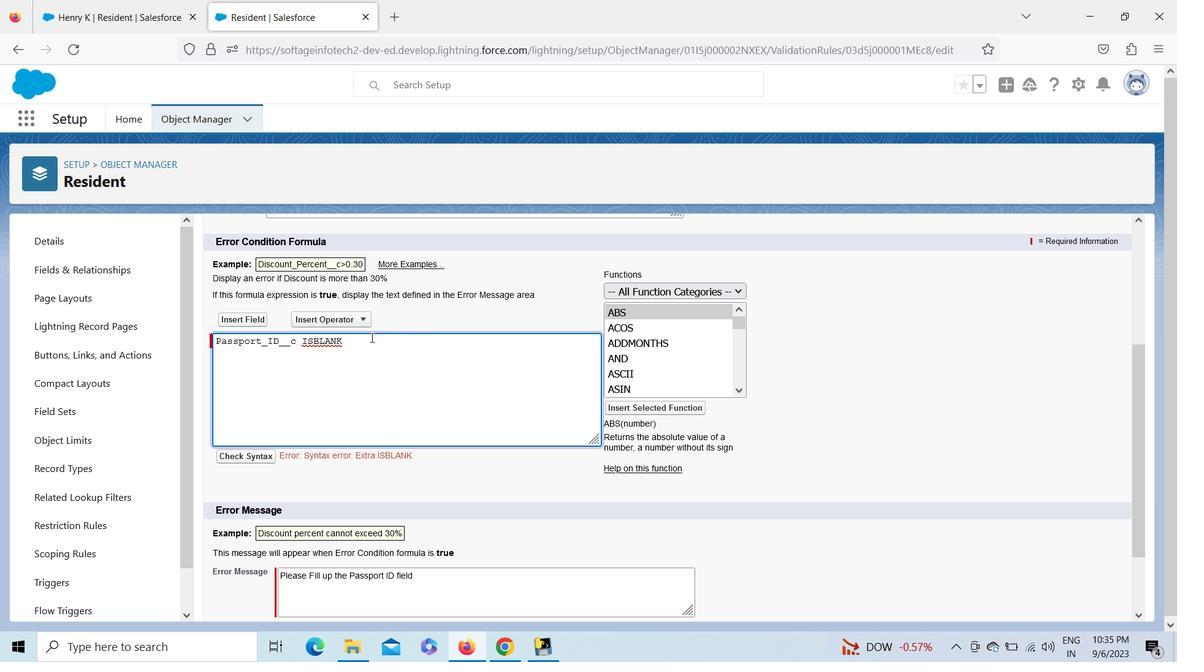
Action: Mouse pressed left at (371, 337)
Screenshot: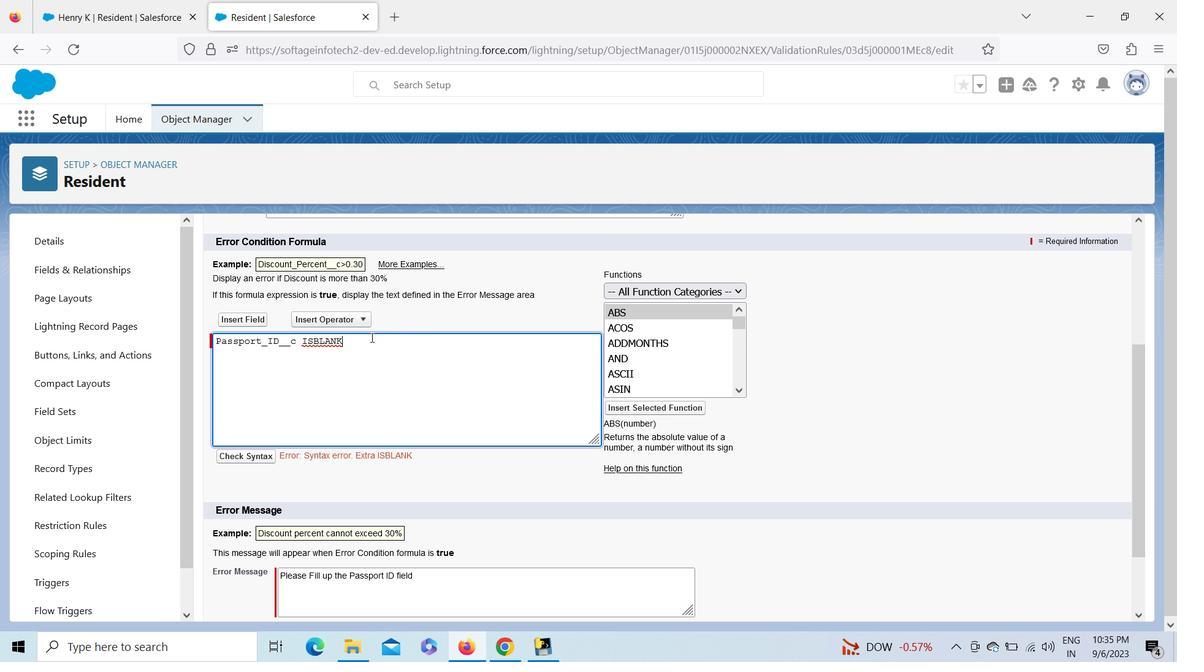 
Action: Mouse pressed left at (371, 337)
Screenshot: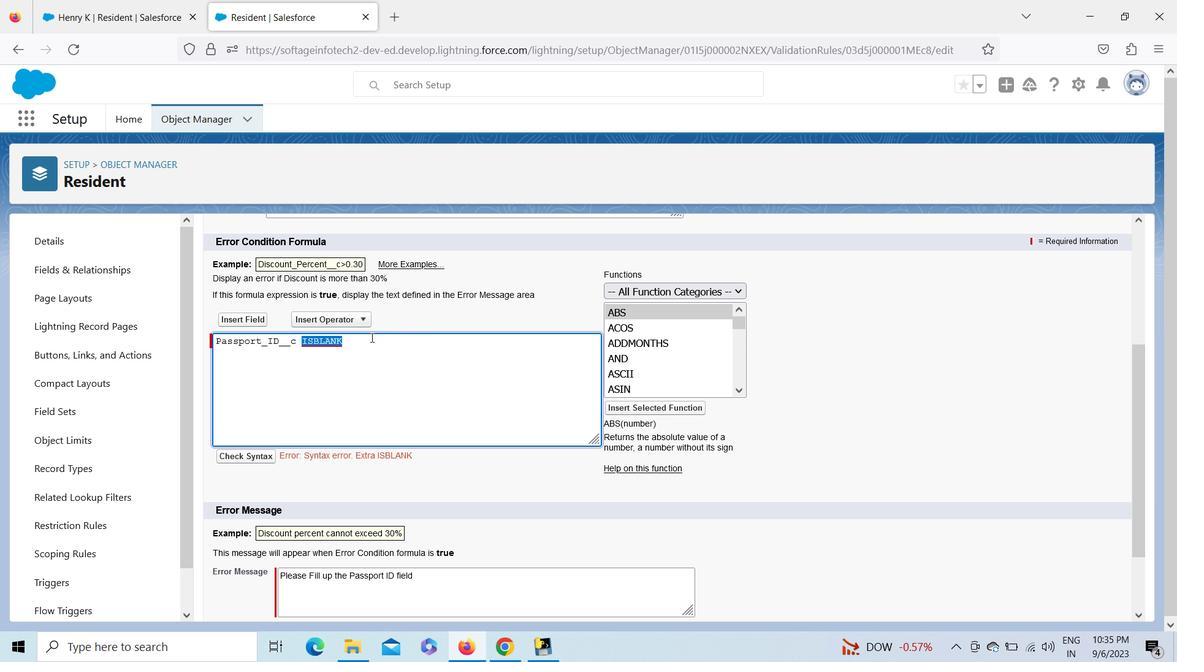 
Action: Mouse pressed left at (371, 337)
Screenshot: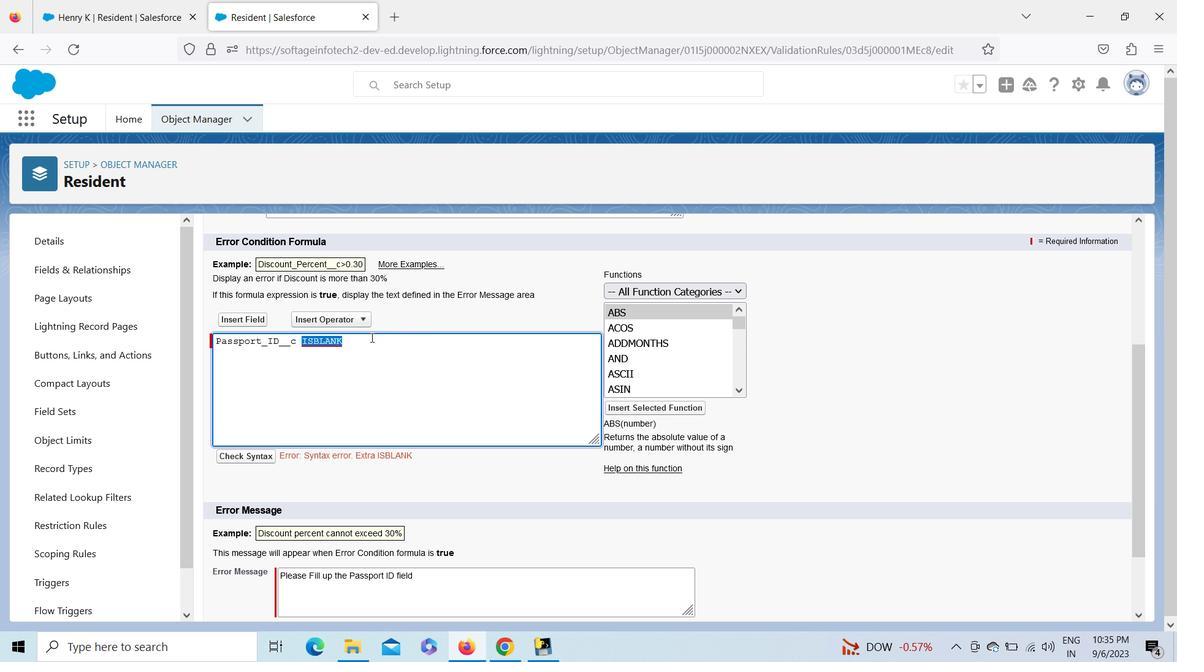 
Action: Mouse pressed left at (371, 337)
Screenshot: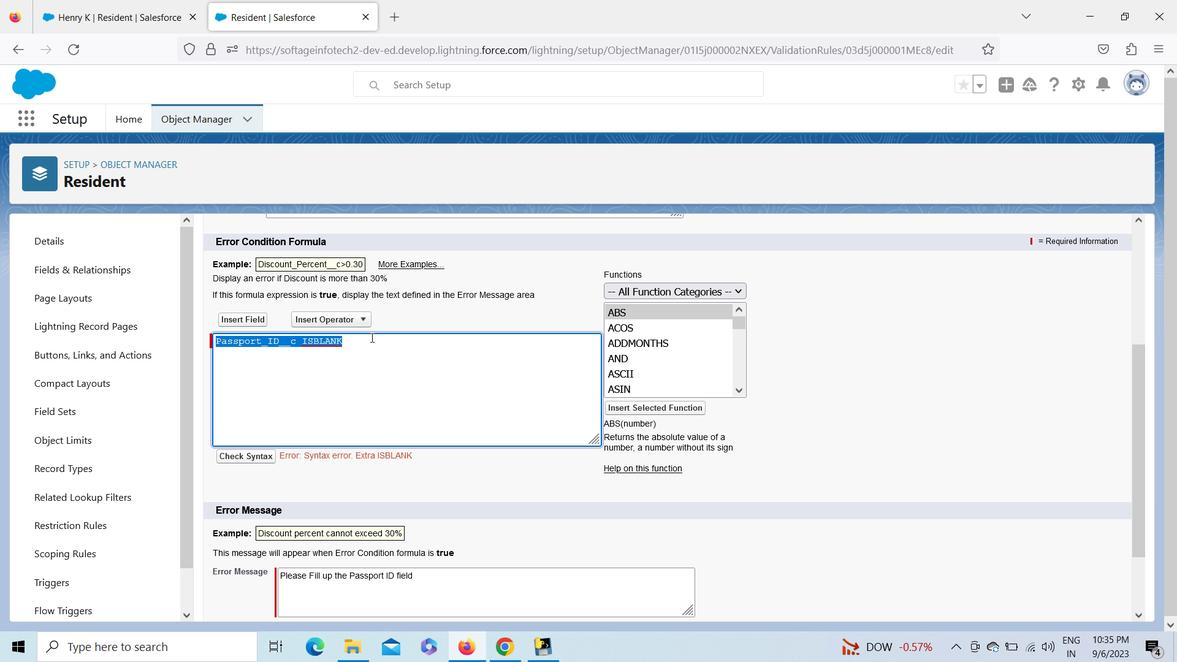 
Action: Key pressed <Key.backspace><Key.backspace><Key.backspace><Key.backspace><Key.backspace><Key.backspace><Key.backspace><Key.backspace>
Screenshot: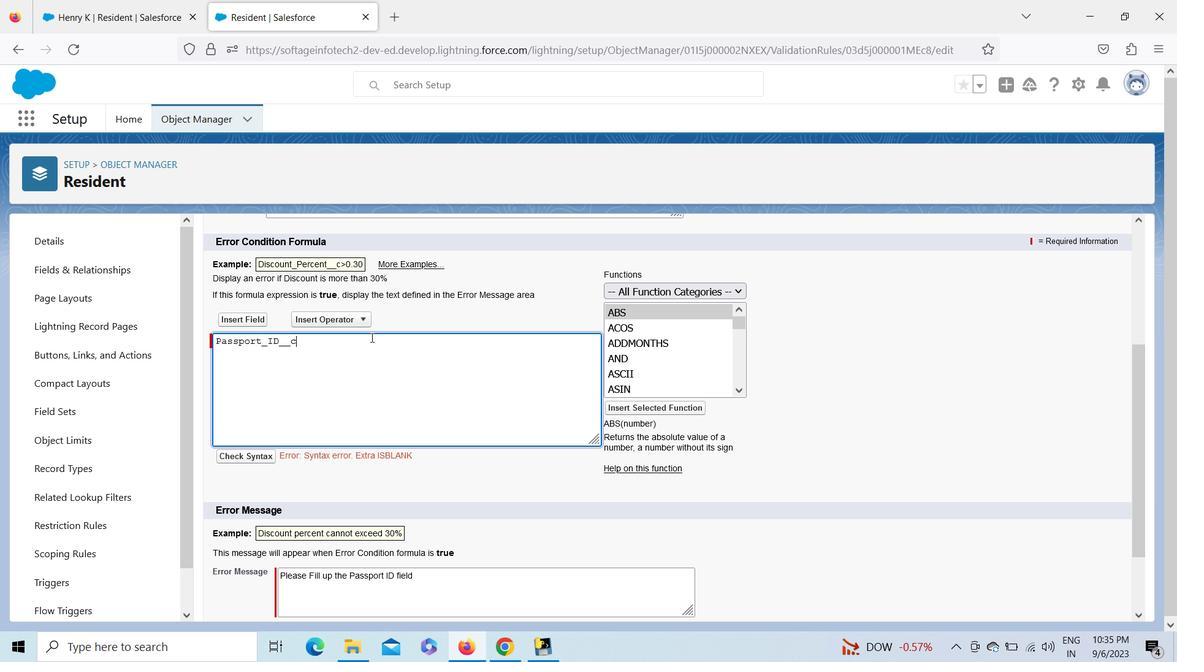 
Action: Mouse moved to (740, 389)
Screenshot: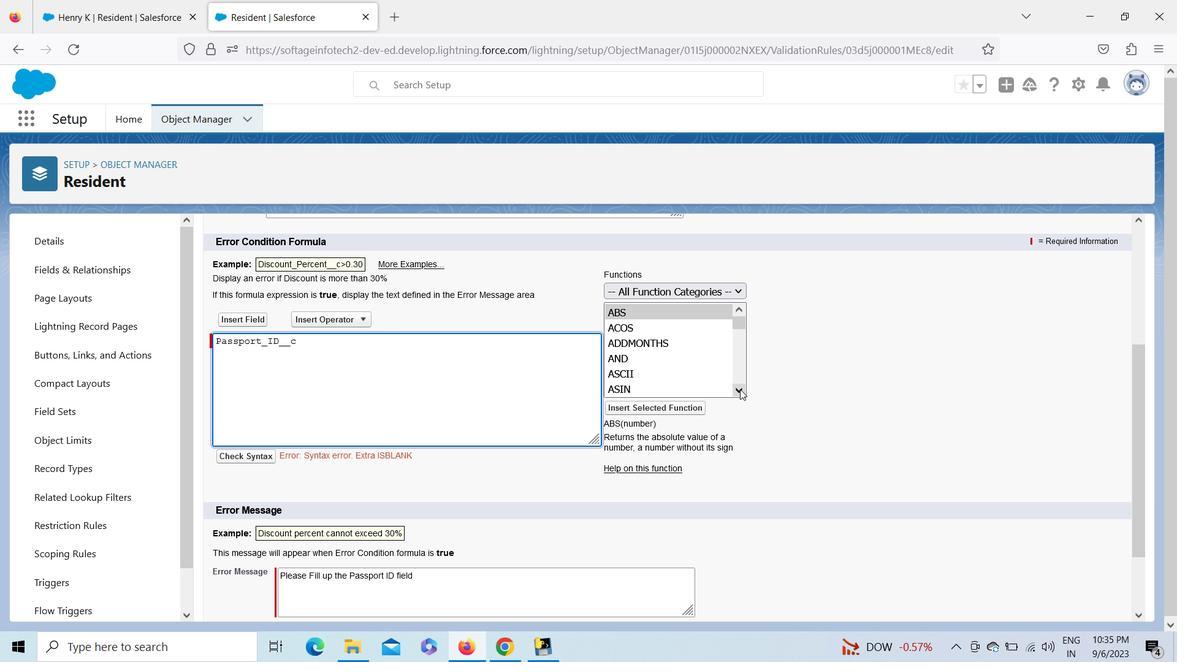 
Action: Mouse pressed left at (740, 389)
Screenshot: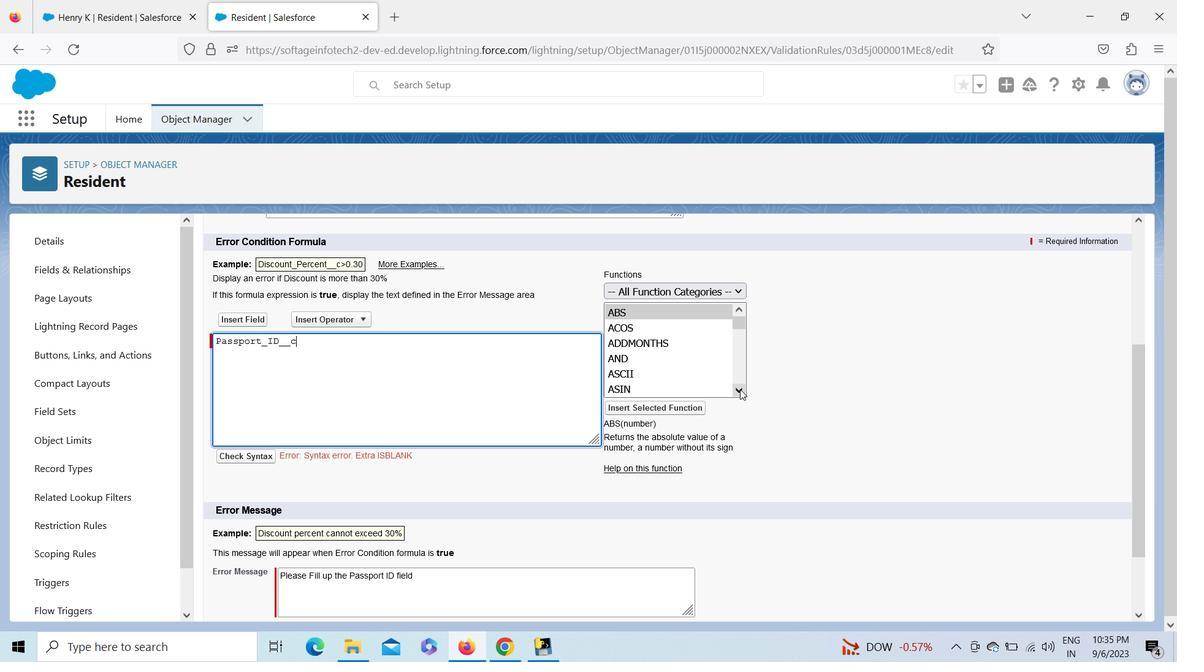 
Action: Mouse pressed left at (740, 389)
Screenshot: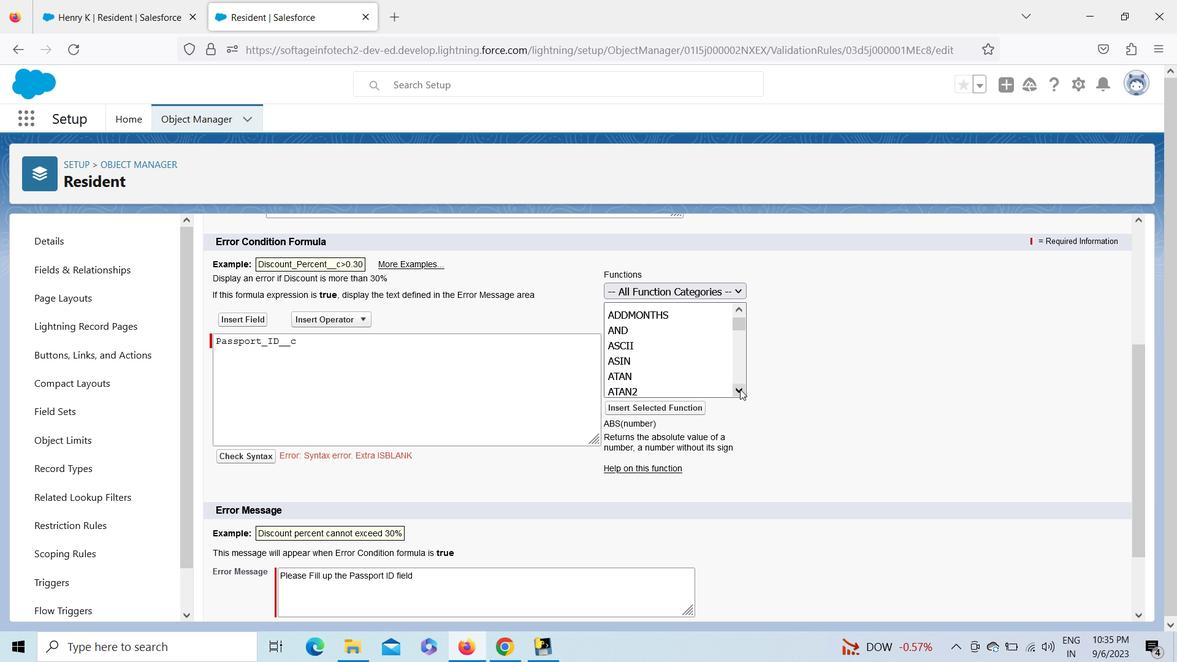 
Action: Mouse pressed left at (740, 389)
Screenshot: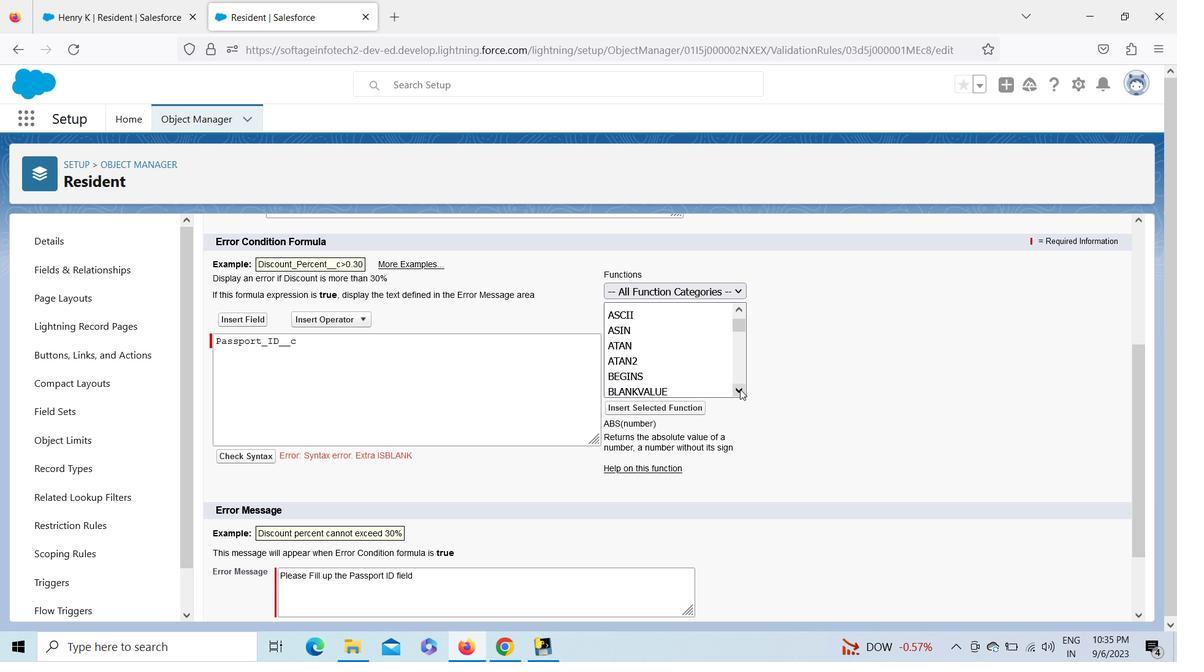 
Action: Mouse pressed left at (740, 389)
Screenshot: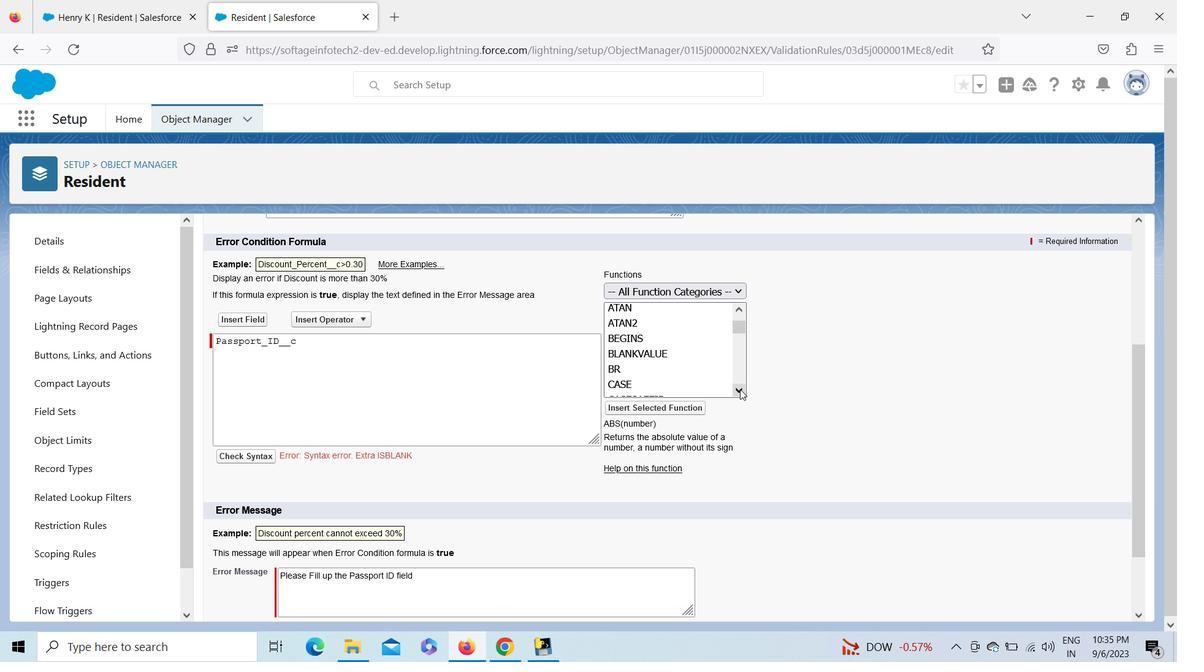 
Action: Mouse pressed left at (740, 389)
Screenshot: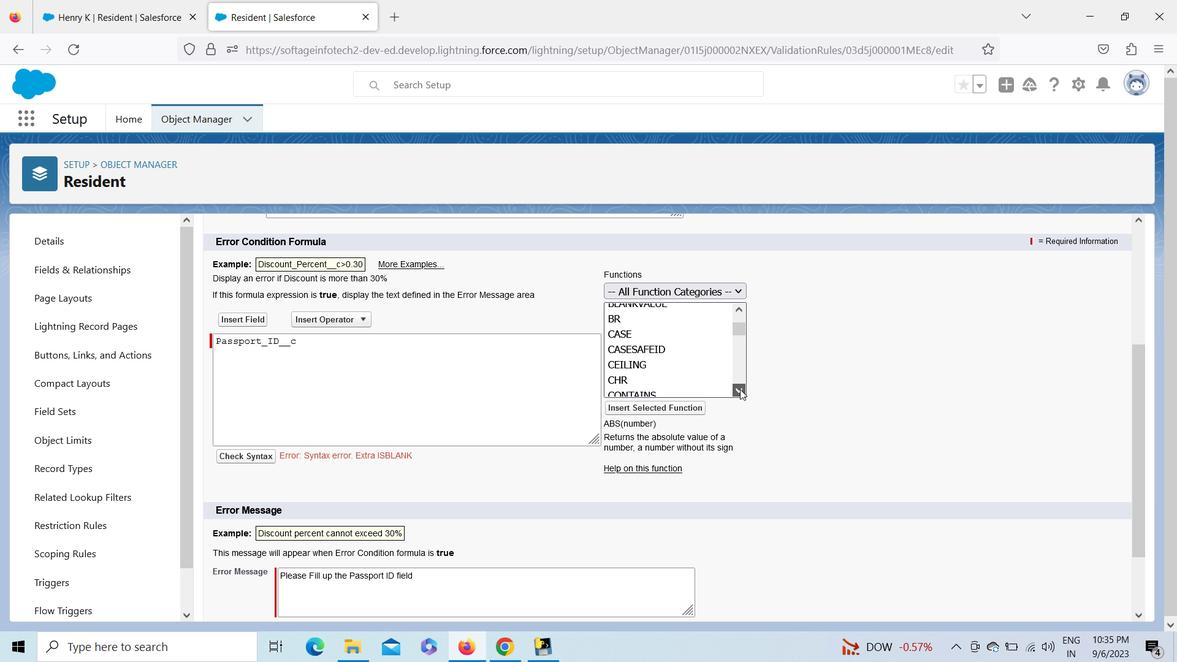 
Action: Mouse moved to (739, 310)
Screenshot: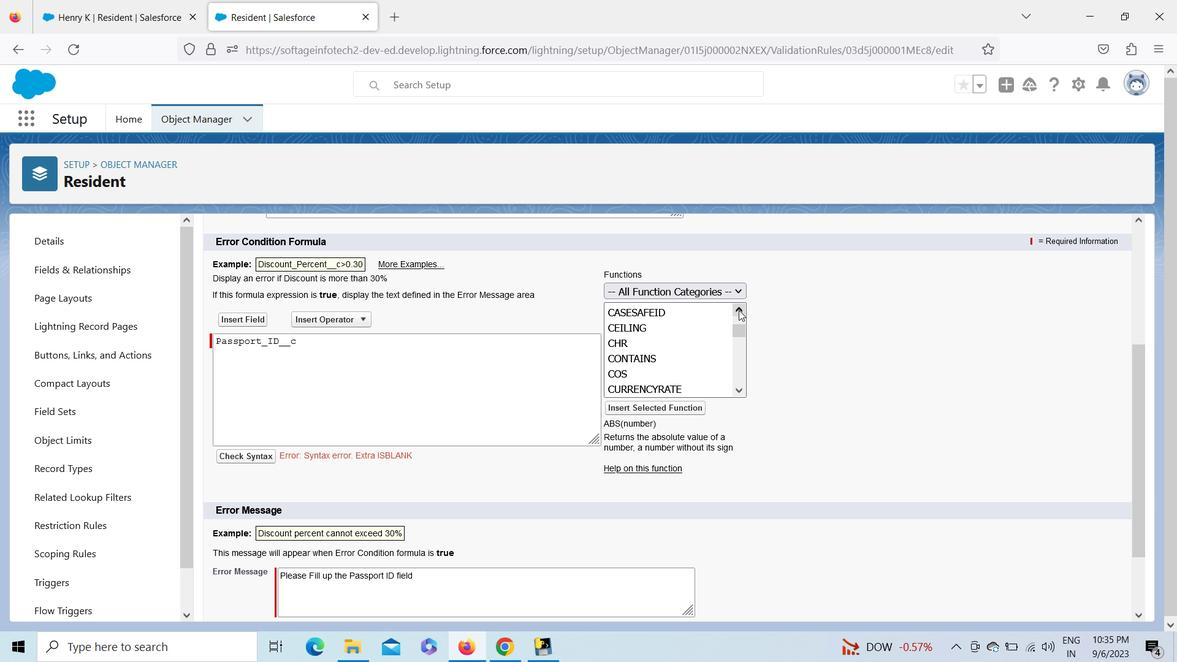 
Action: Mouse pressed left at (739, 310)
Screenshot: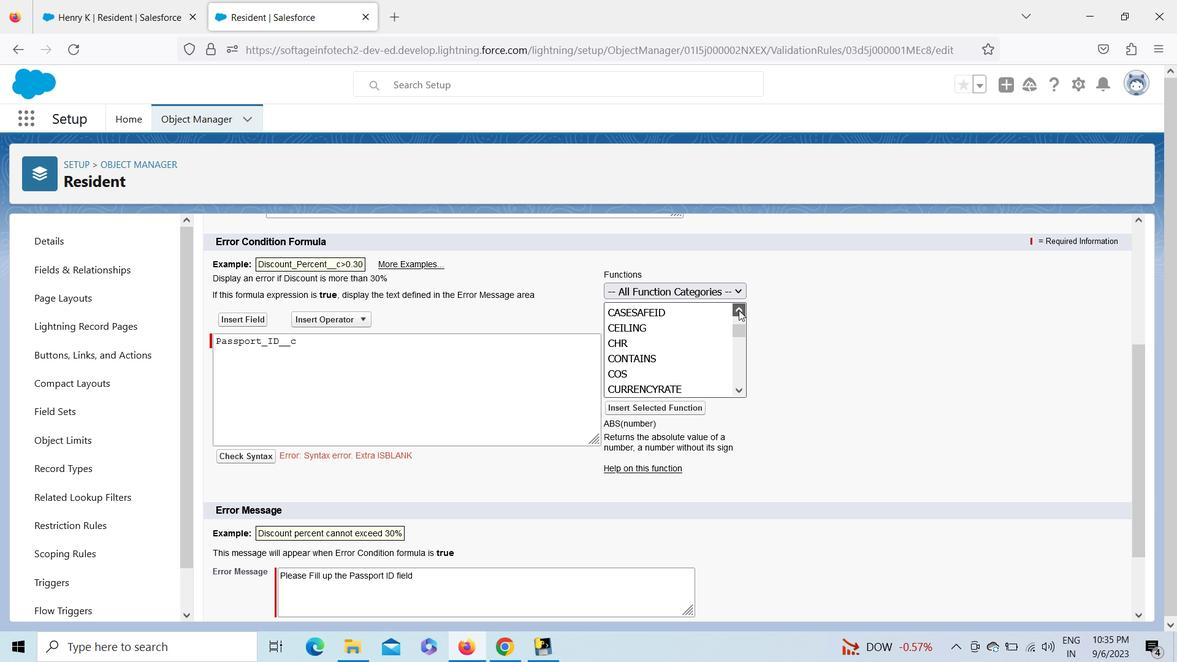 
Action: Mouse pressed left at (739, 310)
Screenshot: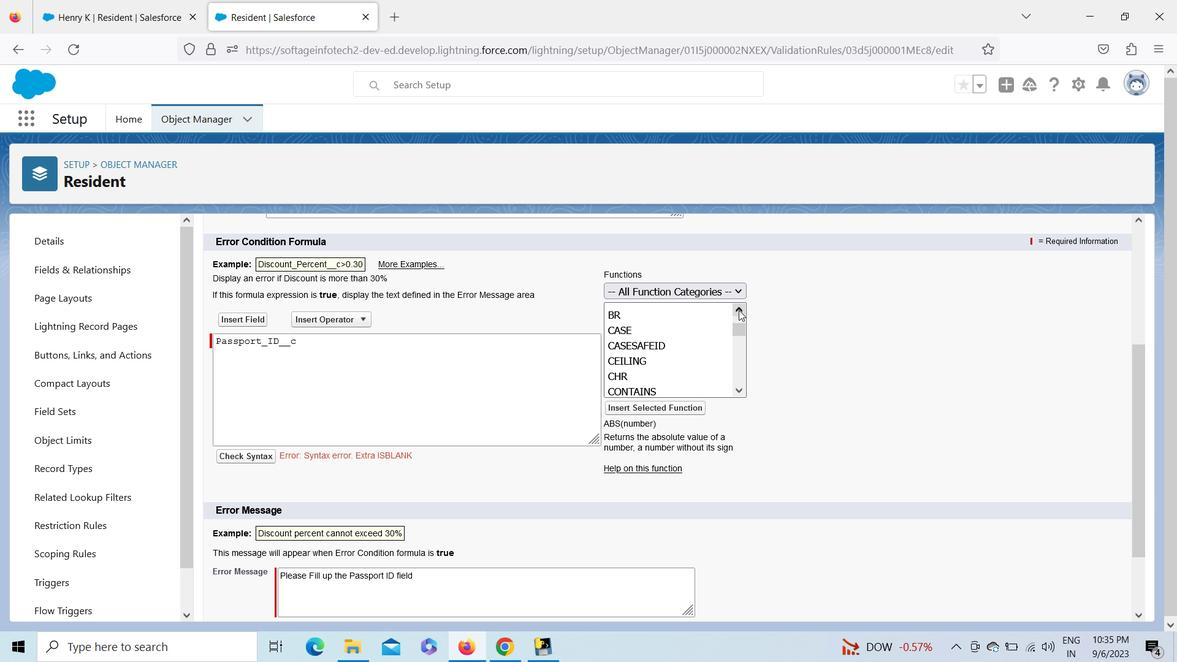
Action: Mouse moved to (663, 321)
Screenshot: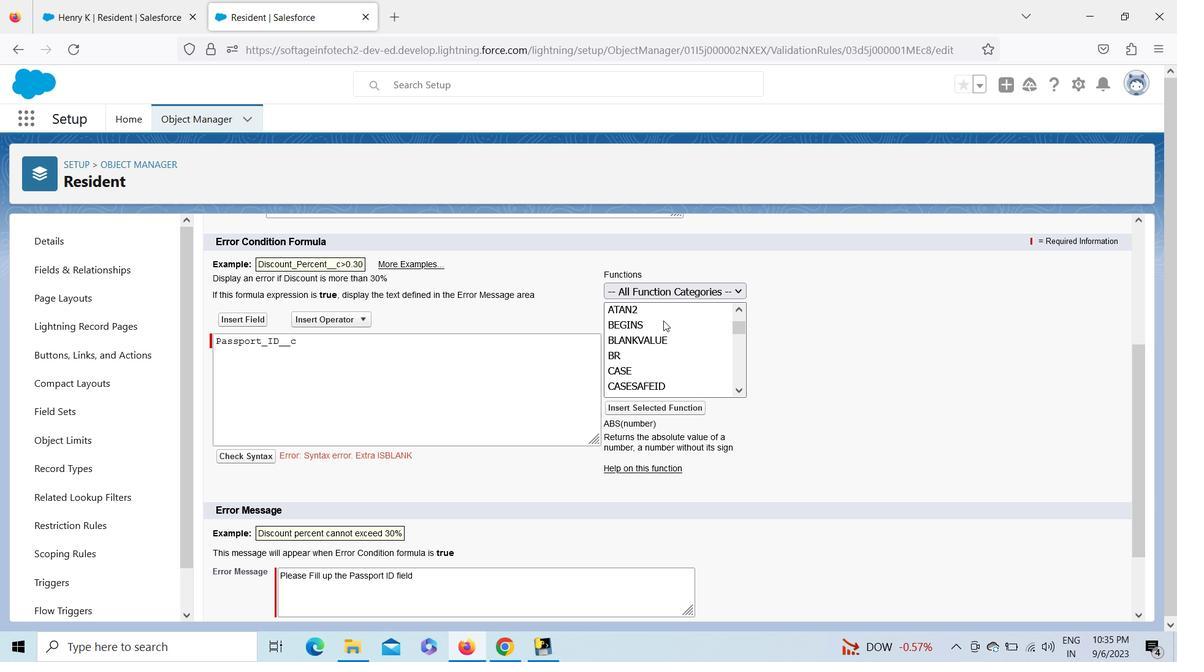 
Action: Mouse pressed left at (663, 321)
Screenshot: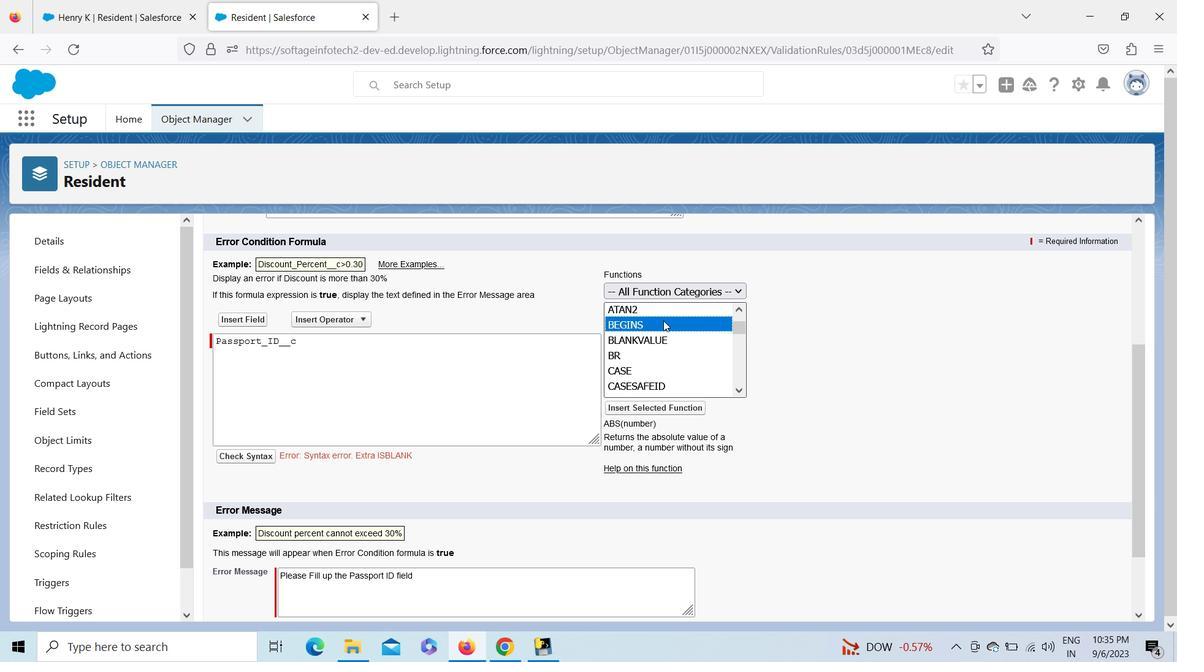 
Action: Mouse moved to (739, 390)
Screenshot: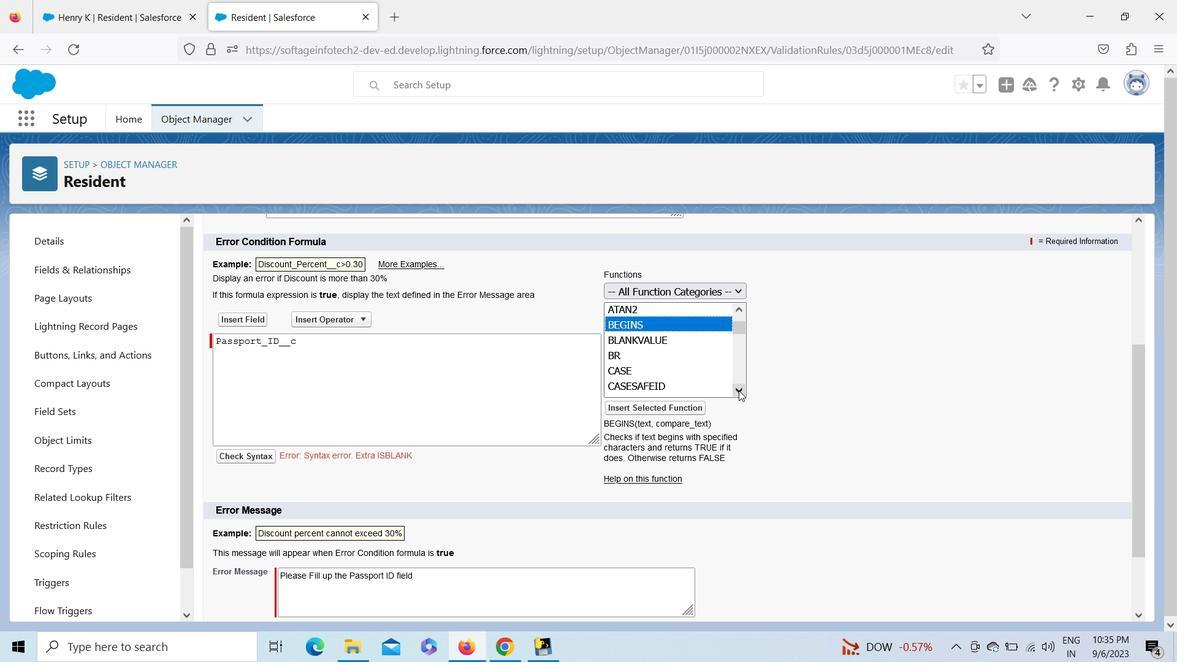 
Action: Mouse pressed left at (739, 390)
Screenshot: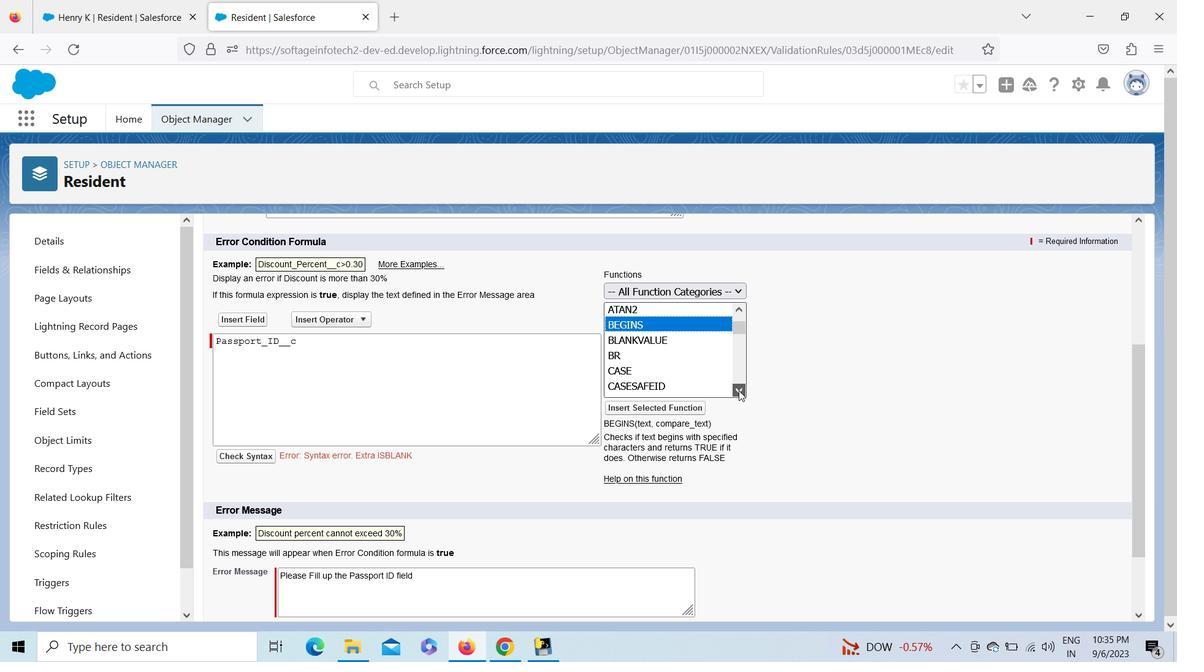 
Action: Mouse pressed left at (739, 390)
Screenshot: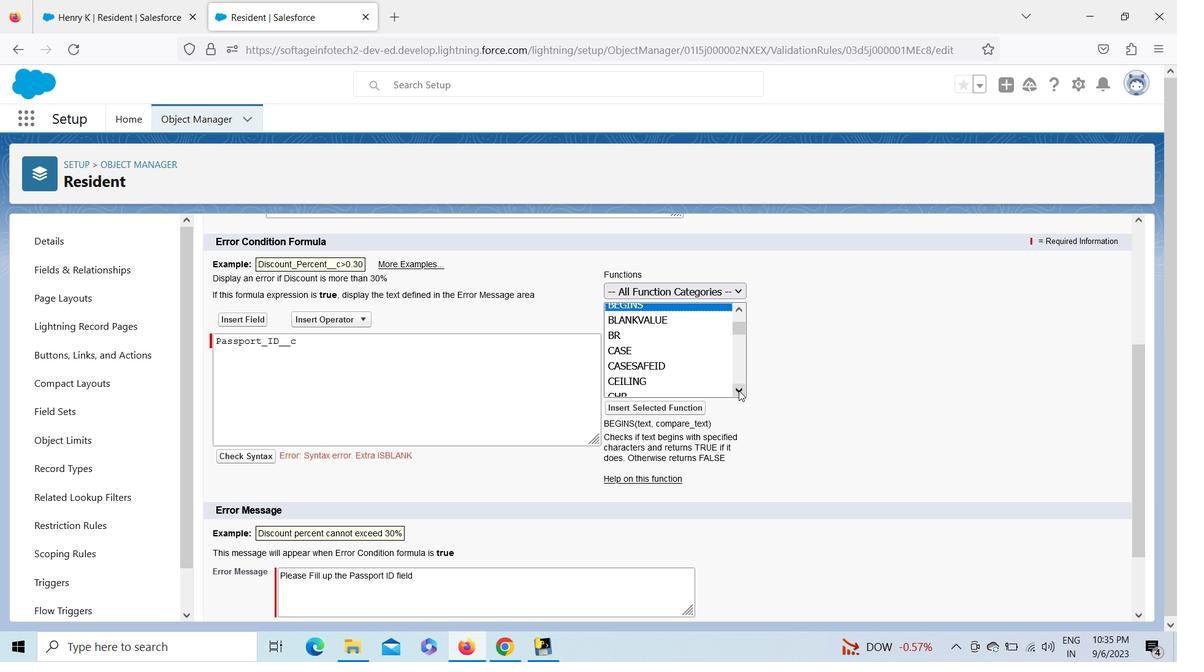 
Action: Mouse pressed left at (739, 390)
Screenshot: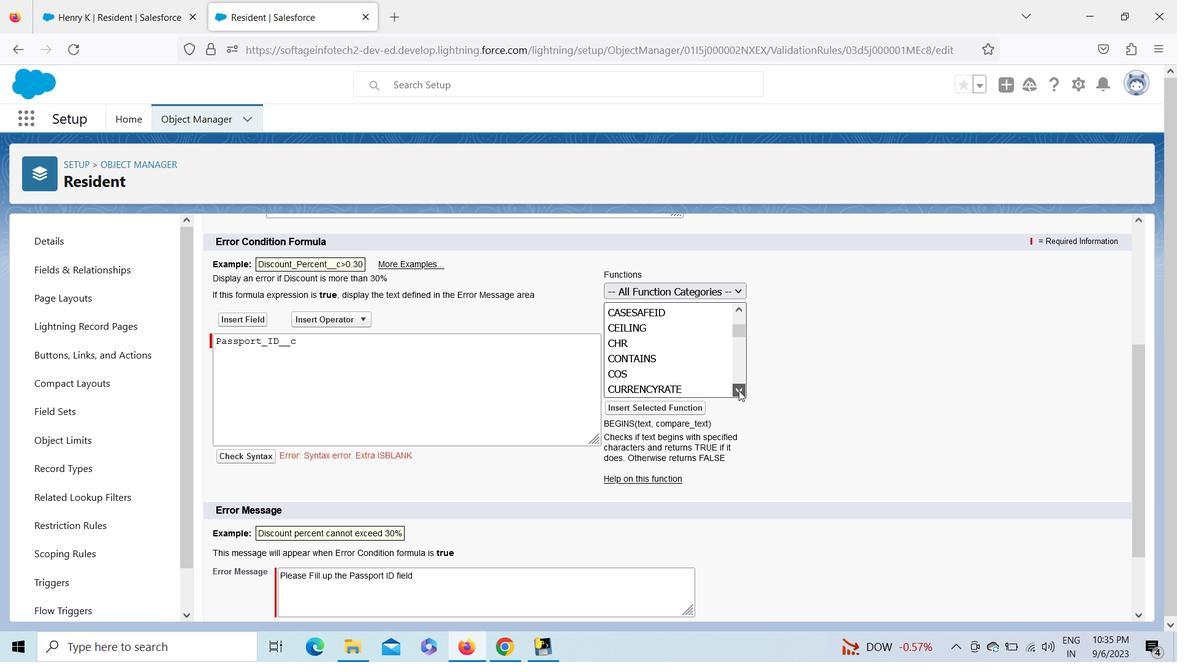 
Action: Mouse pressed left at (739, 390)
Screenshot: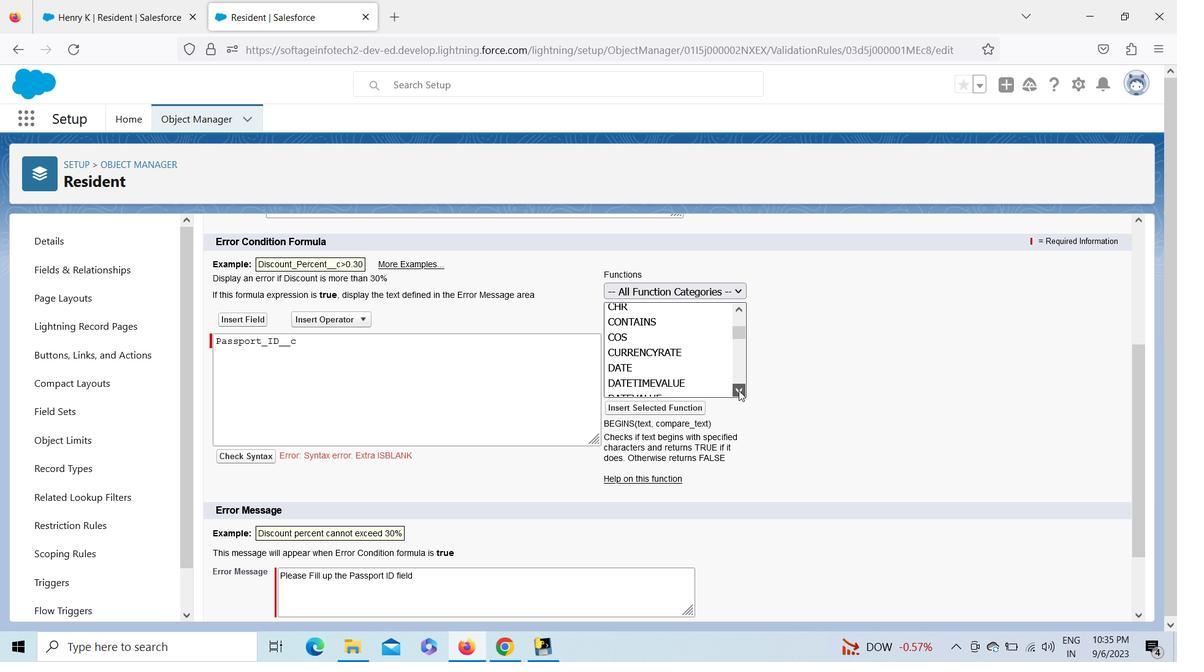 
Action: Mouse pressed left at (739, 390)
Screenshot: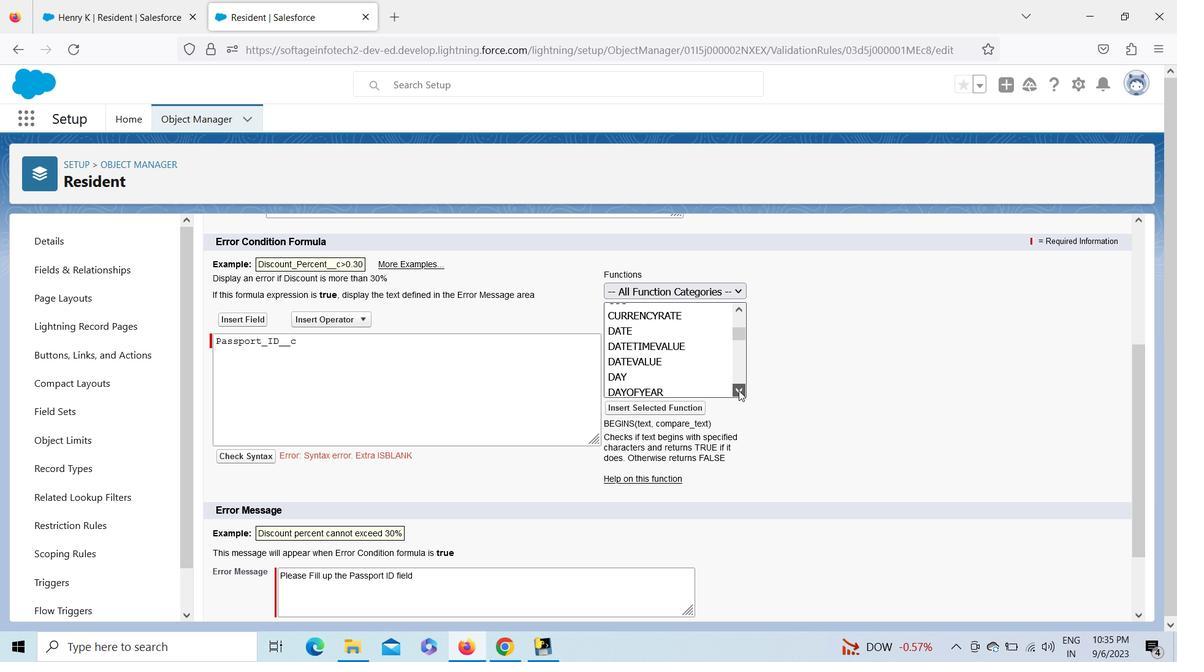 
Action: Mouse pressed left at (739, 390)
Screenshot: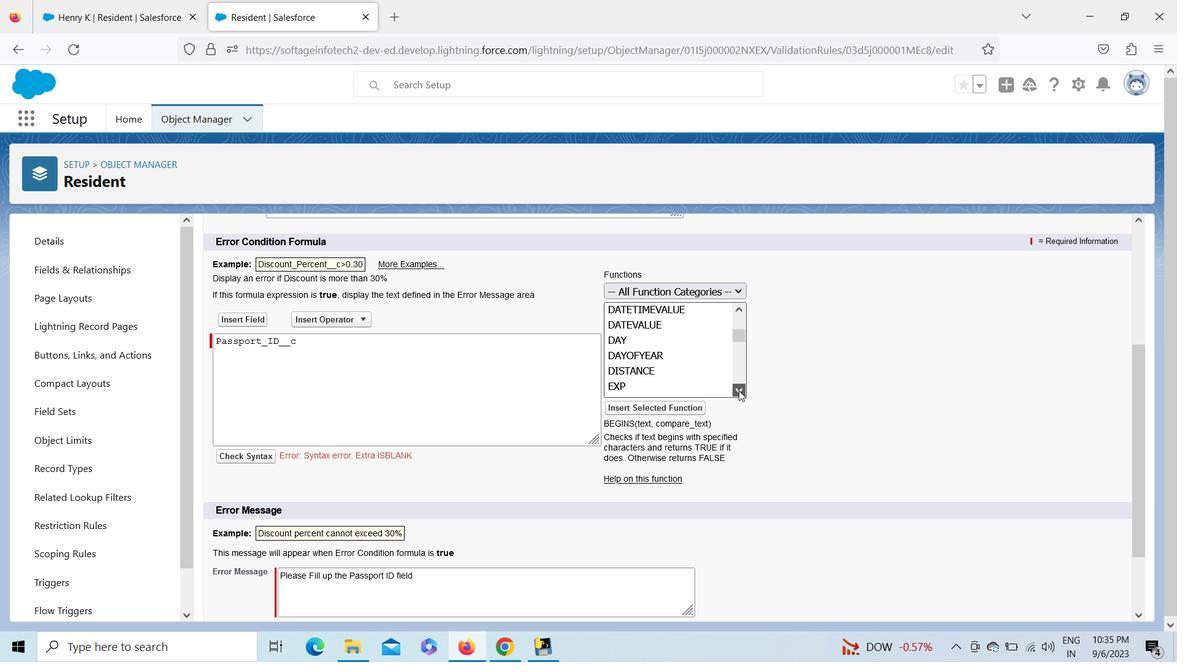 
Action: Mouse pressed left at (739, 390)
Screenshot: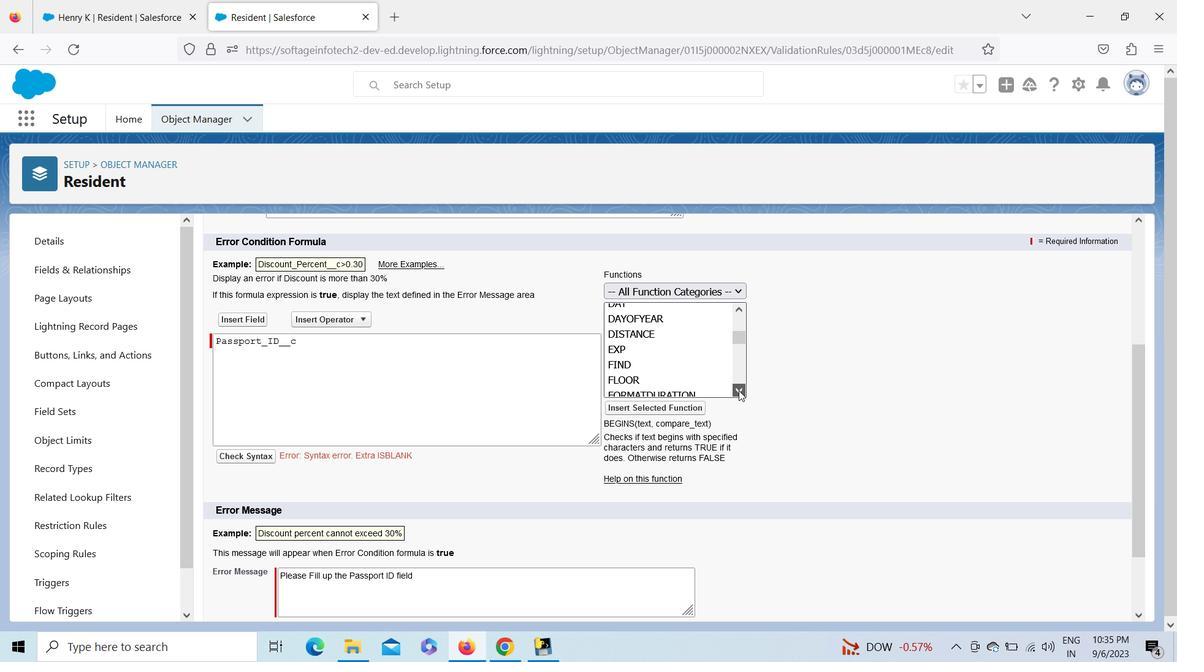 
Action: Mouse pressed left at (739, 390)
Screenshot: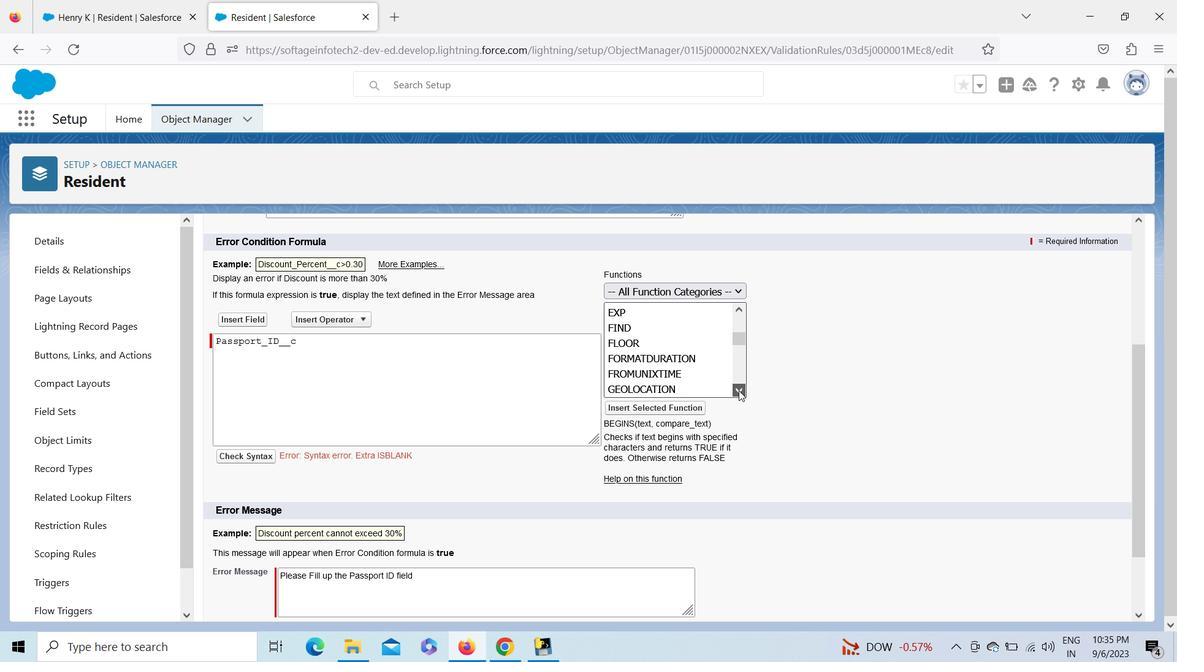 
Action: Mouse pressed left at (739, 390)
Screenshot: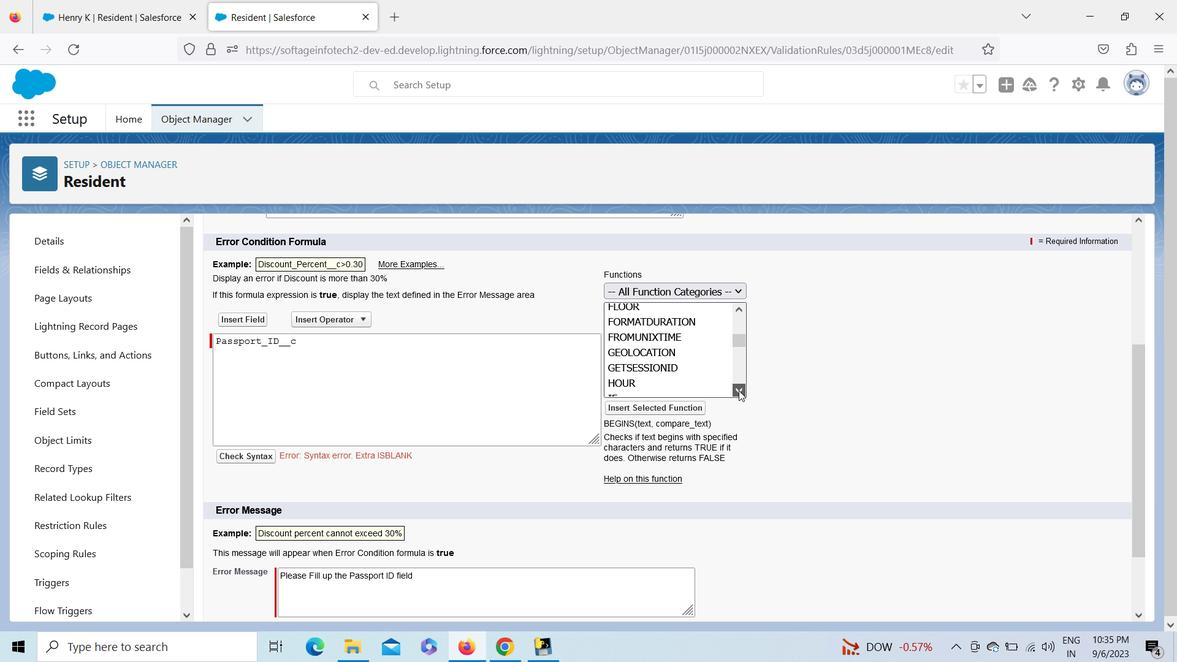 
Action: Mouse pressed left at (739, 390)
Screenshot: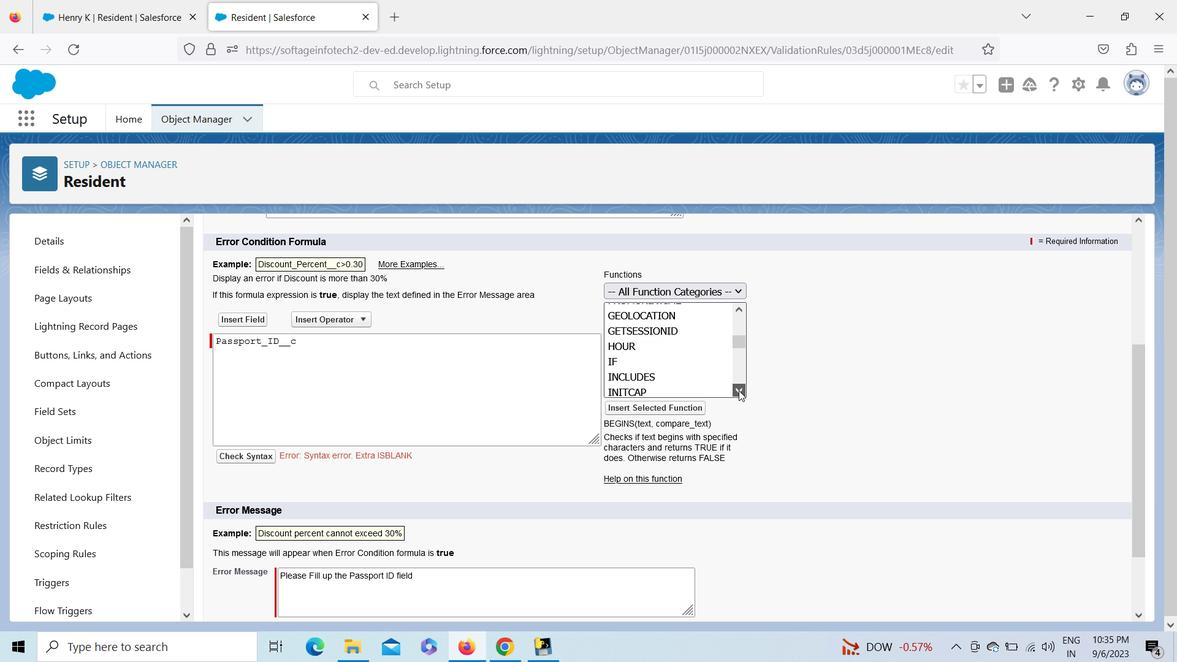 
Action: Mouse moved to (322, 346)
Screenshot: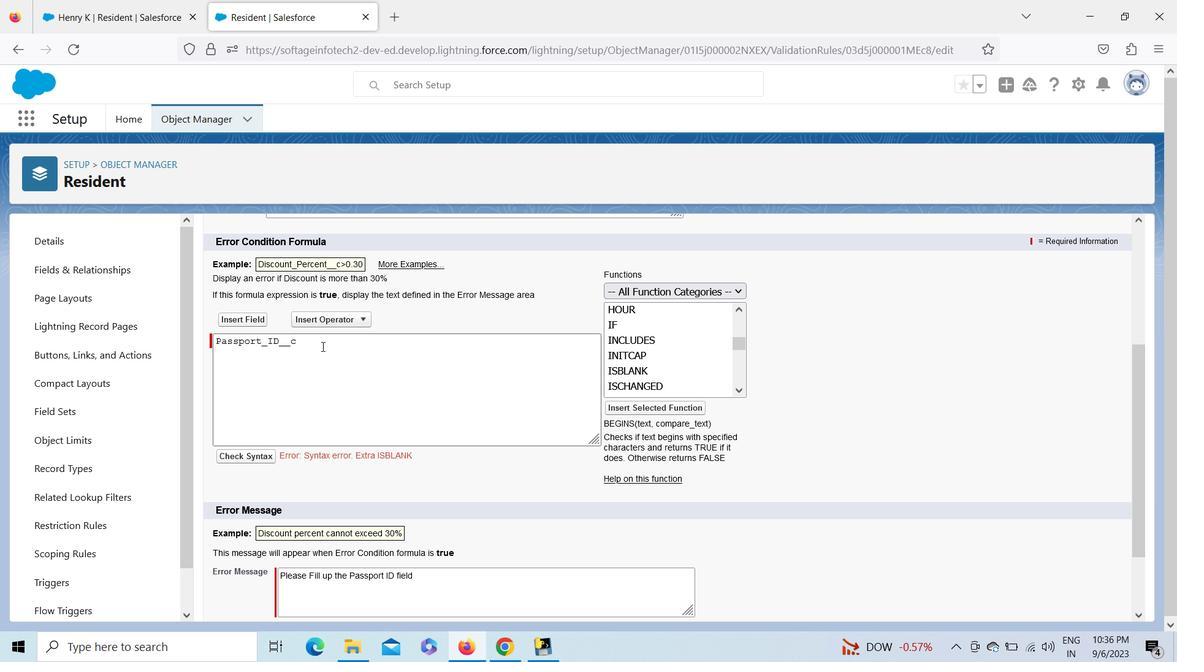 
Action: Mouse pressed left at (322, 346)
Screenshot: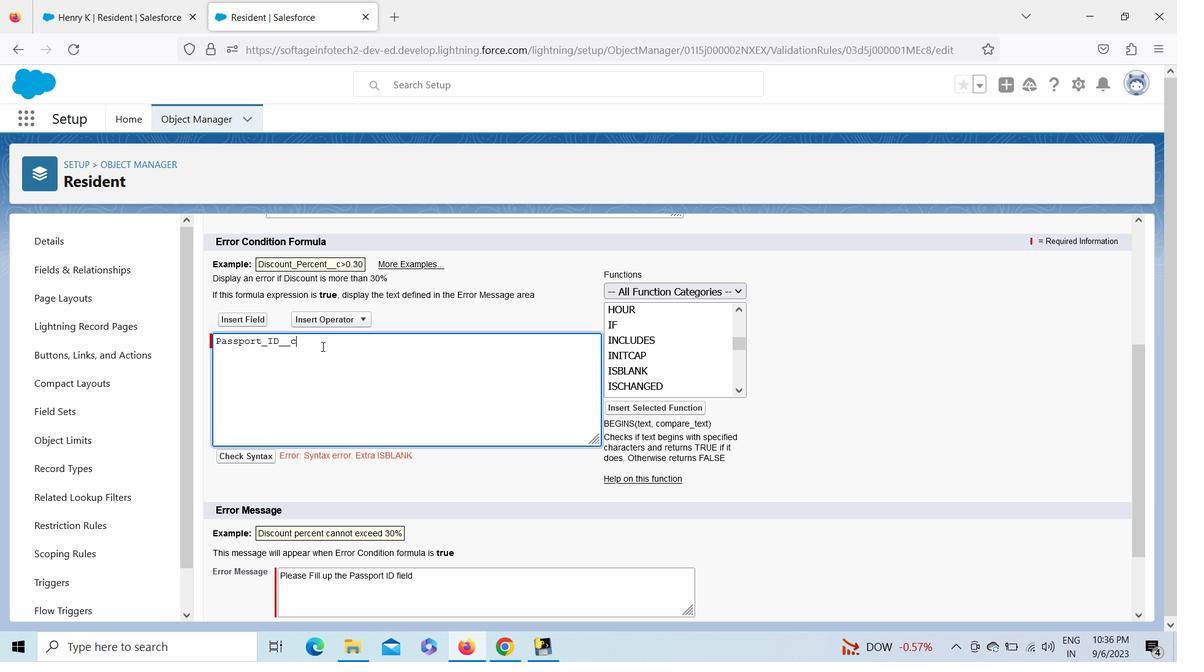 
Action: Mouse pressed left at (322, 346)
Screenshot: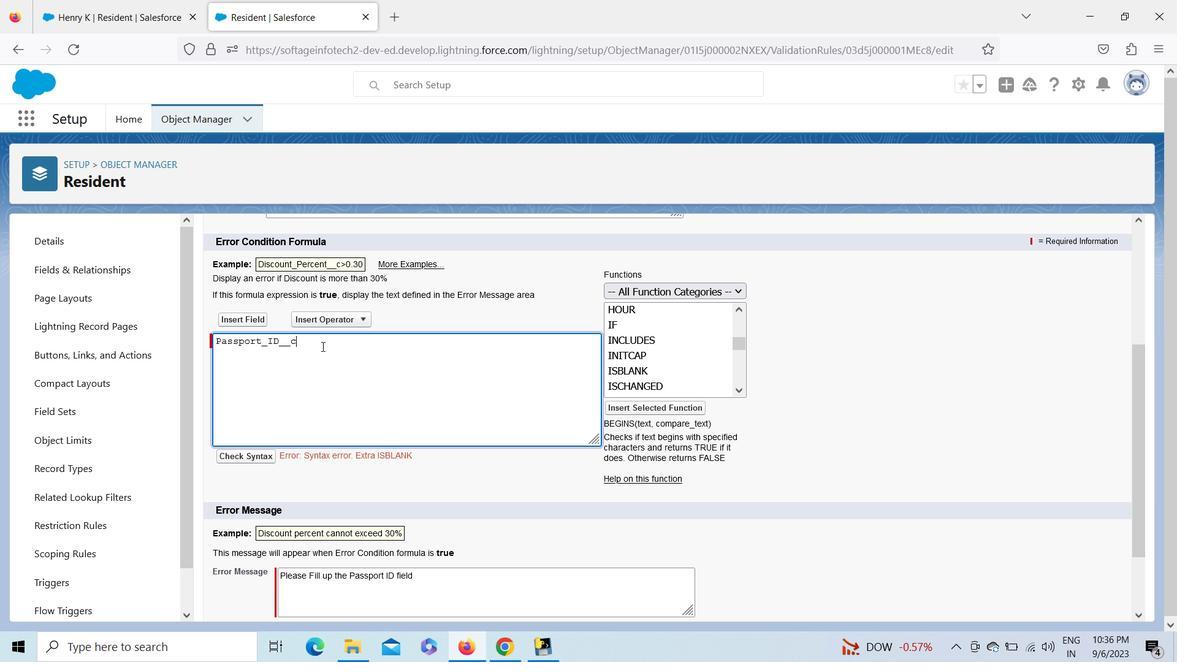 
Action: Mouse pressed left at (322, 346)
Screenshot: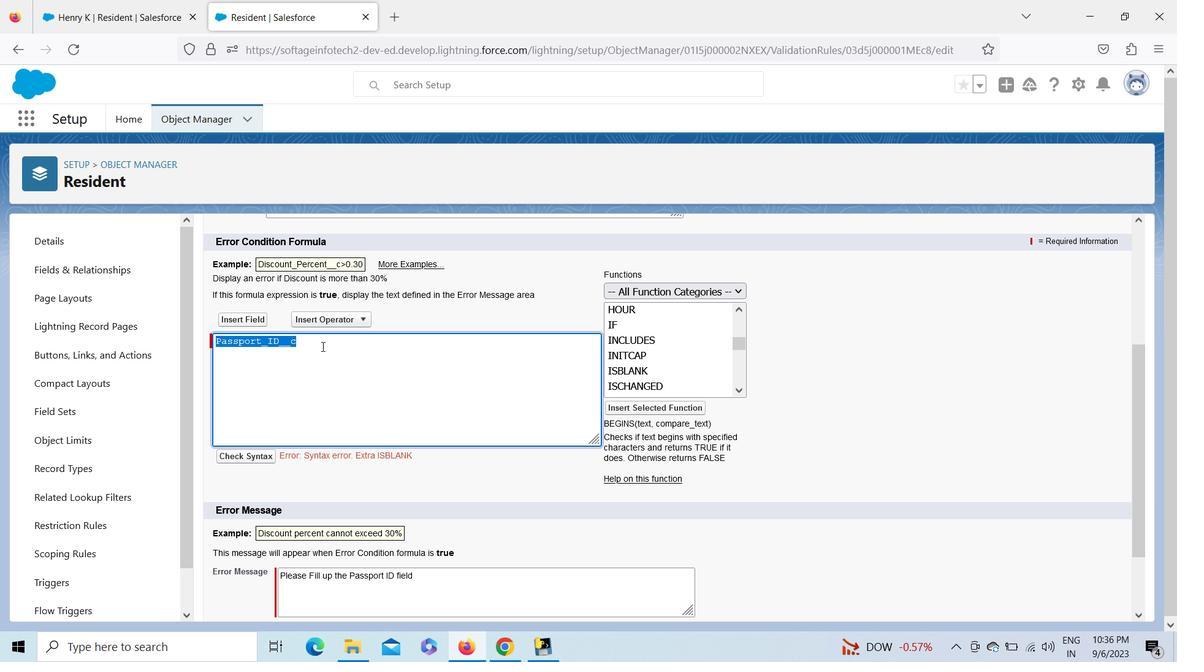 
Action: Key pressed <Key.backspace>
Screenshot: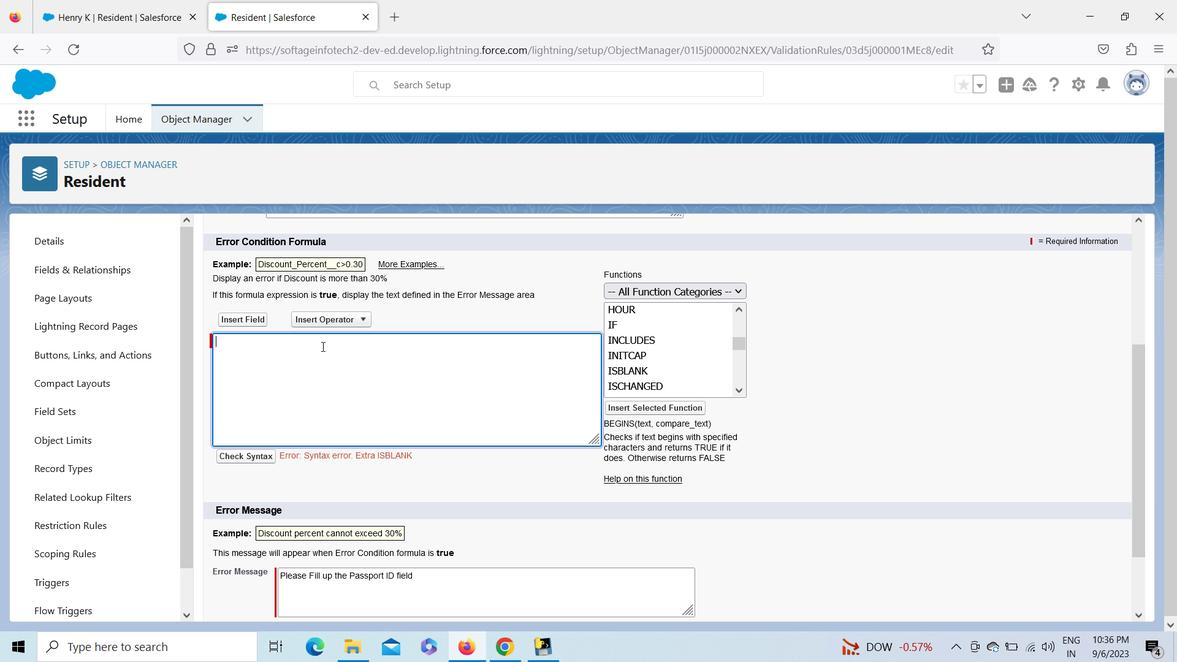 
Action: Mouse moved to (617, 324)
Screenshot: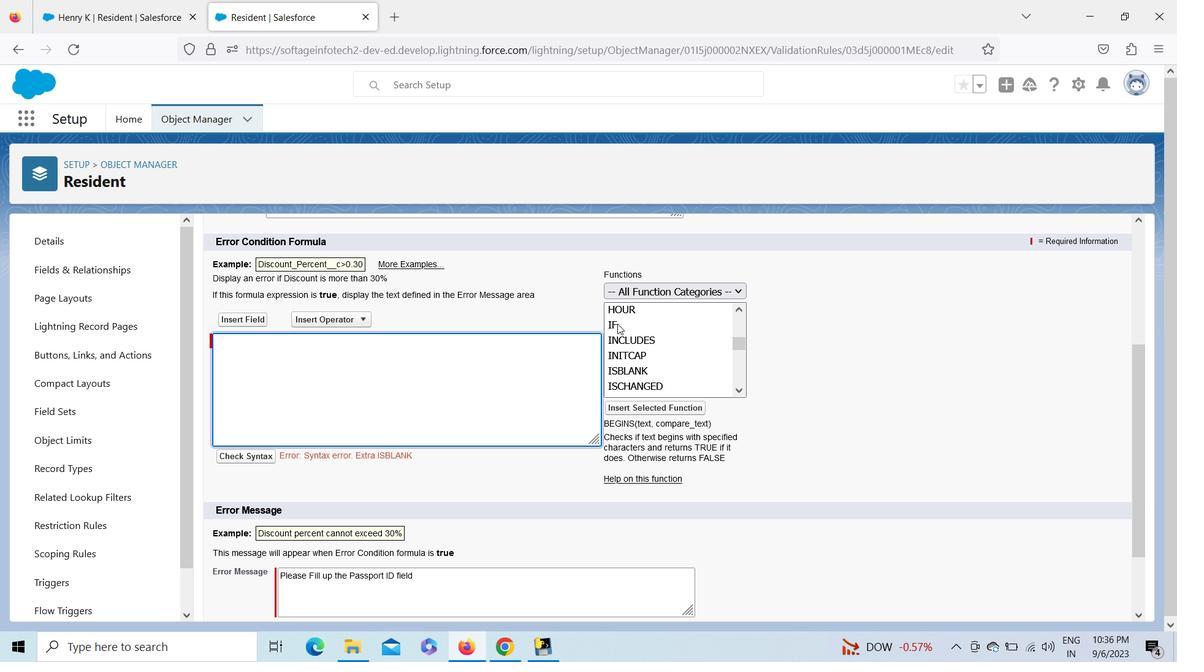 
Action: Mouse pressed left at (617, 324)
Screenshot: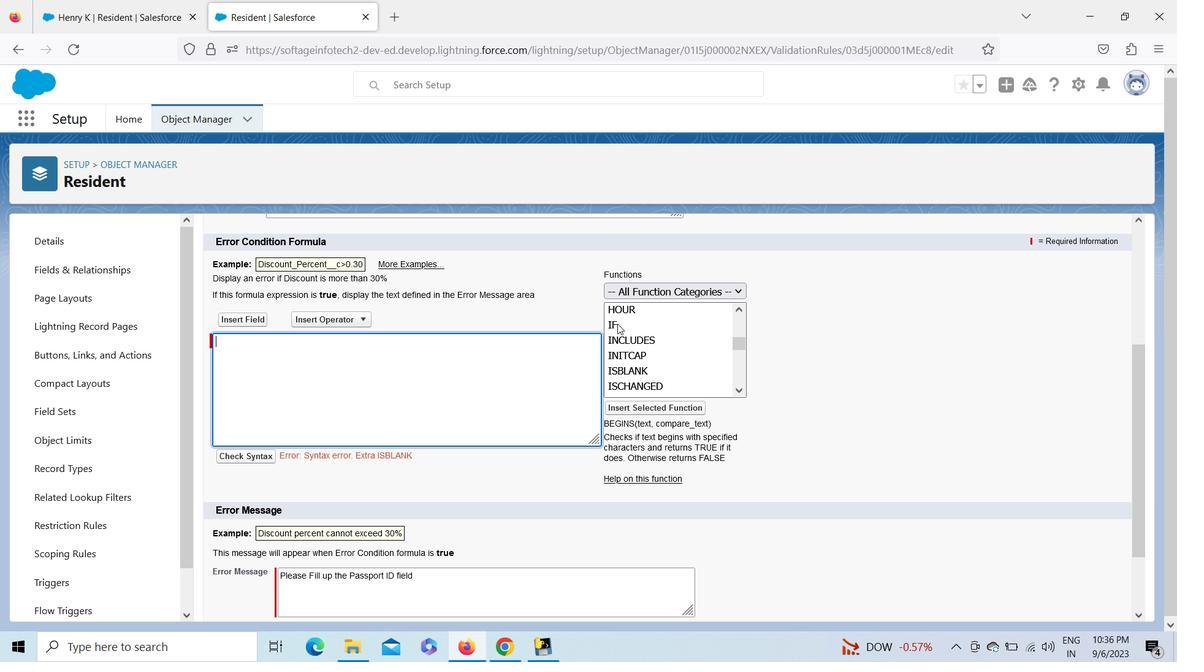 
Action: Mouse moved to (629, 403)
Screenshot: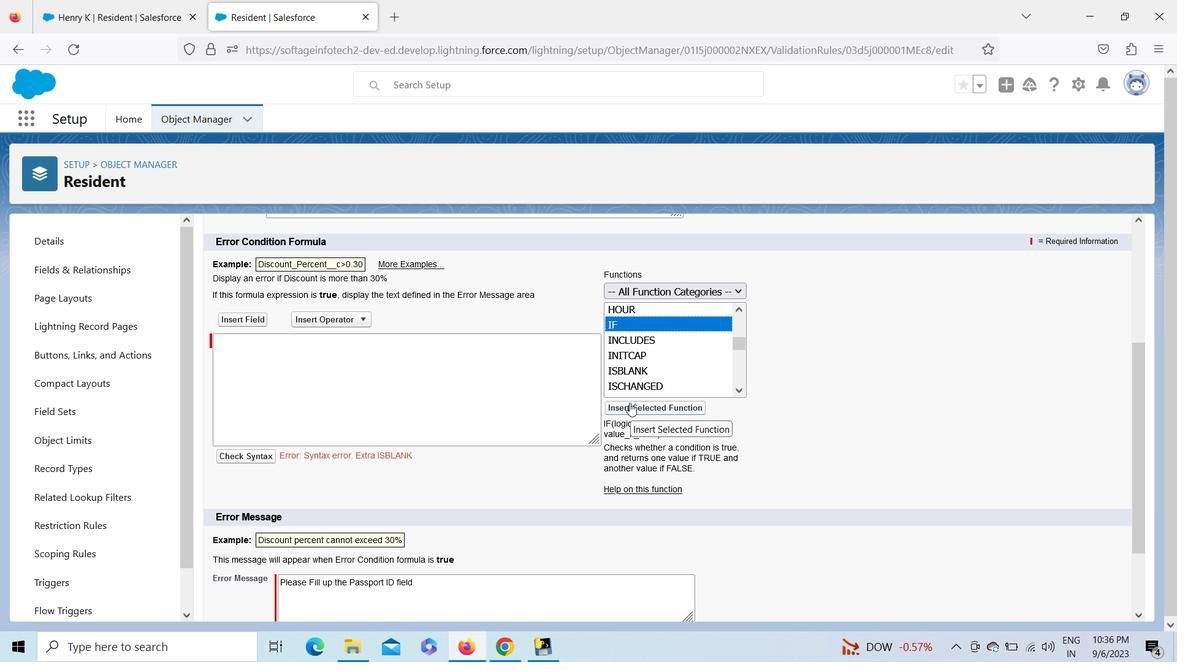 
Action: Mouse pressed left at (629, 403)
Screenshot: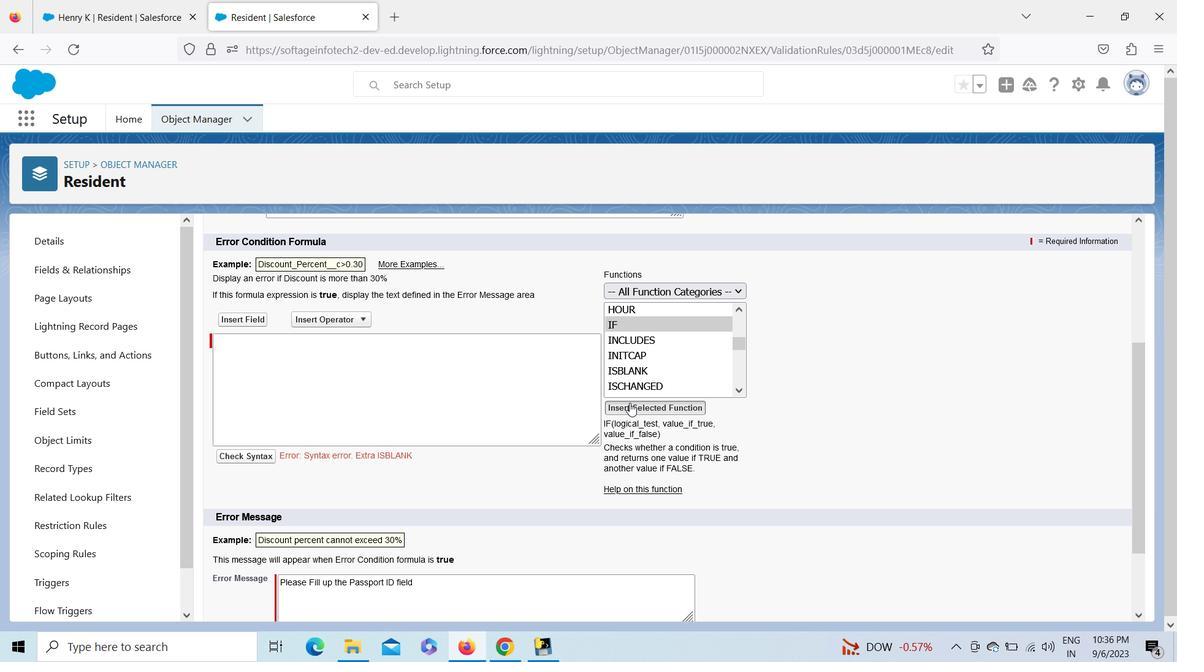 
Action: Mouse moved to (498, 399)
Screenshot: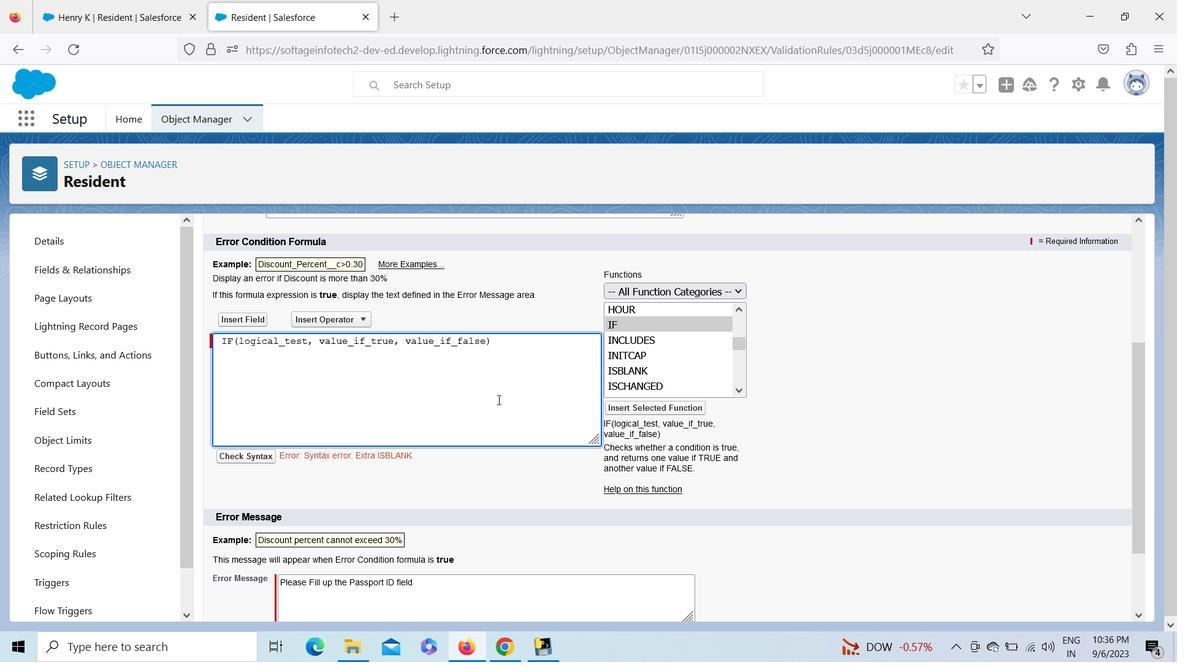 
Action: Key pressed <Key.backspace><Key.backspace><Key.backspace><Key.backspace><Key.backspace><Key.backspace><Key.backspace><Key.backspace><Key.backspace><Key.backspace><Key.backspace><Key.backspace><Key.backspace><Key.backspace><Key.backspace><Key.backspace><Key.backspace><Key.backspace><Key.backspace><Key.backspace><Key.backspace><Key.backspace><Key.backspace><Key.backspace><Key.backspace><Key.backspace><Key.backspace><Key.backspace><Key.backspace><Key.backspace><Key.backspace><Key.backspace><Key.backspace><Key.backspace><Key.backspace><Key.backspace><Key.backspace><Key.backspace><Key.backspace><Key.backspace><Key.backspace><Key.backspace><Key.backspace><Key.backspace><Key.backspace><Key.backspace><Key.backspace><Key.backspace>
Screenshot: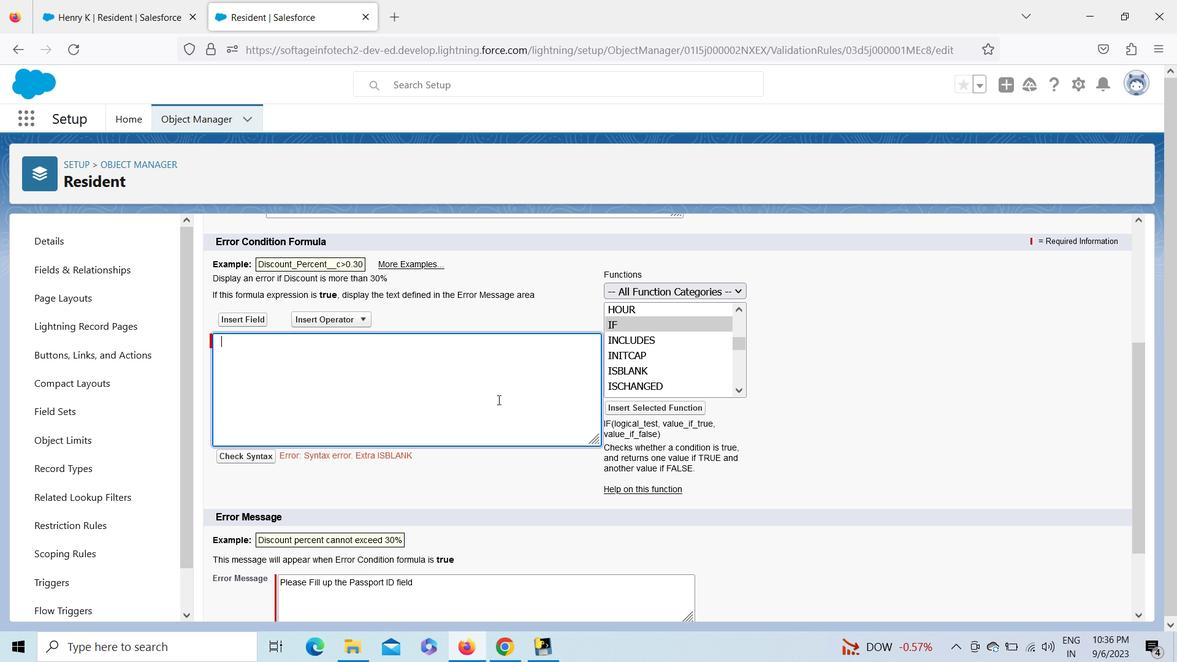 
Action: Mouse moved to (741, 388)
Screenshot: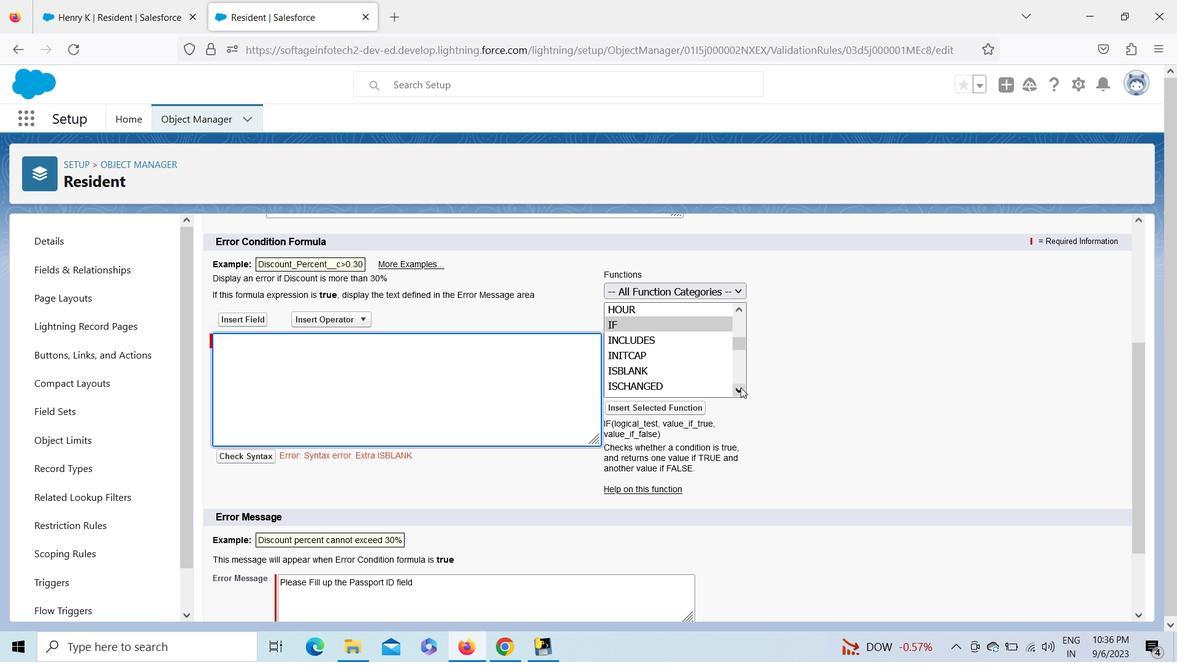 
Action: Mouse pressed left at (741, 388)
Screenshot: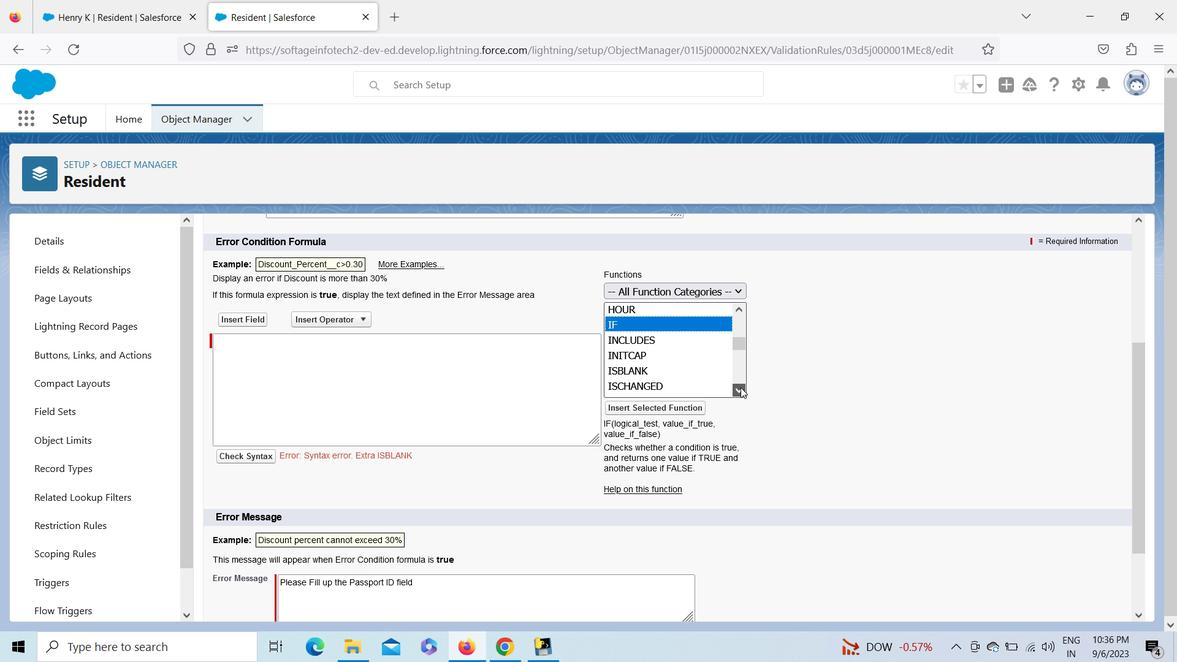 
Action: Mouse pressed left at (741, 388)
Screenshot: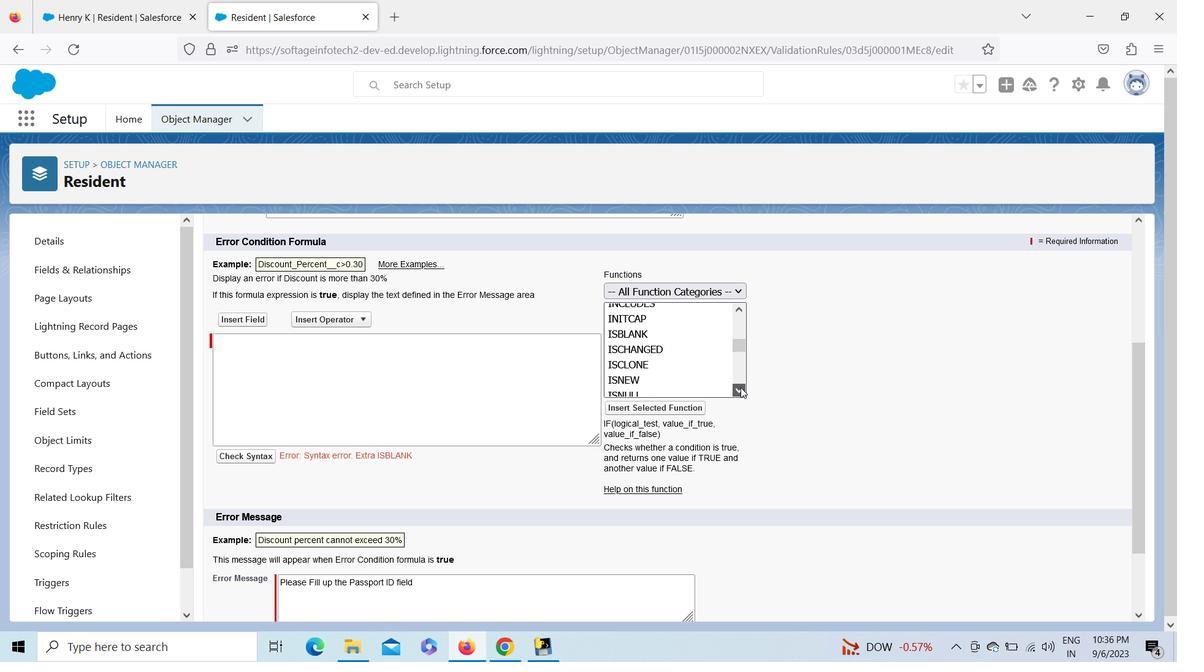 
Action: Mouse moved to (639, 310)
Screenshot: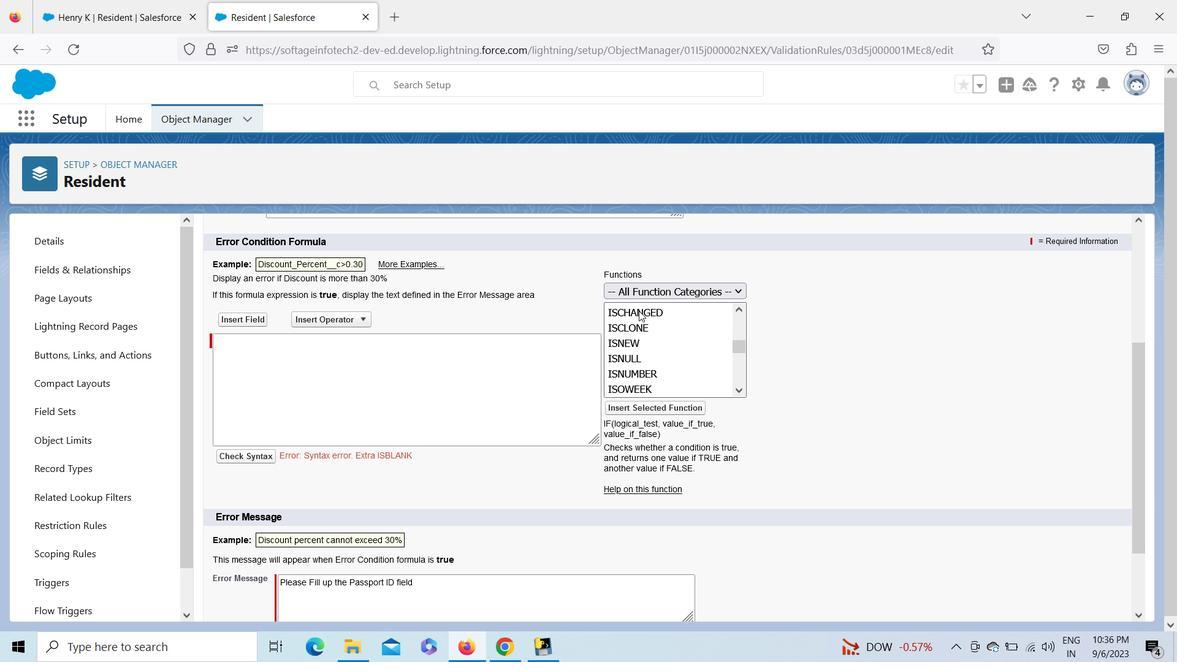 
Action: Mouse pressed left at (639, 310)
Screenshot: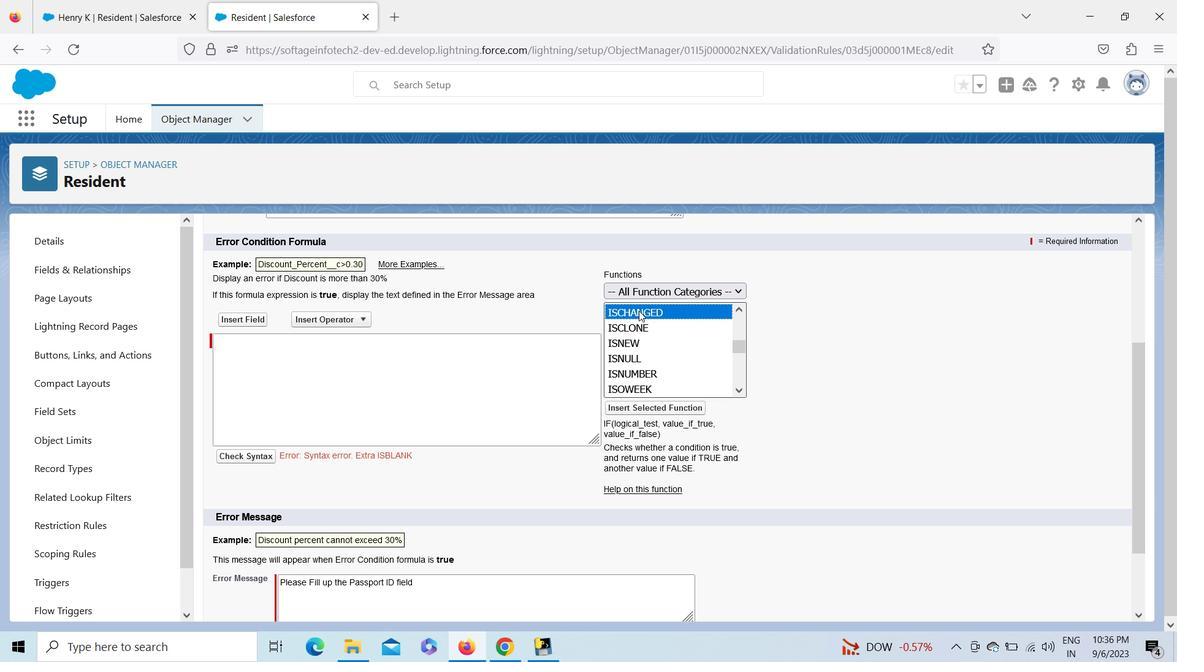 
Action: Mouse moved to (635, 402)
Screenshot: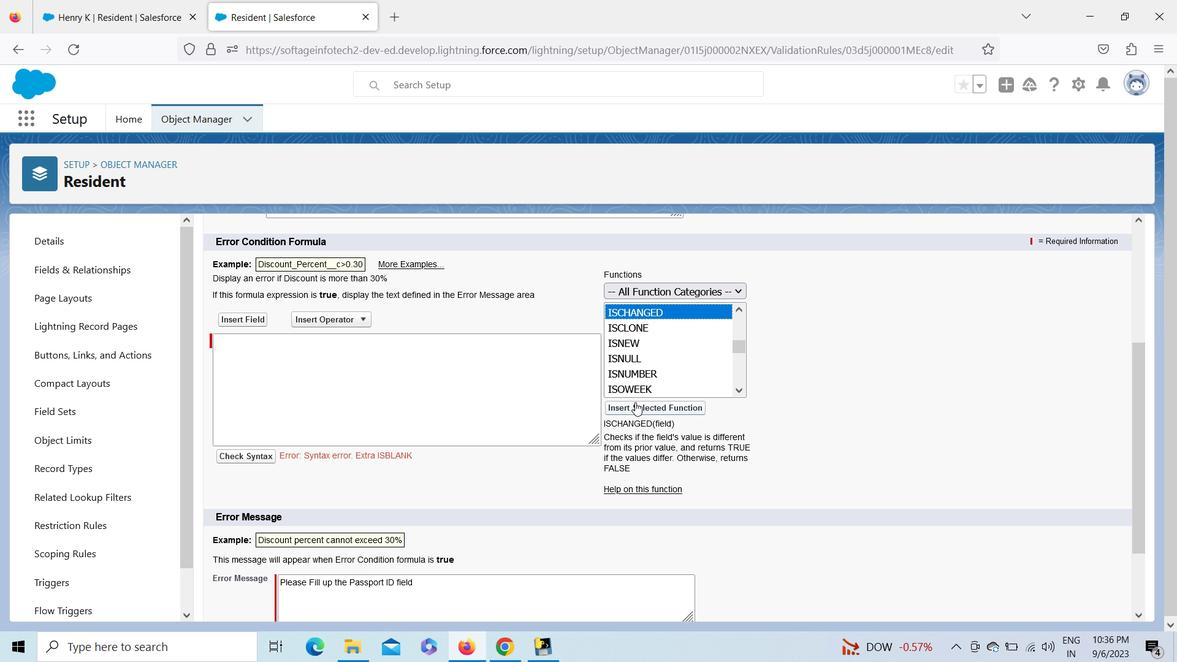 
Action: Mouse pressed left at (635, 402)
Screenshot: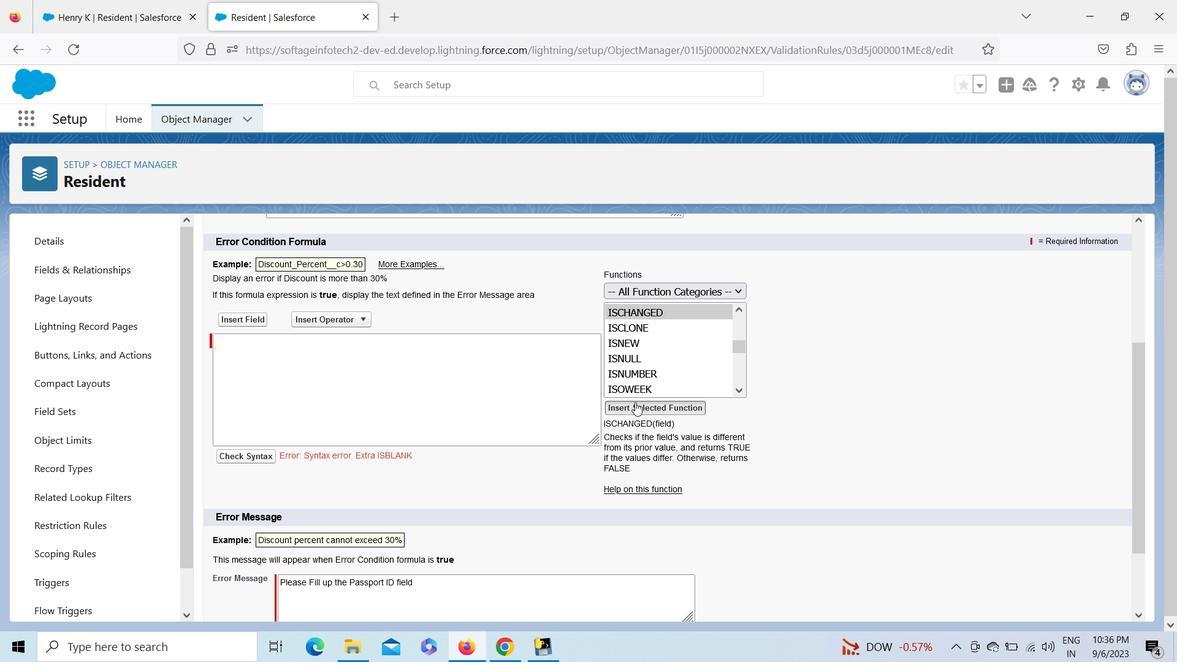 
Action: Mouse moved to (298, 342)
Screenshot: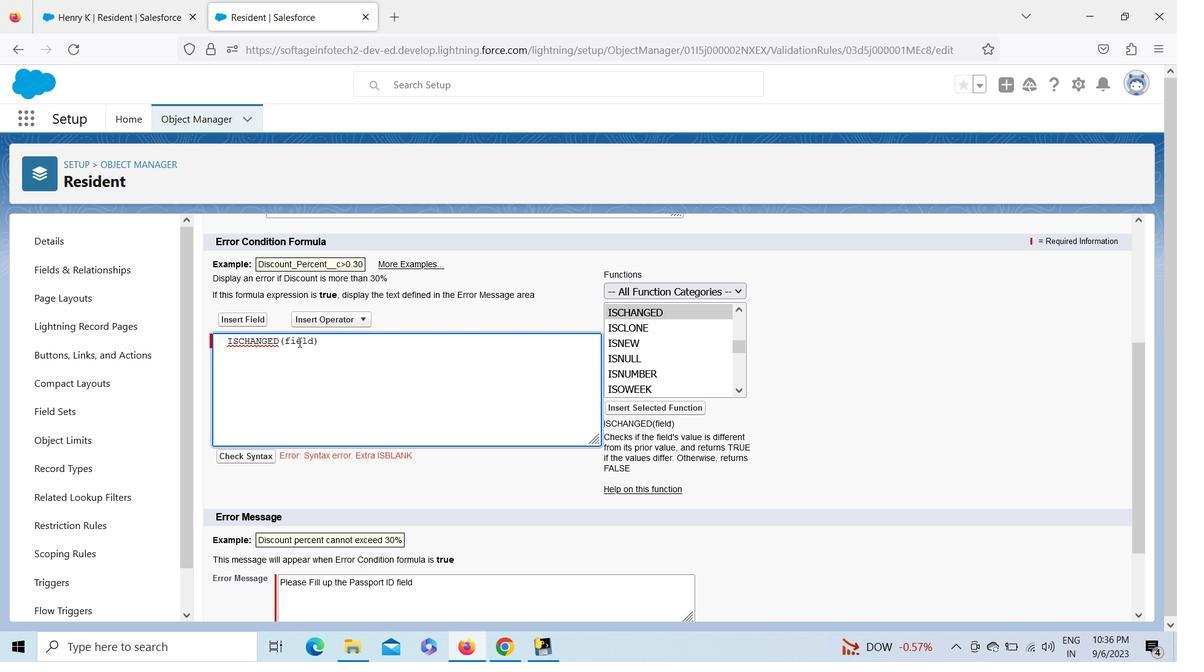 
Action: Mouse pressed left at (298, 342)
Screenshot: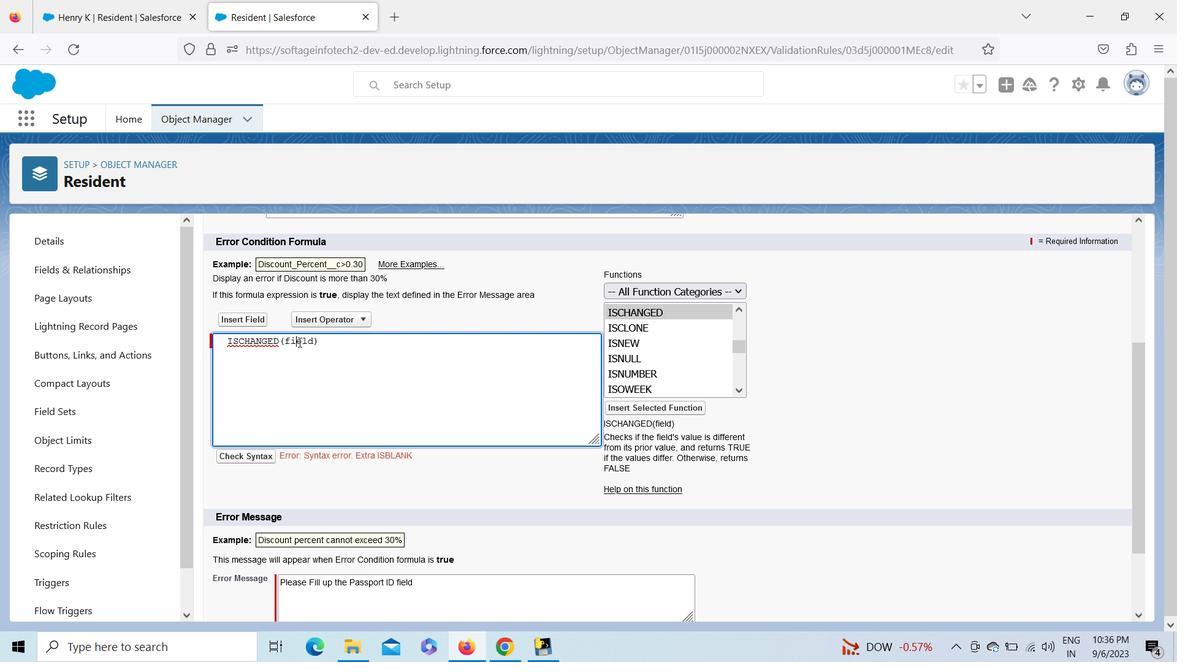 
Action: Mouse pressed left at (298, 342)
Screenshot: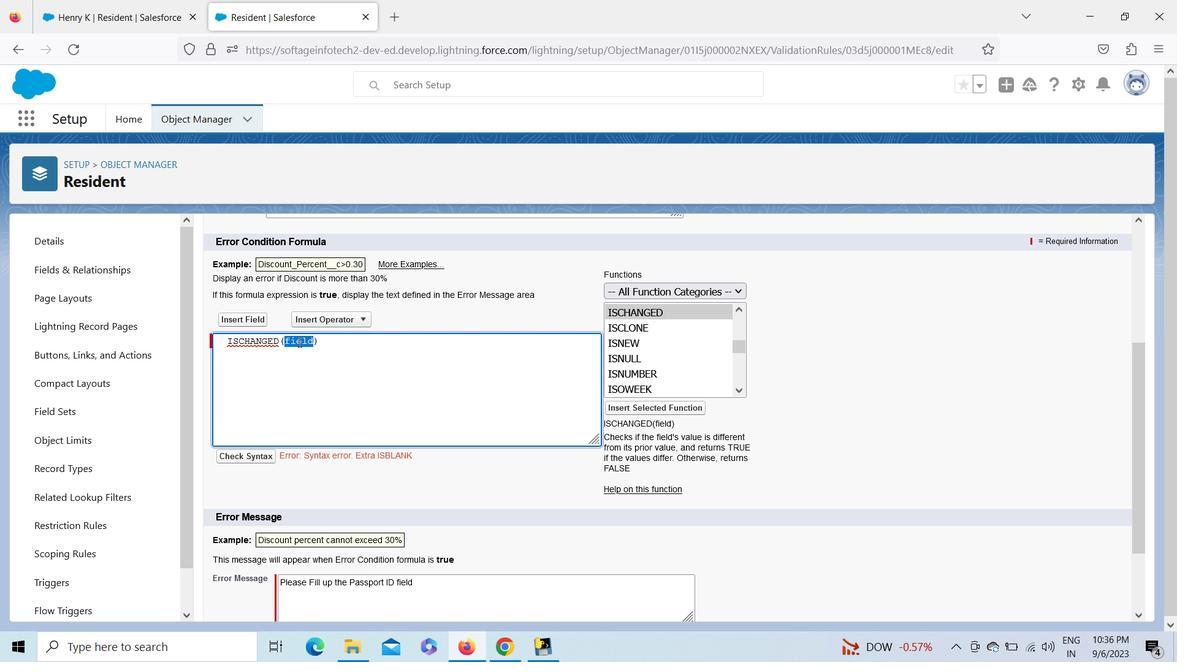 
Action: Mouse moved to (252, 317)
Screenshot: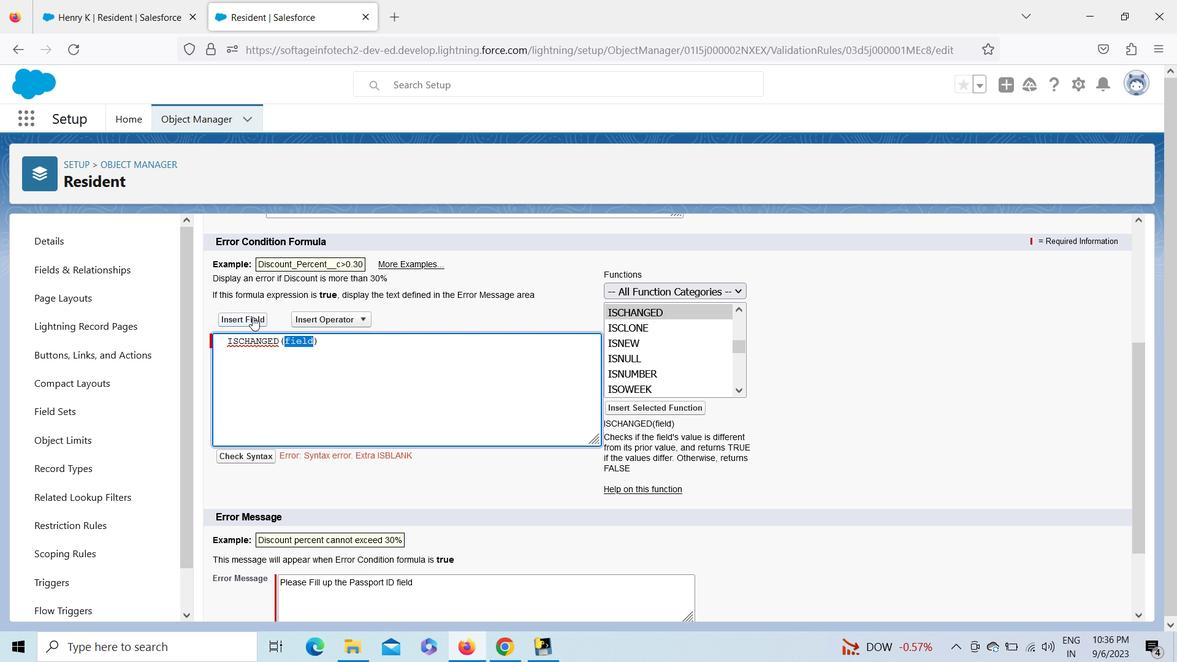 
Action: Mouse pressed left at (252, 317)
Screenshot: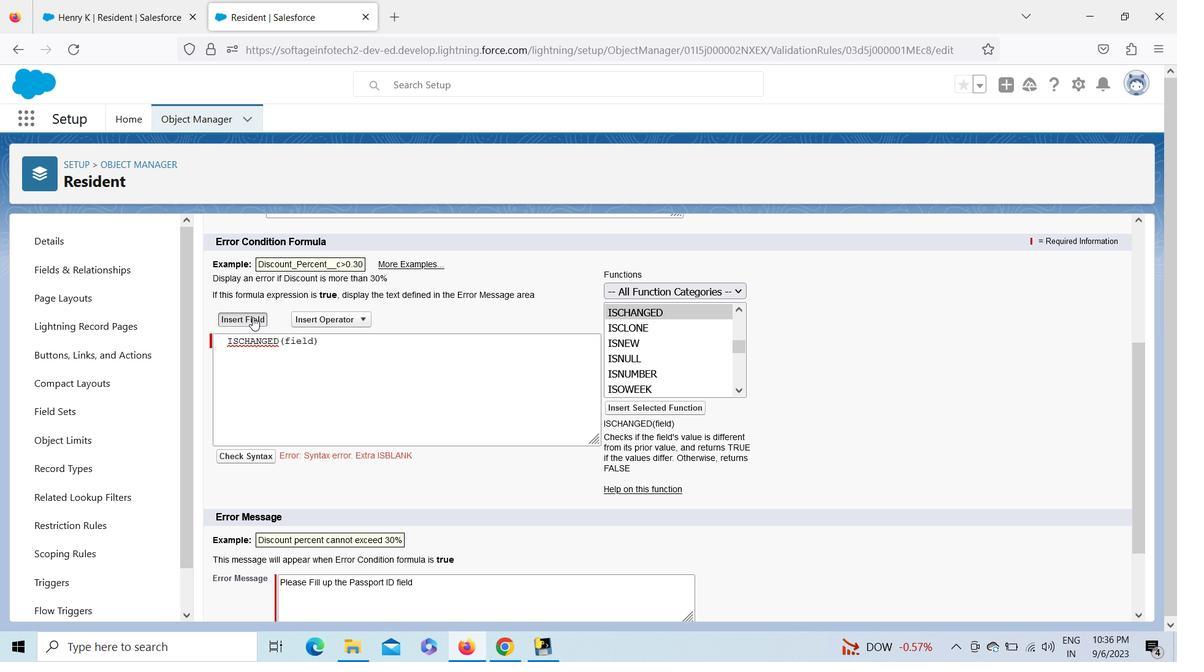 
Action: Mouse moved to (618, 398)
Screenshot: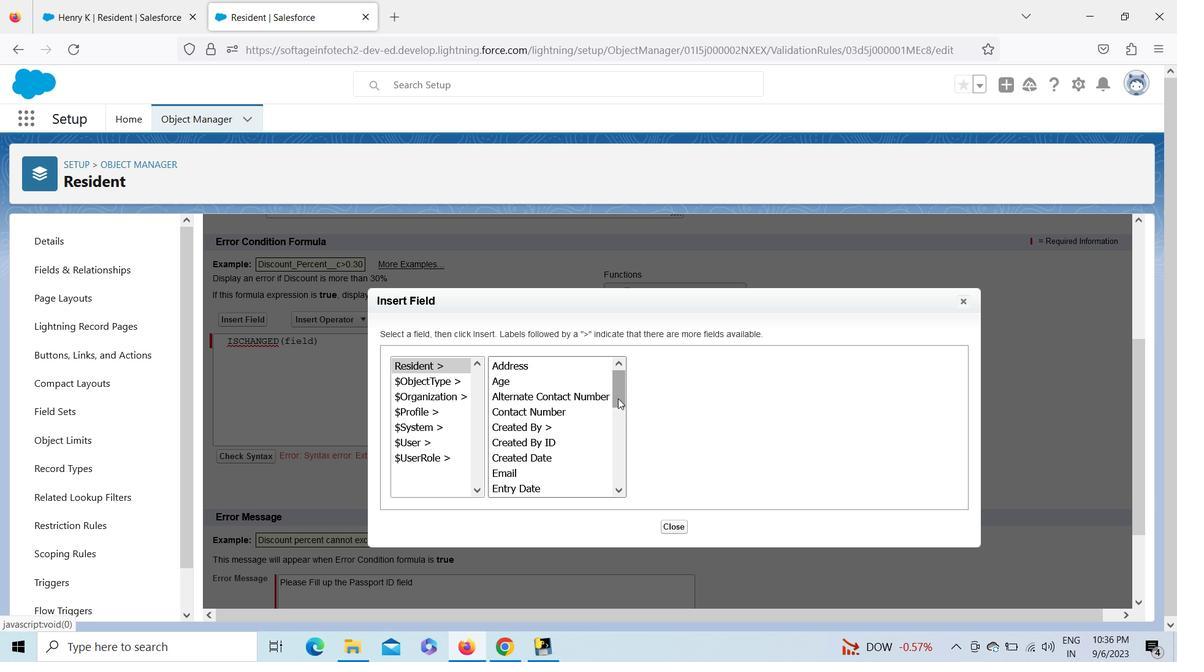 
Action: Mouse pressed left at (618, 398)
Screenshot: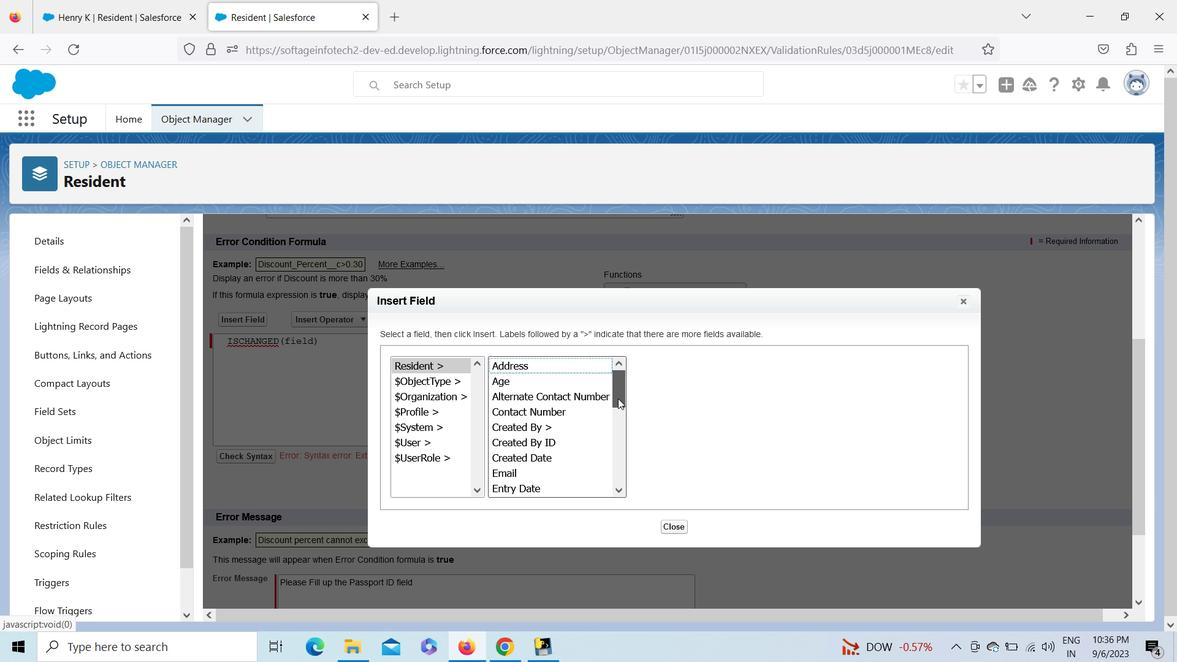 
Action: Mouse moved to (532, 422)
Screenshot: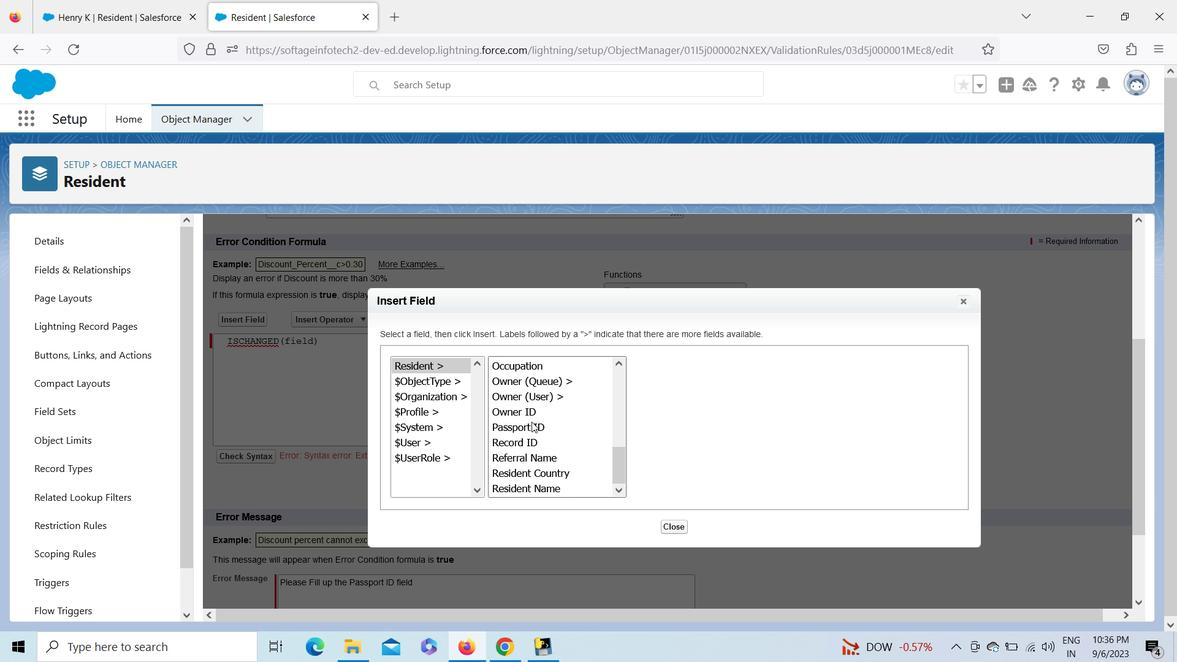 
Action: Mouse pressed left at (532, 422)
Screenshot: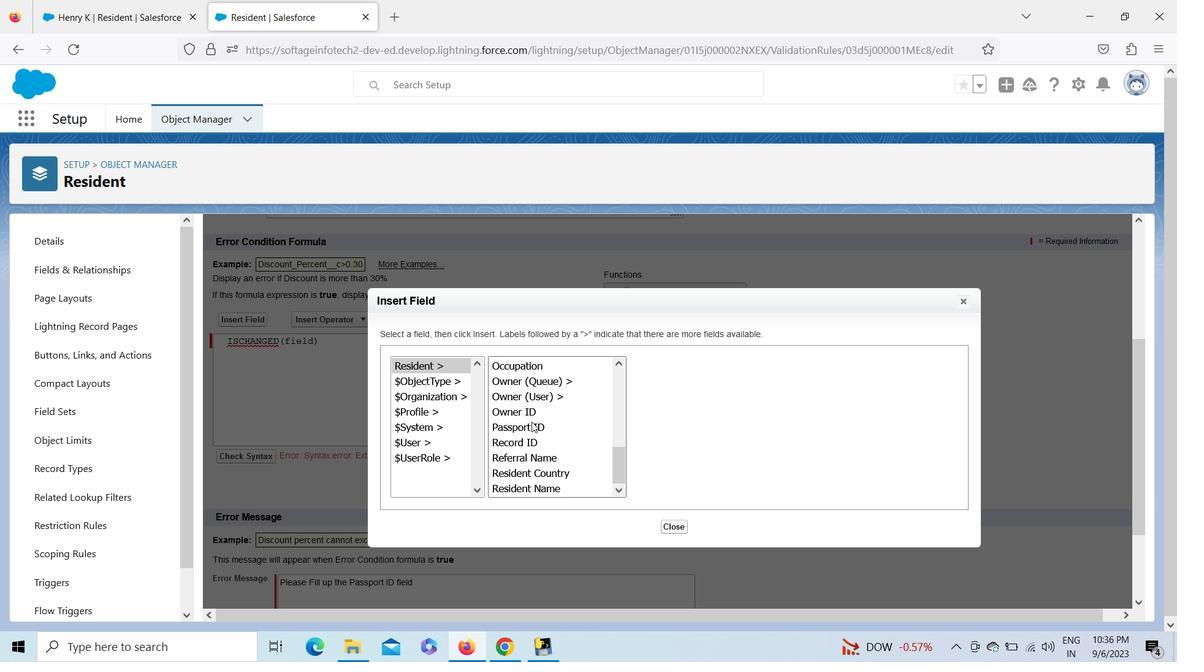
Action: Mouse moved to (689, 455)
Screenshot: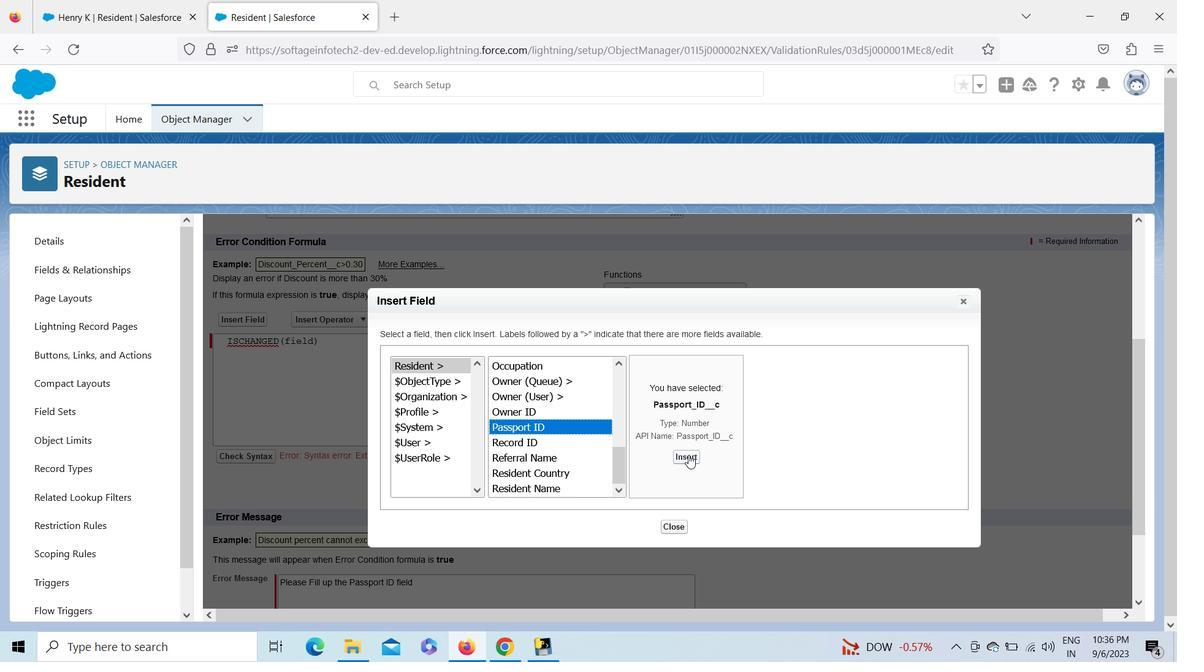 
Action: Mouse pressed left at (689, 455)
Screenshot: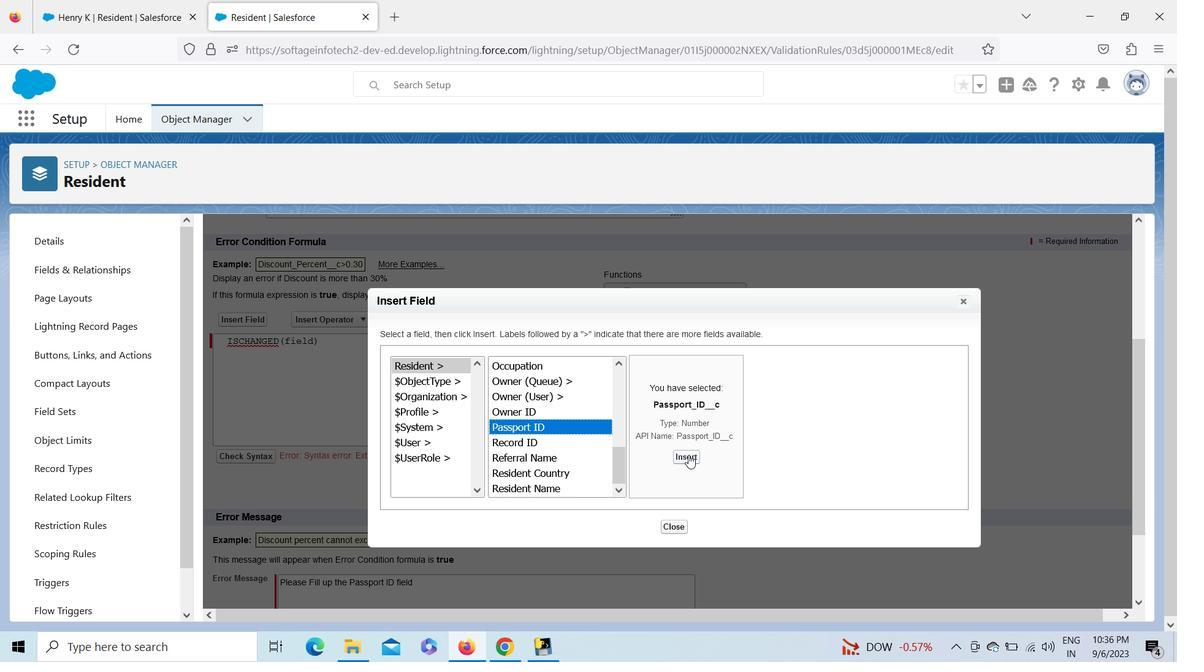 
Action: Mouse moved to (420, 339)
Screenshot: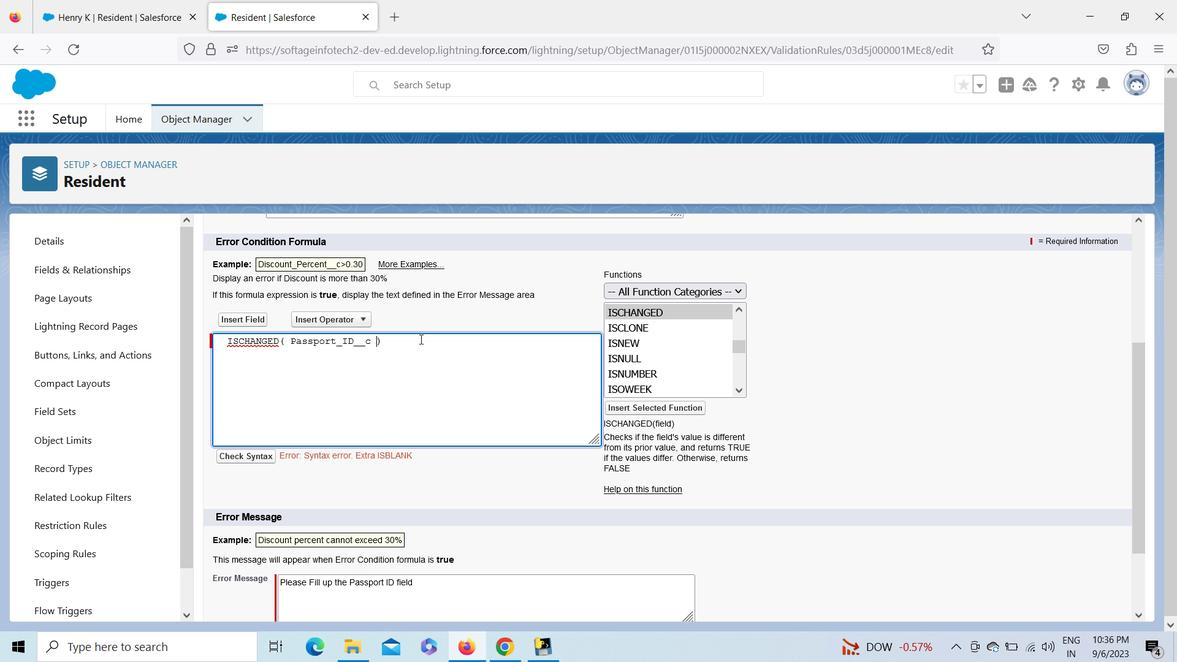 
Action: Mouse pressed left at (420, 339)
Screenshot: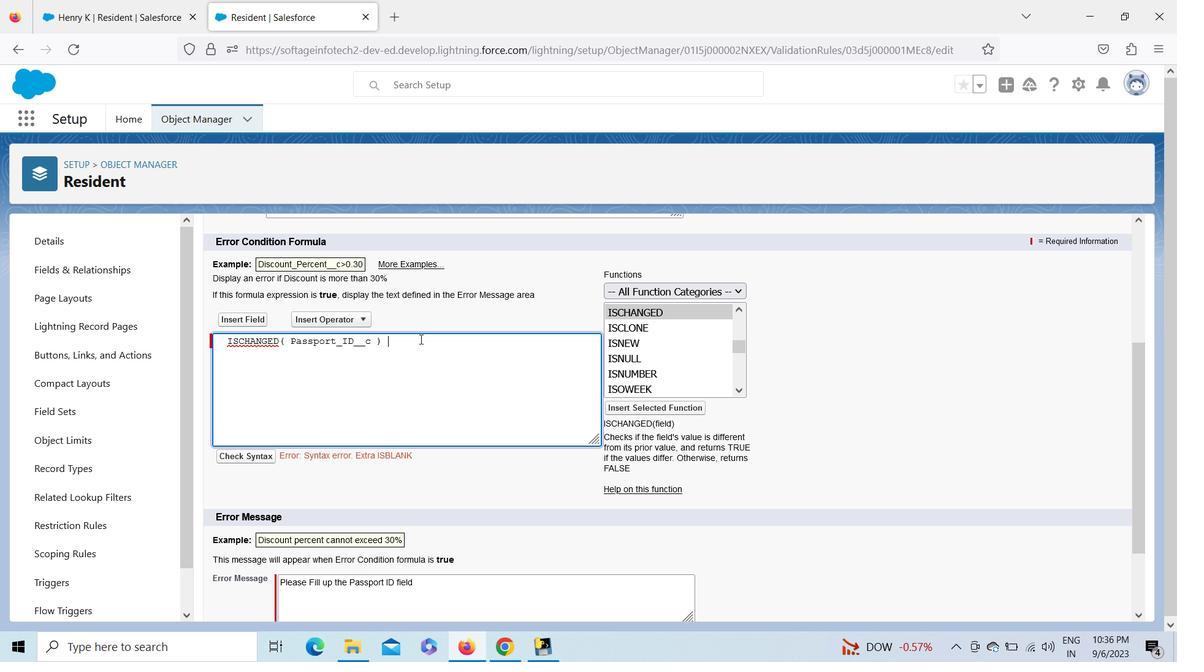 
Action: Mouse moved to (736, 308)
Screenshot: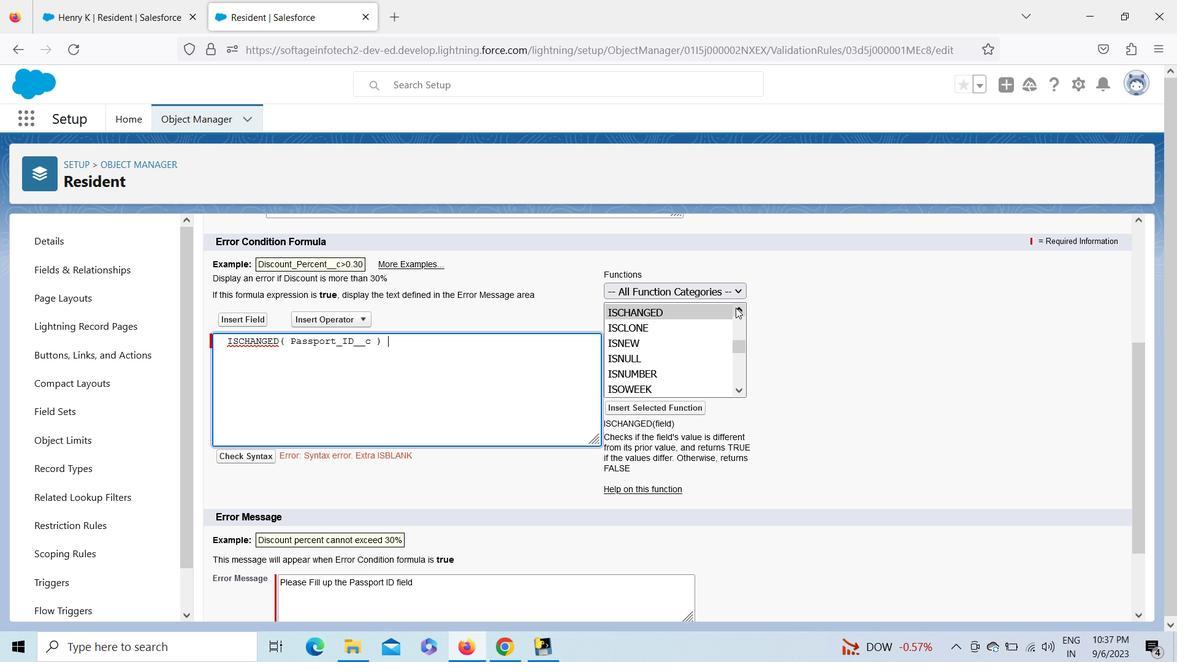 
Action: Mouse pressed left at (736, 308)
Screenshot: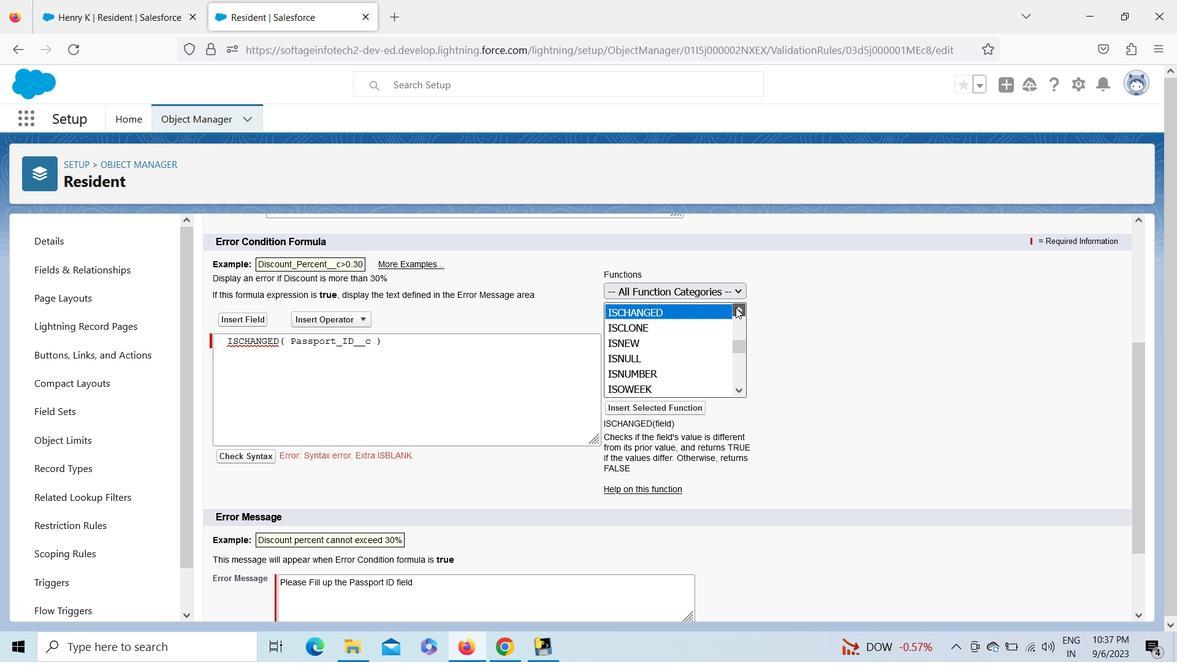 
Action: Mouse pressed left at (736, 308)
Screenshot: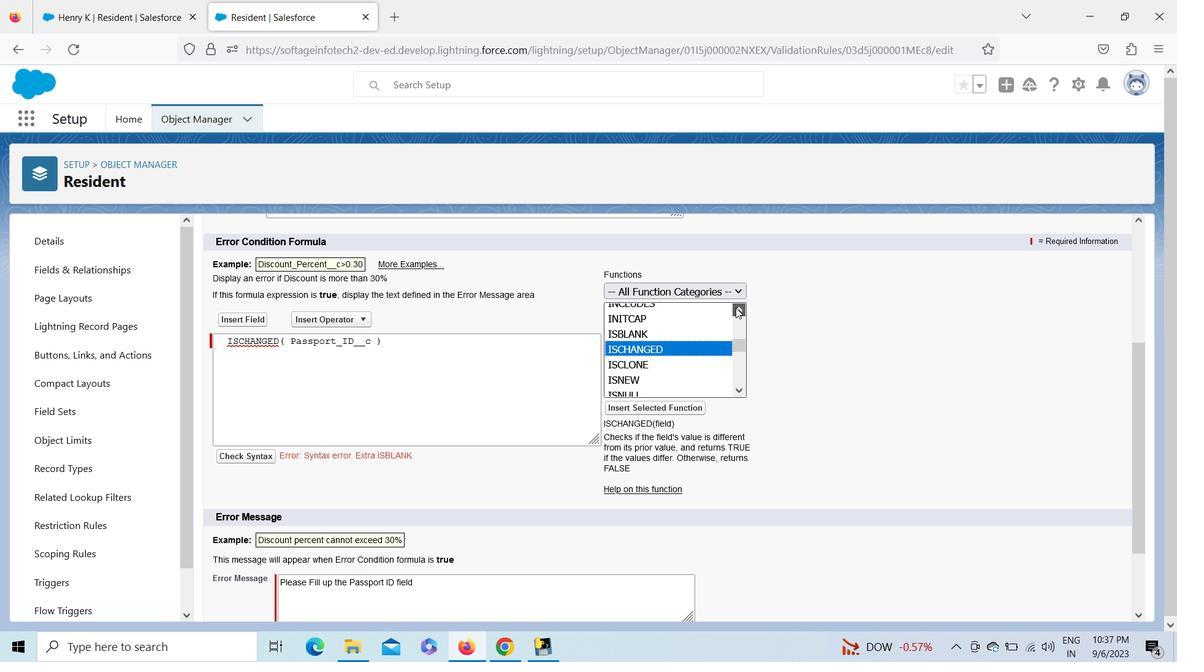 
Action: Mouse pressed left at (736, 308)
Screenshot: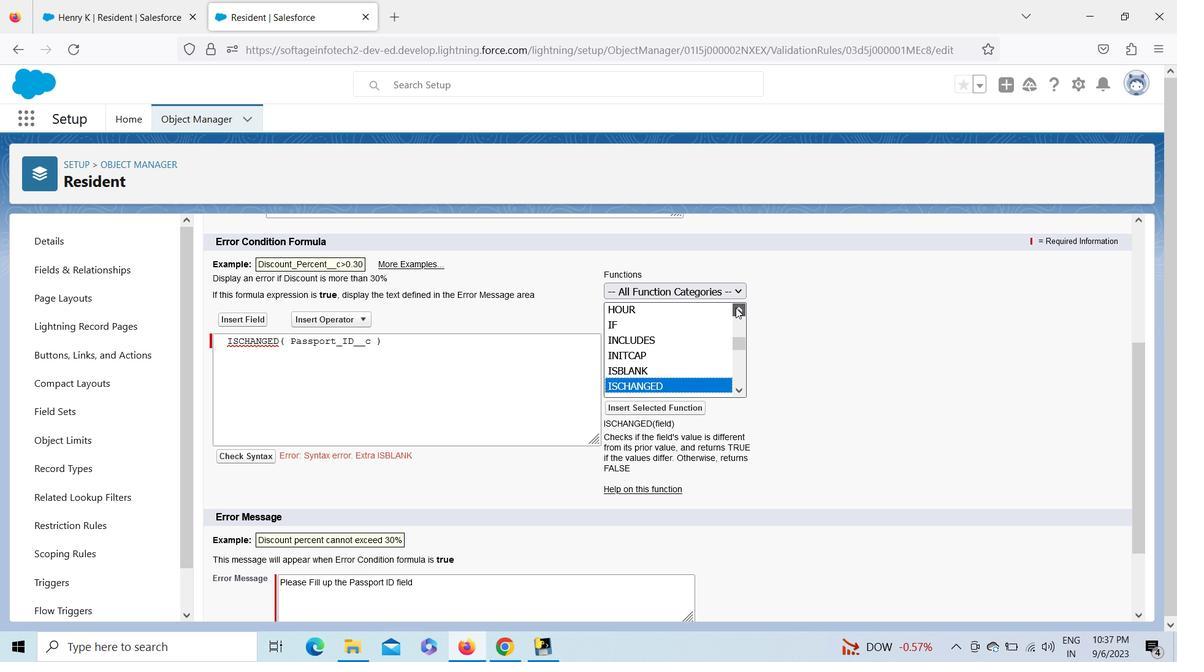 
Action: Mouse pressed left at (736, 308)
Screenshot: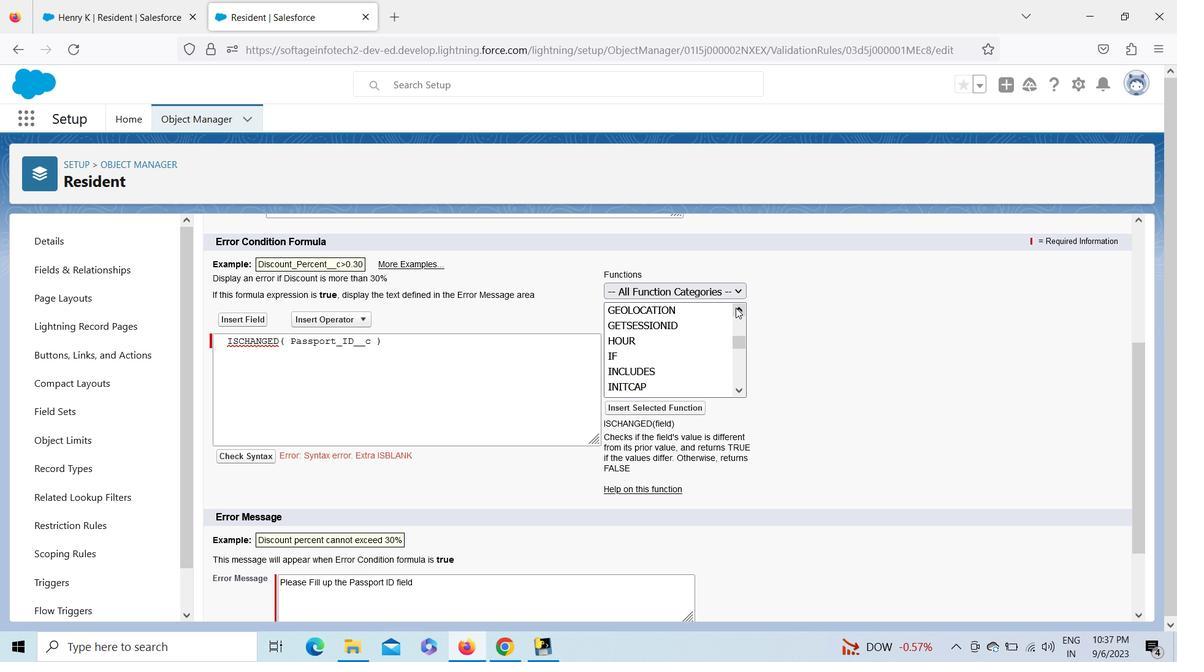 
Action: Mouse moved to (740, 390)
Screenshot: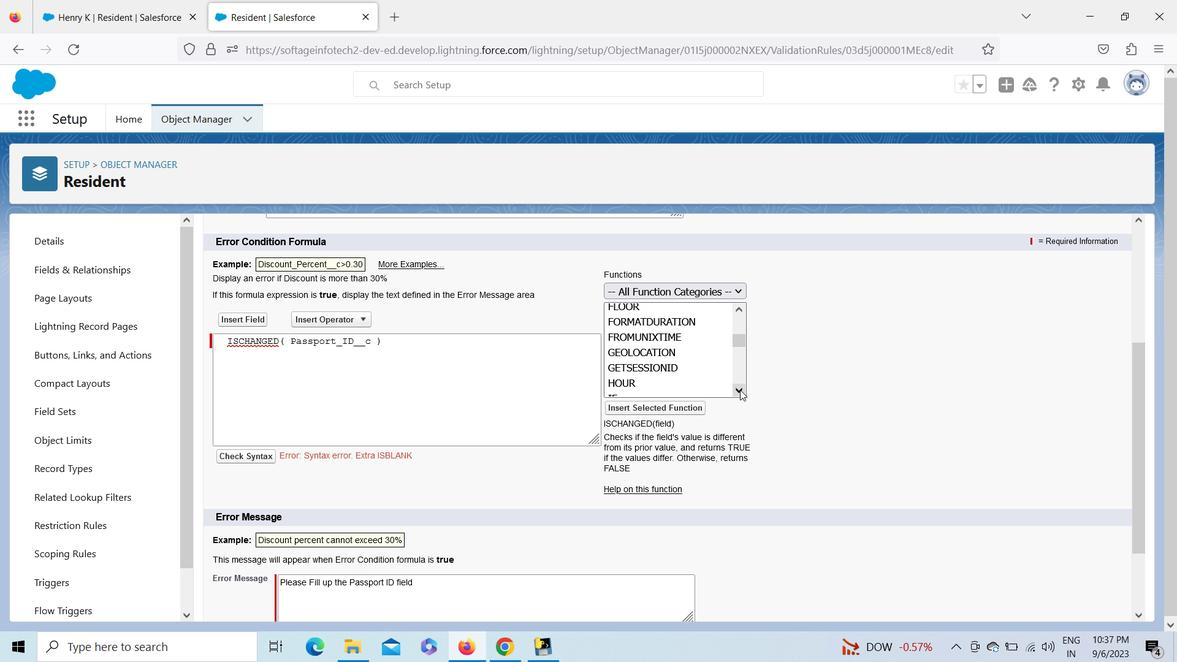
Action: Mouse pressed left at (740, 390)
Screenshot: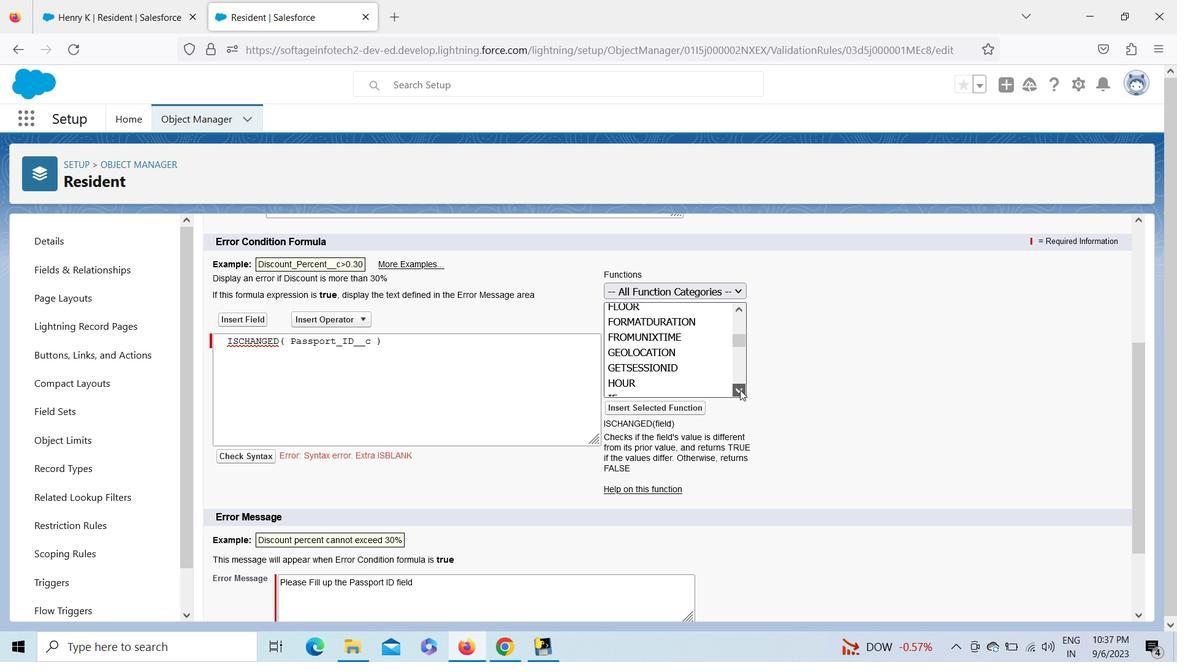 
Action: Mouse pressed left at (740, 390)
Screenshot: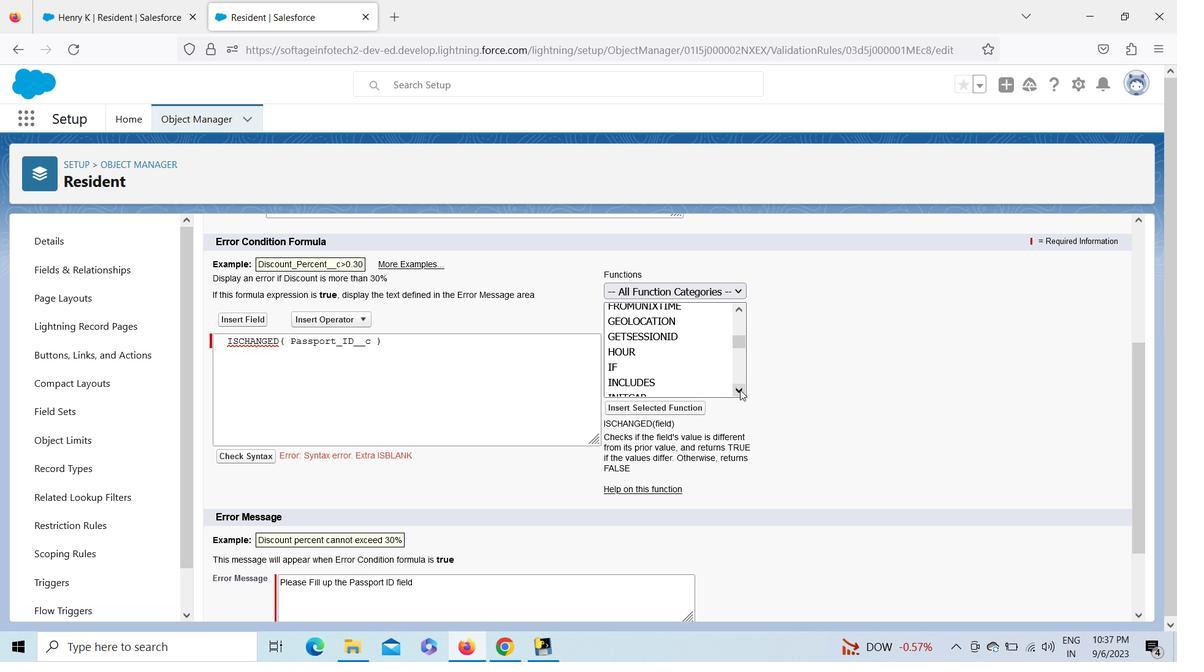 
Action: Mouse moved to (741, 304)
Screenshot: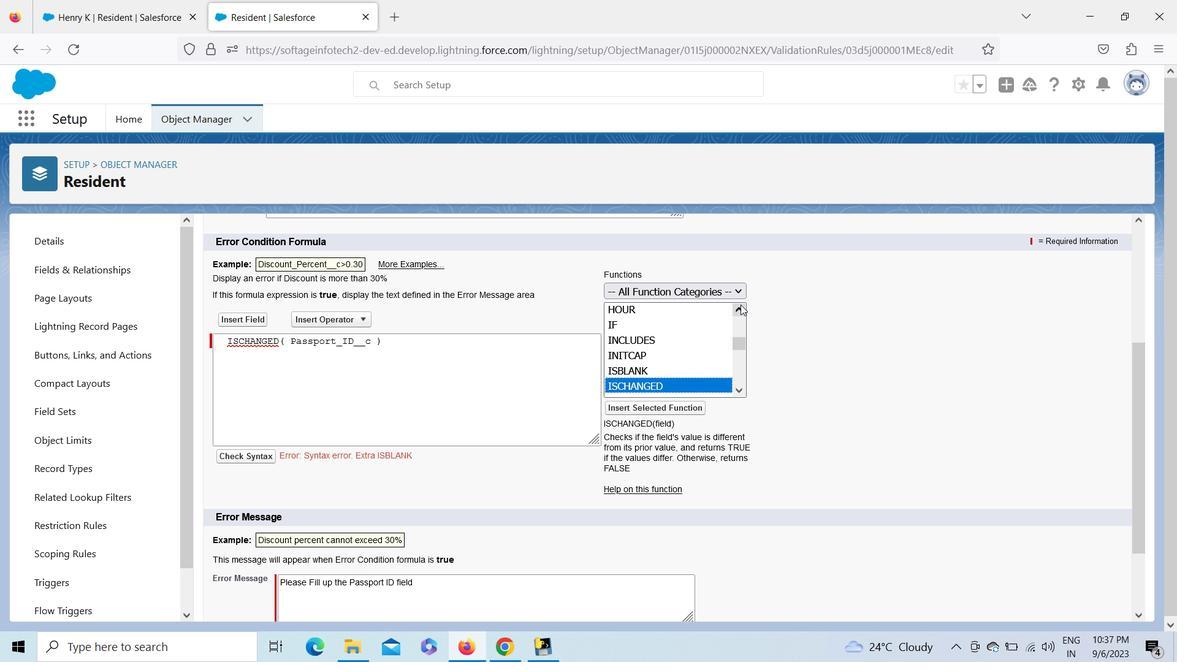 
Action: Mouse pressed left at (741, 304)
Screenshot: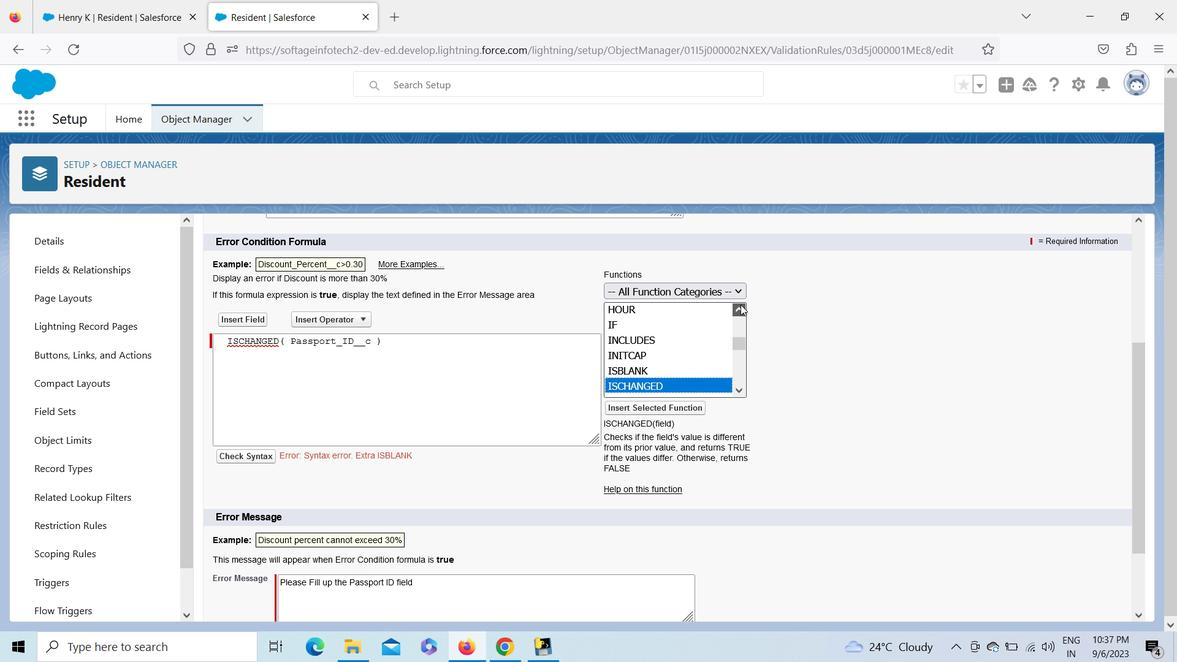 
Action: Mouse pressed left at (741, 304)
Screenshot: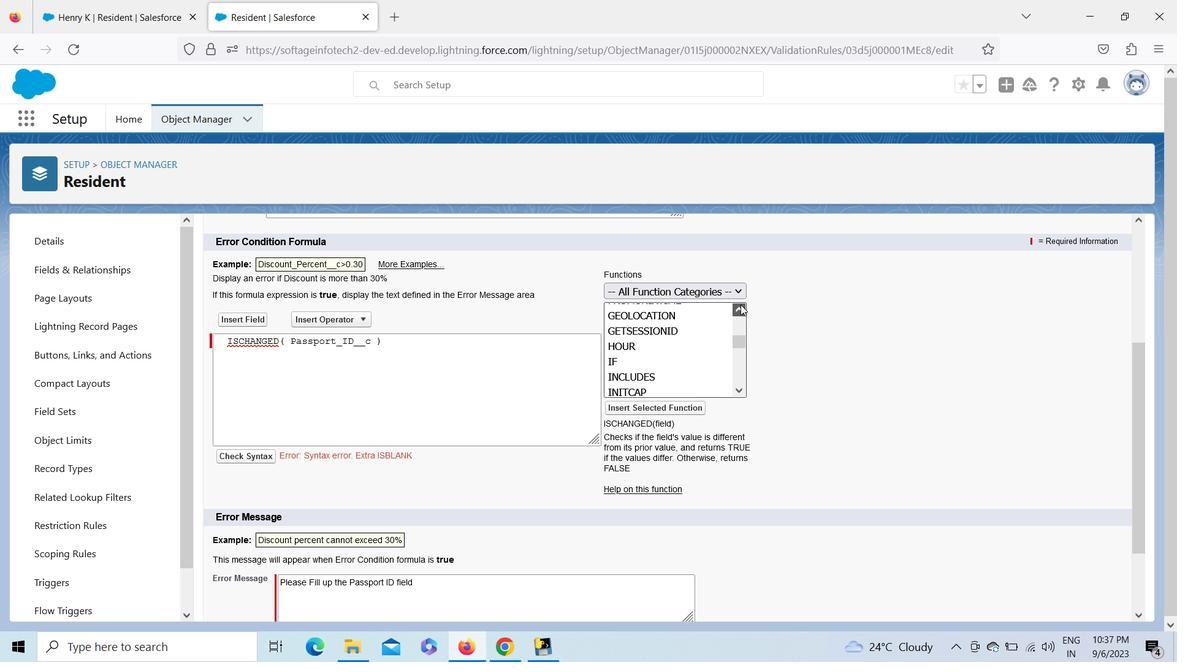 
Action: Mouse moved to (736, 391)
